 Task: Save your favorite farmers' market in New York as a favorite location.
Action: Mouse moved to (139, 61)
Screenshot: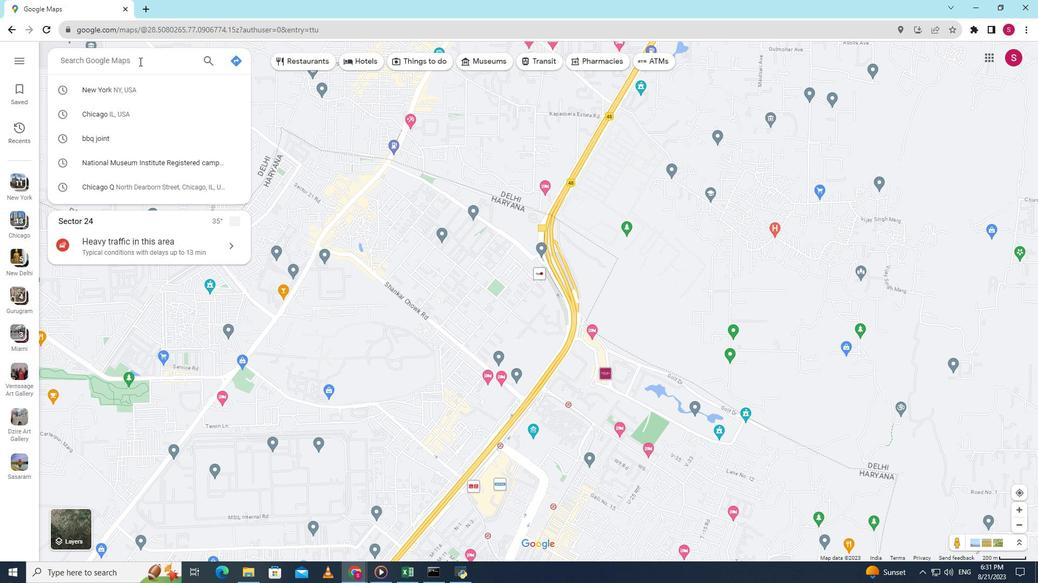 
Action: Mouse pressed left at (139, 61)
Screenshot: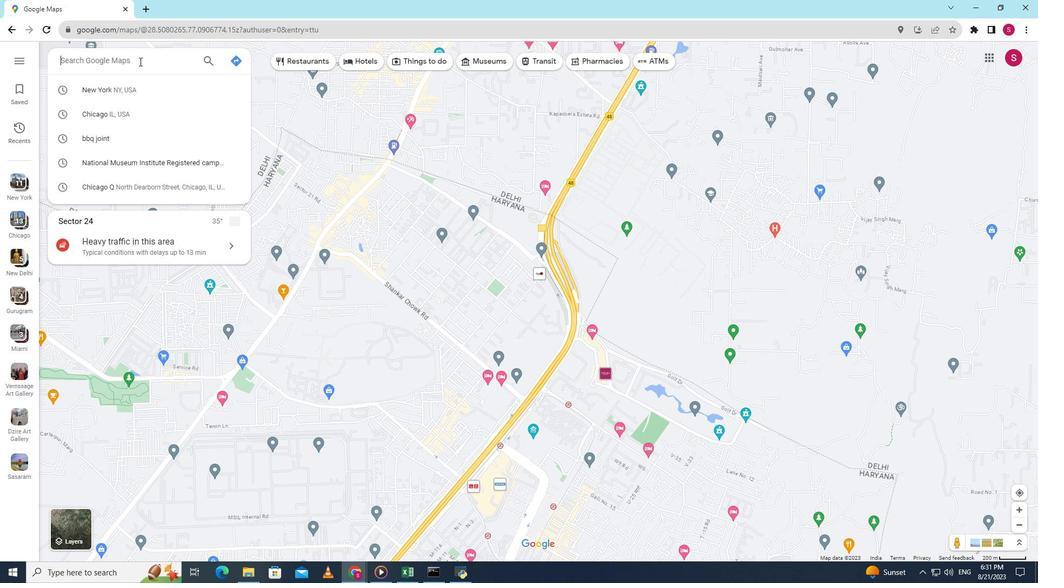 
Action: Key pressed <Key.shift><Key.shift><Key.shift>New<Key.space><Key.shift><Key.shift><Key.shift><Key.shift><Key.shift><Key.shift><Key.shift><Key.shift><Key.shift><Key.shift><Key.shift><Key.shift><Key.shift><Key.shift><Key.shift><Key.shift><Key.shift><Key.shift>T<Key.backspace>York<Key.enter>
Screenshot: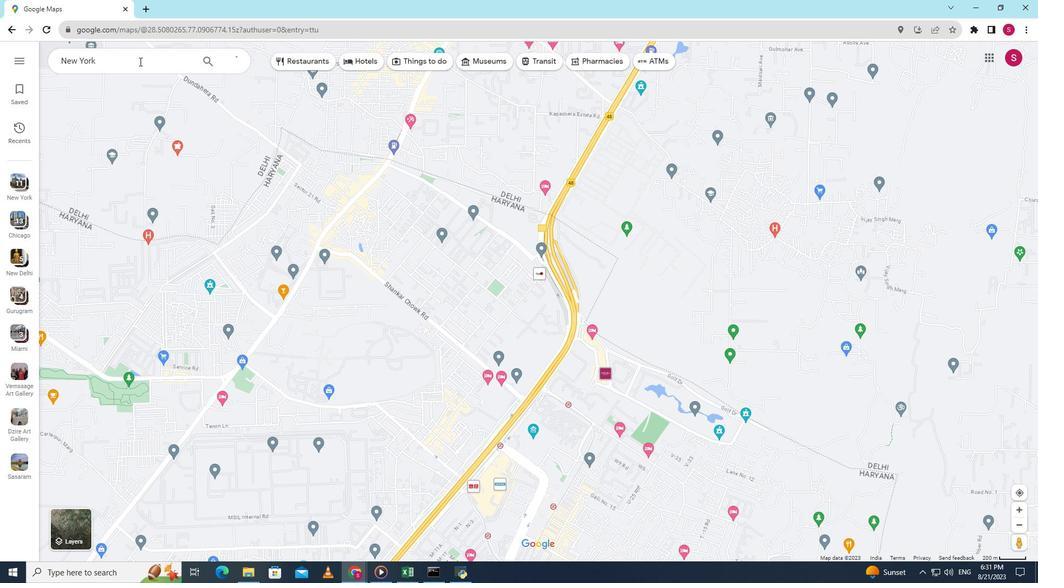 
Action: Mouse moved to (149, 241)
Screenshot: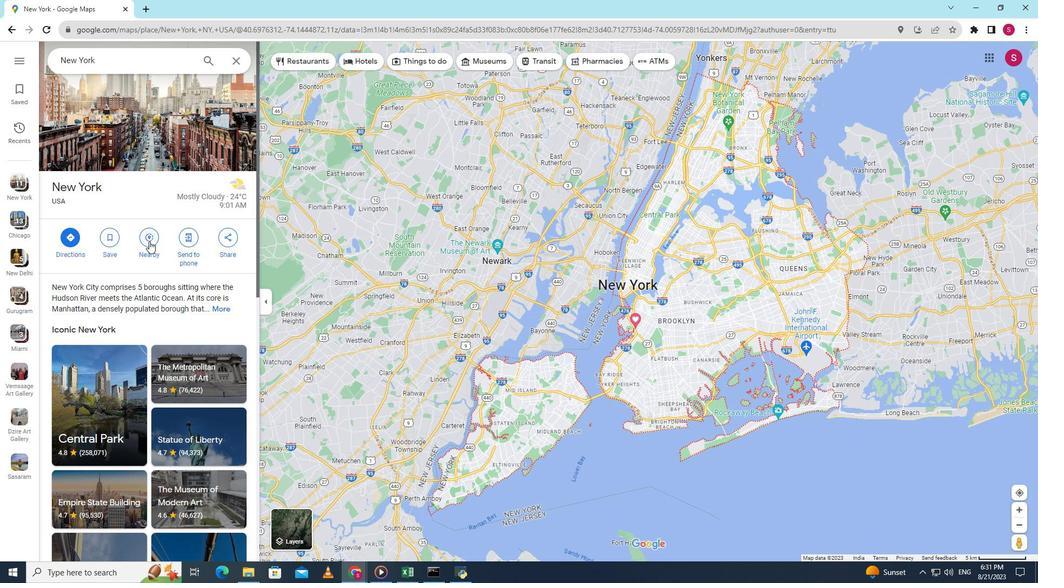
Action: Mouse pressed left at (149, 241)
Screenshot: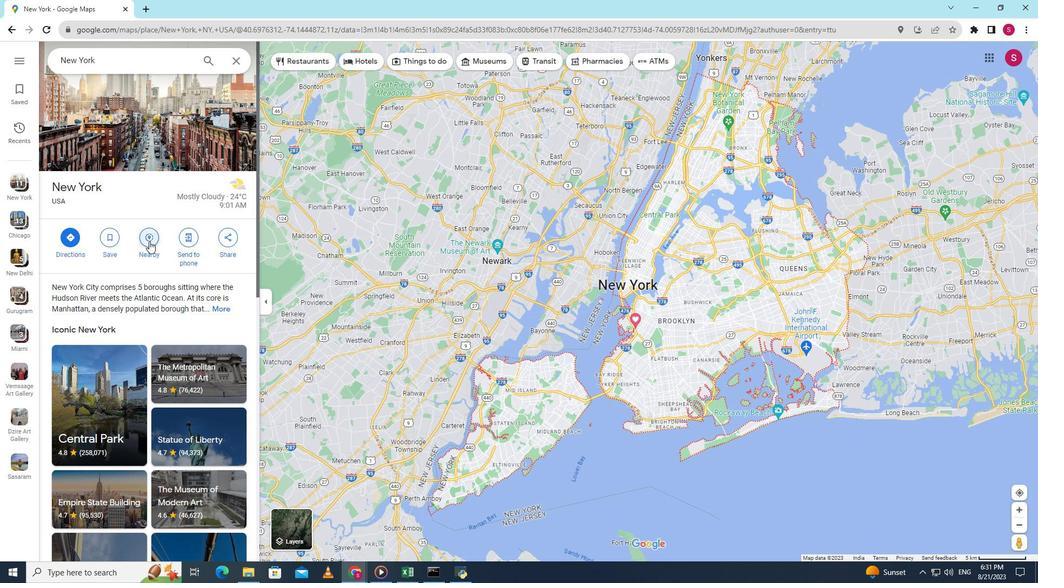 
Action: Key pressed <Key.shift>Farmer<Key.space><Key.shift><Key.shift><Key.shift><Key.shift><Key.shift><Key.shift><Key.shift><Key.shift><Key.shift><Key.shift><Key.shift><Key.shift>Market<Key.enter>
Screenshot: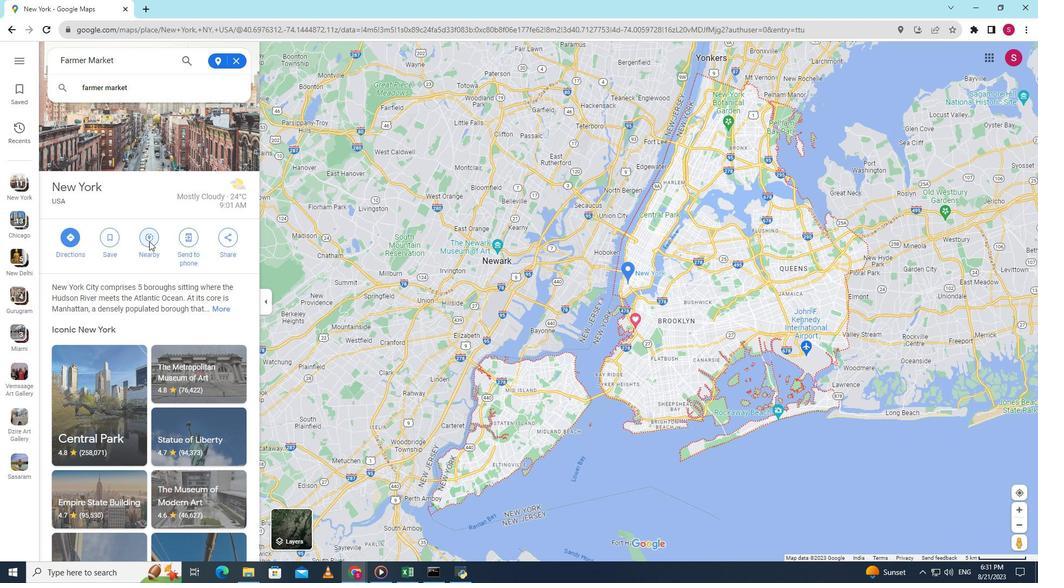 
Action: Mouse moved to (118, 94)
Screenshot: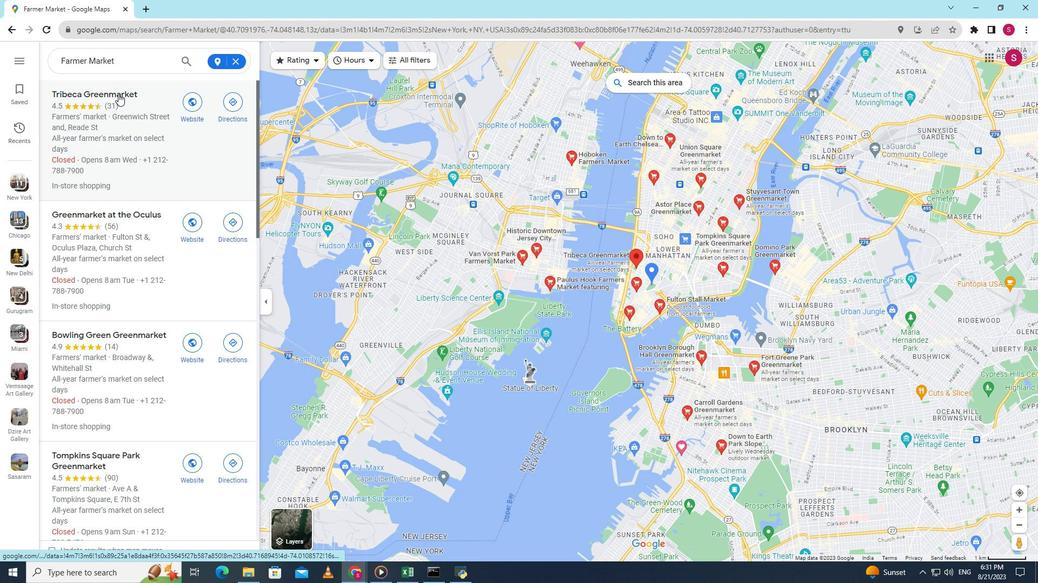 
Action: Mouse pressed left at (118, 94)
Screenshot: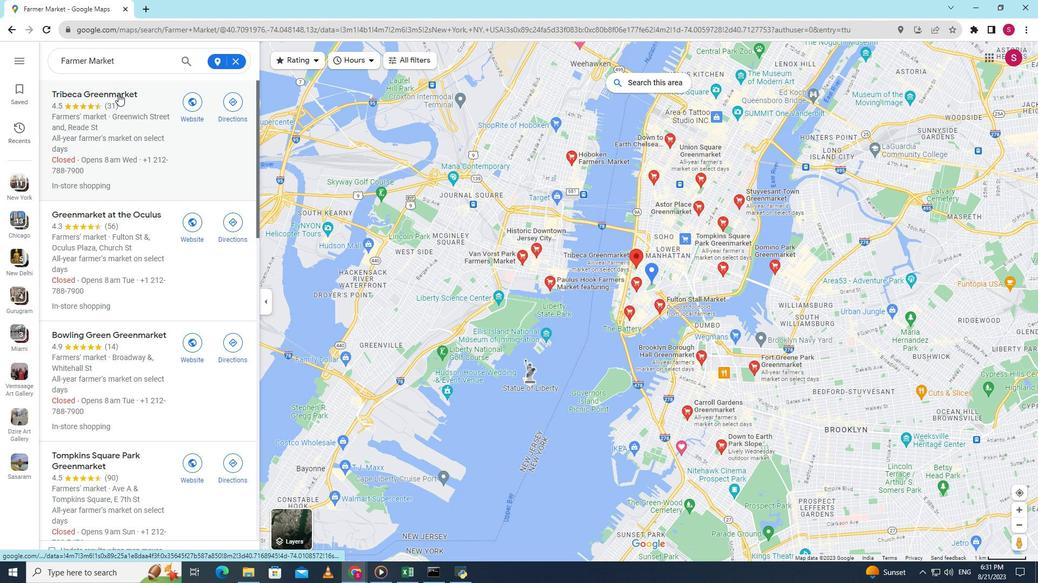 
Action: Mouse moved to (374, 155)
Screenshot: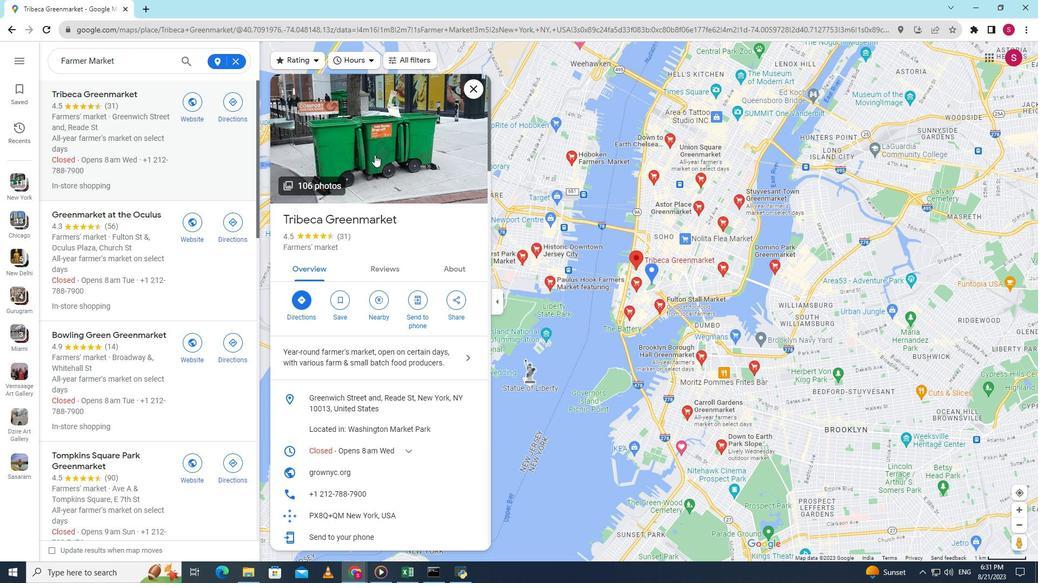 
Action: Mouse pressed left at (374, 155)
Screenshot: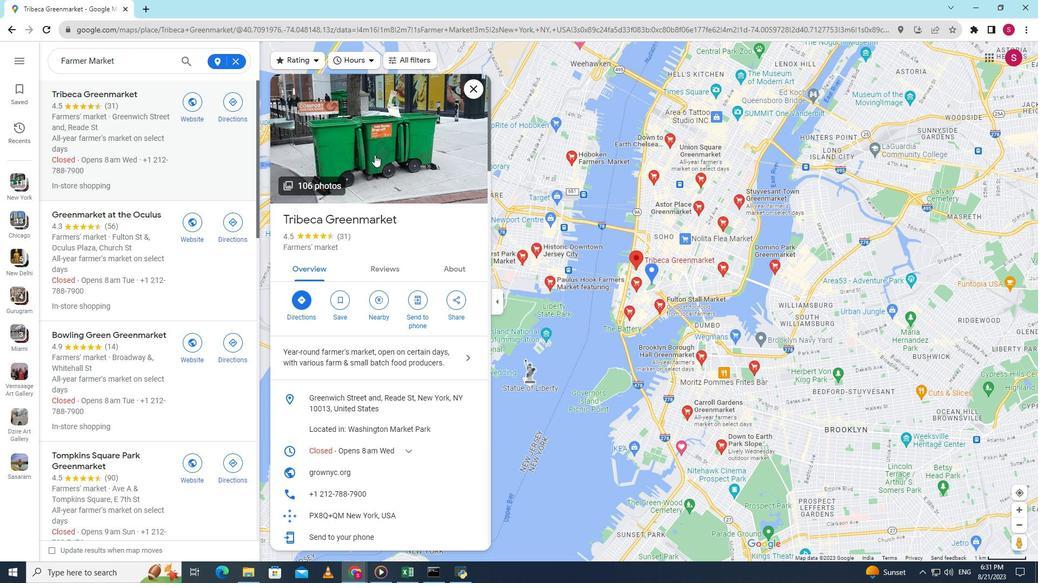 
Action: Key pressed <Key.right><Key.right>
Screenshot: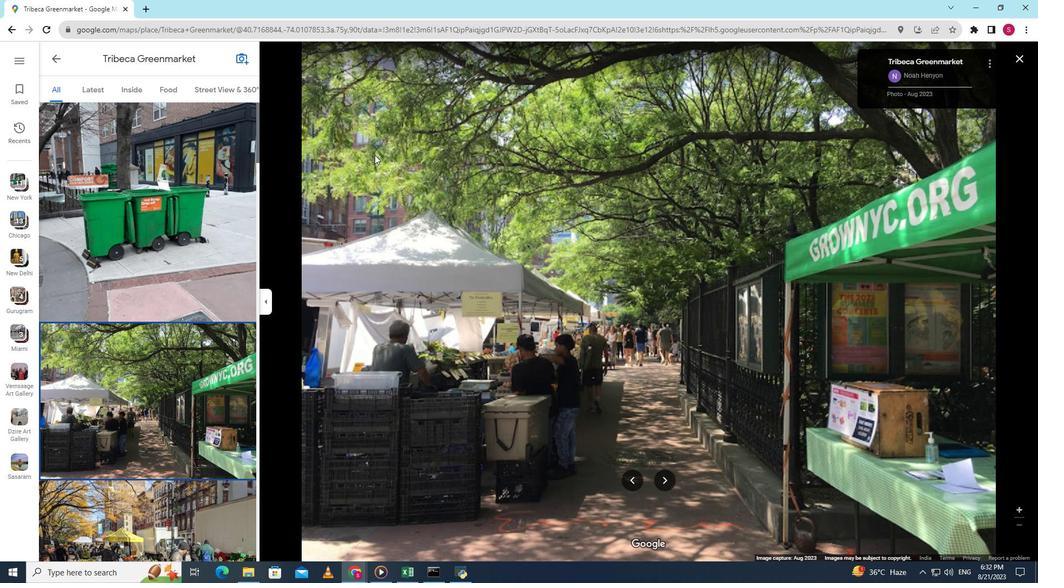 
Action: Mouse moved to (669, 479)
Screenshot: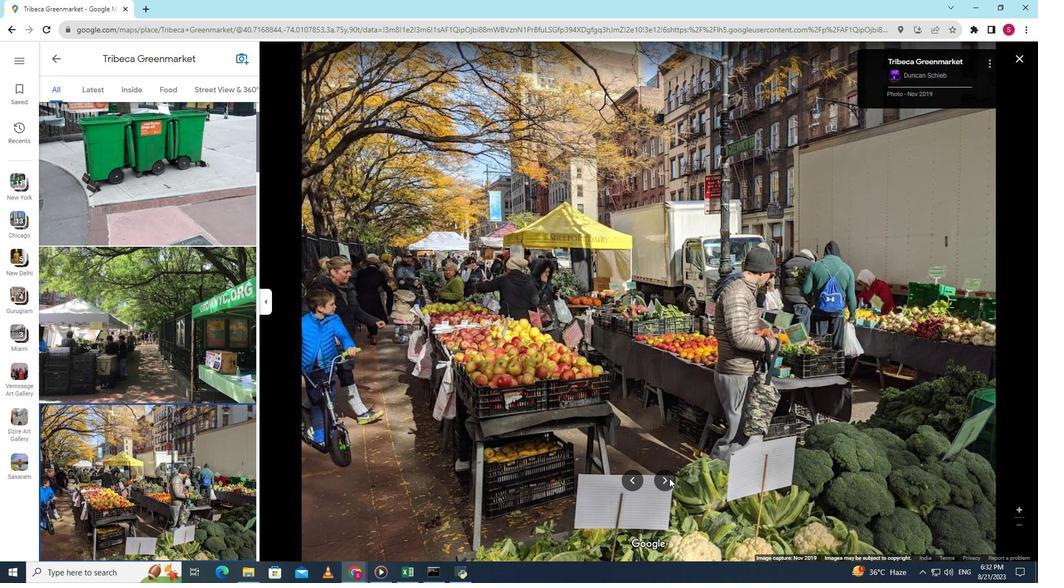 
Action: Mouse pressed left at (669, 479)
Screenshot: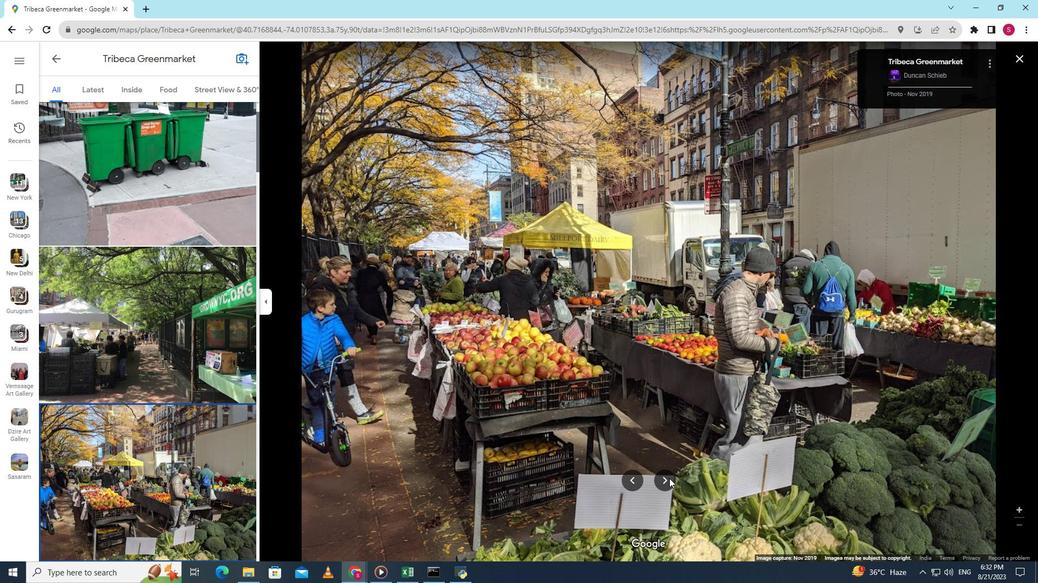 
Action: Mouse pressed left at (669, 479)
Screenshot: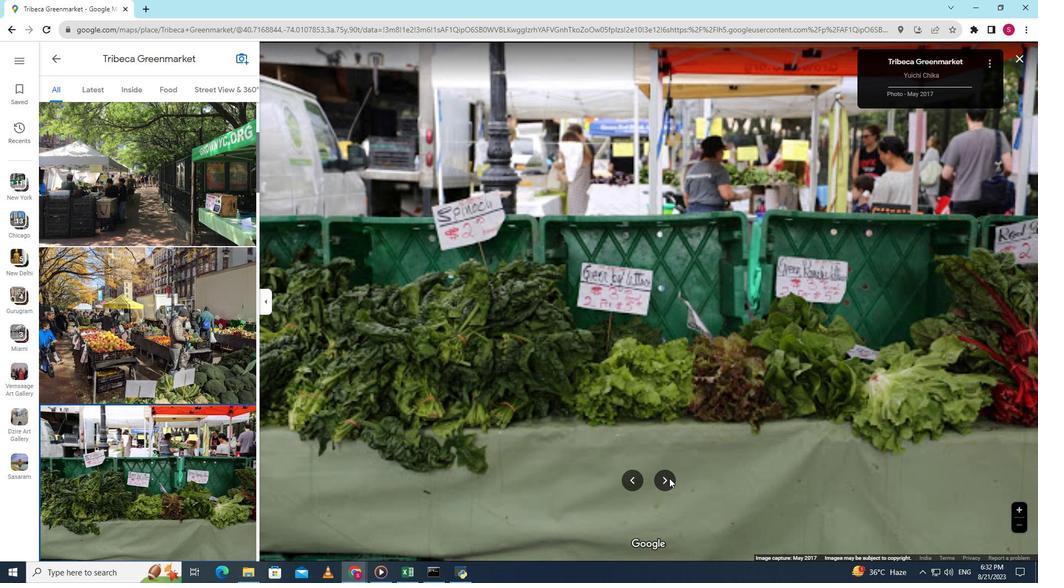 
Action: Mouse moved to (664, 479)
Screenshot: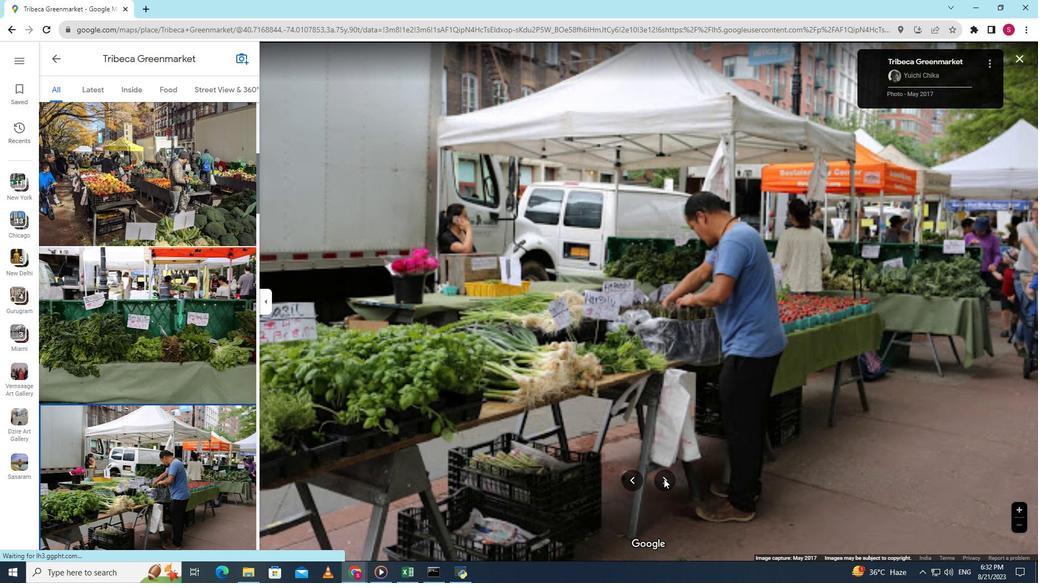 
Action: Mouse pressed left at (664, 479)
Screenshot: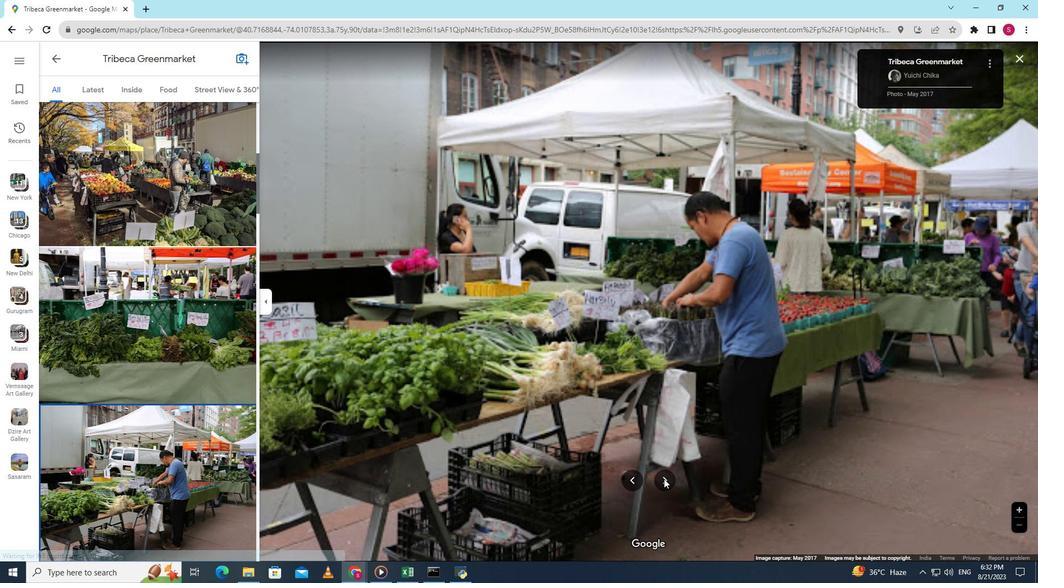 
Action: Mouse moved to (663, 479)
Screenshot: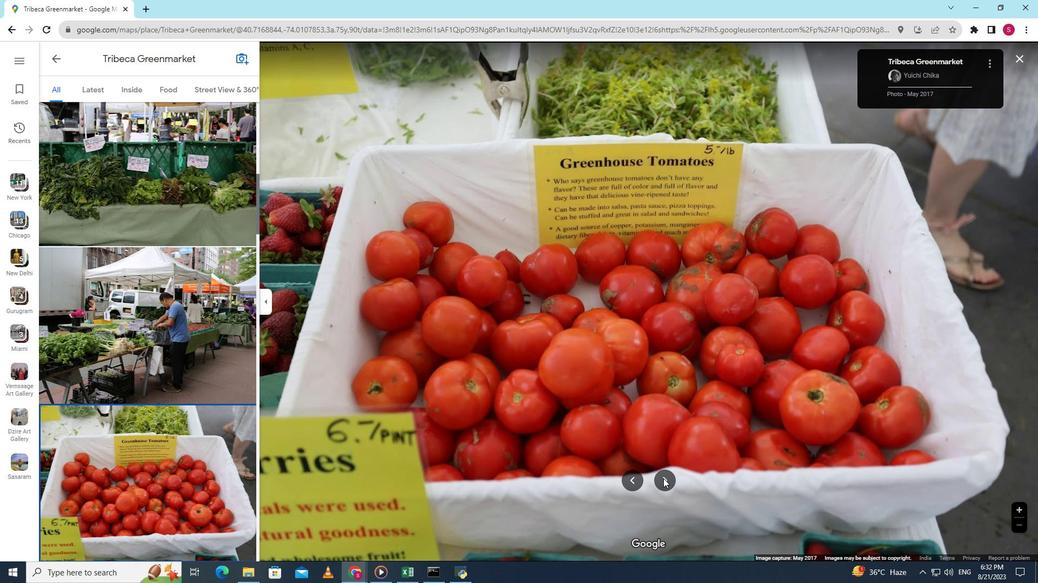 
Action: Mouse pressed left at (663, 479)
Screenshot: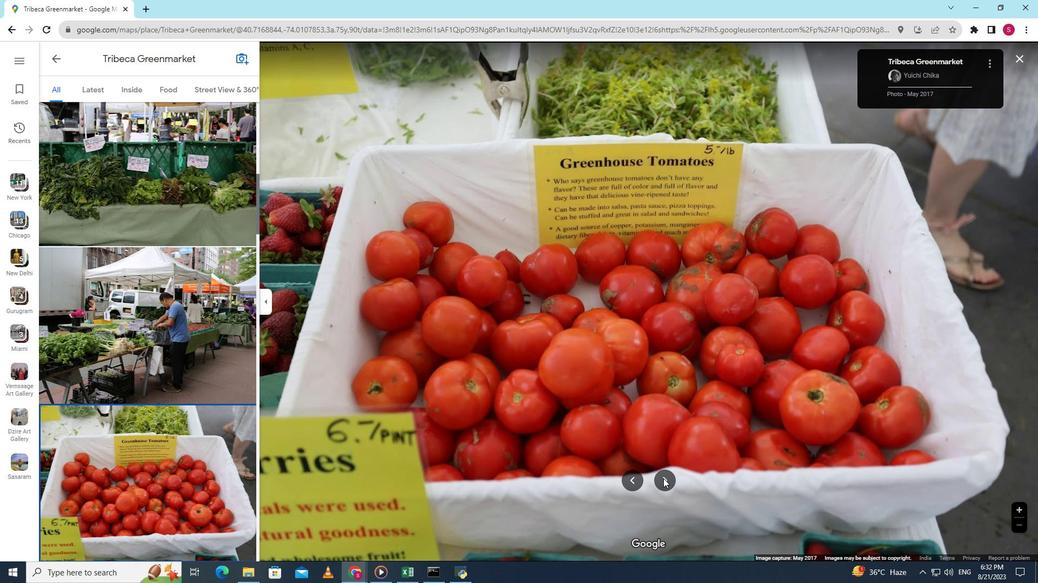 
Action: Mouse pressed left at (663, 479)
Screenshot: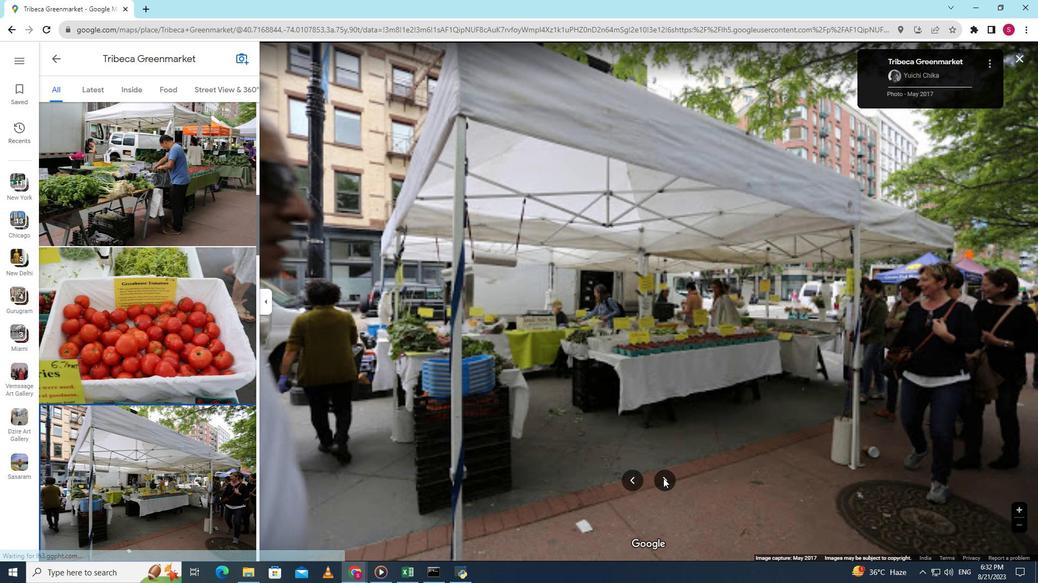 
Action: Mouse pressed left at (663, 479)
Screenshot: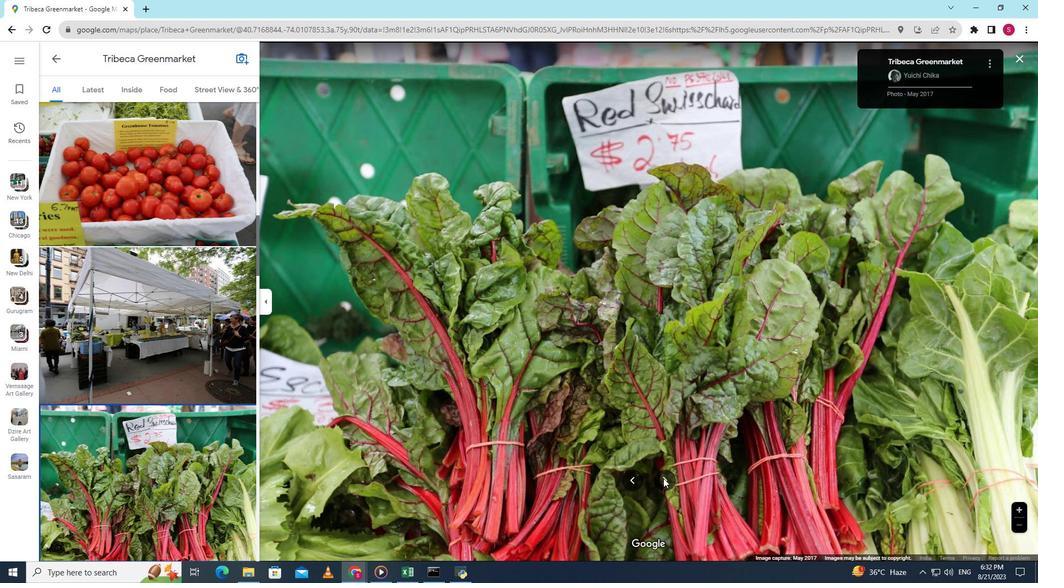 
Action: Mouse pressed left at (663, 479)
Screenshot: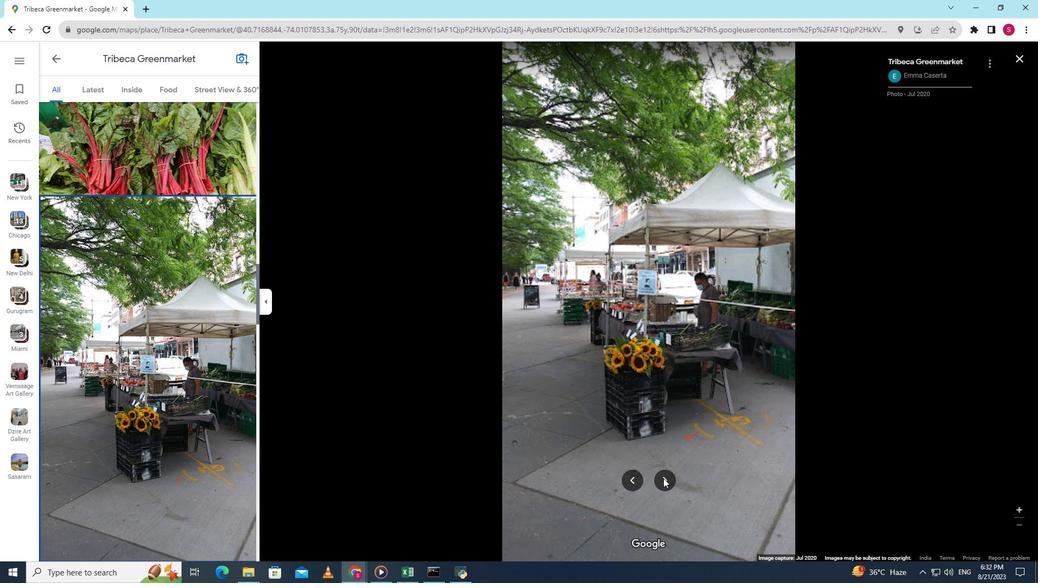 
Action: Mouse pressed left at (663, 479)
Screenshot: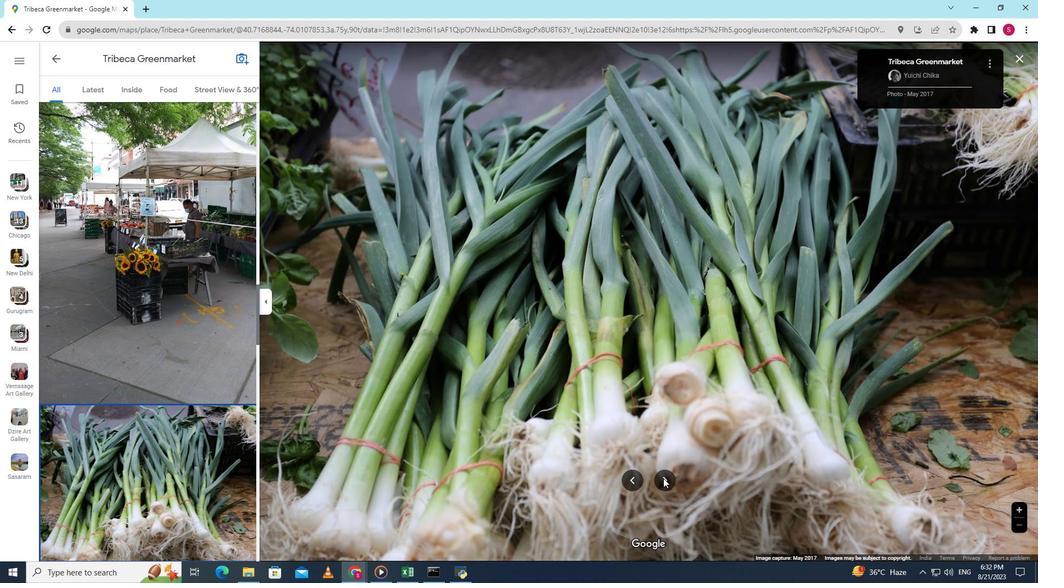 
Action: Mouse pressed left at (663, 479)
Screenshot: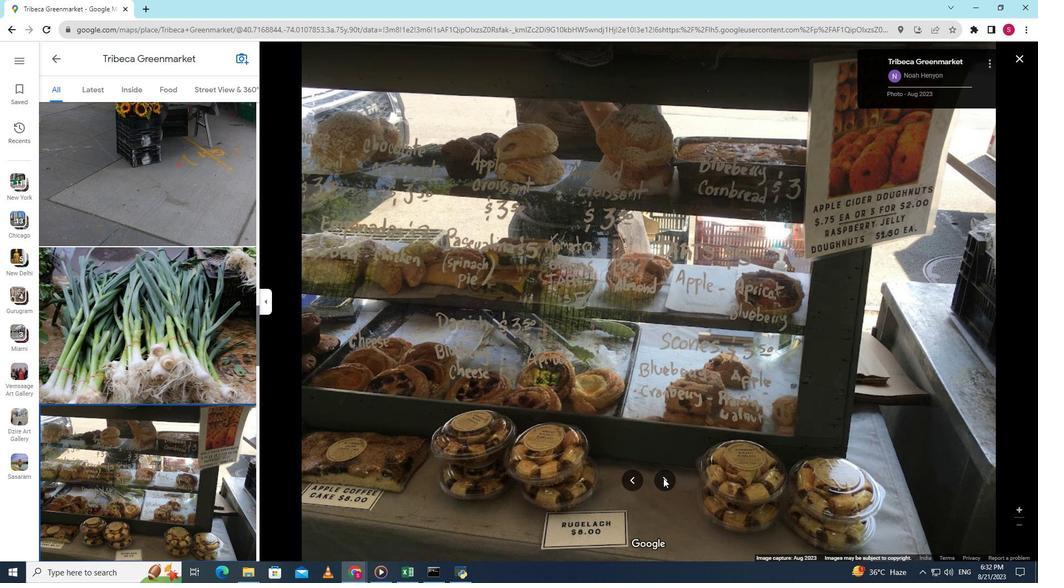 
Action: Mouse pressed left at (663, 479)
Screenshot: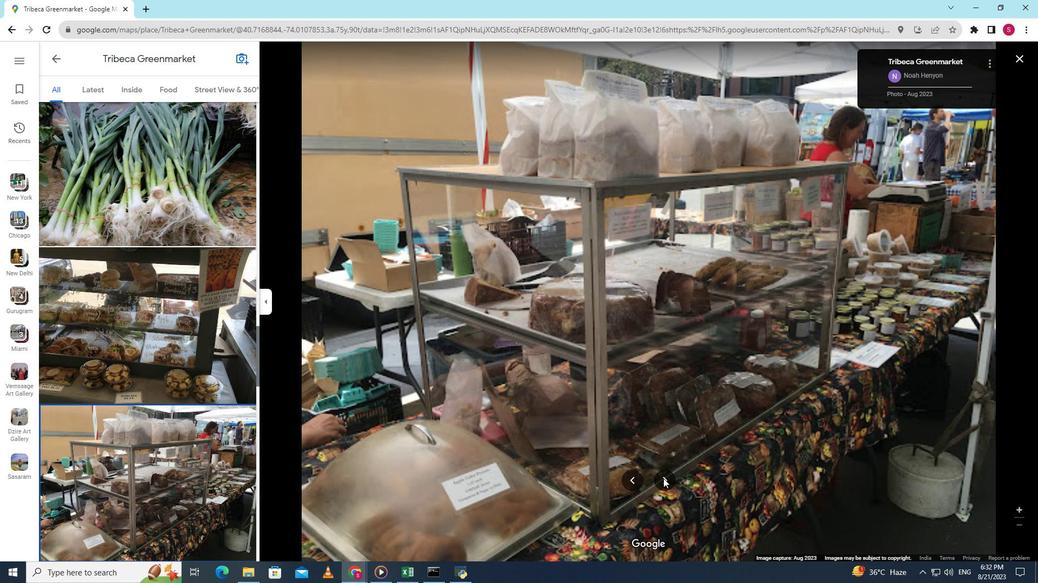 
Action: Mouse pressed left at (663, 479)
Screenshot: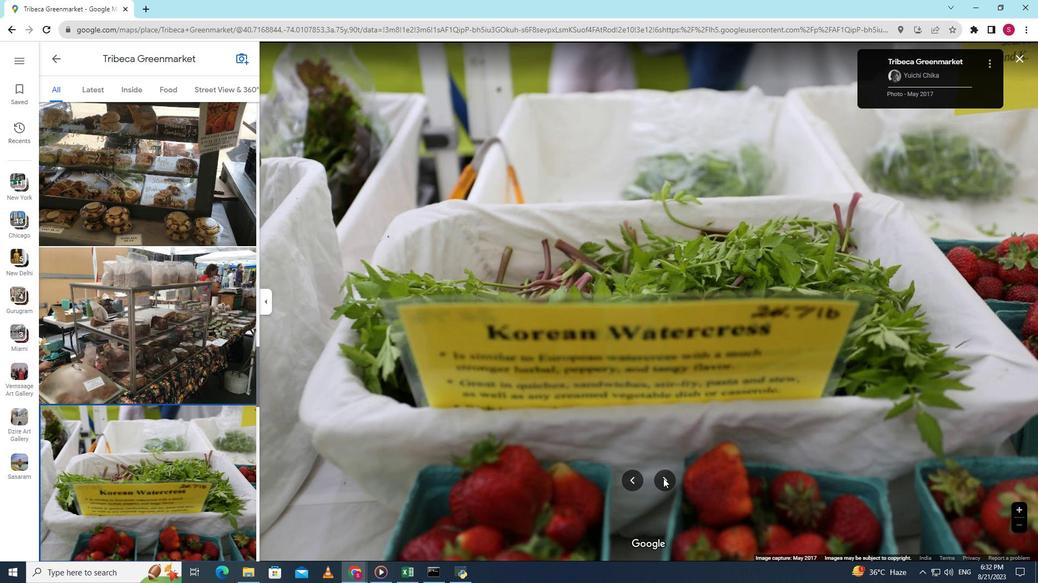
Action: Mouse pressed left at (663, 479)
Screenshot: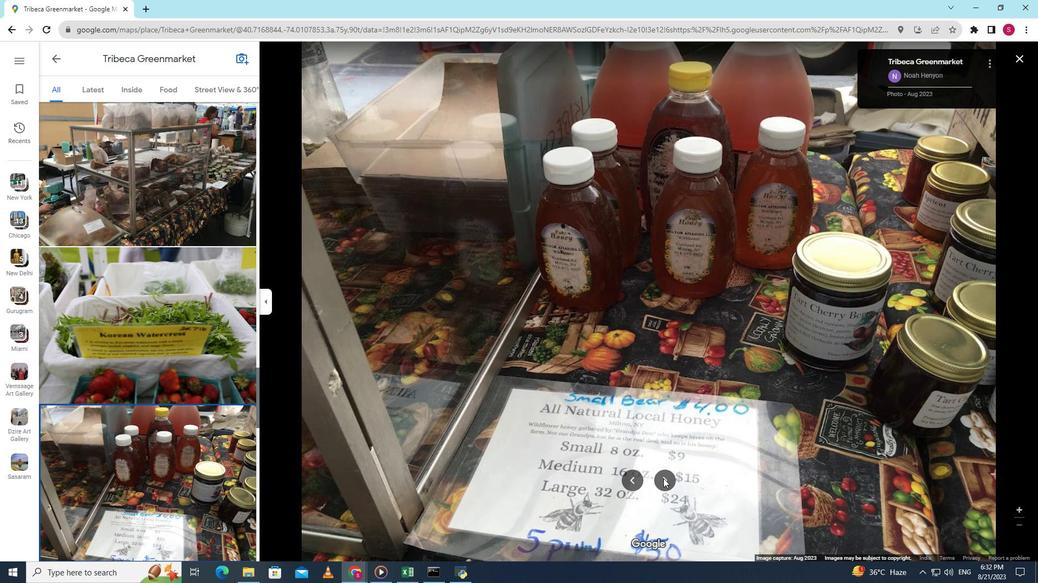 
Action: Mouse pressed left at (663, 479)
Screenshot: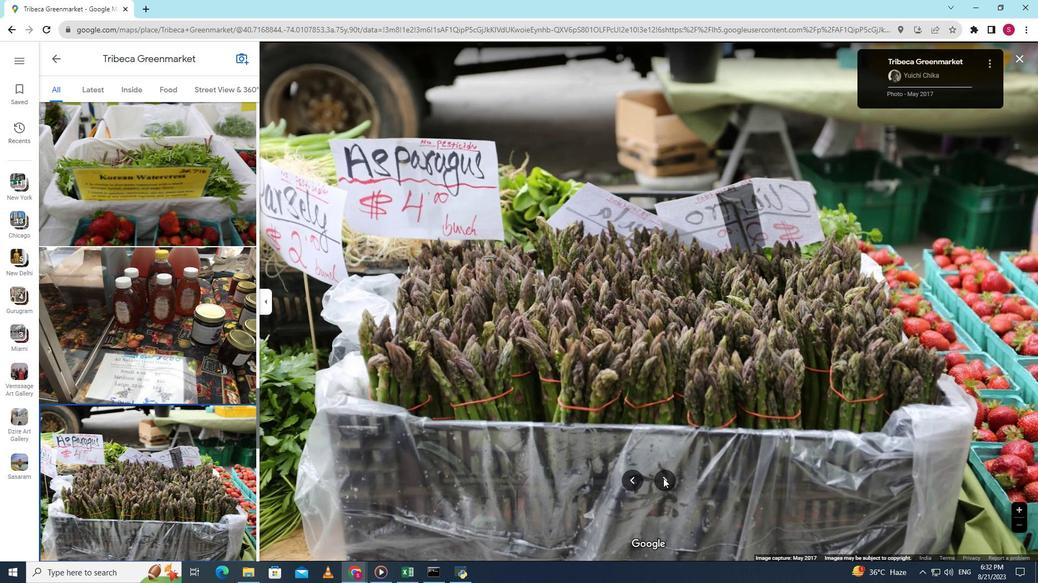 
Action: Mouse pressed left at (663, 479)
Screenshot: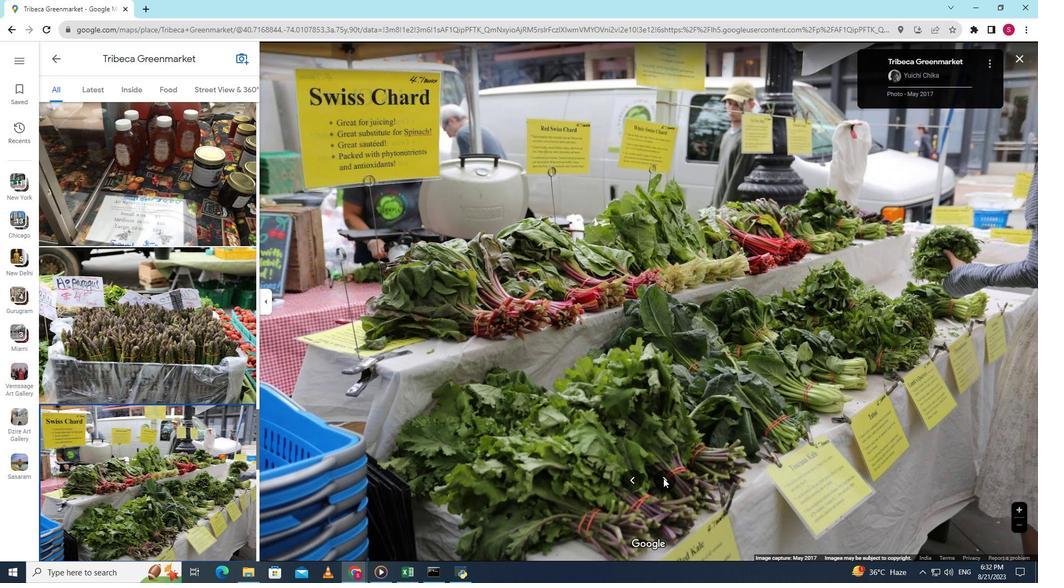
Action: Mouse pressed left at (663, 479)
Screenshot: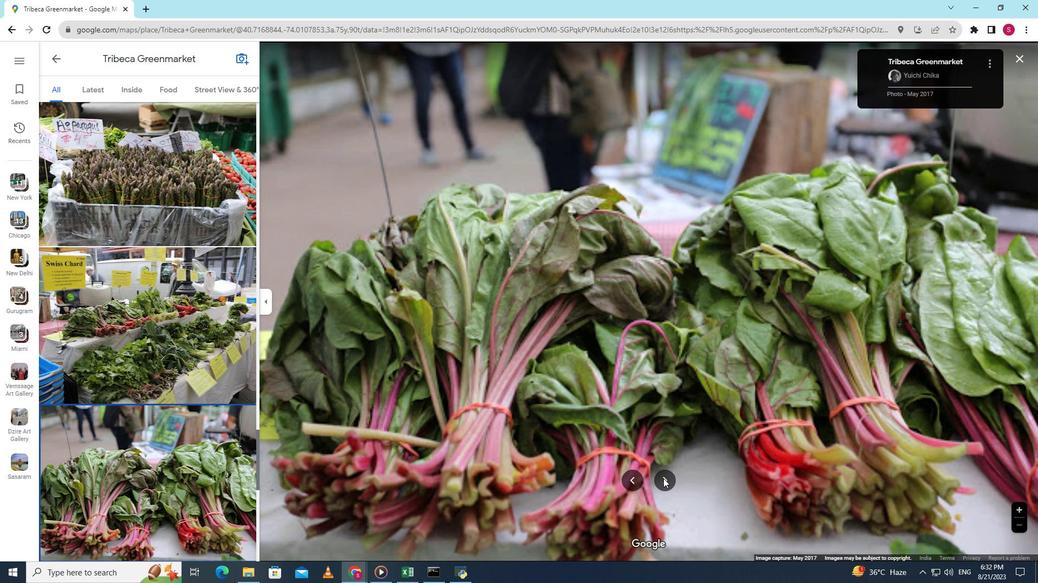 
Action: Mouse pressed left at (663, 479)
Screenshot: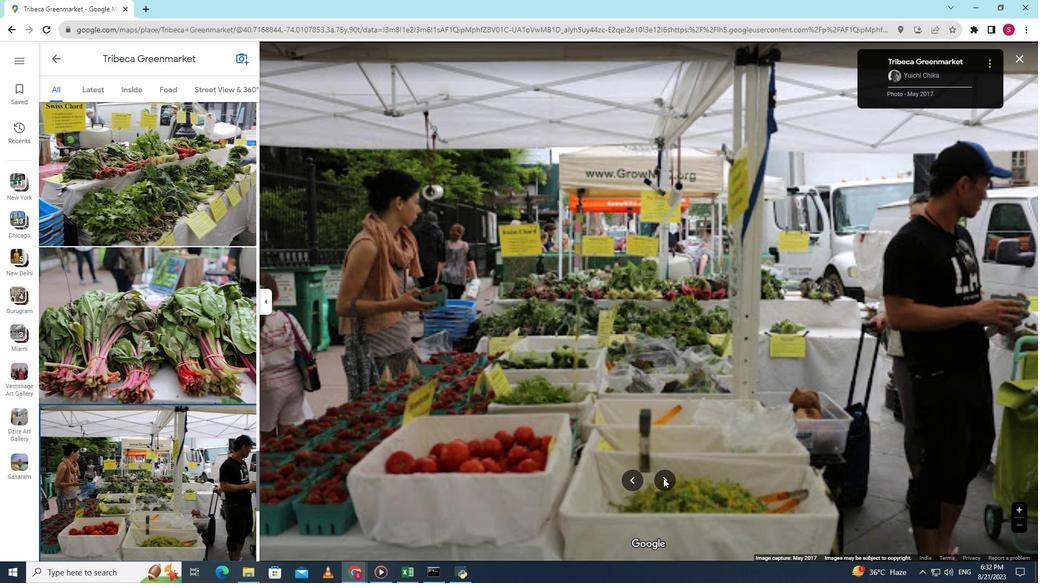 
Action: Mouse pressed left at (663, 479)
Screenshot: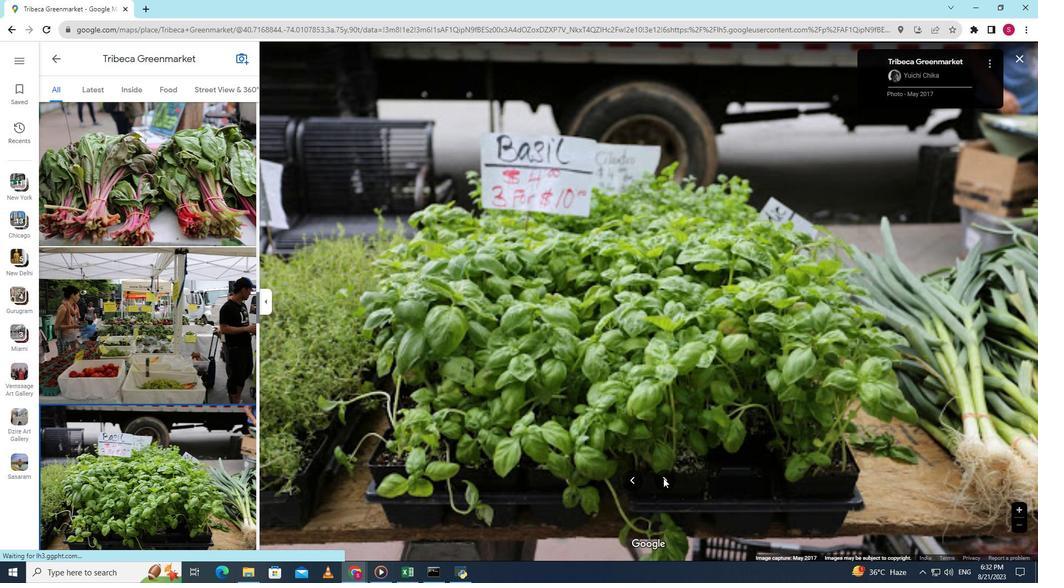 
Action: Mouse pressed left at (663, 479)
Screenshot: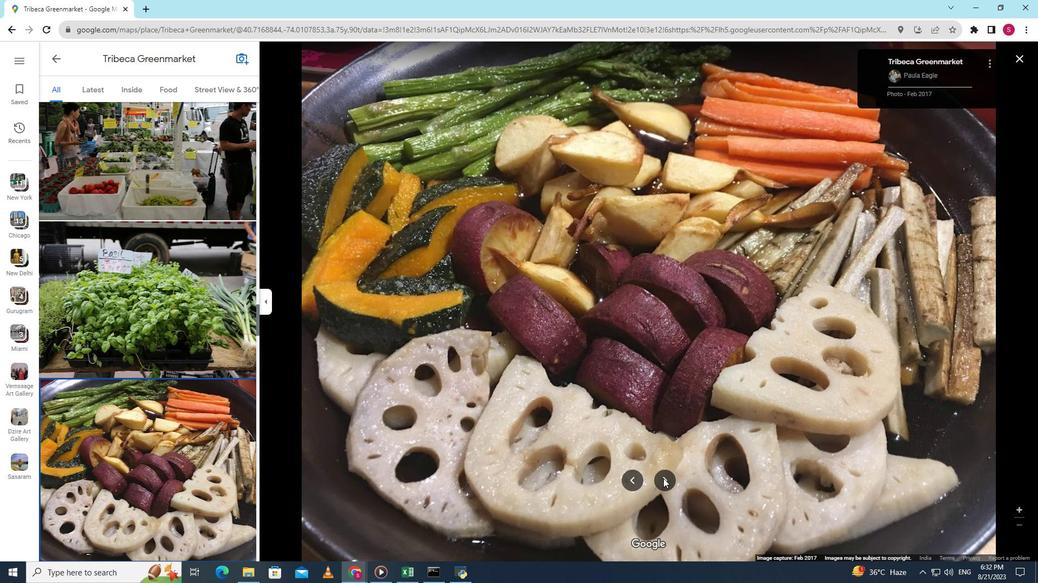 
Action: Mouse pressed left at (663, 479)
Screenshot: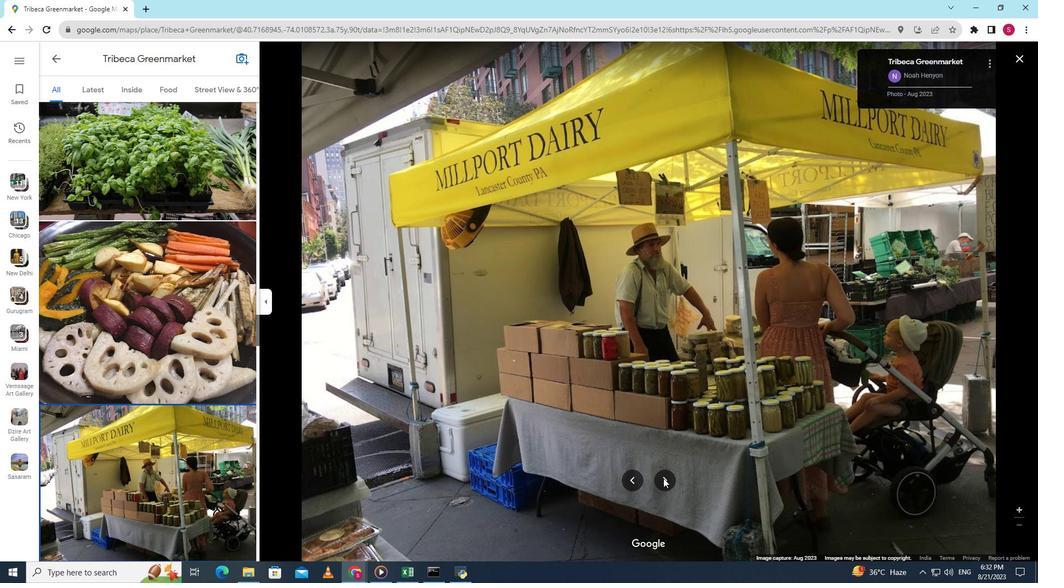 
Action: Mouse pressed left at (663, 479)
Screenshot: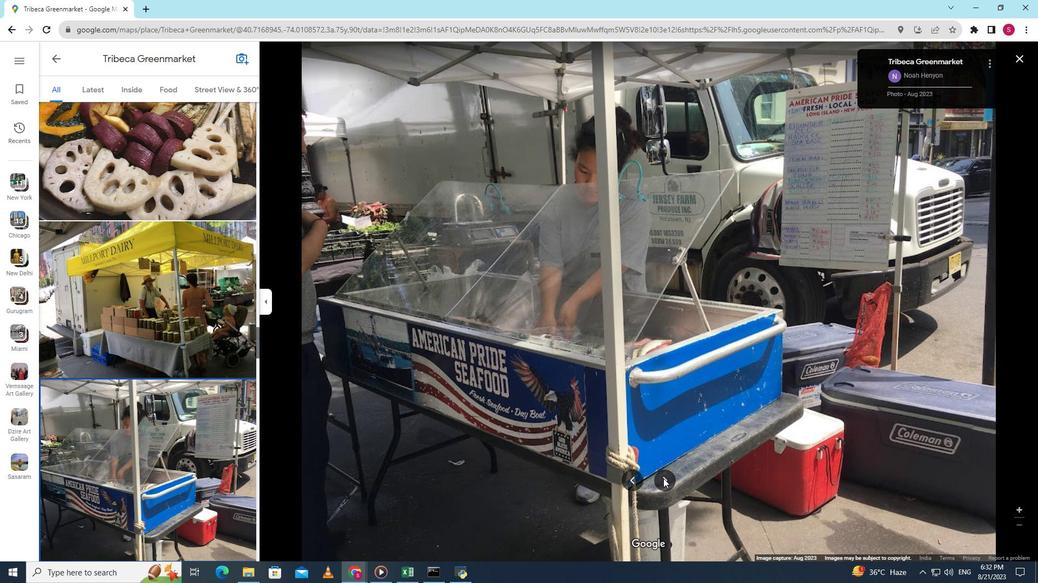 
Action: Mouse pressed left at (663, 479)
Screenshot: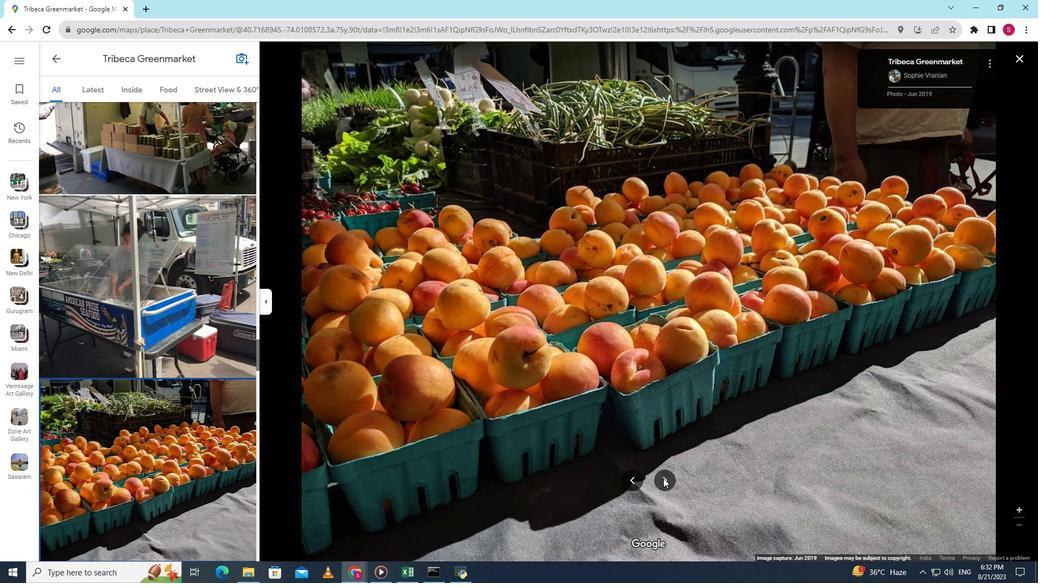 
Action: Mouse pressed left at (663, 479)
Screenshot: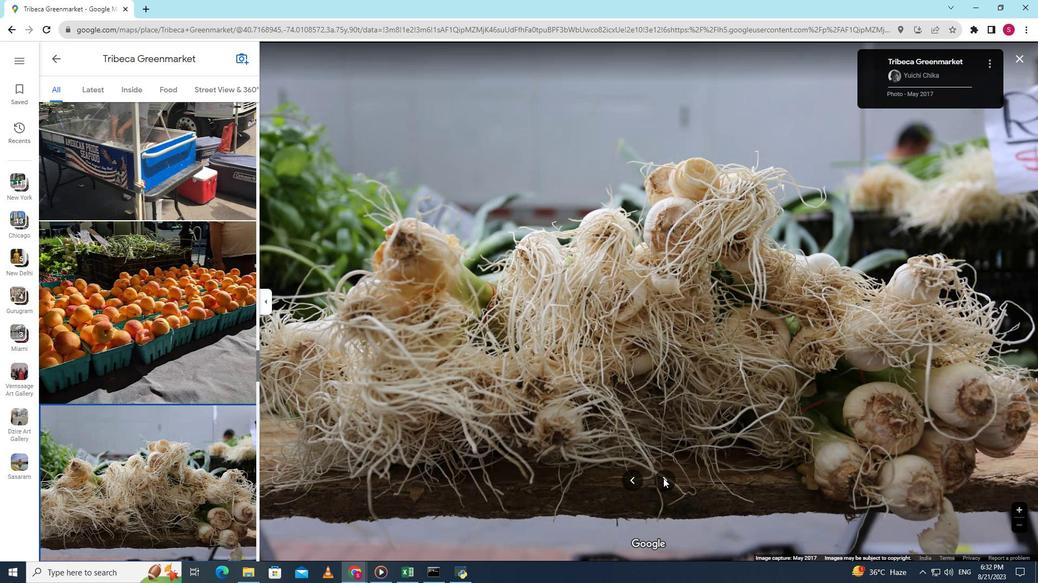 
Action: Mouse pressed left at (663, 479)
Screenshot: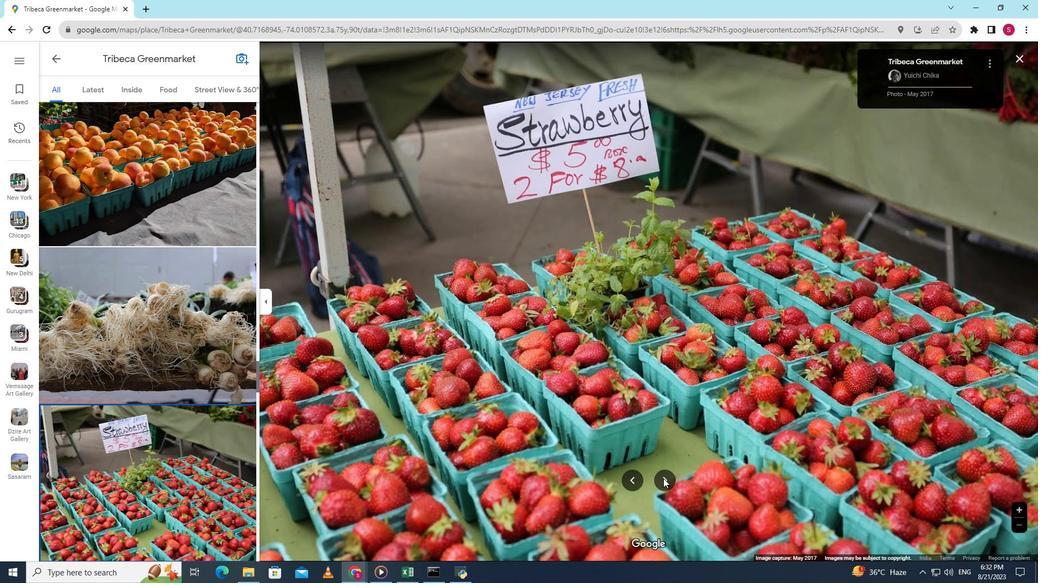 
Action: Mouse pressed left at (663, 479)
Screenshot: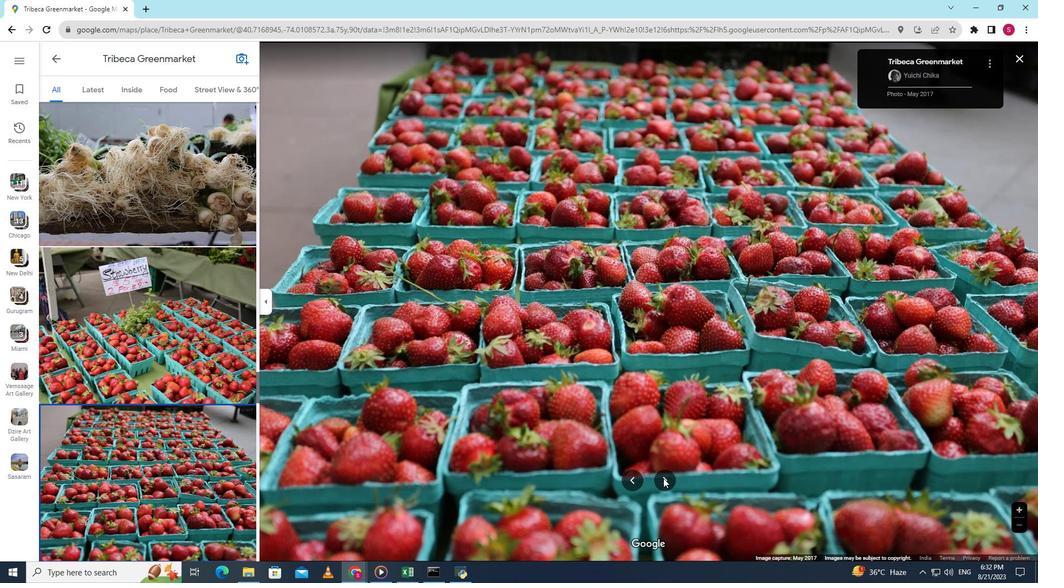 
Action: Mouse pressed left at (663, 479)
Screenshot: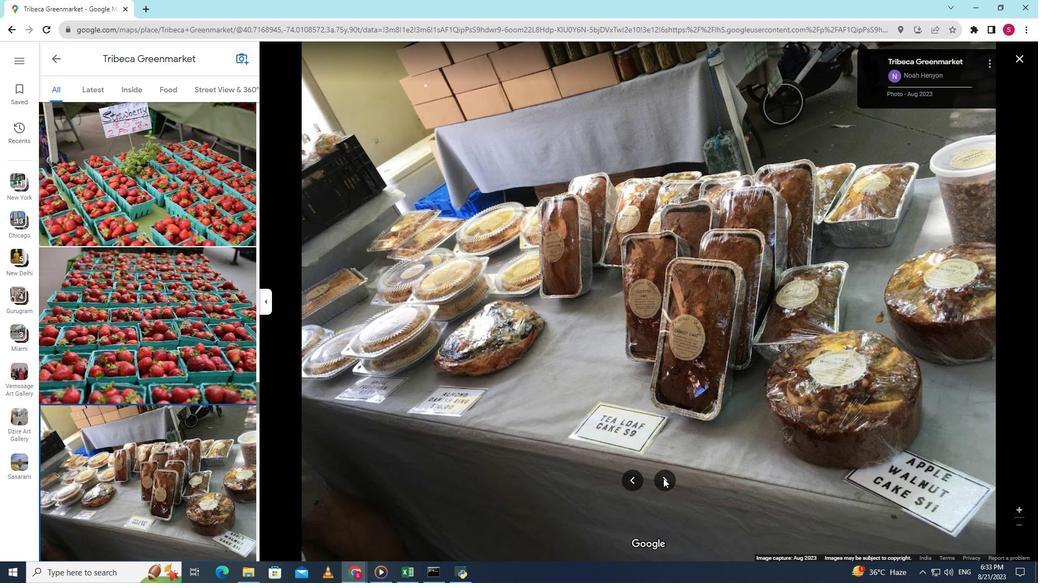 
Action: Mouse pressed left at (663, 479)
Screenshot: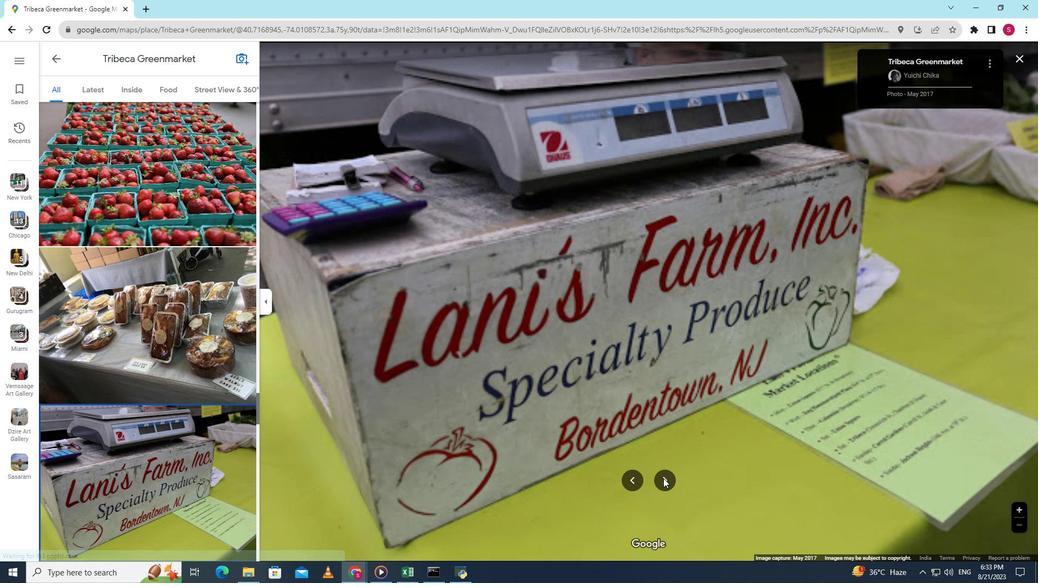 
Action: Mouse pressed left at (663, 479)
Screenshot: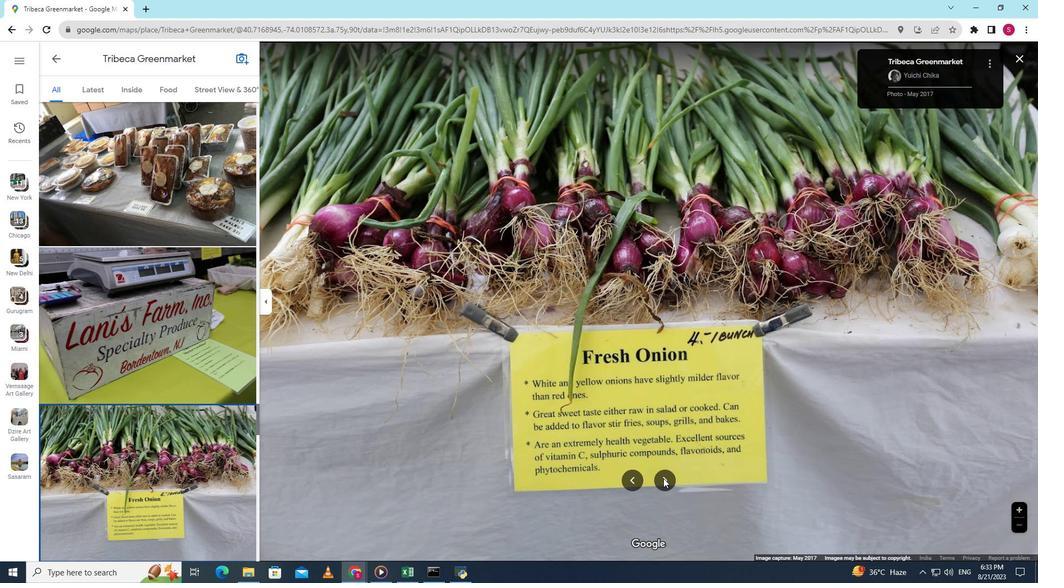 
Action: Mouse pressed left at (663, 479)
Screenshot: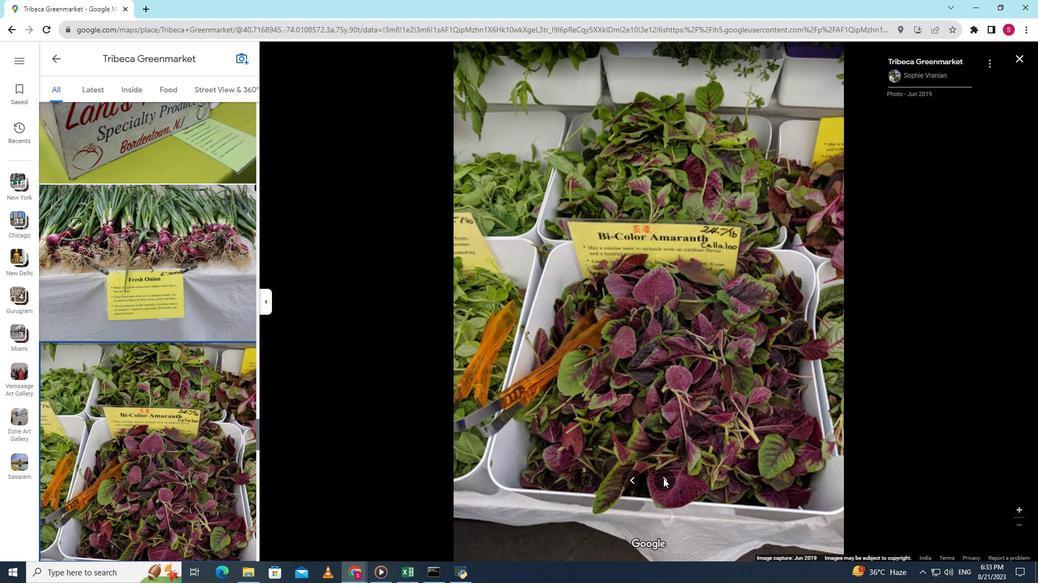 
Action: Mouse pressed left at (663, 479)
Screenshot: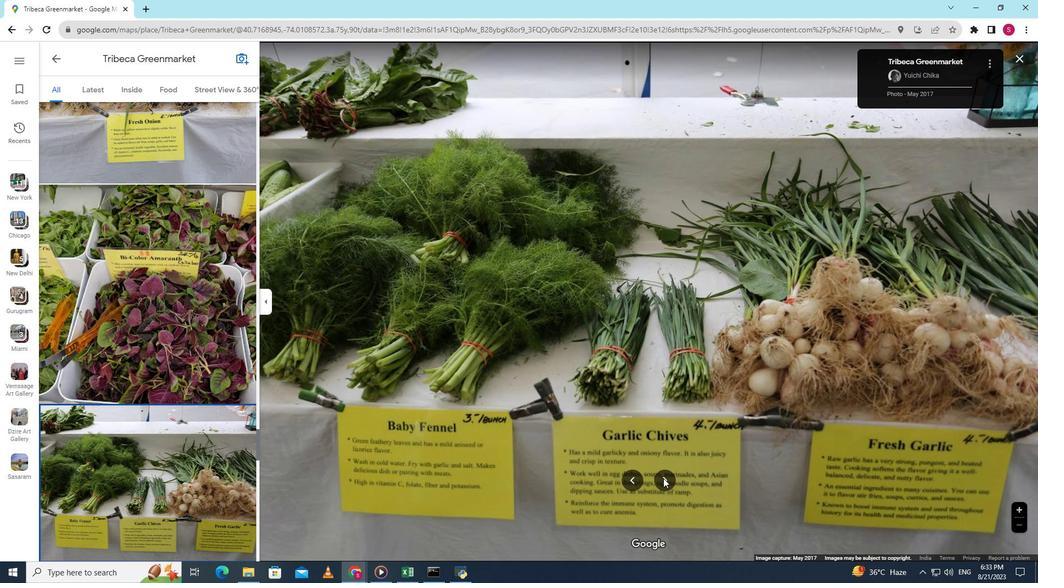 
Action: Mouse pressed left at (663, 479)
Screenshot: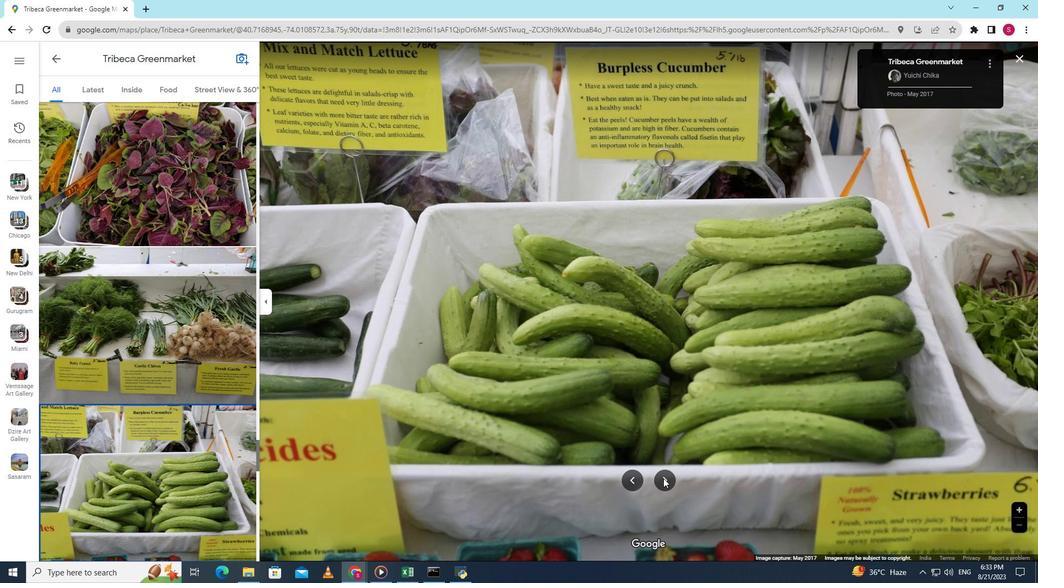 
Action: Mouse pressed left at (663, 479)
Screenshot: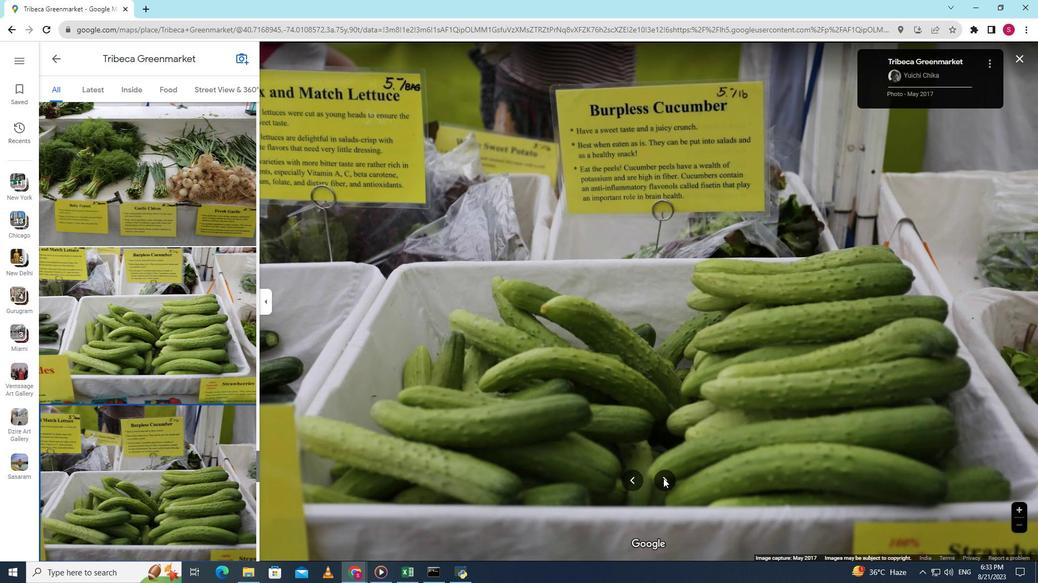 
Action: Mouse pressed left at (663, 479)
Screenshot: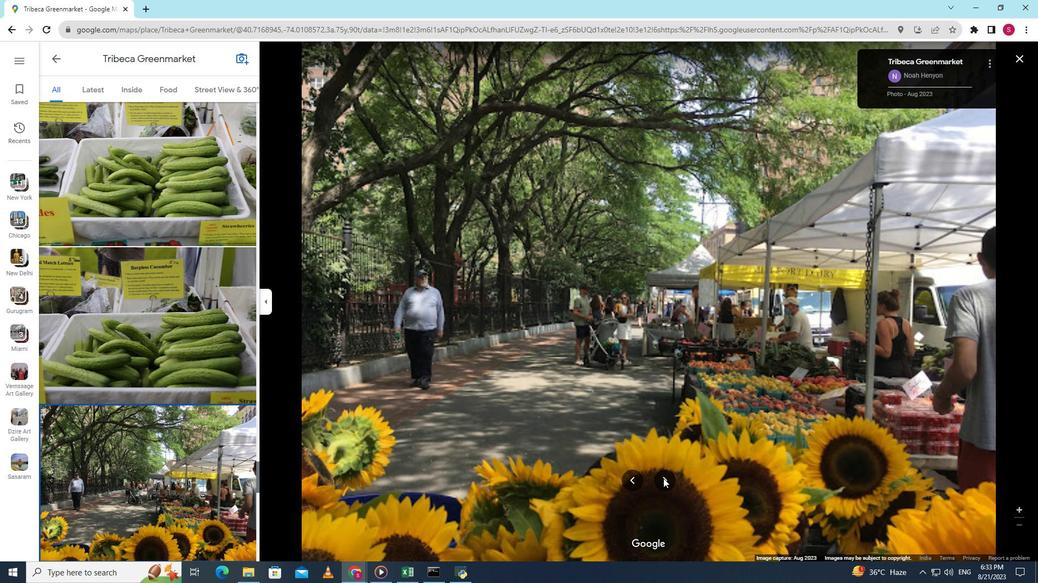 
Action: Mouse pressed left at (663, 479)
Screenshot: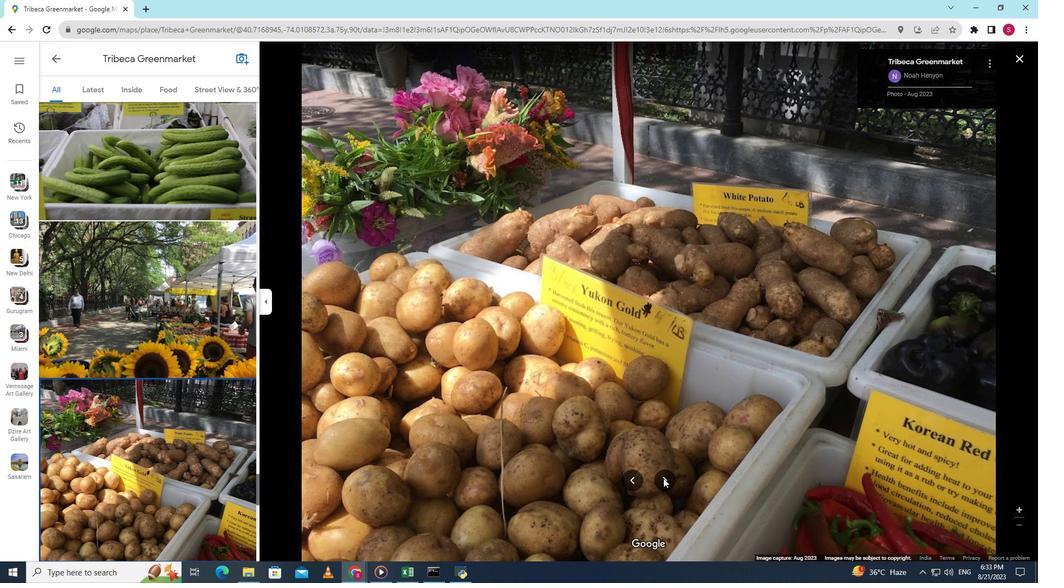 
Action: Mouse moved to (665, 479)
Screenshot: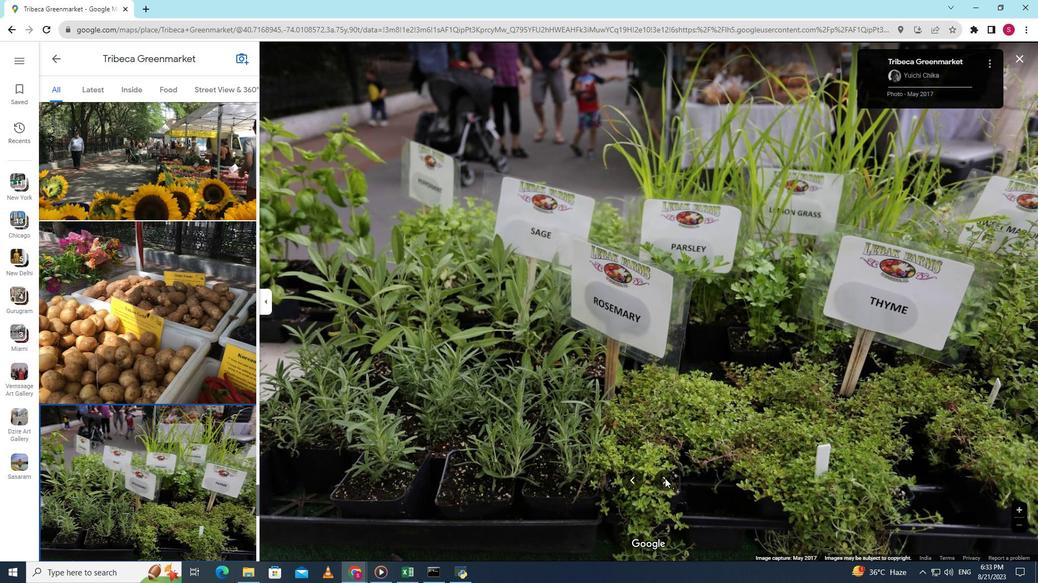 
Action: Mouse pressed left at (665, 479)
Screenshot: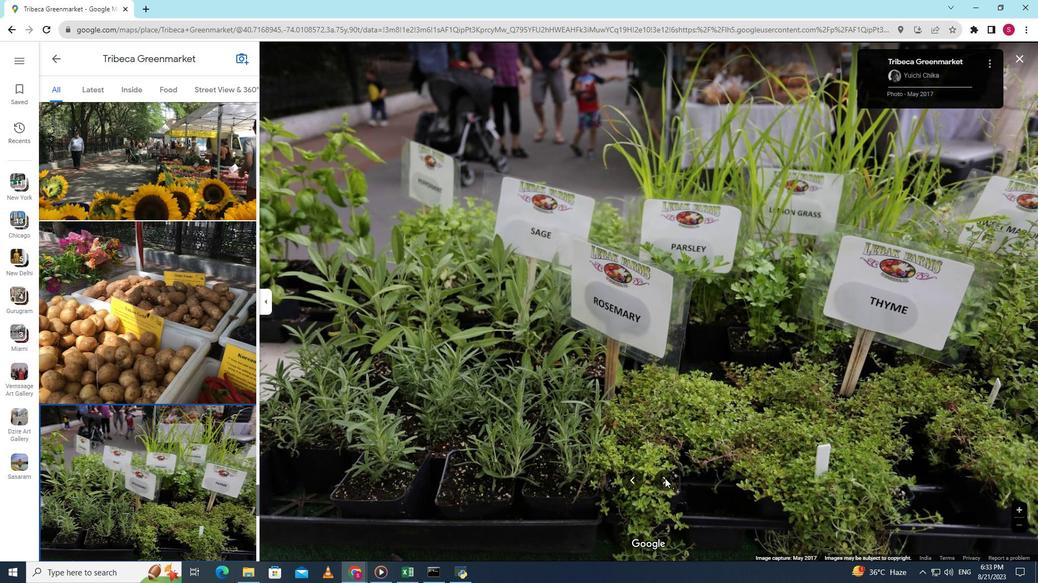 
Action: Mouse pressed left at (665, 479)
Screenshot: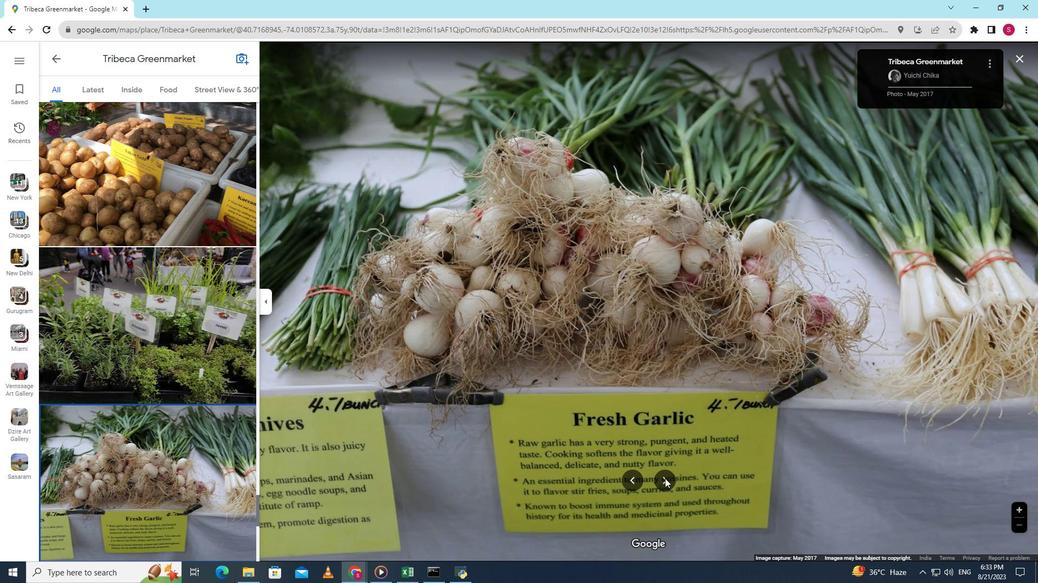 
Action: Mouse pressed left at (665, 479)
Screenshot: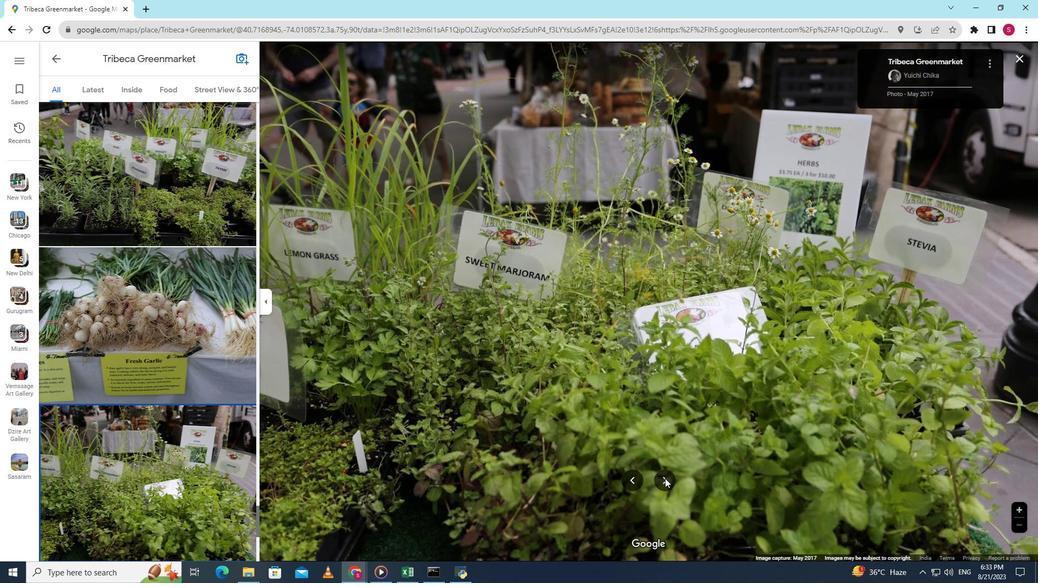 
Action: Mouse pressed left at (665, 479)
Screenshot: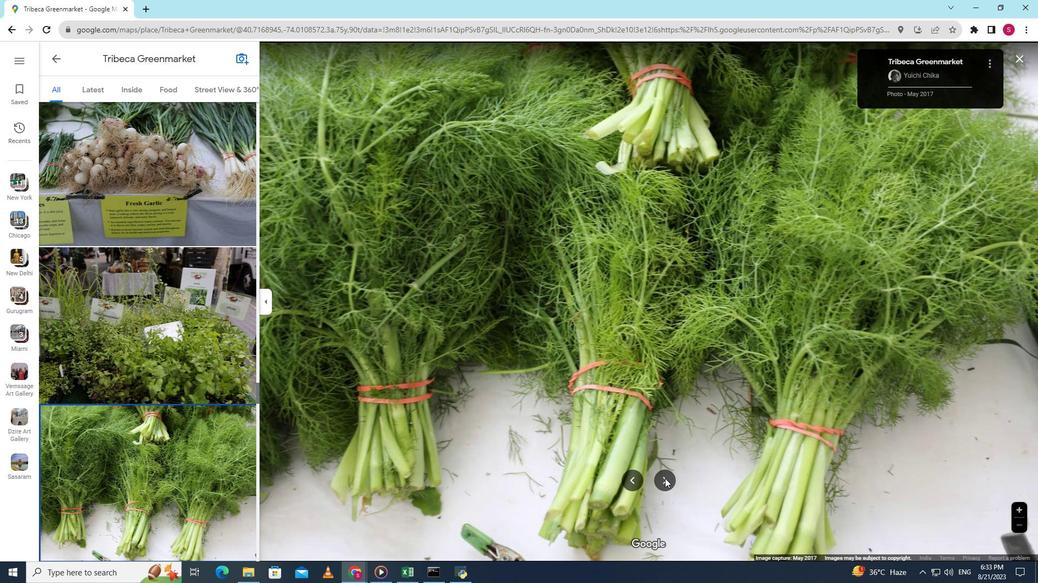 
Action: Mouse pressed left at (665, 479)
Screenshot: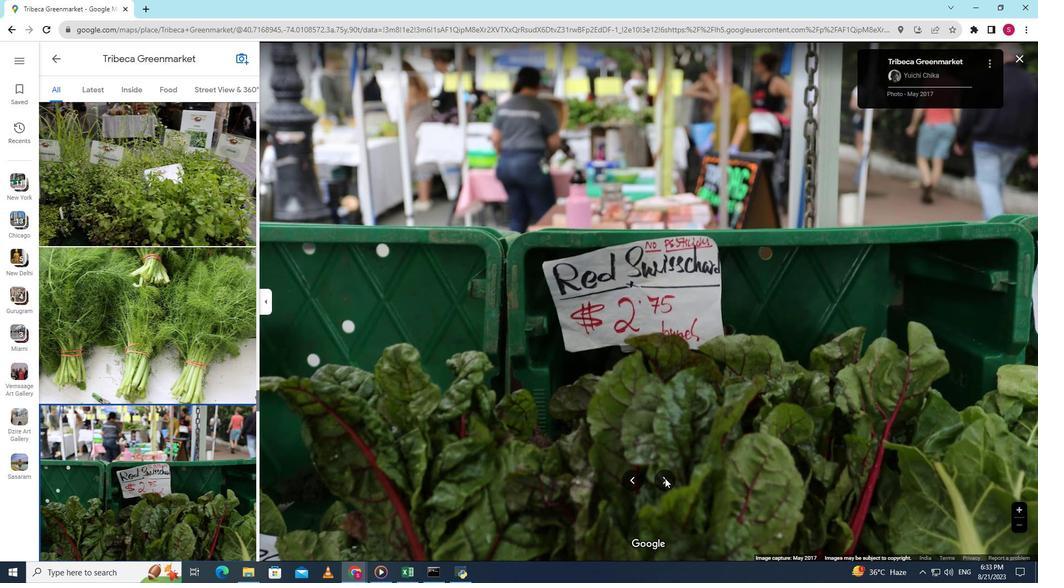
Action: Mouse moved to (665, 480)
Screenshot: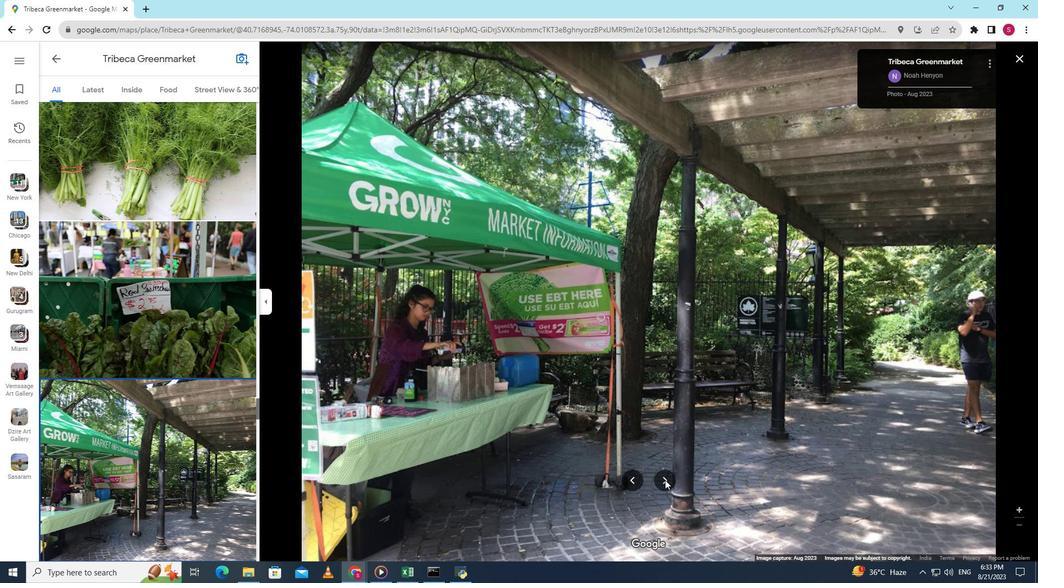 
Action: Mouse pressed left at (665, 480)
Screenshot: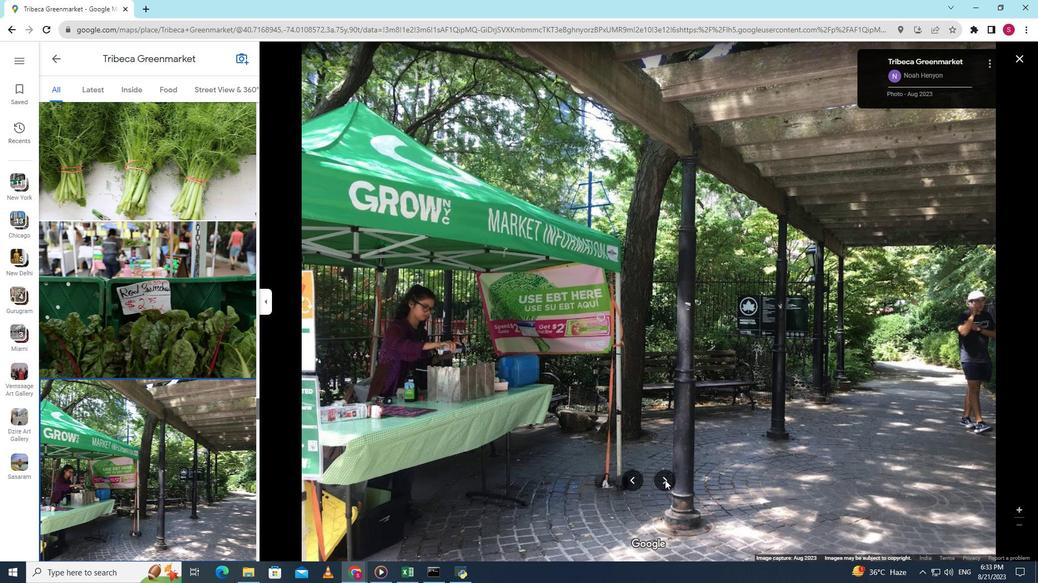 
Action: Mouse pressed left at (665, 480)
Screenshot: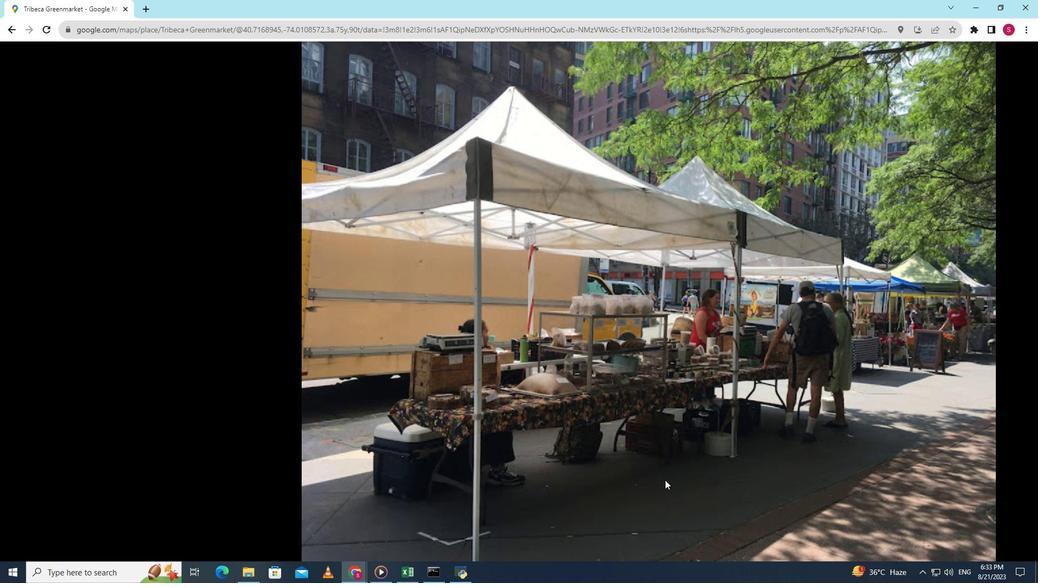 
Action: Mouse pressed left at (665, 480)
Screenshot: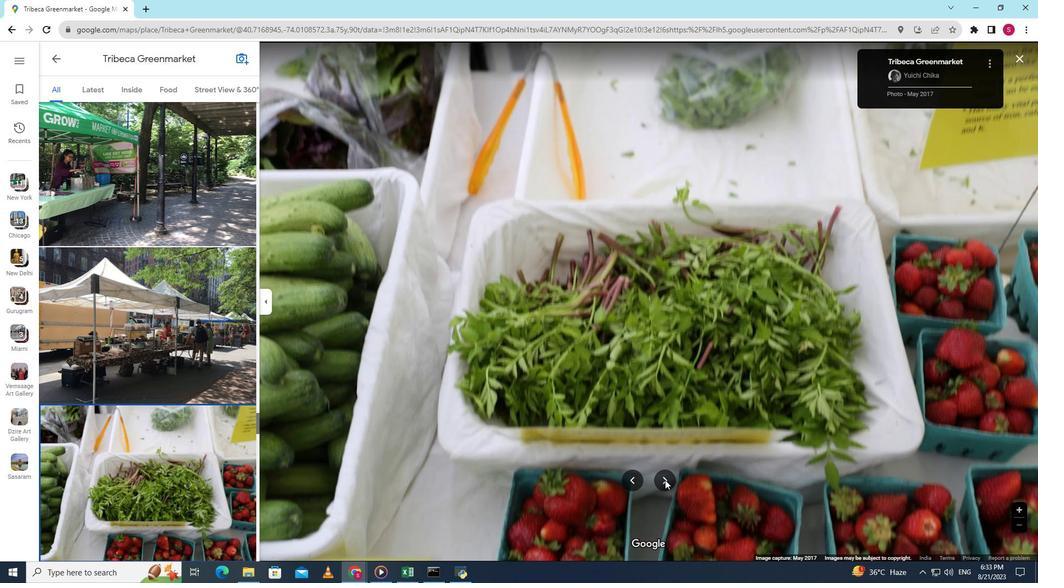 
Action: Mouse pressed left at (665, 480)
Screenshot: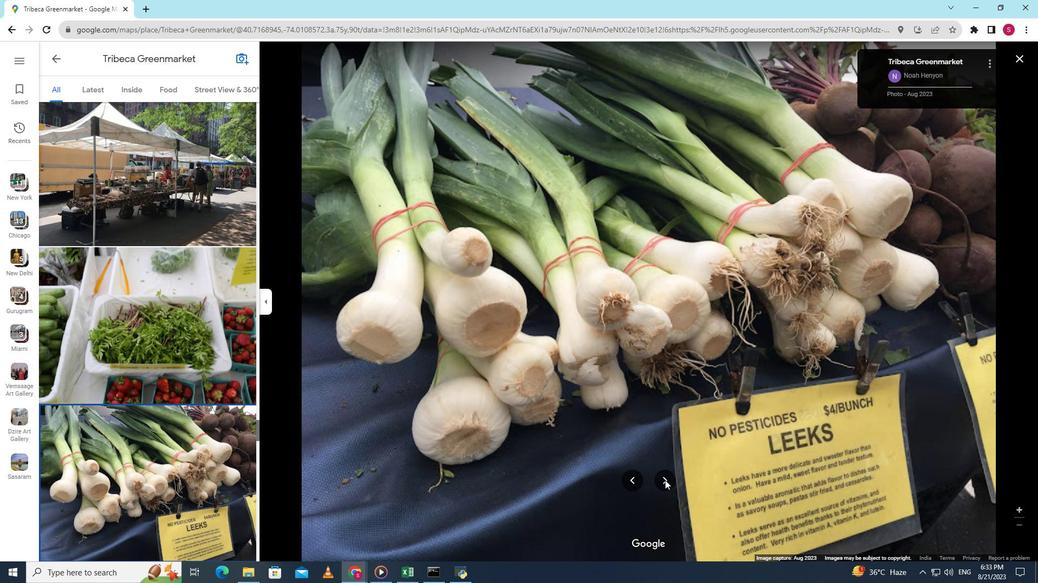 
Action: Mouse pressed left at (665, 480)
Screenshot: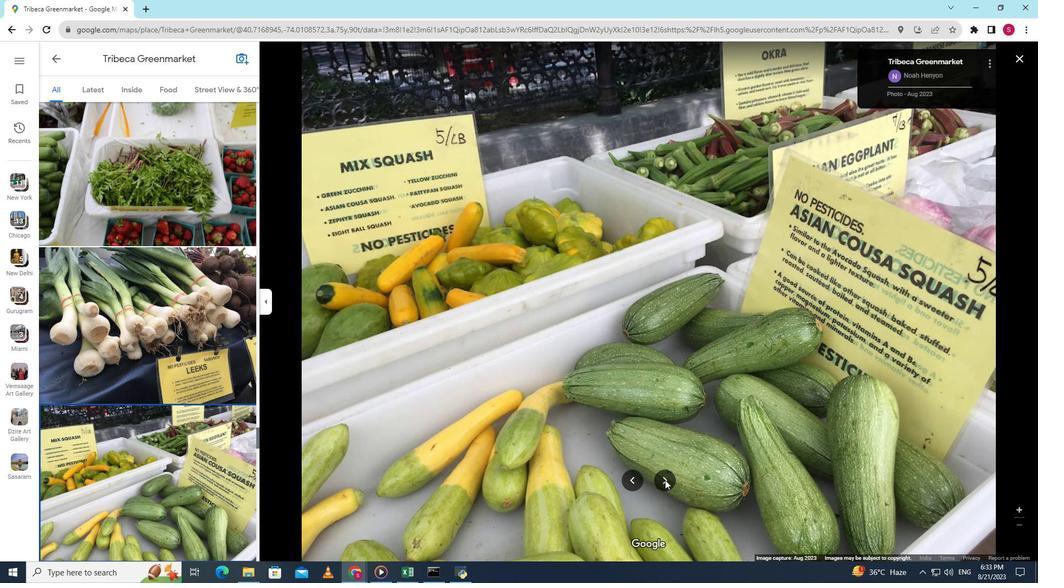 
Action: Mouse pressed left at (665, 480)
Screenshot: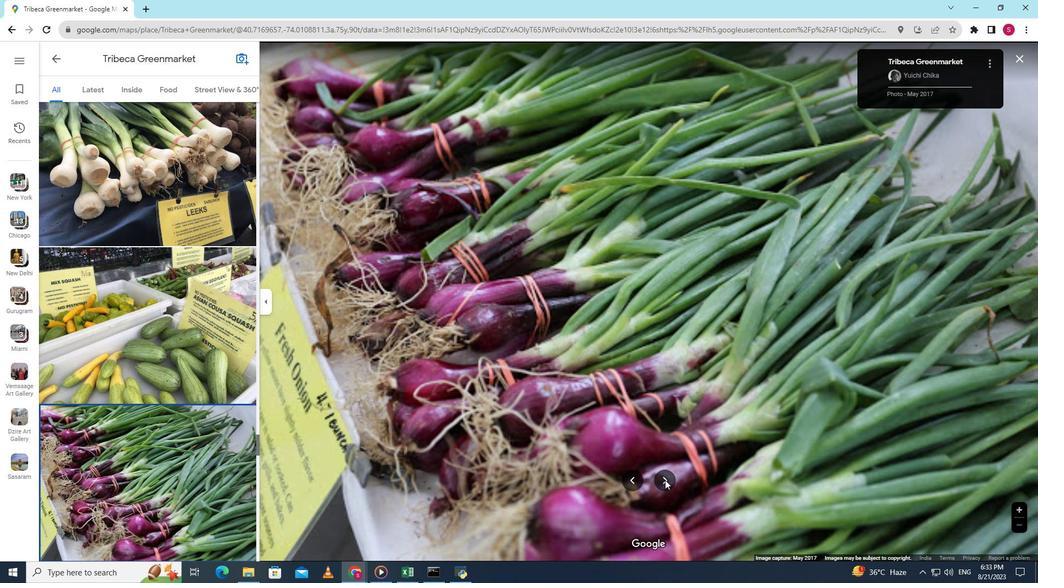 
Action: Mouse pressed left at (665, 480)
Screenshot: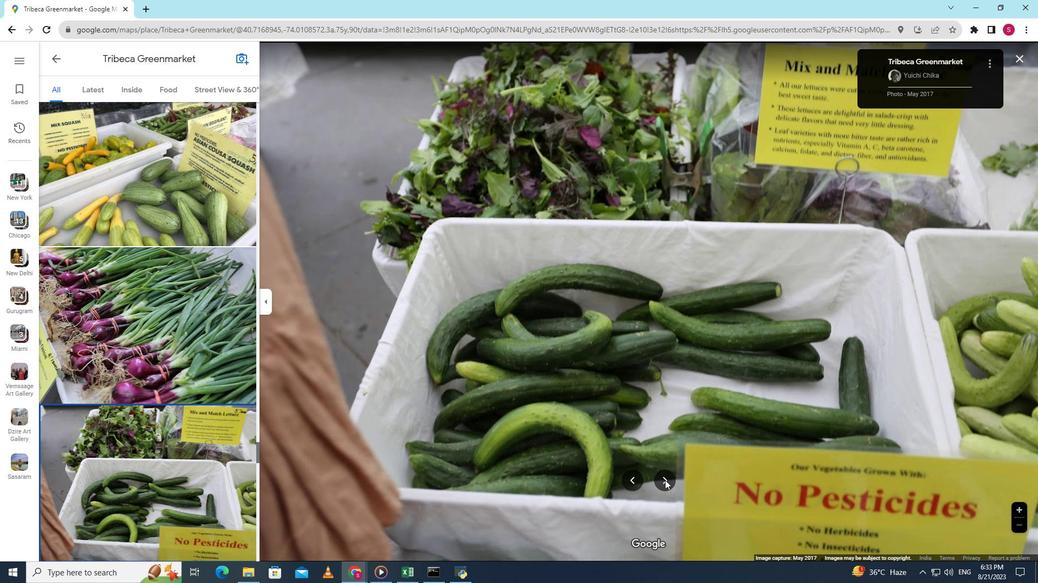 
Action: Mouse pressed left at (665, 480)
Screenshot: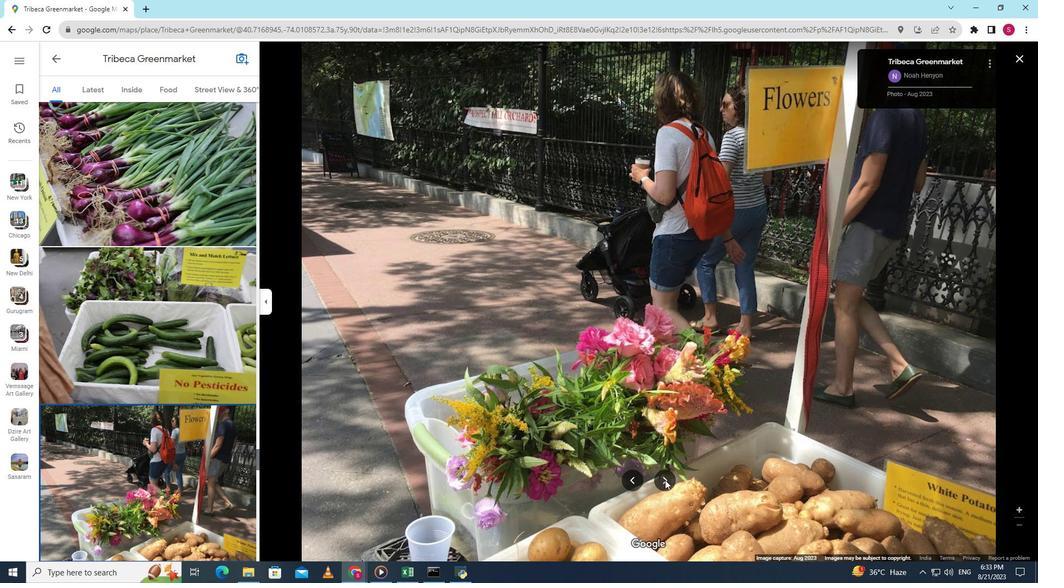 
Action: Mouse pressed left at (665, 480)
Screenshot: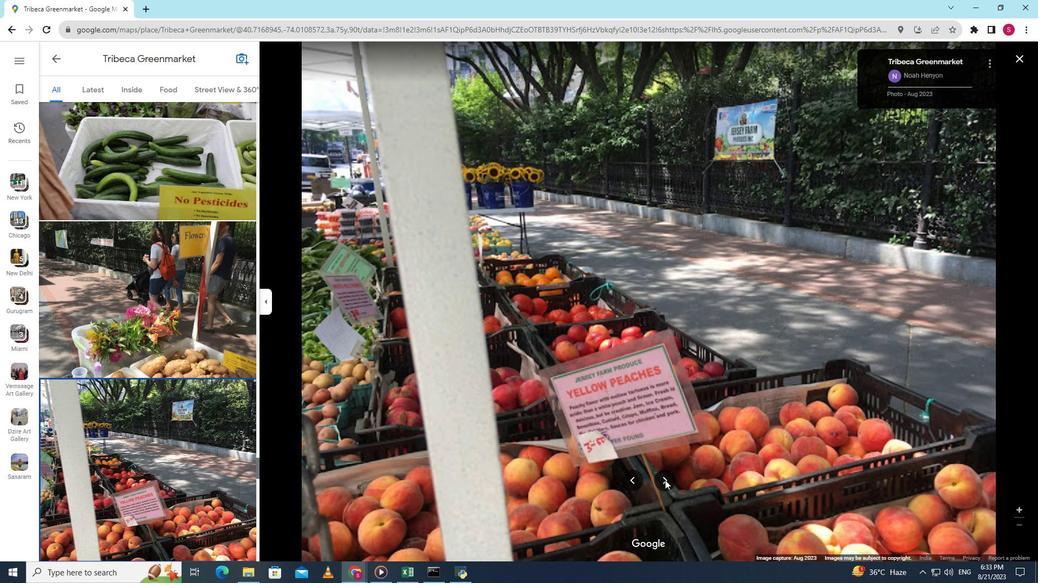 
Action: Mouse pressed left at (665, 480)
Screenshot: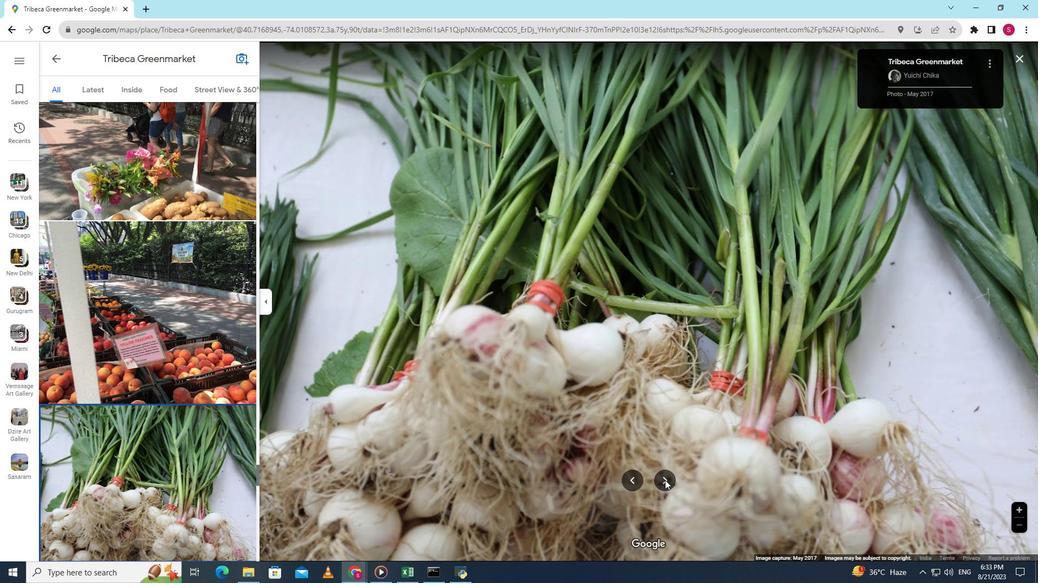 
Action: Mouse pressed left at (665, 480)
Screenshot: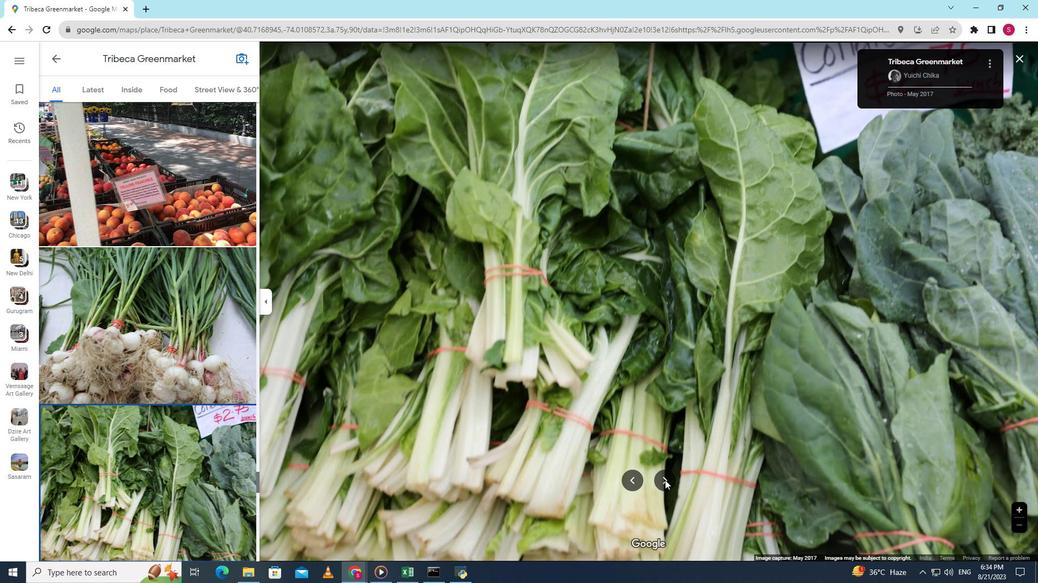 
Action: Mouse pressed left at (665, 480)
Screenshot: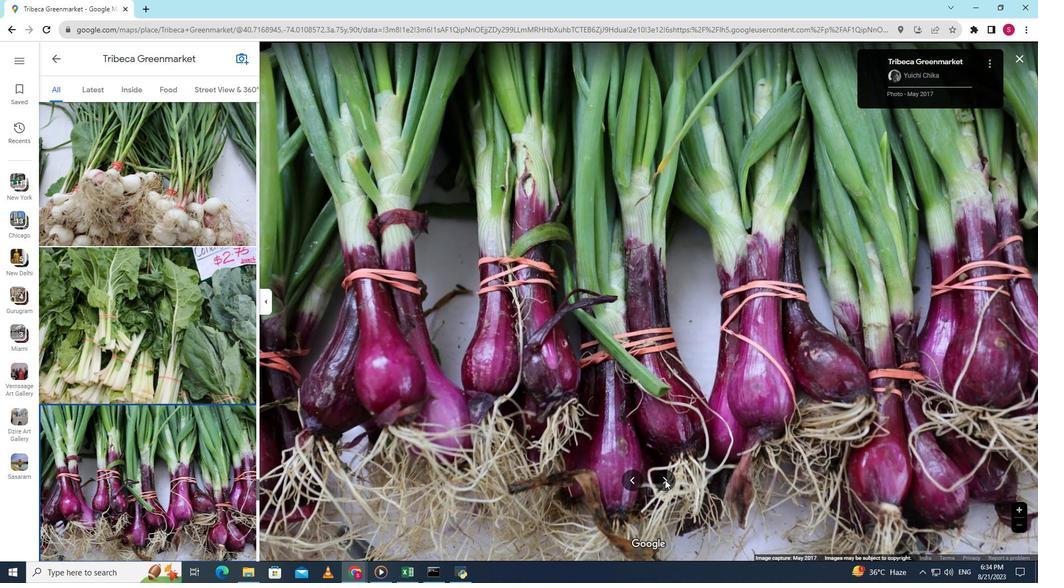 
Action: Mouse moved to (173, 395)
Screenshot: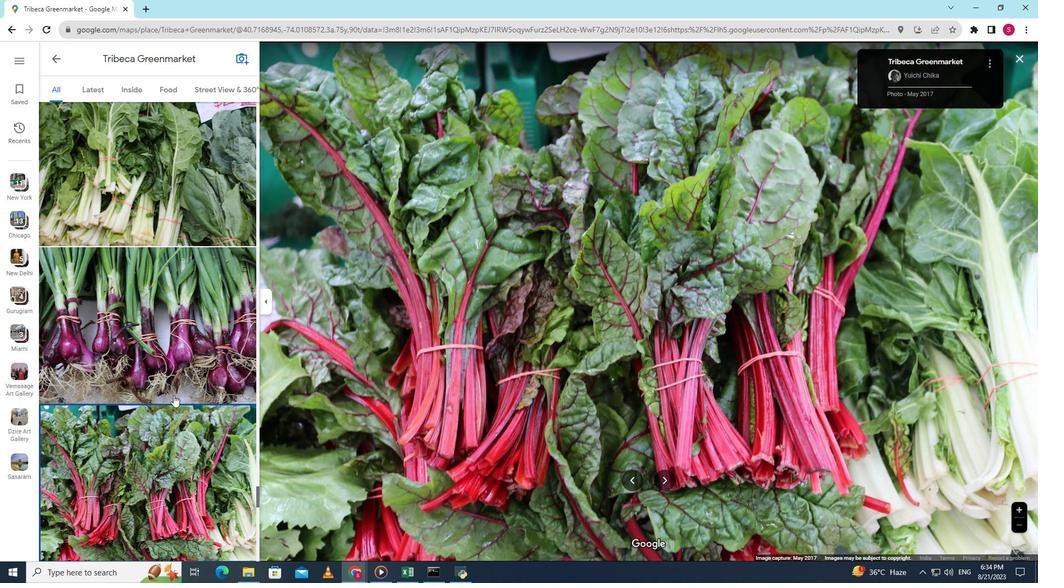 
Action: Mouse scrolled (173, 395) with delta (0, 0)
Screenshot: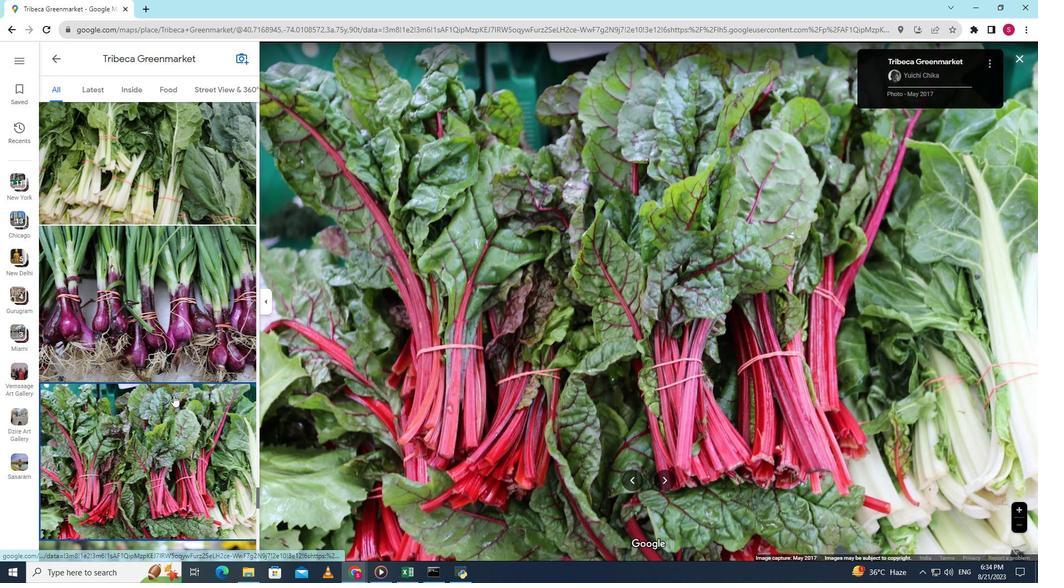 
Action: Mouse scrolled (173, 395) with delta (0, 0)
Screenshot: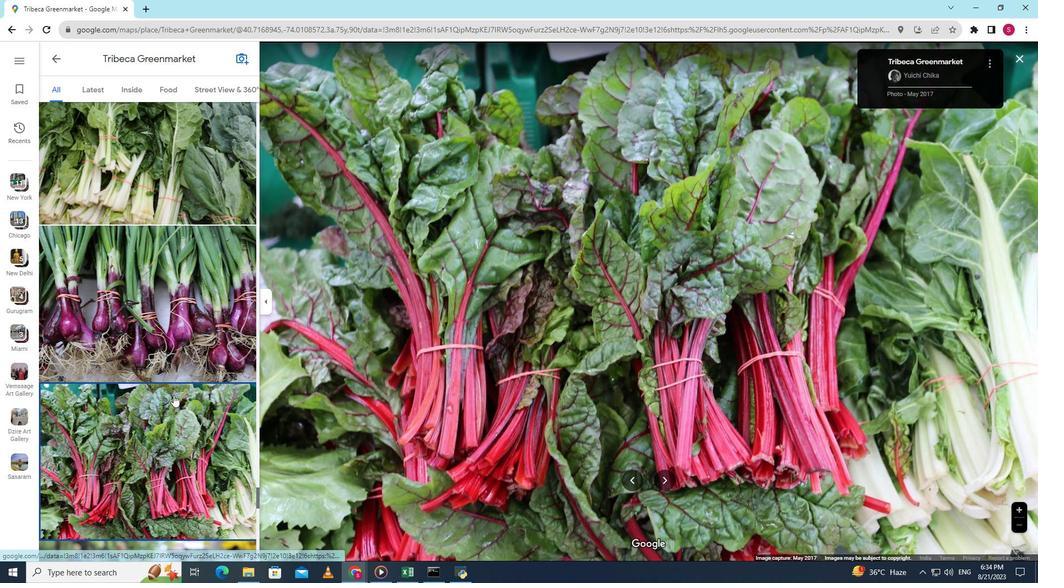 
Action: Mouse scrolled (173, 395) with delta (0, 0)
Screenshot: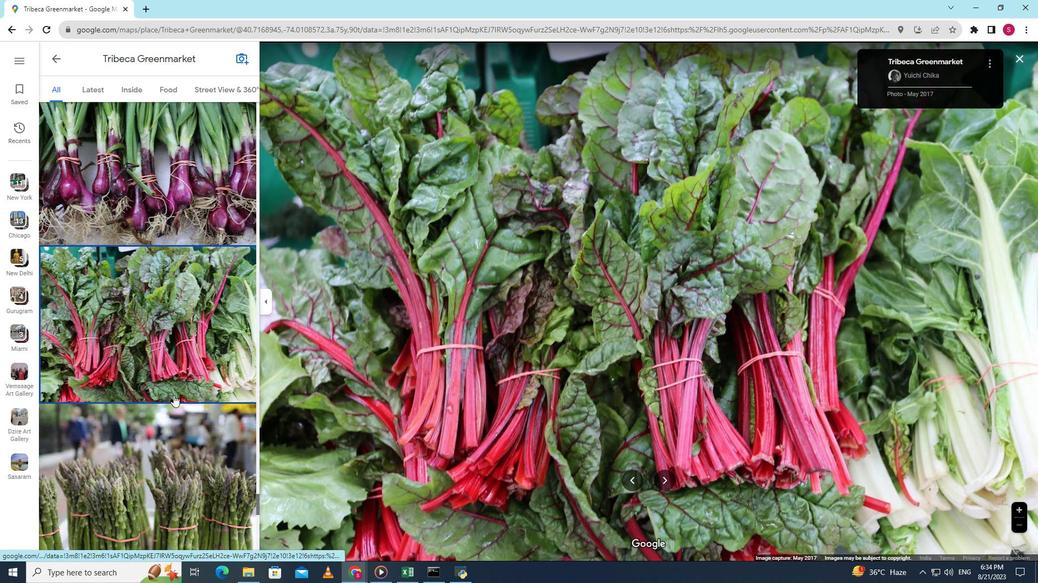 
Action: Mouse scrolled (173, 395) with delta (0, 0)
Screenshot: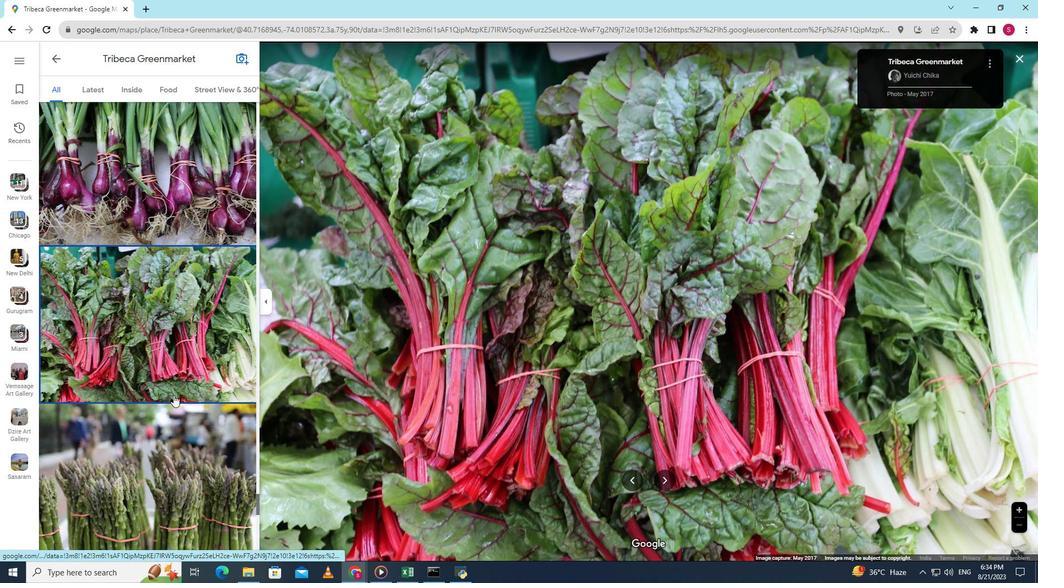 
Action: Mouse scrolled (173, 395) with delta (0, 0)
Screenshot: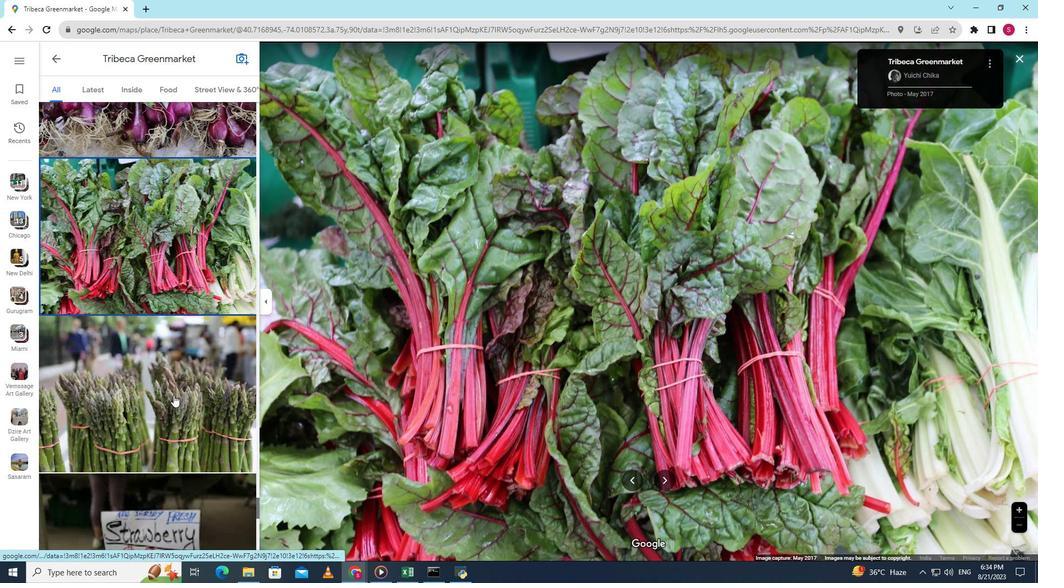 
Action: Mouse scrolled (173, 395) with delta (0, 0)
Screenshot: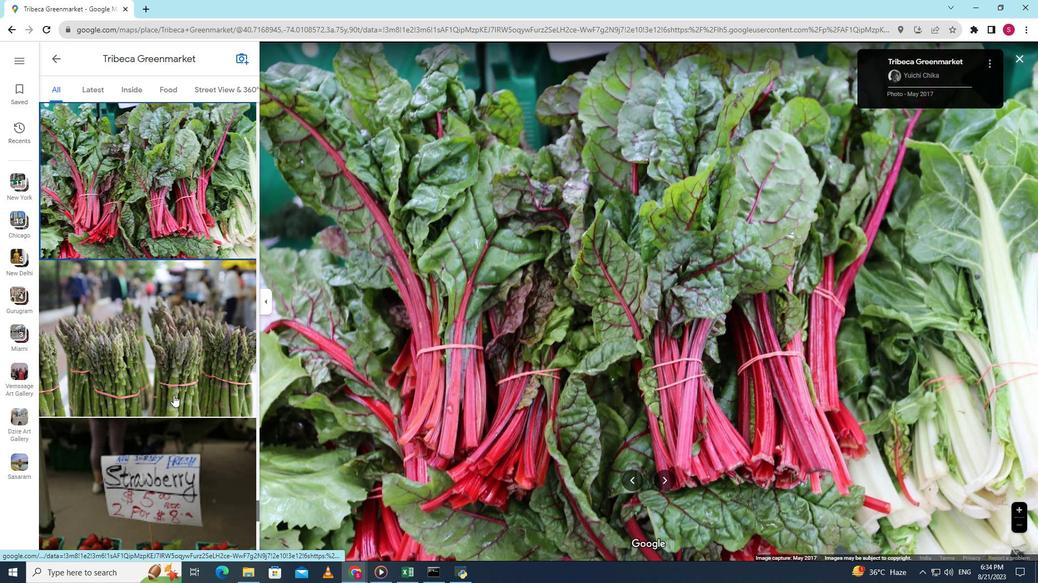 
Action: Mouse scrolled (173, 395) with delta (0, 0)
Screenshot: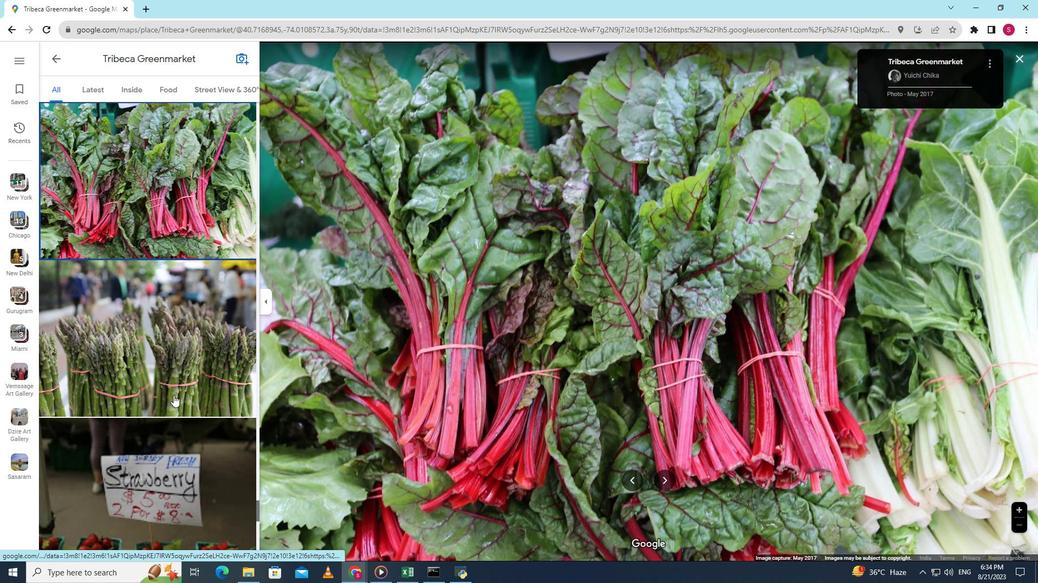 
Action: Mouse scrolled (173, 395) with delta (0, 0)
Screenshot: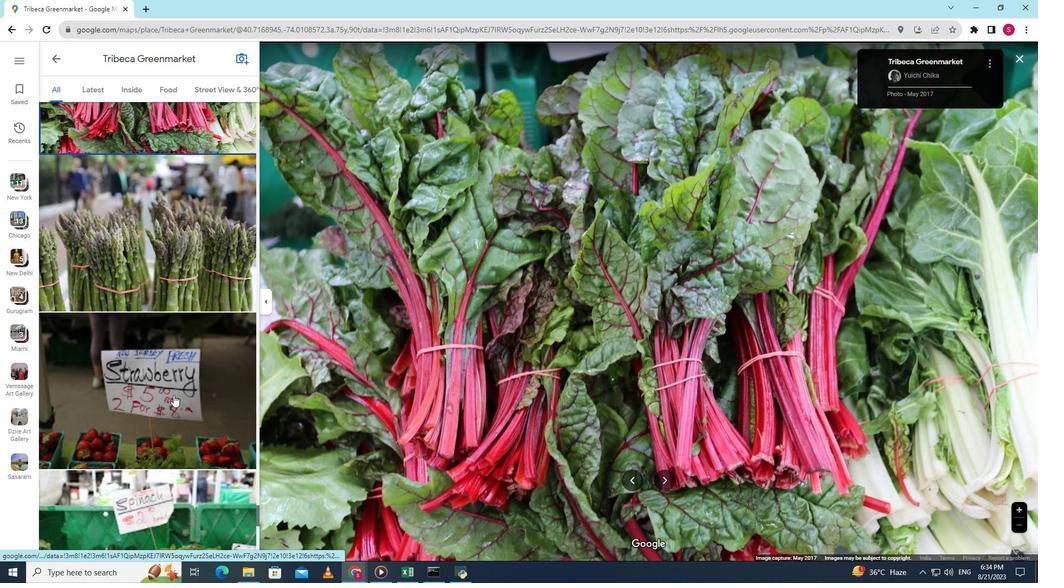 
Action: Mouse scrolled (173, 395) with delta (0, 0)
Screenshot: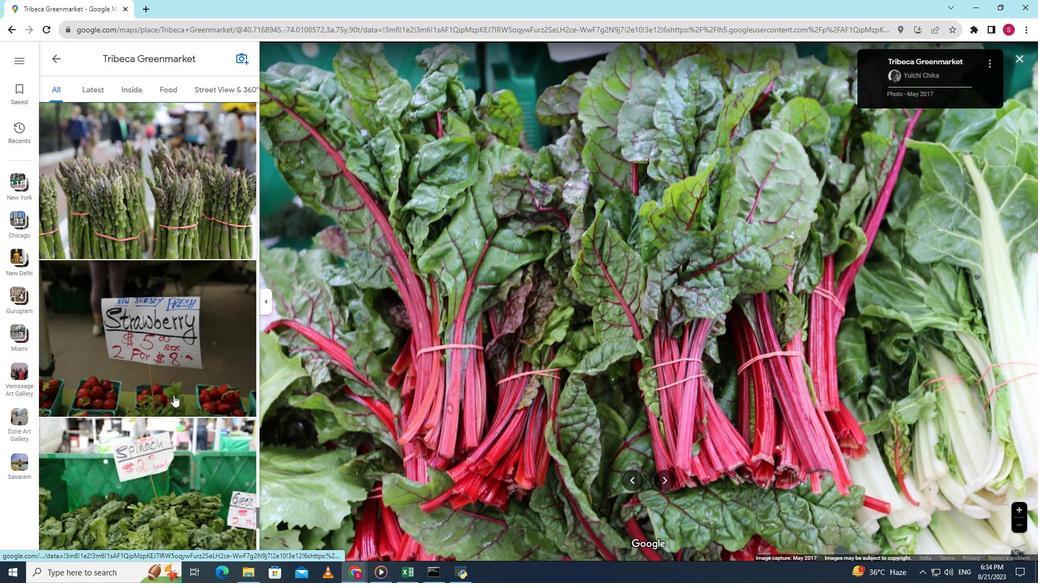 
Action: Mouse moved to (173, 191)
Screenshot: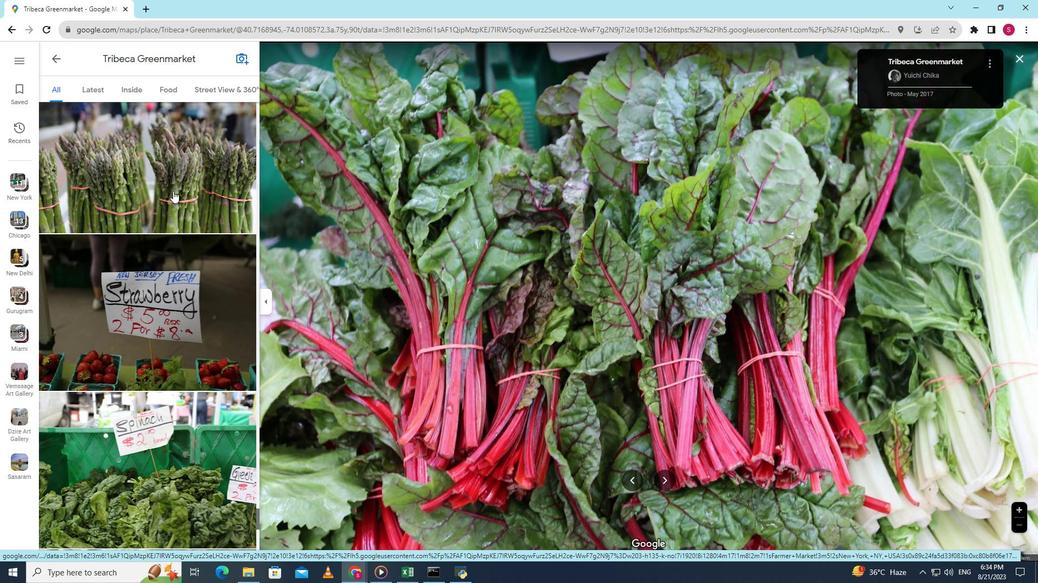 
Action: Mouse pressed left at (173, 191)
Screenshot: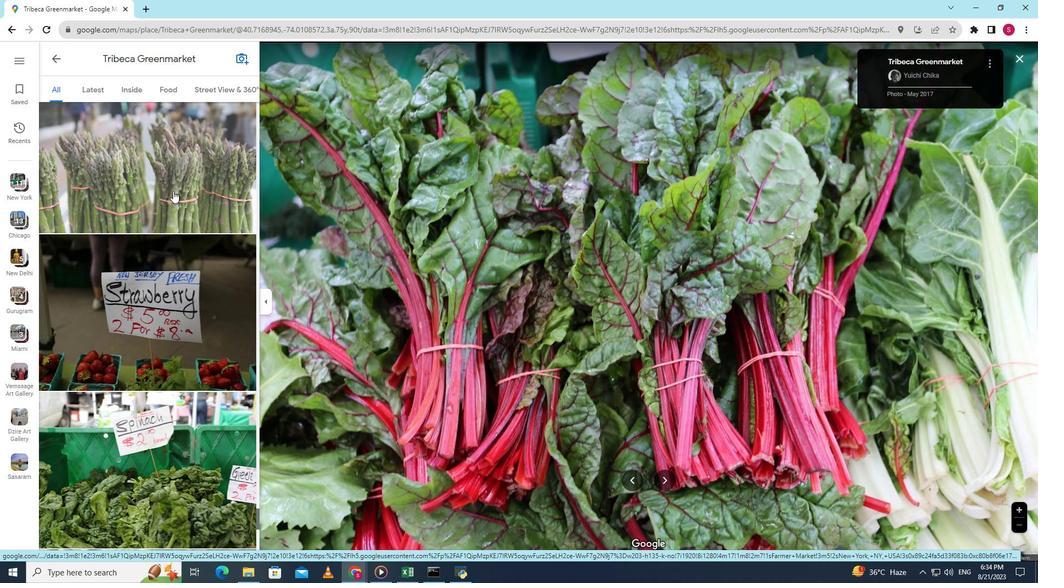 
Action: Mouse moved to (139, 285)
Screenshot: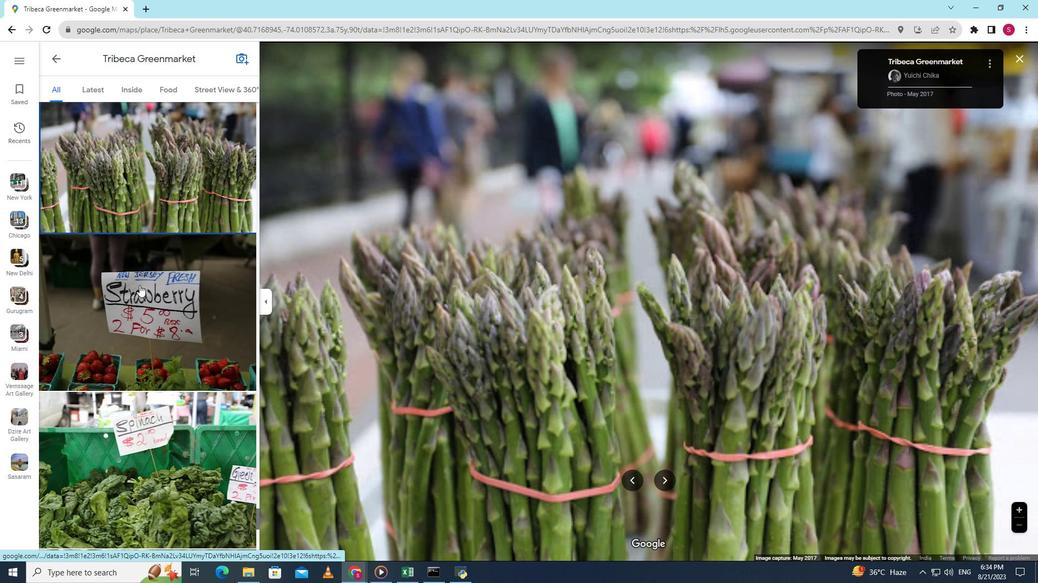 
Action: Mouse pressed left at (139, 285)
Screenshot: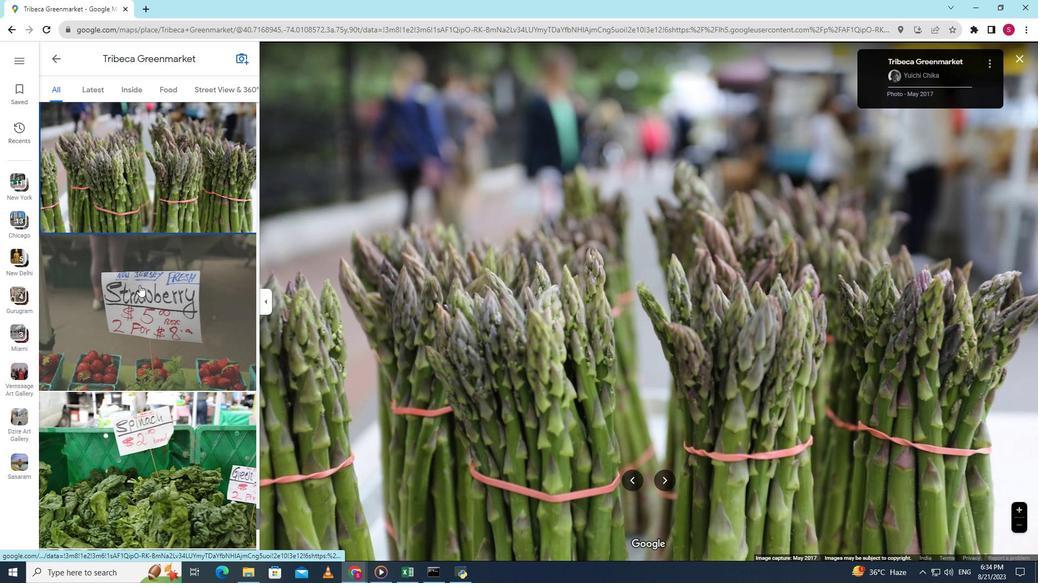 
Action: Mouse moved to (144, 455)
Screenshot: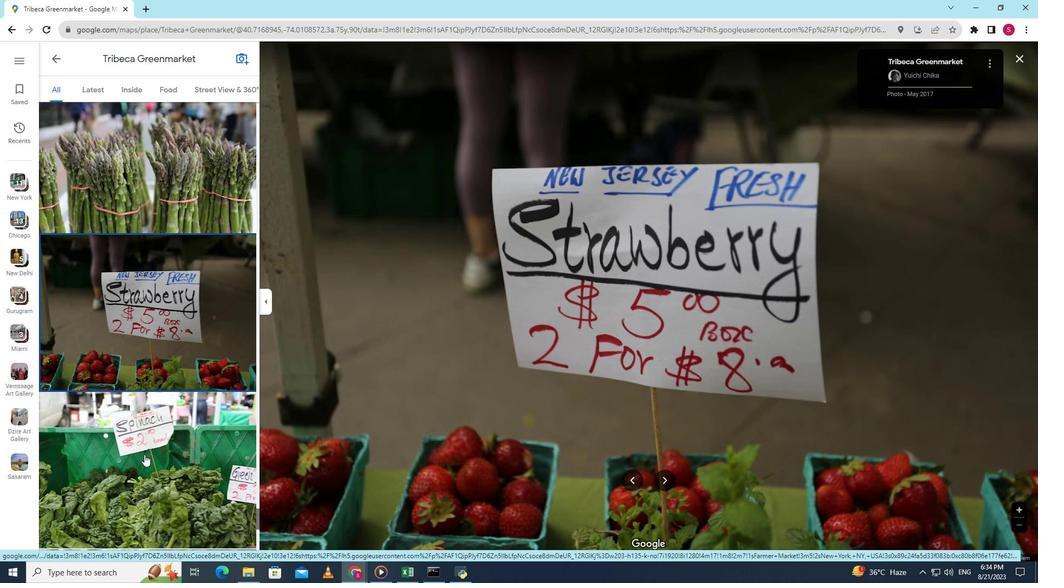 
Action: Mouse pressed left at (144, 455)
Screenshot: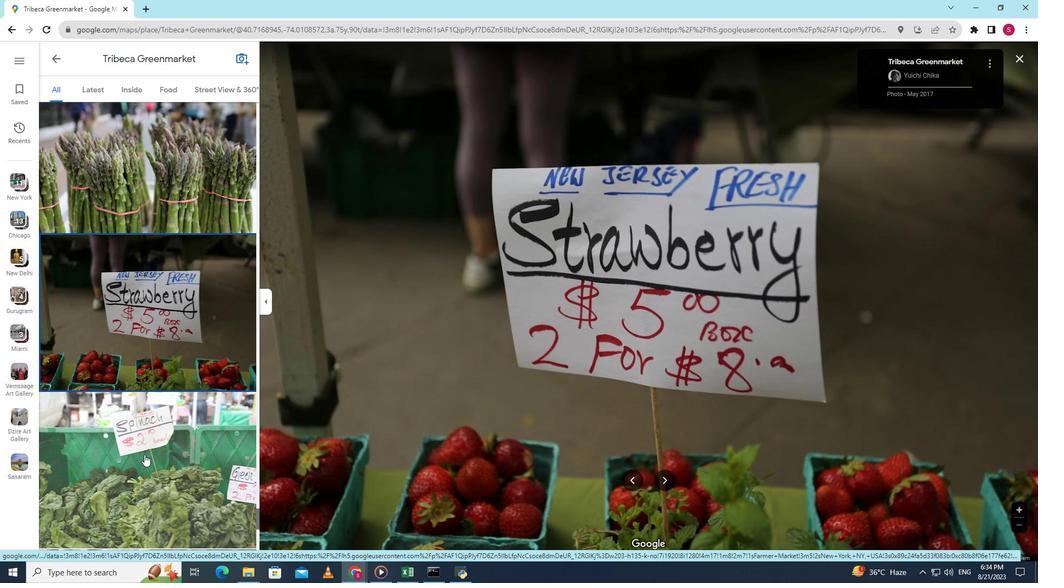 
Action: Mouse moved to (195, 173)
Screenshot: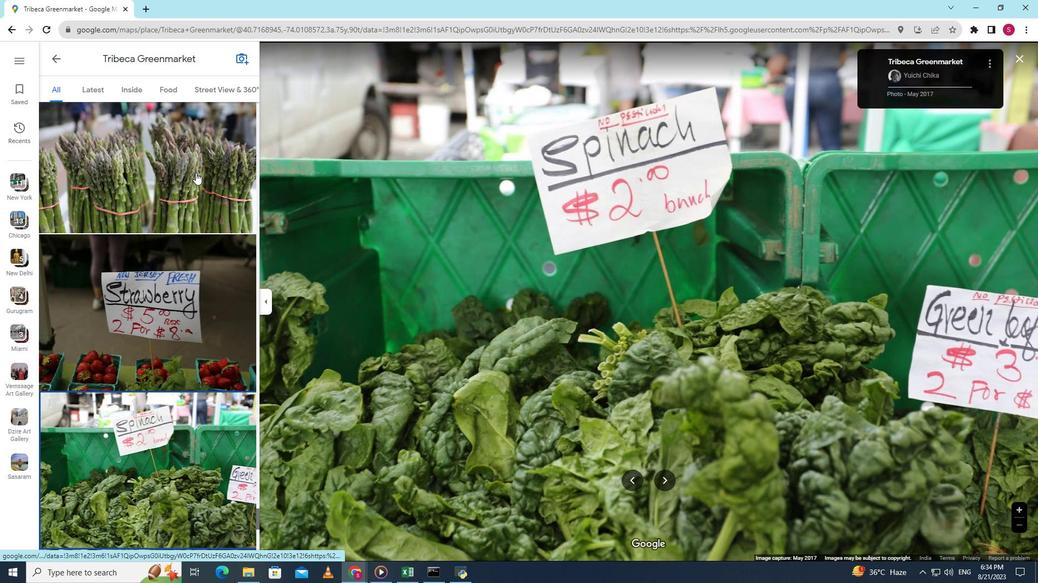 
Action: Mouse pressed left at (195, 173)
Screenshot: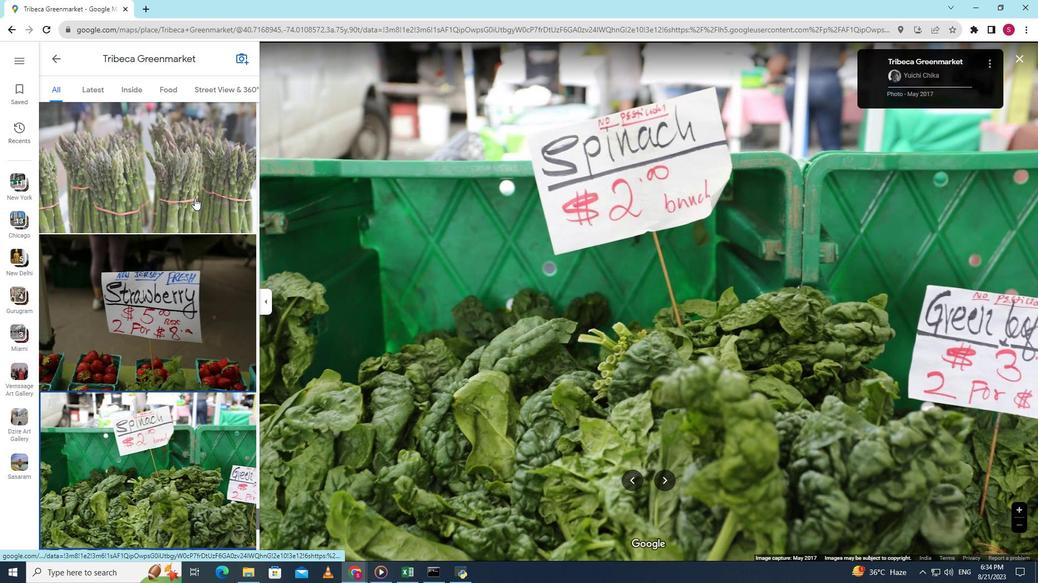 
Action: Mouse moved to (150, 444)
Screenshot: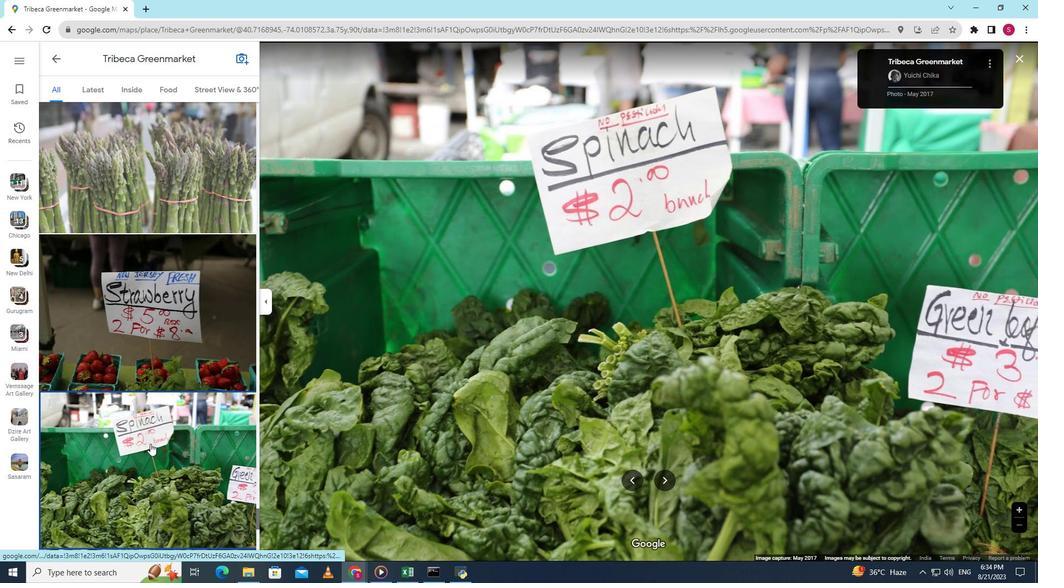 
Action: Mouse pressed left at (150, 444)
Screenshot: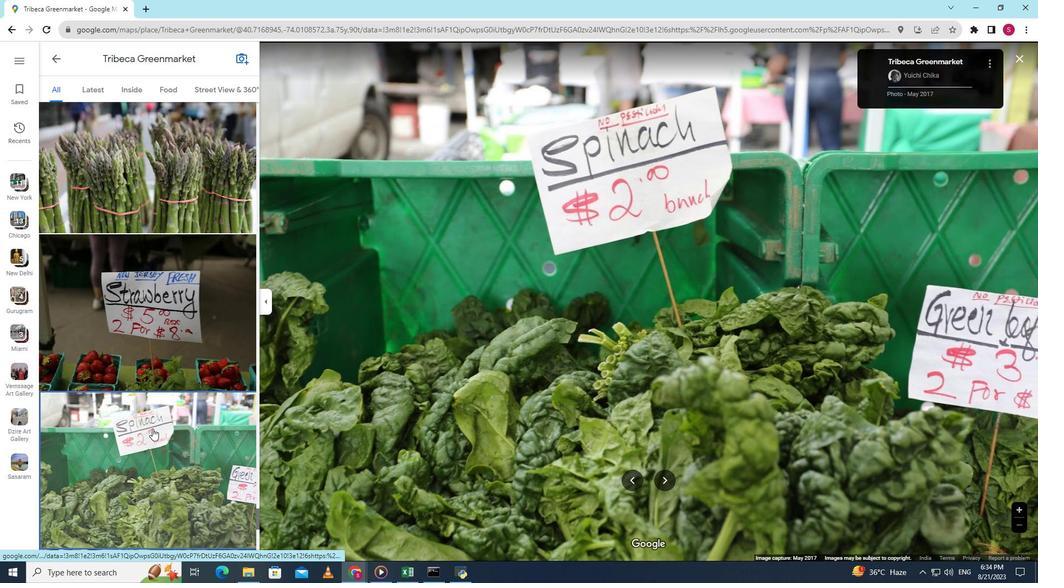 
Action: Mouse moved to (175, 348)
Screenshot: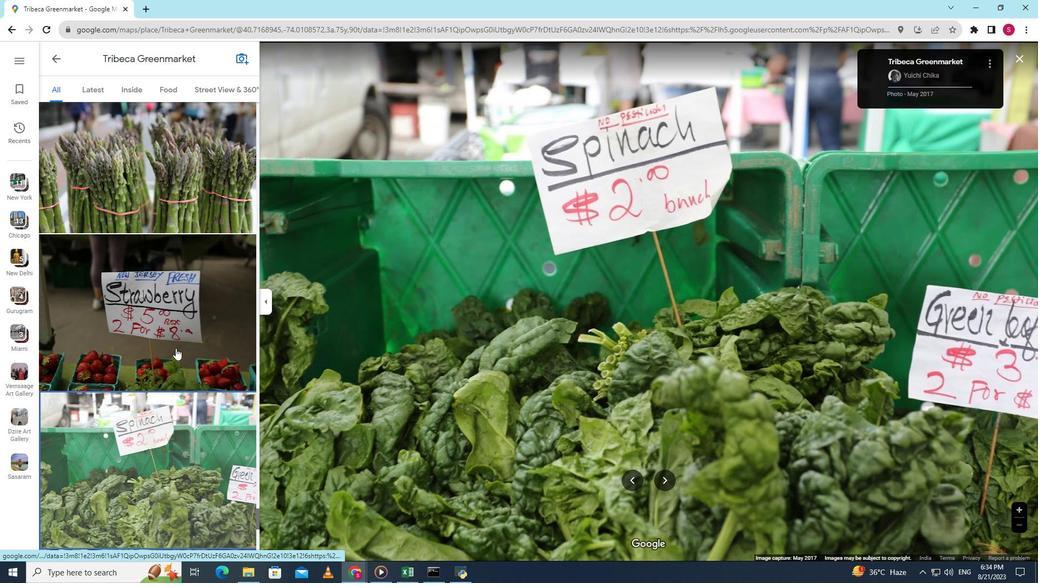
Action: Mouse scrolled (175, 348) with delta (0, 0)
Screenshot: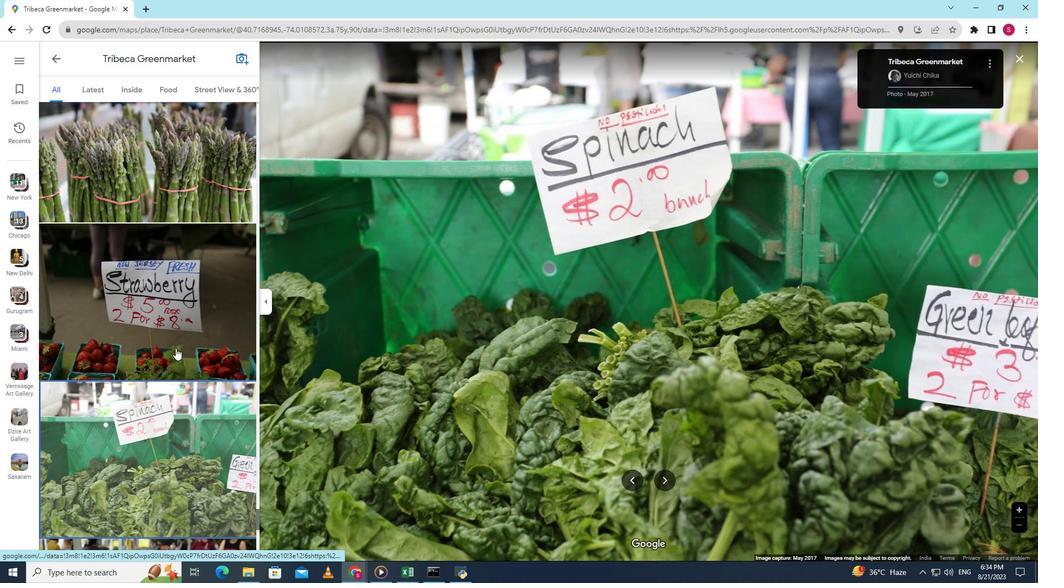 
Action: Mouse scrolled (175, 348) with delta (0, 0)
Screenshot: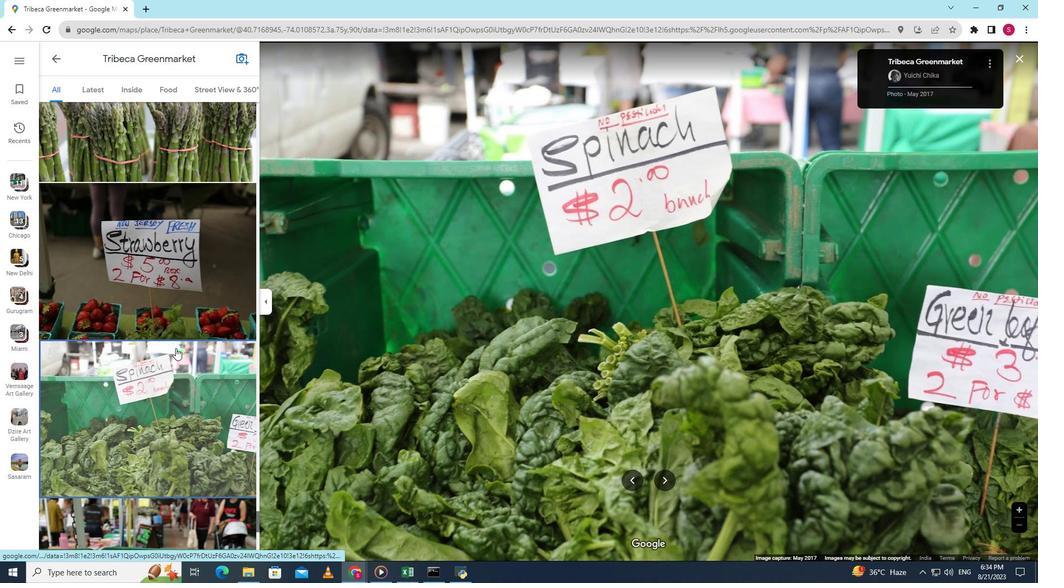 
Action: Mouse scrolled (175, 348) with delta (0, 0)
Screenshot: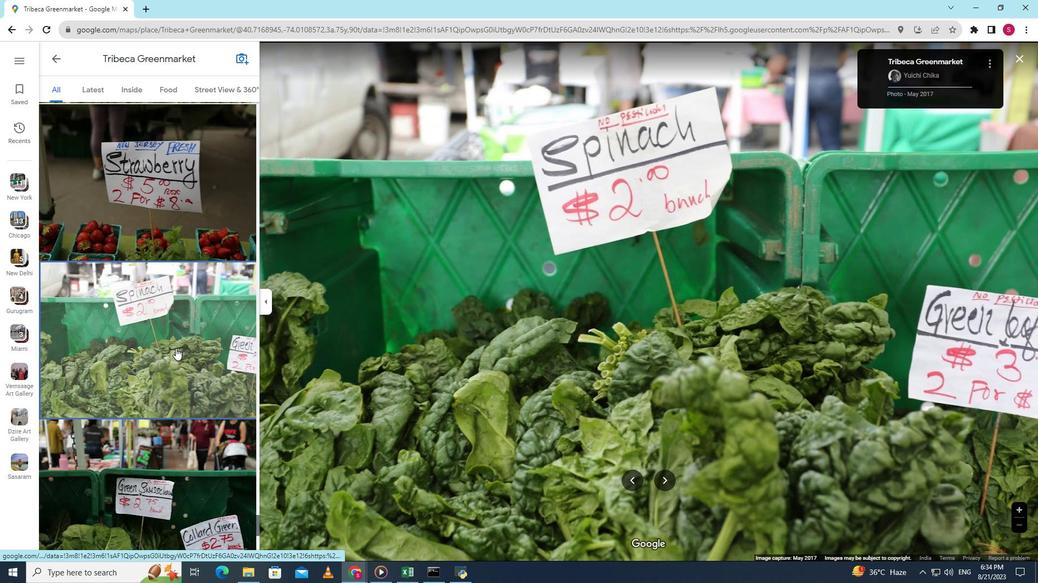 
Action: Mouse scrolled (175, 348) with delta (0, 0)
Screenshot: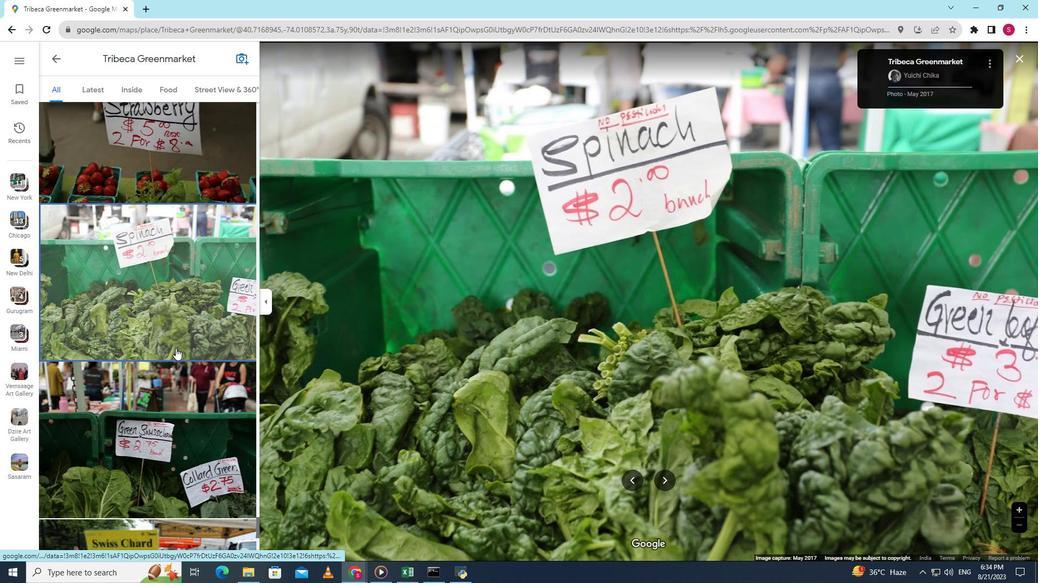 
Action: Mouse scrolled (175, 348) with delta (0, 0)
Screenshot: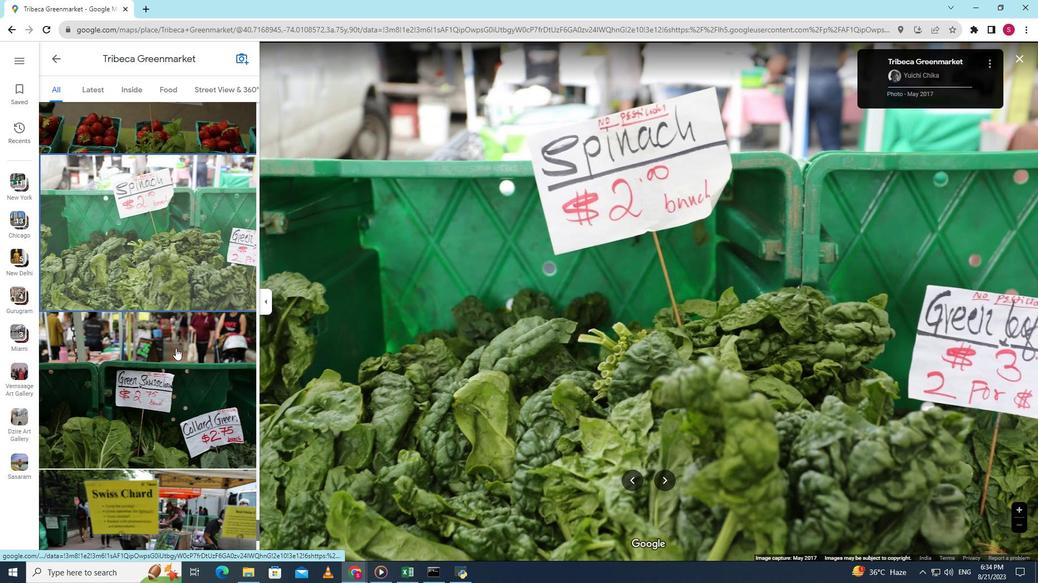 
Action: Mouse scrolled (175, 348) with delta (0, 0)
Screenshot: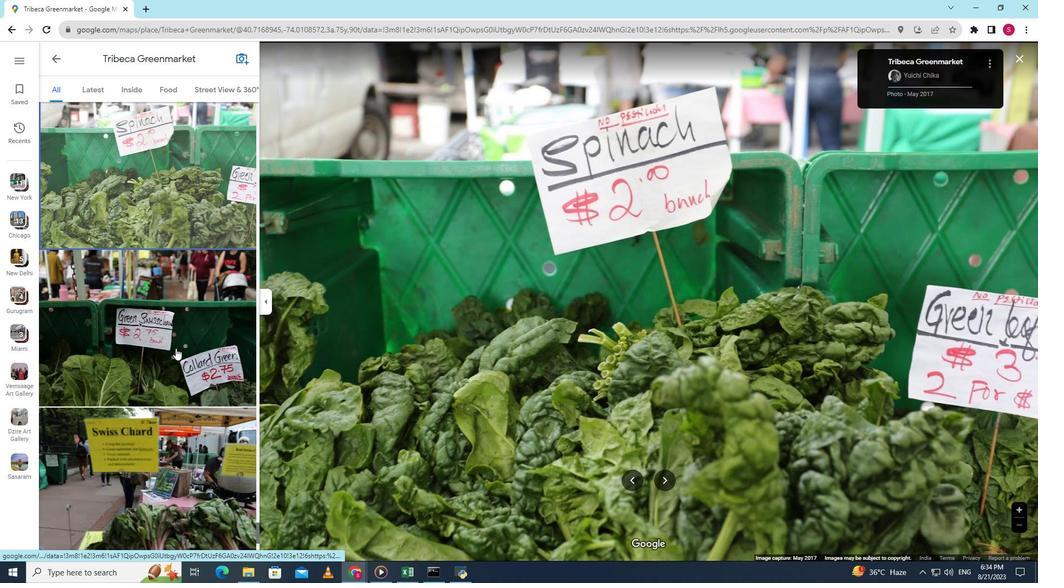 
Action: Mouse scrolled (175, 348) with delta (0, 0)
Screenshot: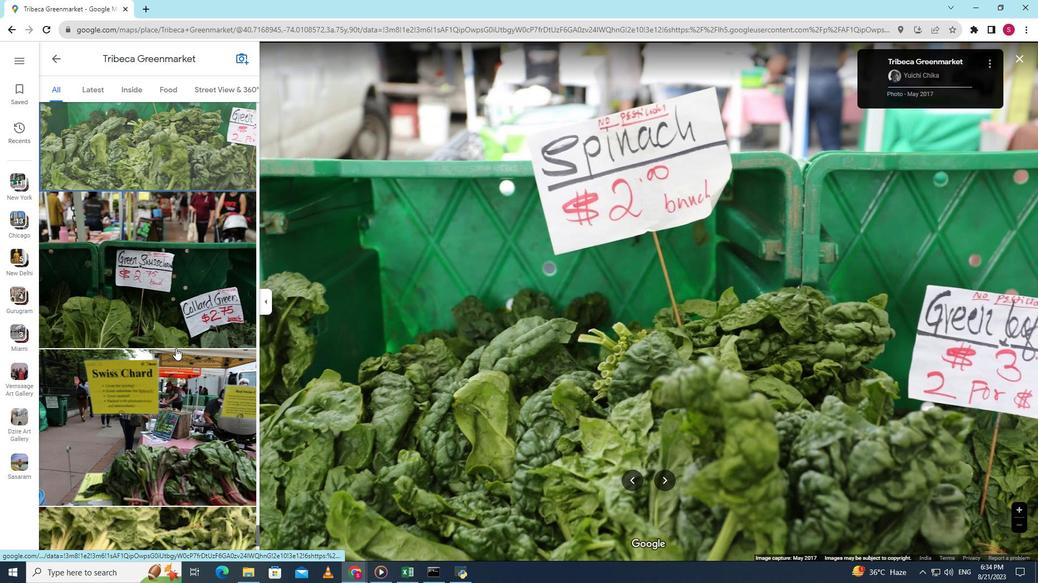 
Action: Mouse moved to (158, 151)
Screenshot: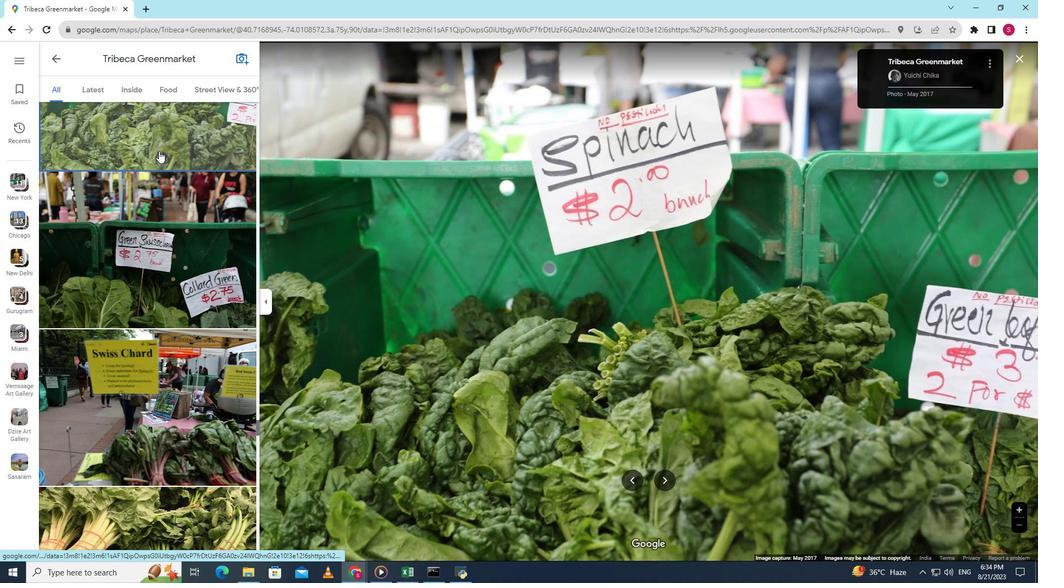 
Action: Mouse pressed left at (158, 151)
Screenshot: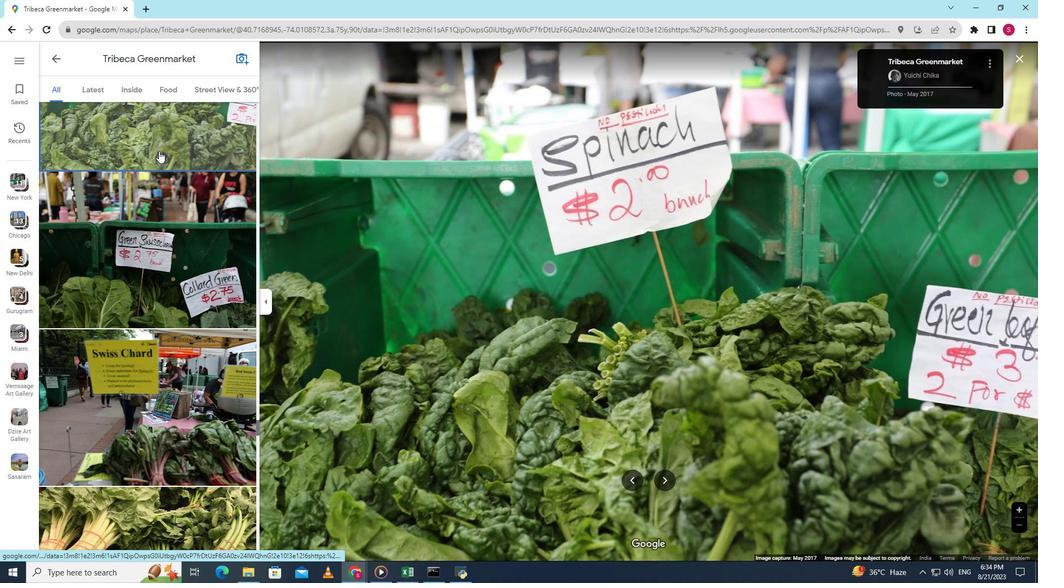 
Action: Mouse moved to (160, 193)
Screenshot: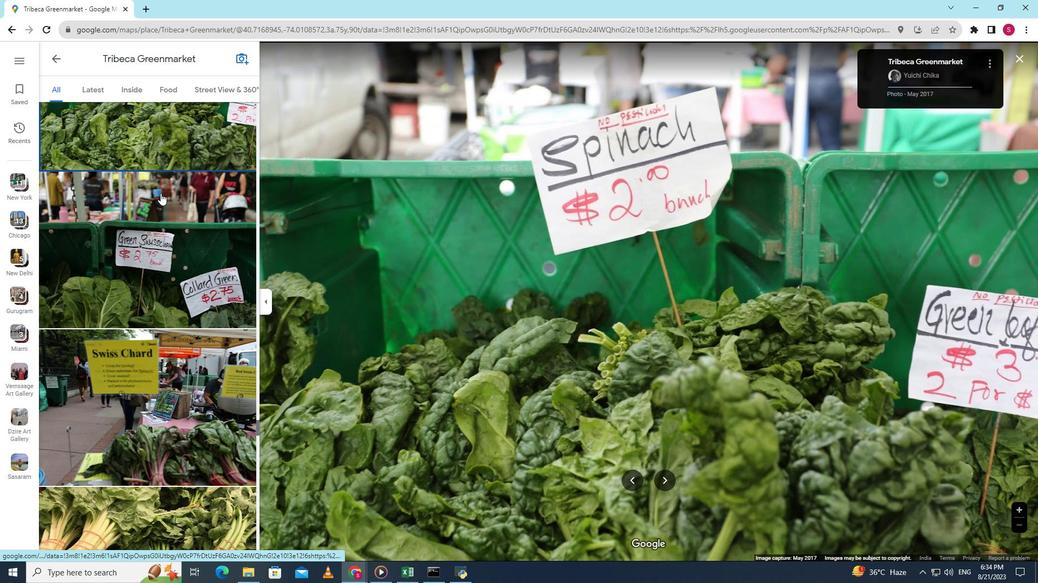
Action: Mouse pressed left at (160, 193)
Screenshot: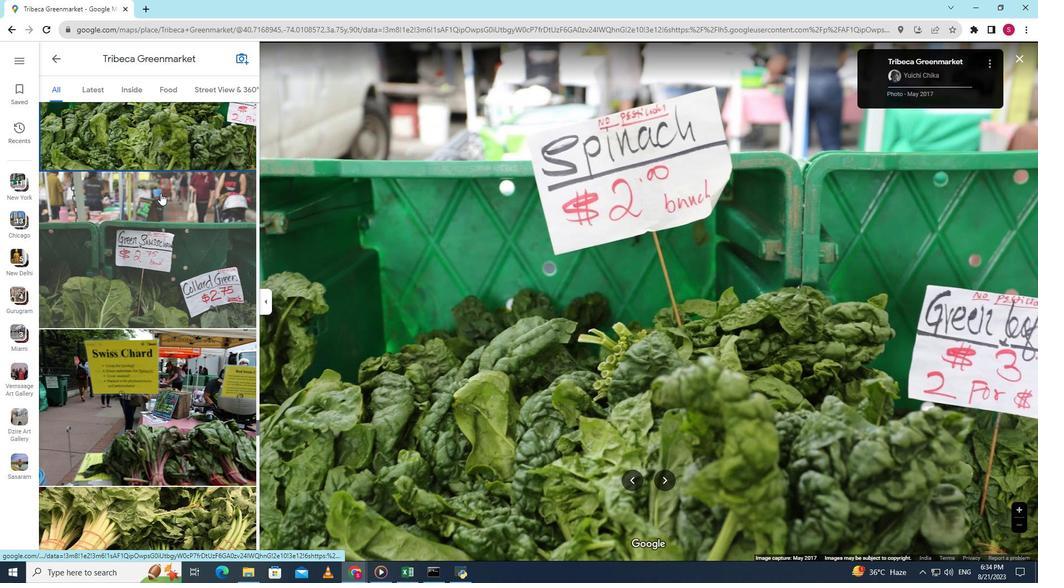 
Action: Mouse moved to (173, 297)
Screenshot: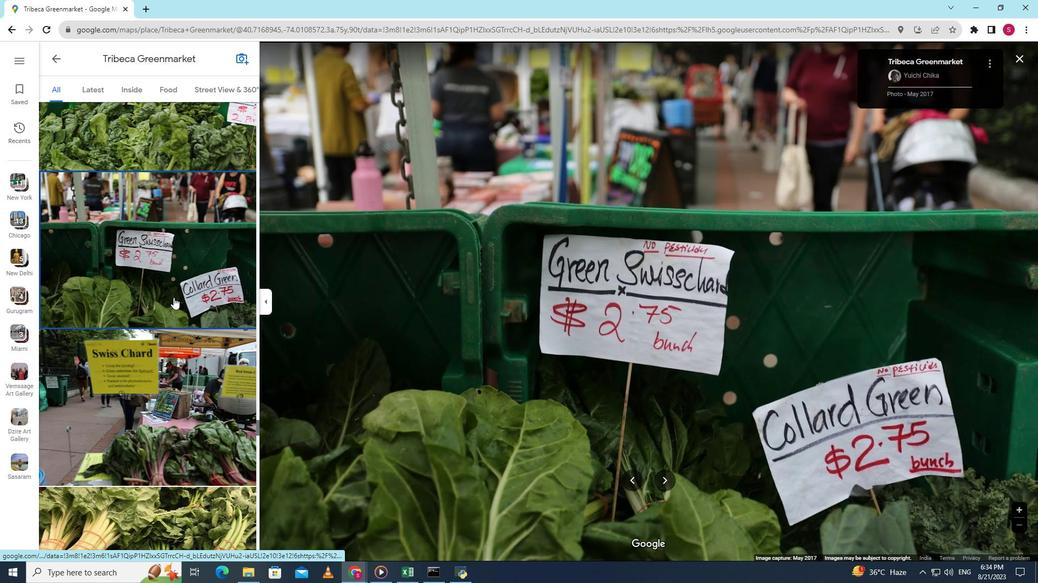 
Action: Mouse pressed left at (173, 297)
Screenshot: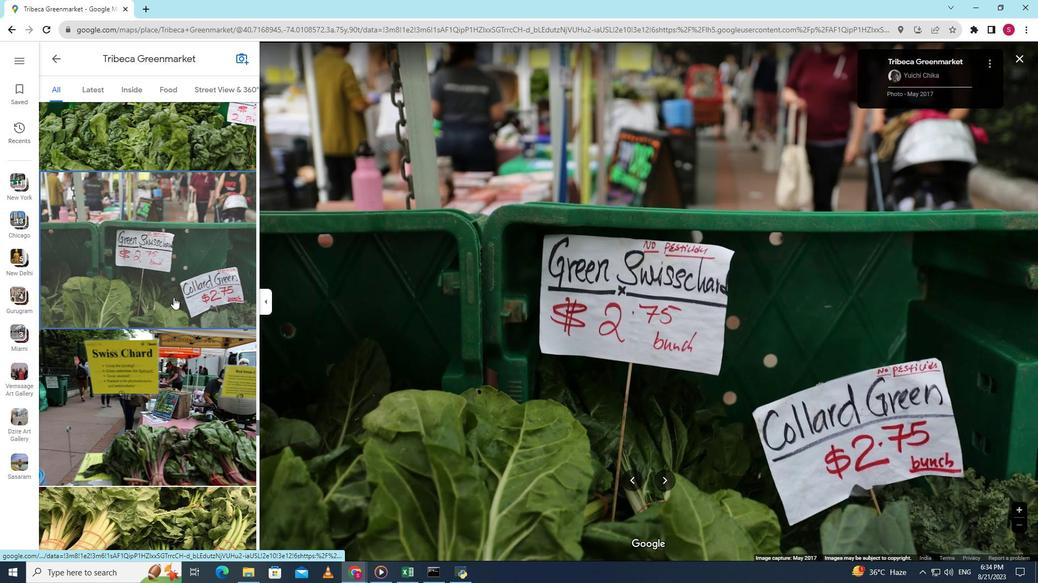 
Action: Mouse moved to (173, 349)
Screenshot: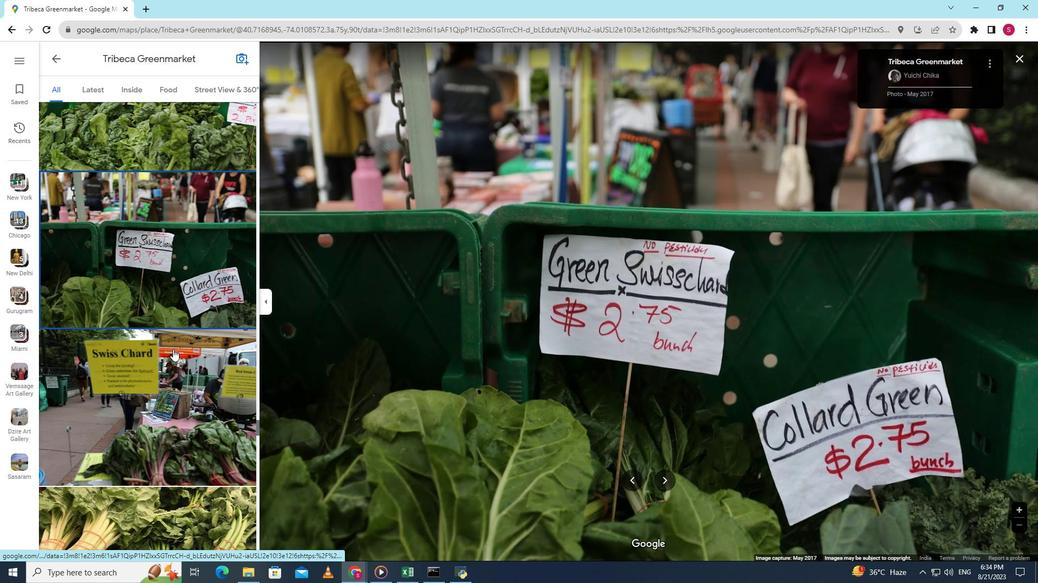 
Action: Mouse pressed left at (173, 349)
Screenshot: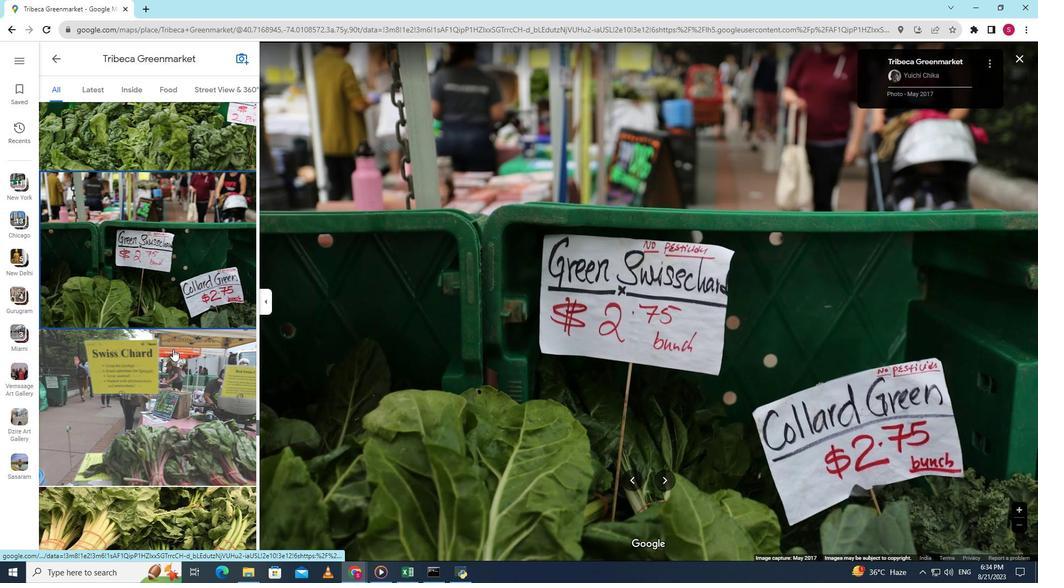 
Action: Mouse scrolled (173, 349) with delta (0, 0)
Screenshot: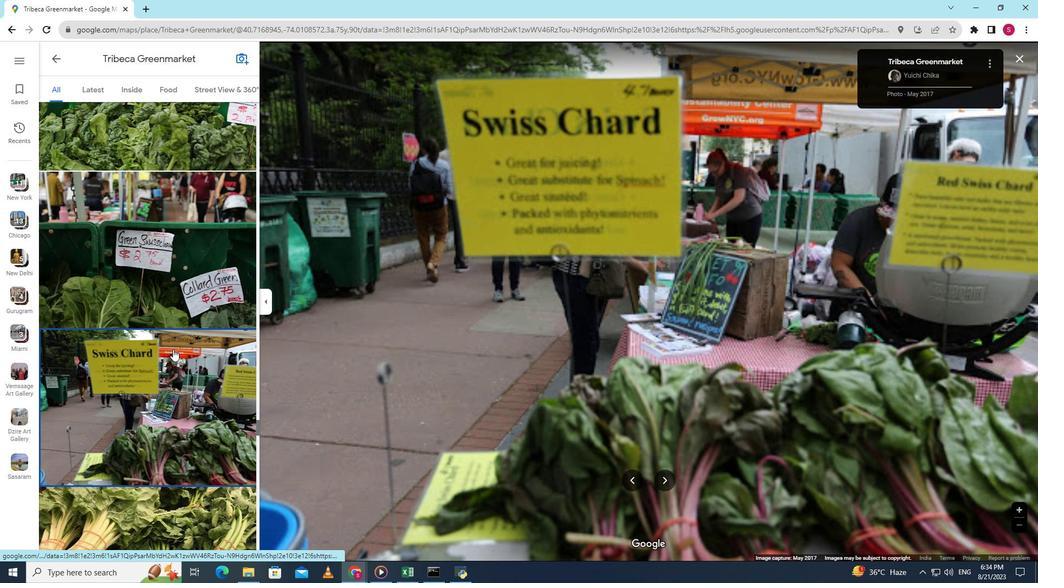 
Action: Mouse scrolled (173, 349) with delta (0, 0)
Screenshot: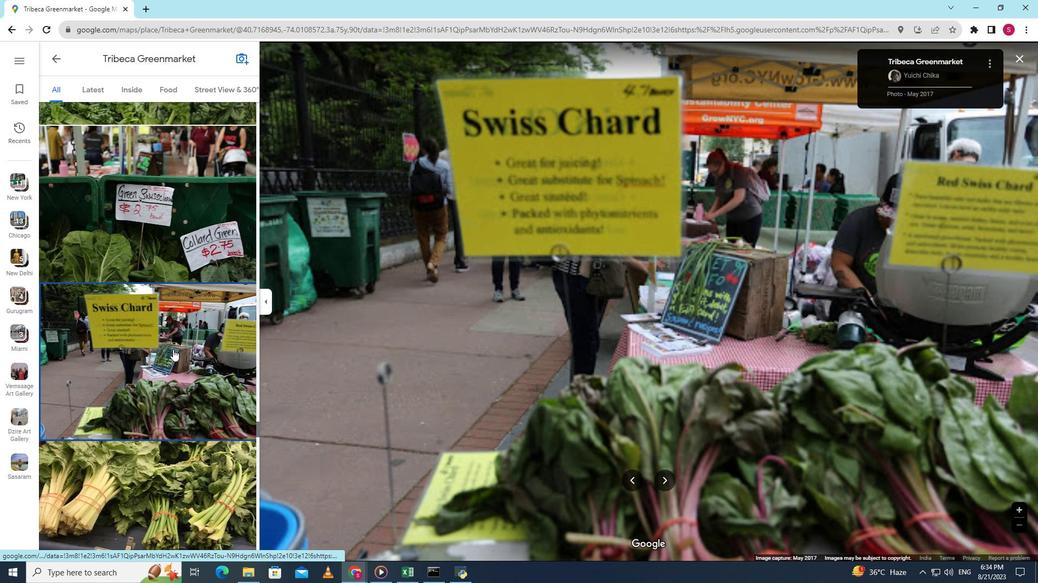 
Action: Mouse scrolled (173, 349) with delta (0, 0)
Screenshot: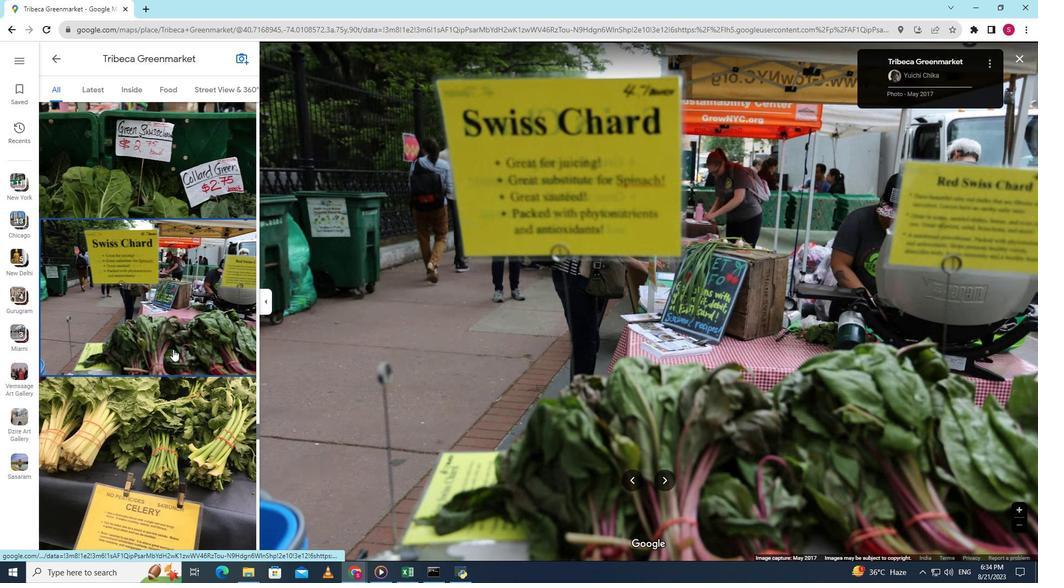 
Action: Mouse scrolled (173, 349) with delta (0, 0)
Screenshot: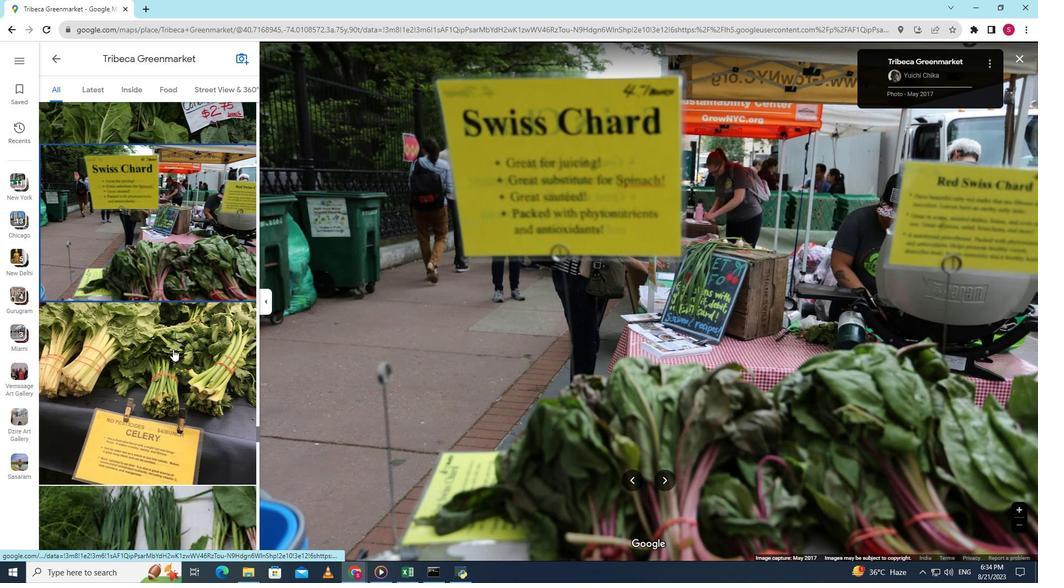 
Action: Mouse moved to (175, 327)
Screenshot: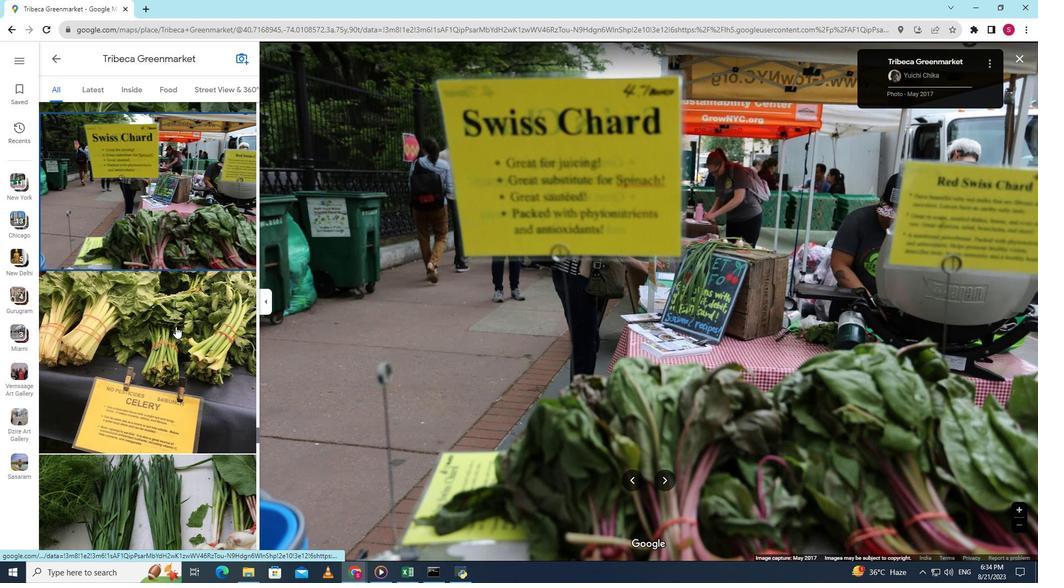 
Action: Mouse pressed left at (175, 327)
Screenshot: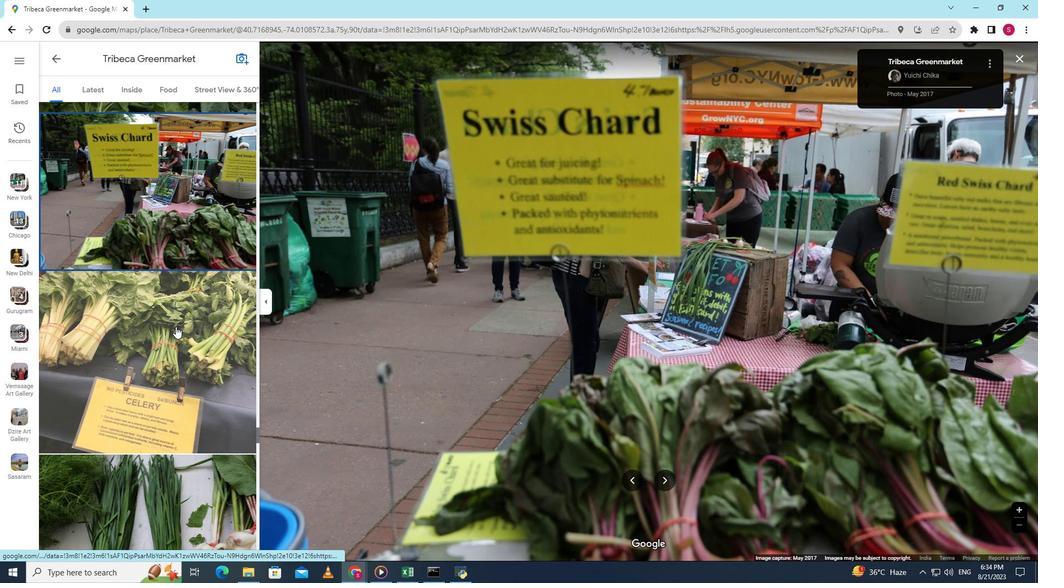 
Action: Mouse moved to (146, 482)
Screenshot: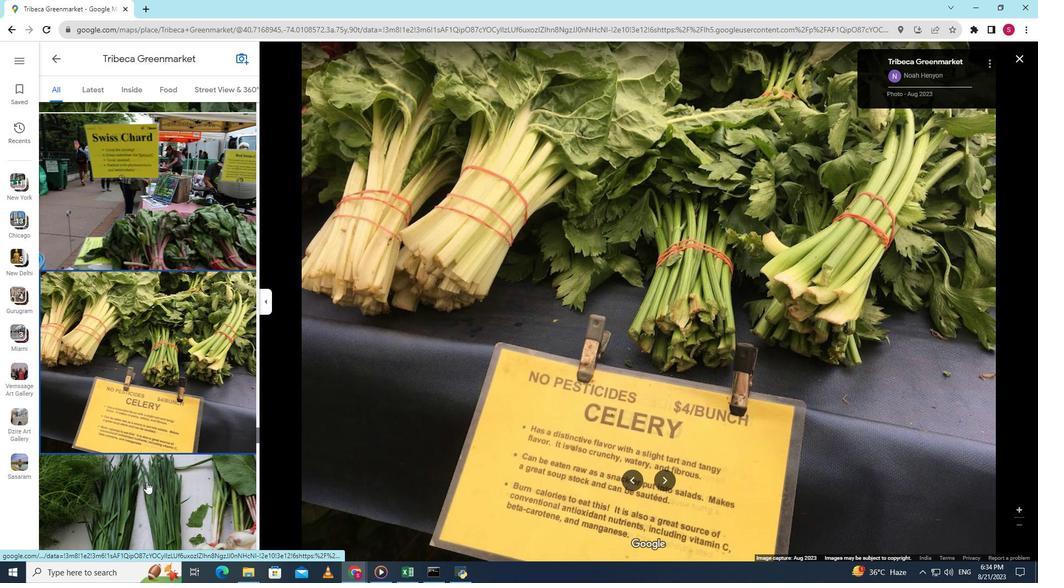 
Action: Mouse pressed left at (146, 482)
Screenshot: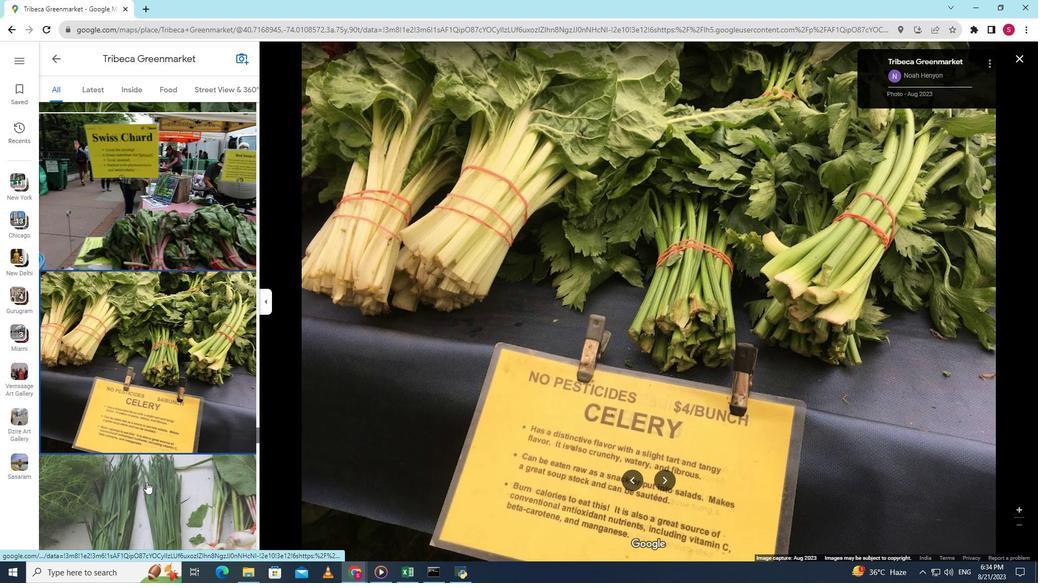 
Action: Mouse moved to (129, 394)
Screenshot: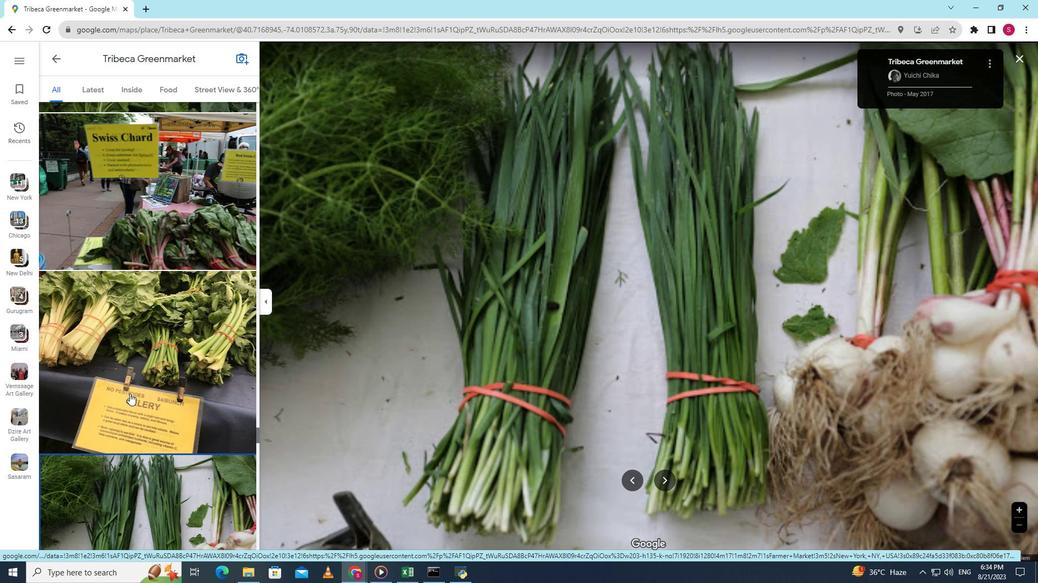 
Action: Mouse scrolled (129, 393) with delta (0, 0)
Screenshot: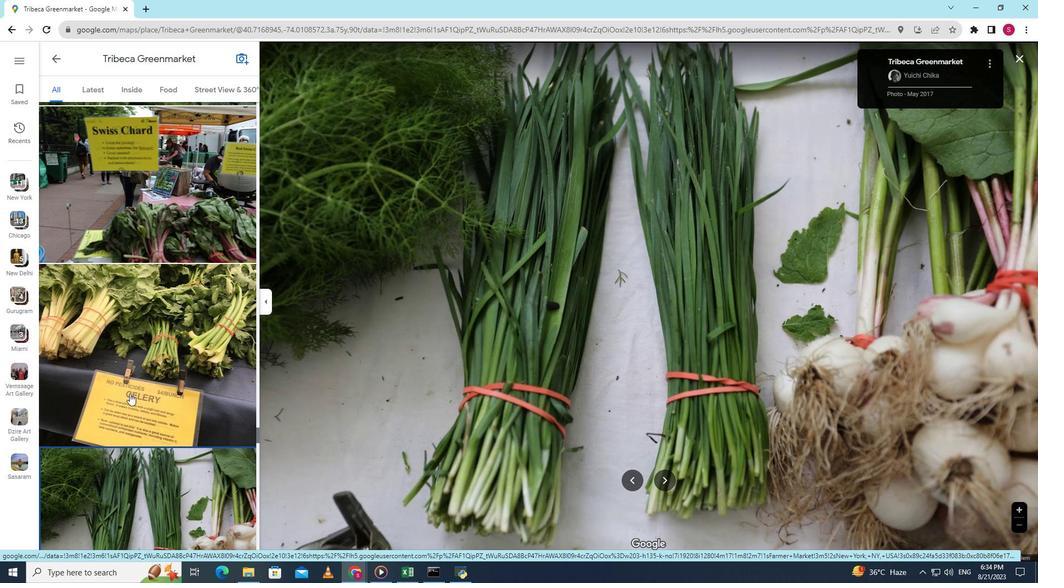 
Action: Mouse scrolled (129, 393) with delta (0, 0)
Screenshot: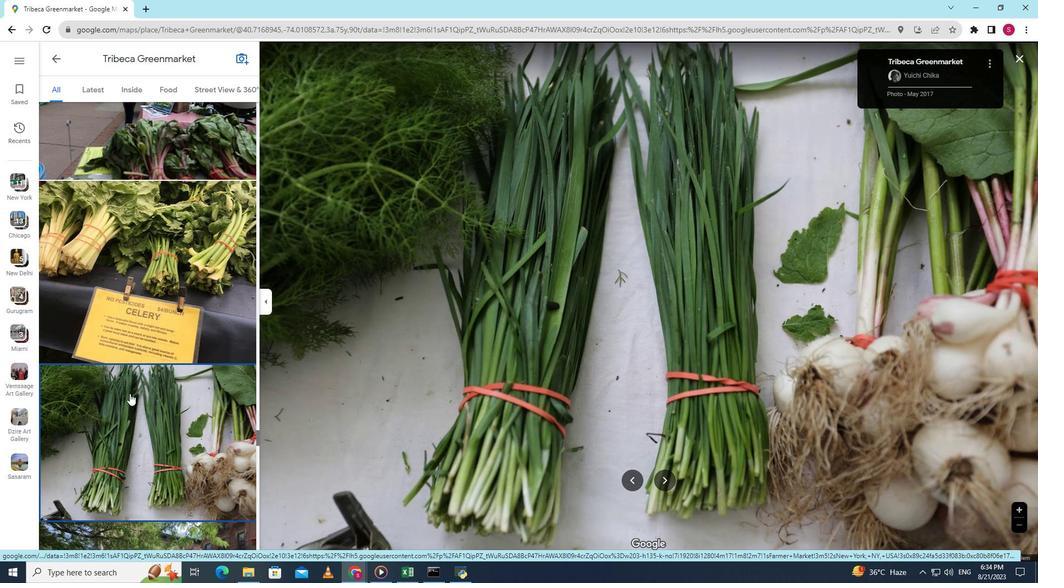 
Action: Mouse scrolled (129, 393) with delta (0, 0)
Screenshot: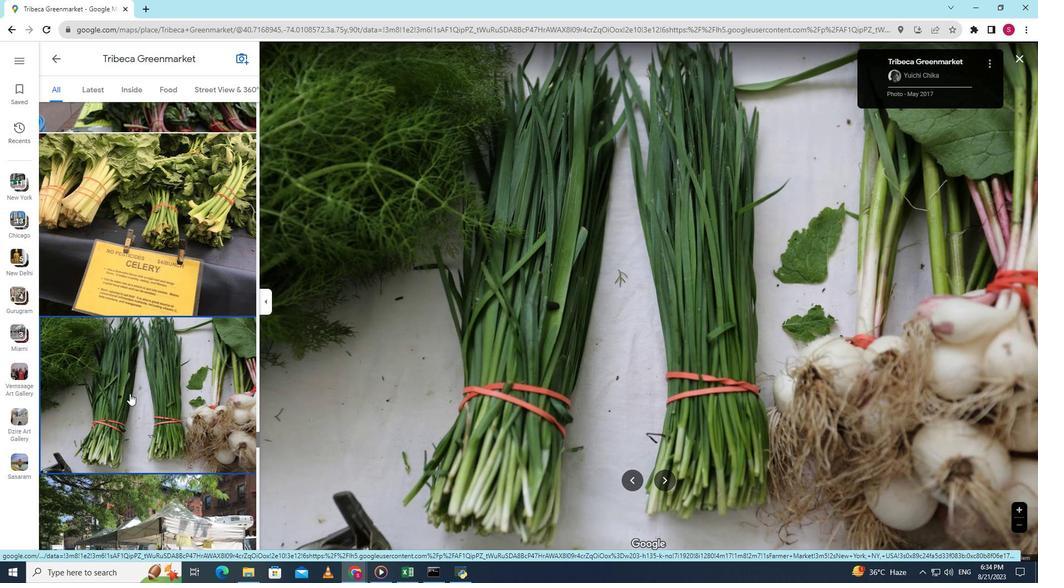 
Action: Mouse scrolled (129, 393) with delta (0, 0)
Screenshot: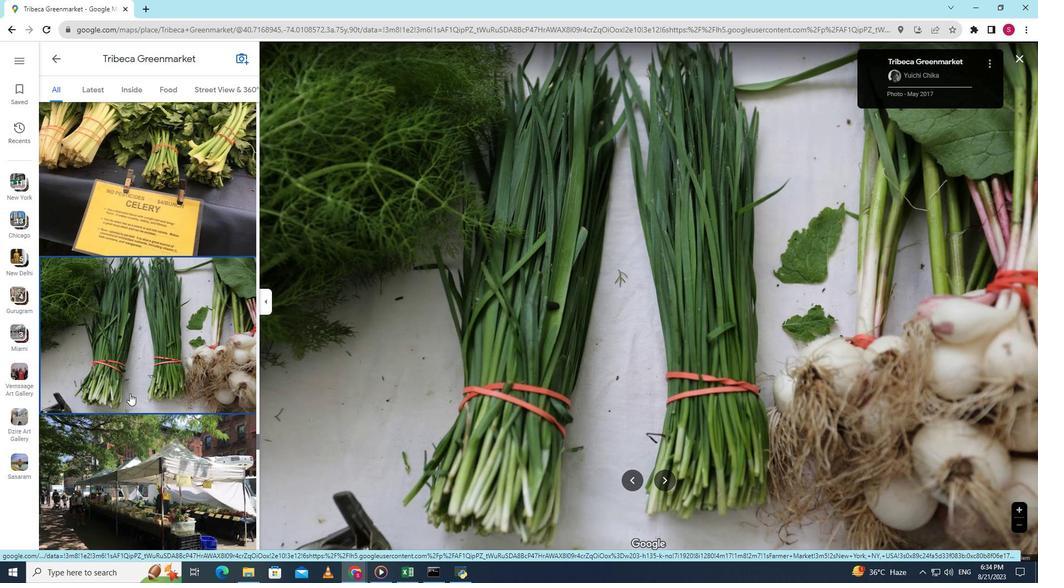 
Action: Mouse moved to (129, 393)
Screenshot: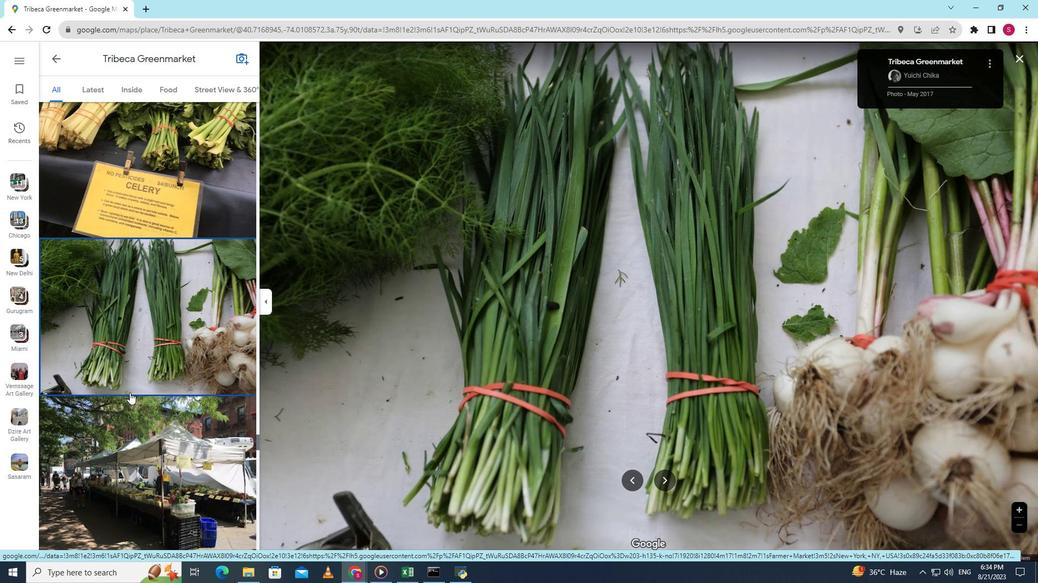
Action: Mouse scrolled (129, 392) with delta (0, 0)
Screenshot: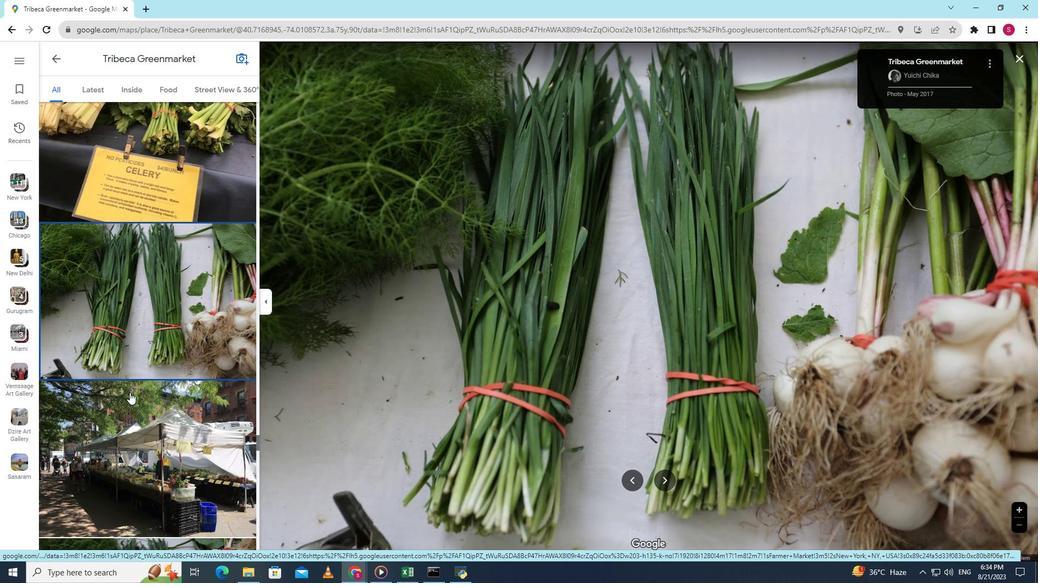 
Action: Mouse moved to (123, 390)
Screenshot: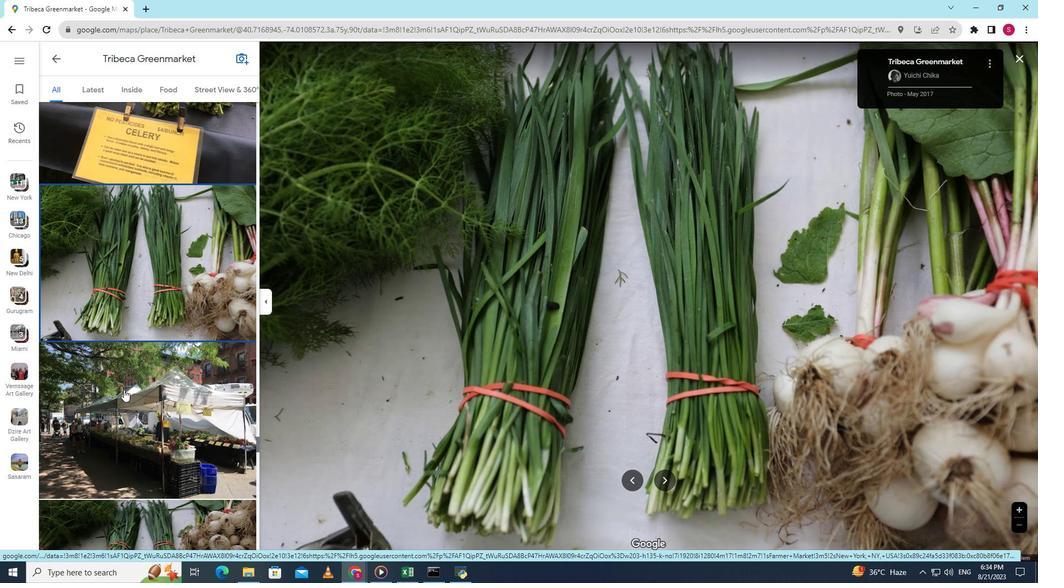 
Action: Mouse pressed left at (123, 390)
Screenshot: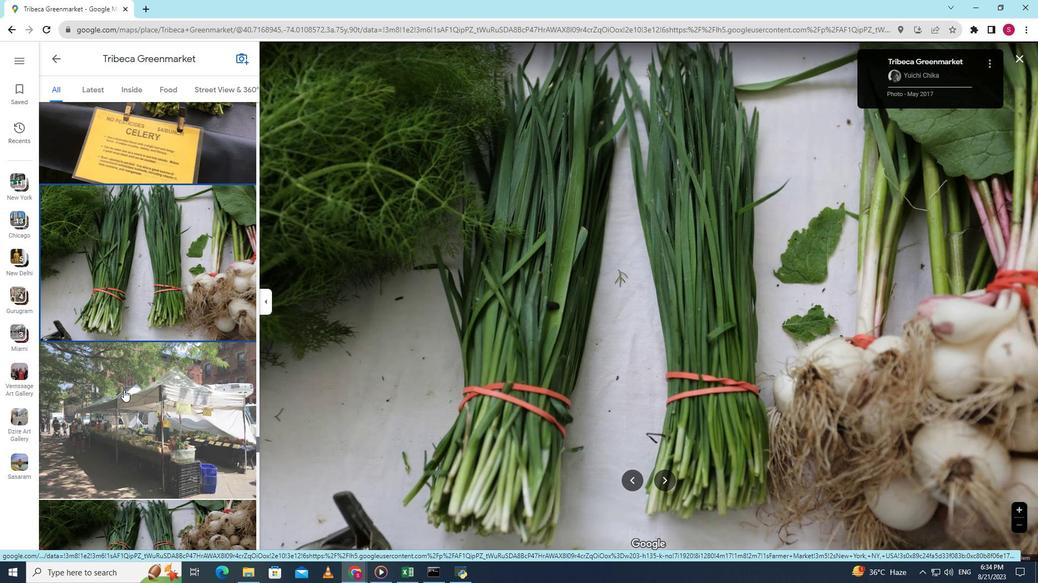 
Action: Mouse moved to (123, 390)
Screenshot: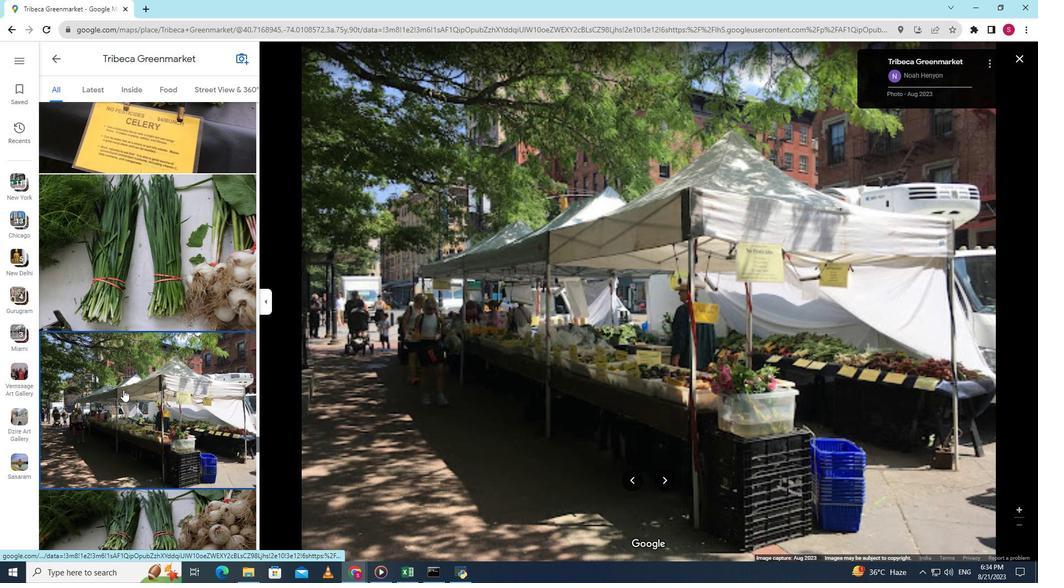 
Action: Mouse scrolled (123, 389) with delta (0, 0)
Screenshot: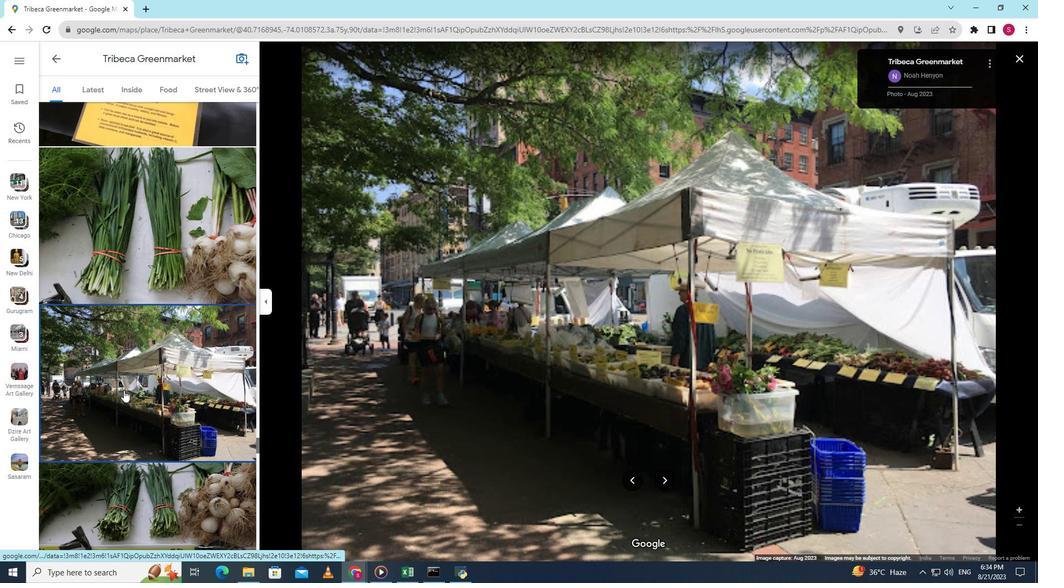 
Action: Mouse scrolled (123, 389) with delta (0, 0)
Screenshot: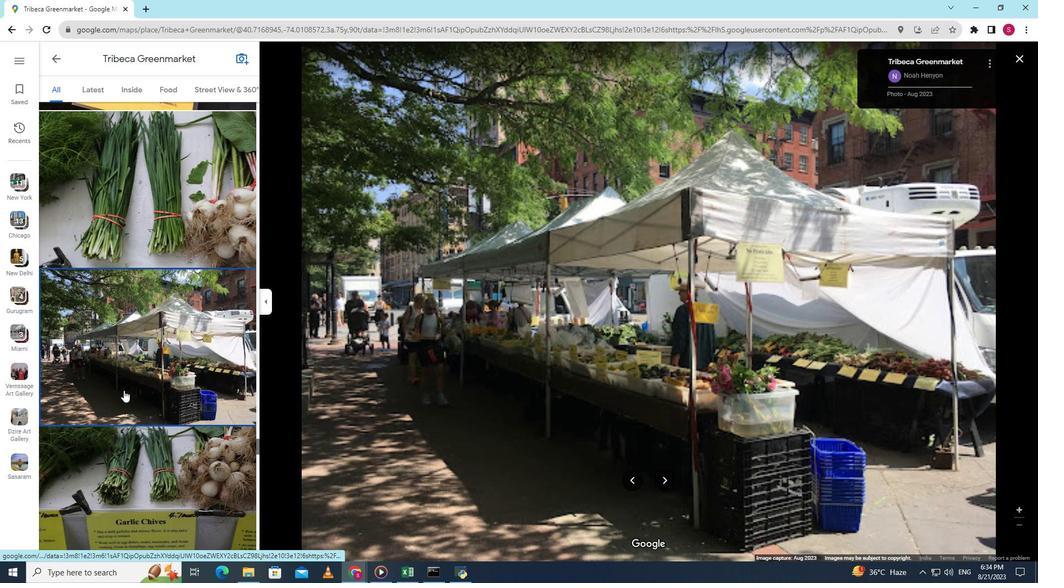 
Action: Mouse moved to (123, 390)
Screenshot: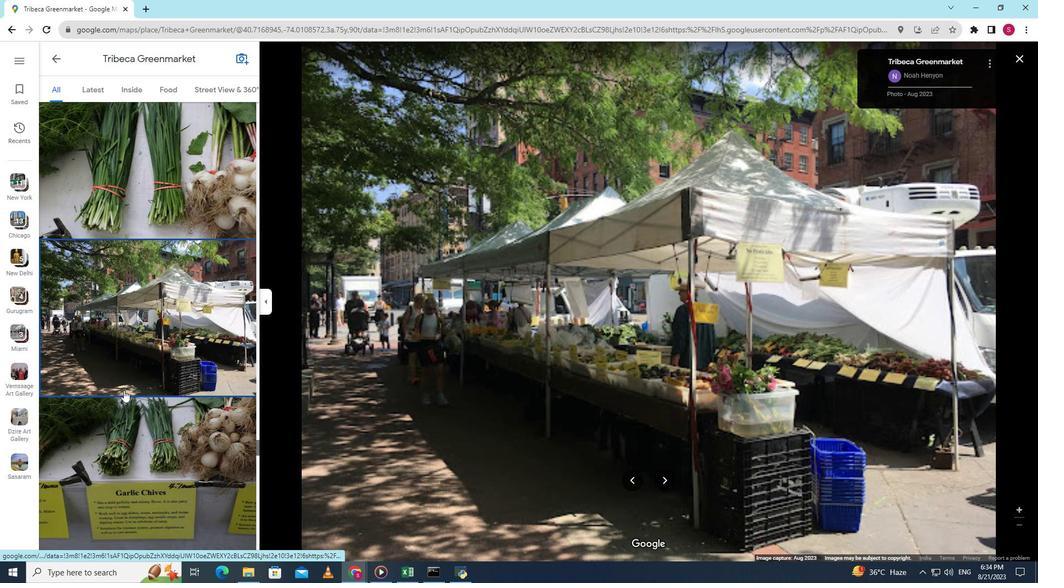 
Action: Mouse scrolled (123, 390) with delta (0, 0)
Screenshot: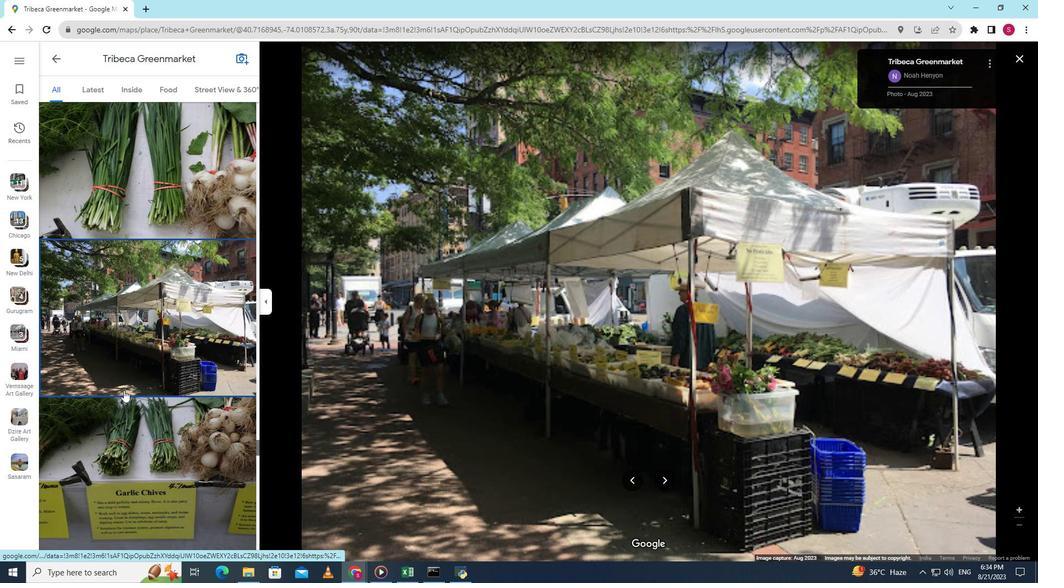 
Action: Mouse moved to (134, 386)
Screenshot: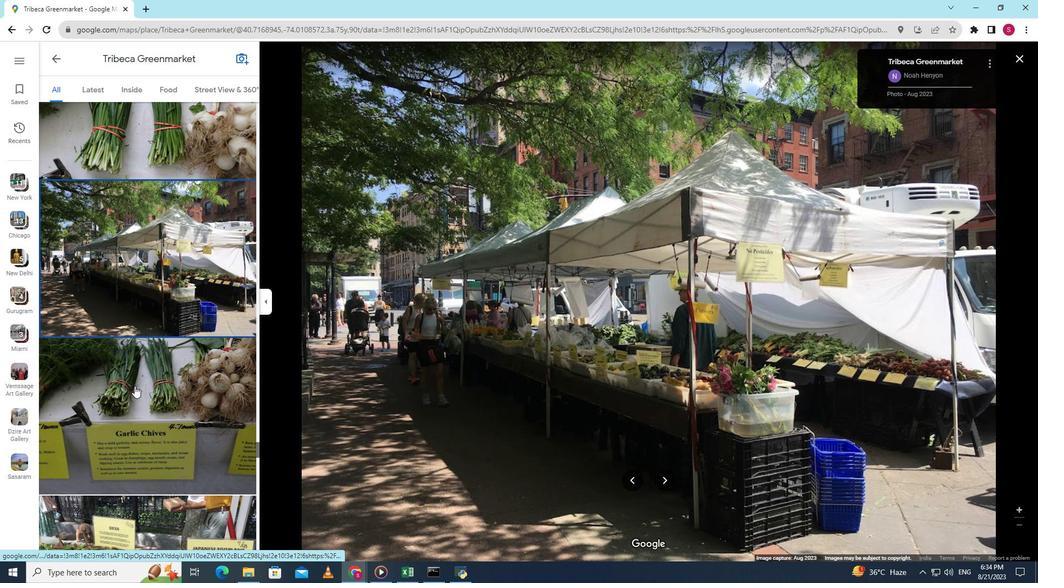 
Action: Mouse pressed left at (134, 386)
Screenshot: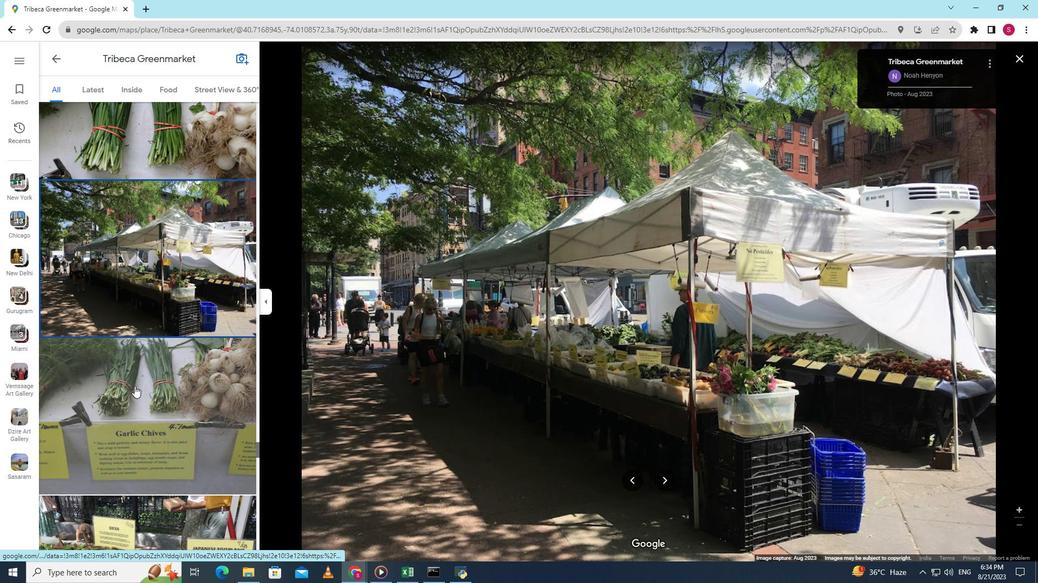
Action: Mouse scrolled (134, 386) with delta (0, 0)
Screenshot: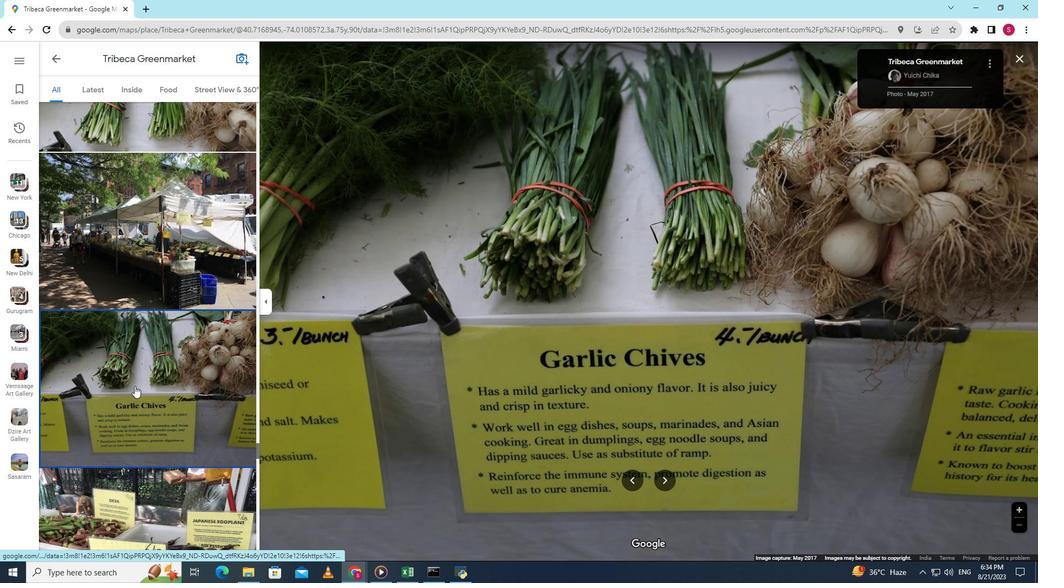 
Action: Mouse scrolled (134, 386) with delta (0, 0)
Screenshot: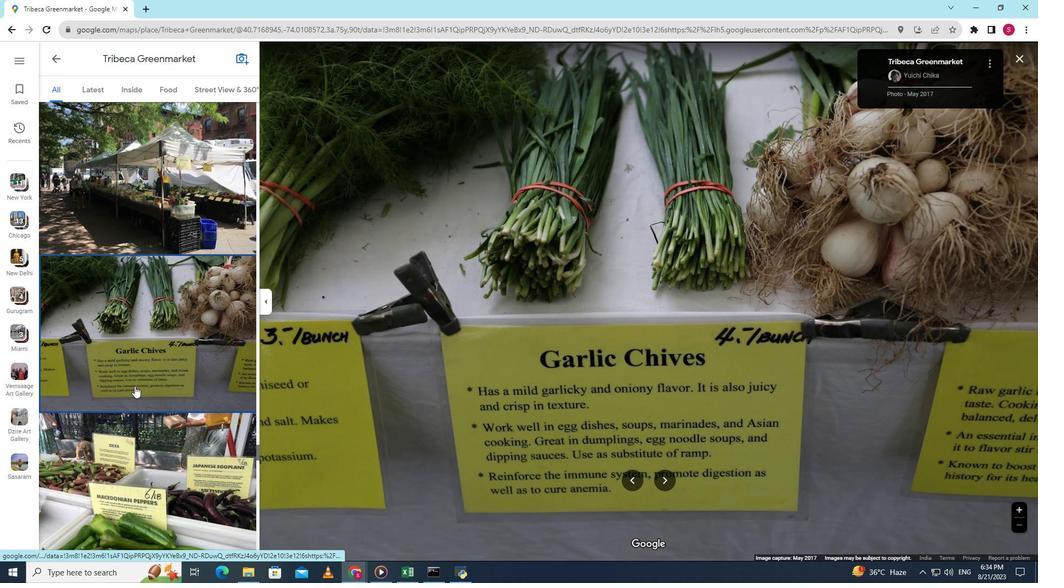 
Action: Mouse scrolled (134, 386) with delta (0, 0)
Screenshot: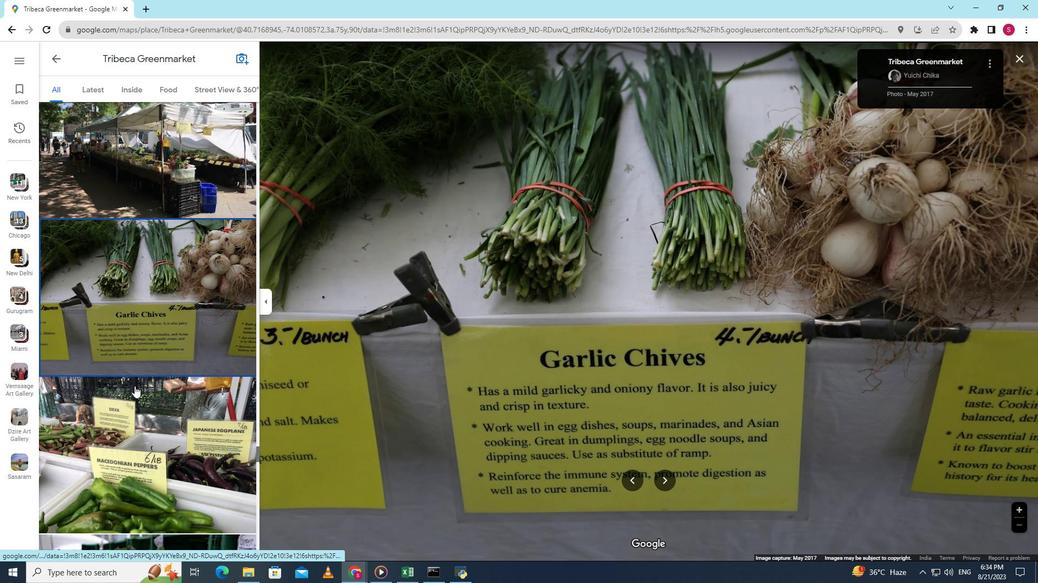 
Action: Mouse scrolled (134, 386) with delta (0, 0)
Screenshot: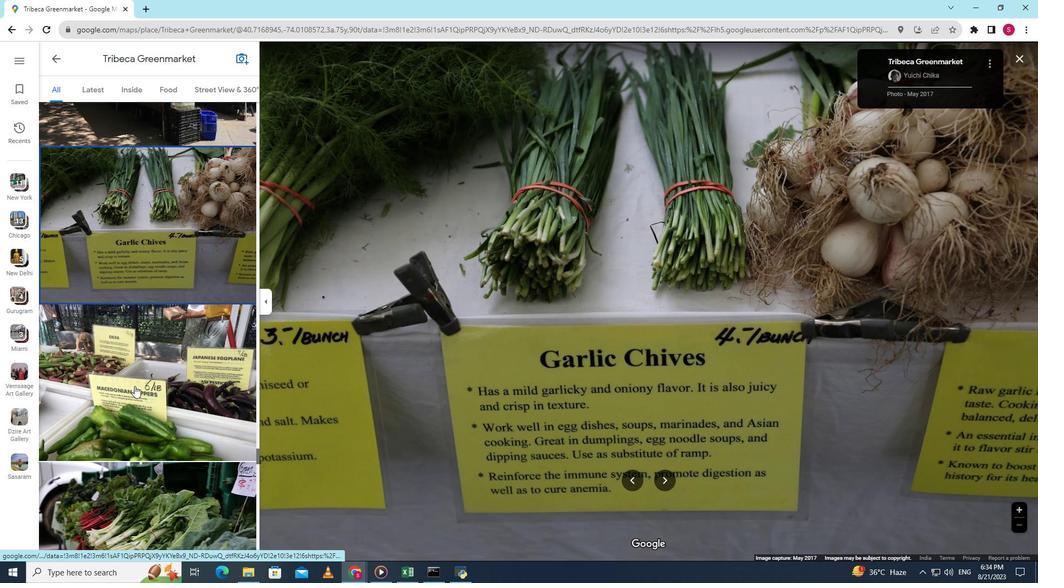 
Action: Mouse scrolled (134, 386) with delta (0, 0)
Screenshot: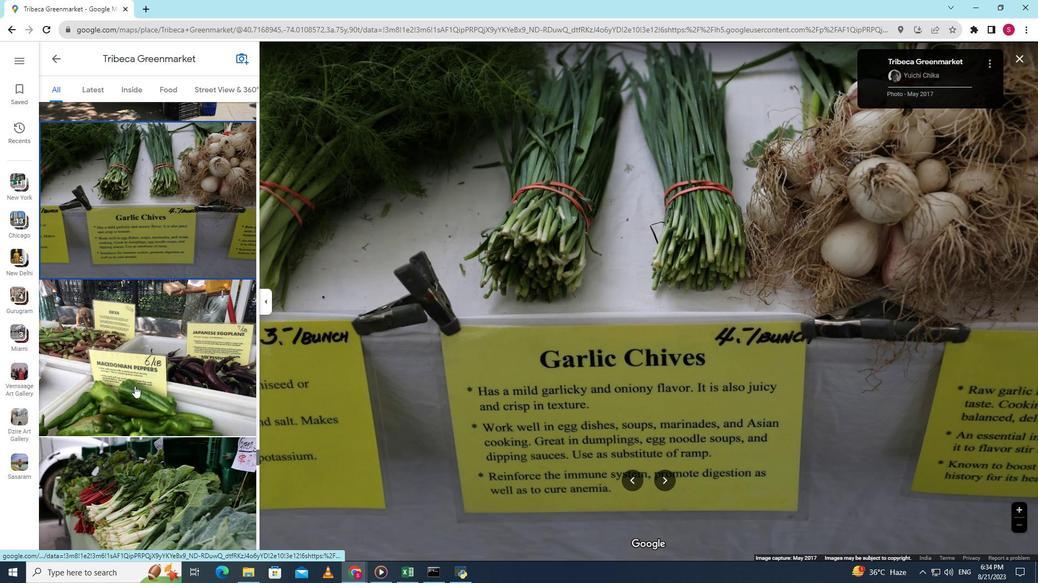 
Action: Mouse moved to (152, 342)
Screenshot: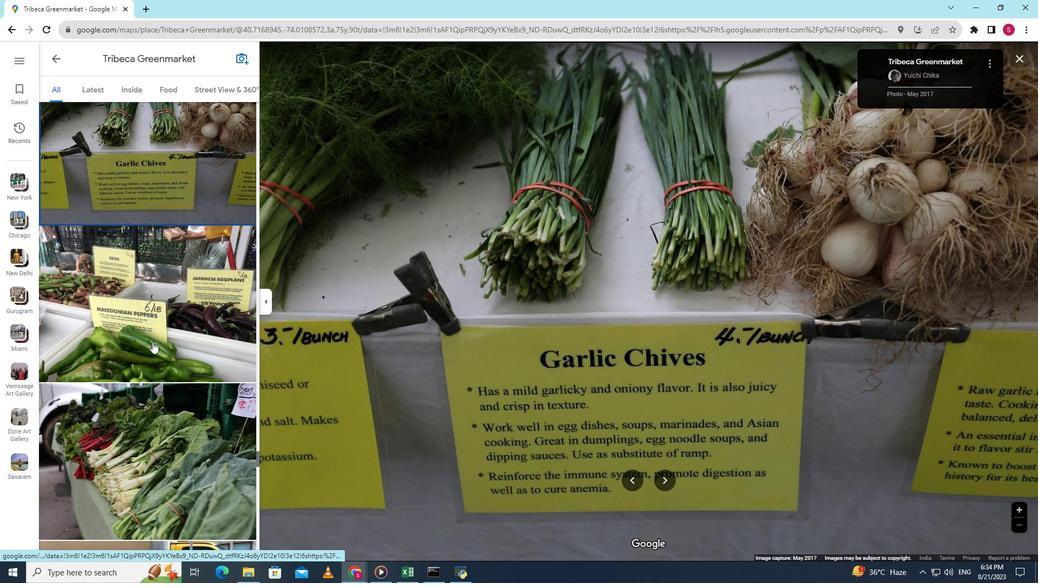 
Action: Mouse pressed left at (152, 342)
Screenshot: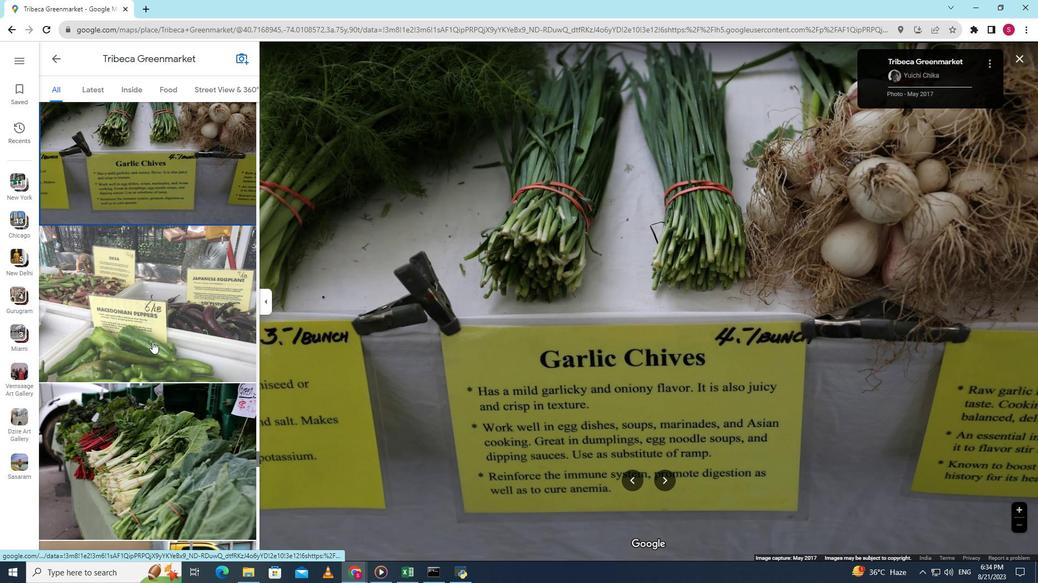 
Action: Mouse moved to (156, 440)
Screenshot: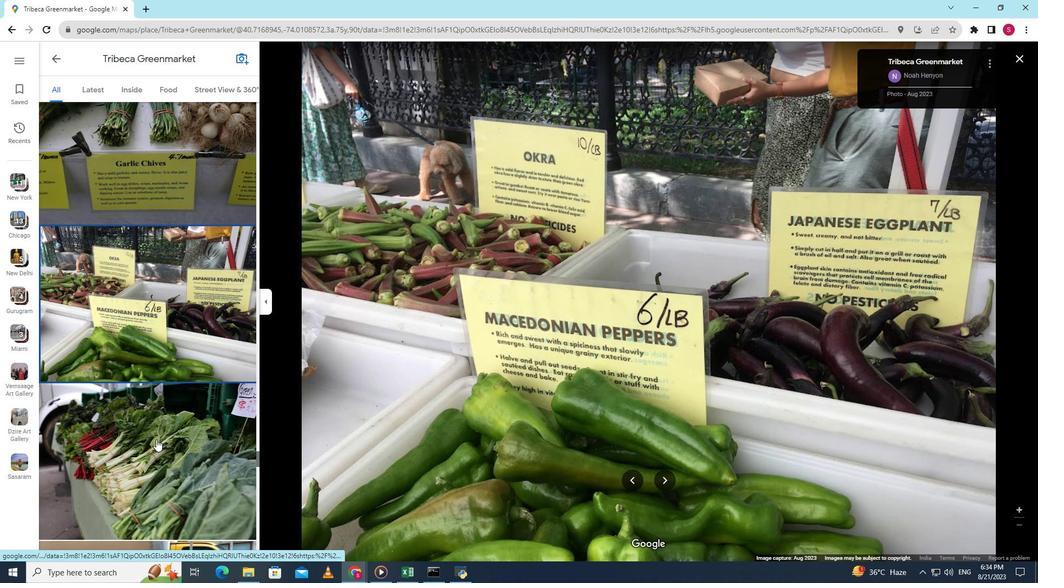 
Action: Mouse pressed left at (156, 440)
Screenshot: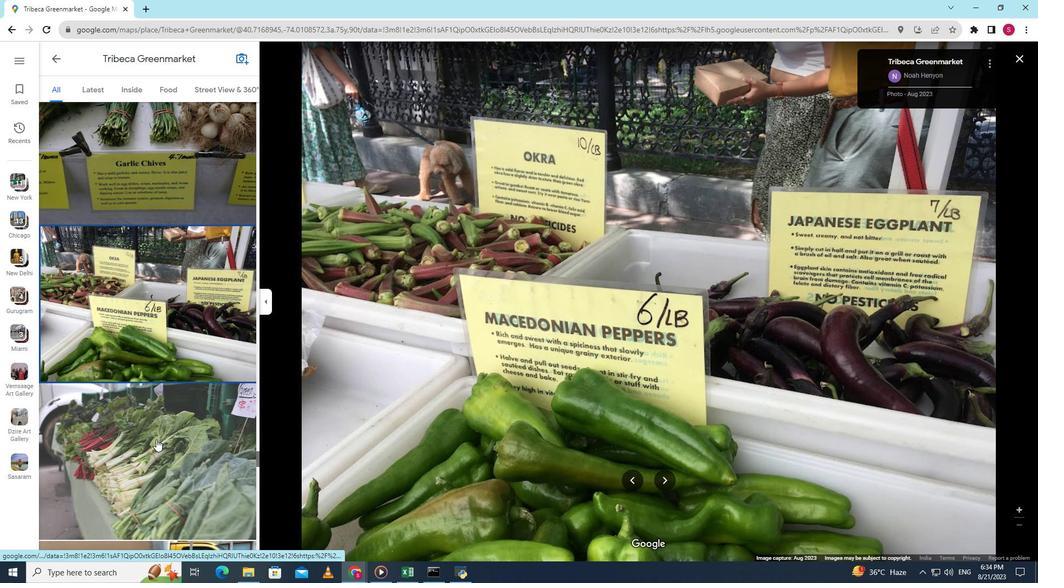 
Action: Mouse scrolled (156, 439) with delta (0, 0)
Screenshot: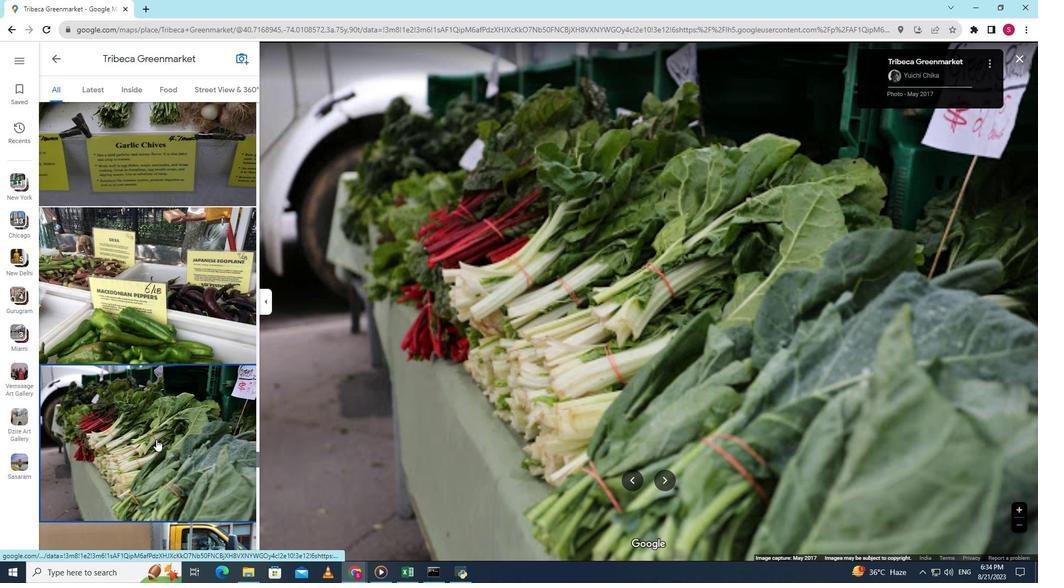 
Action: Mouse scrolled (156, 439) with delta (0, 0)
Screenshot: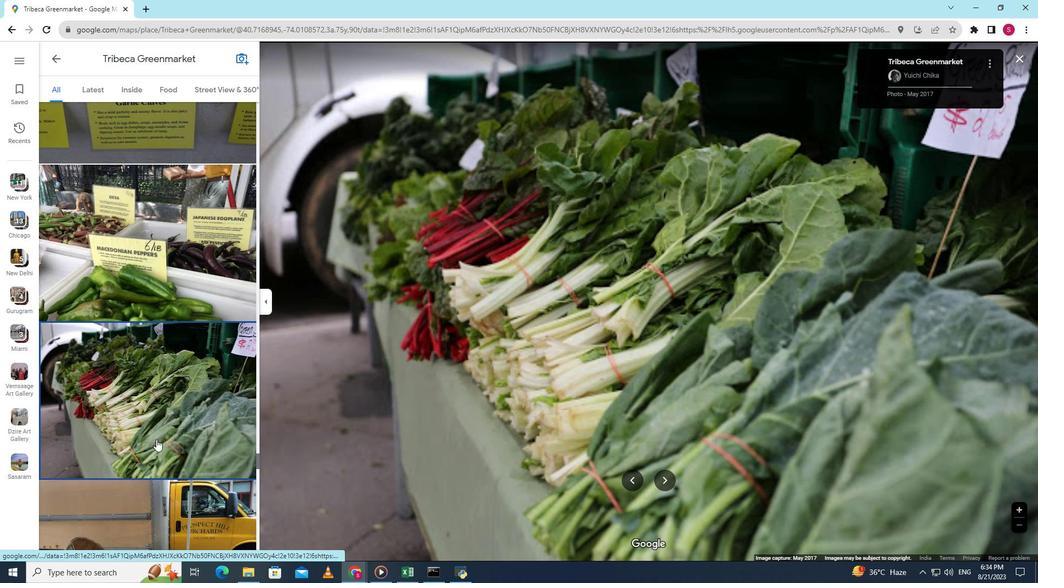 
Action: Mouse scrolled (156, 439) with delta (0, 0)
Screenshot: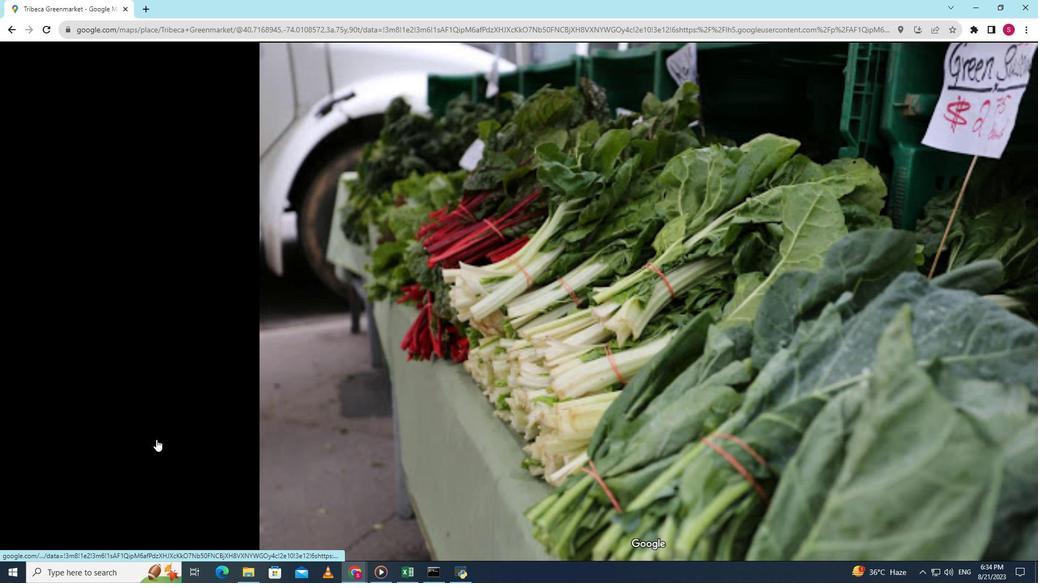 
Action: Mouse moved to (156, 431)
Screenshot: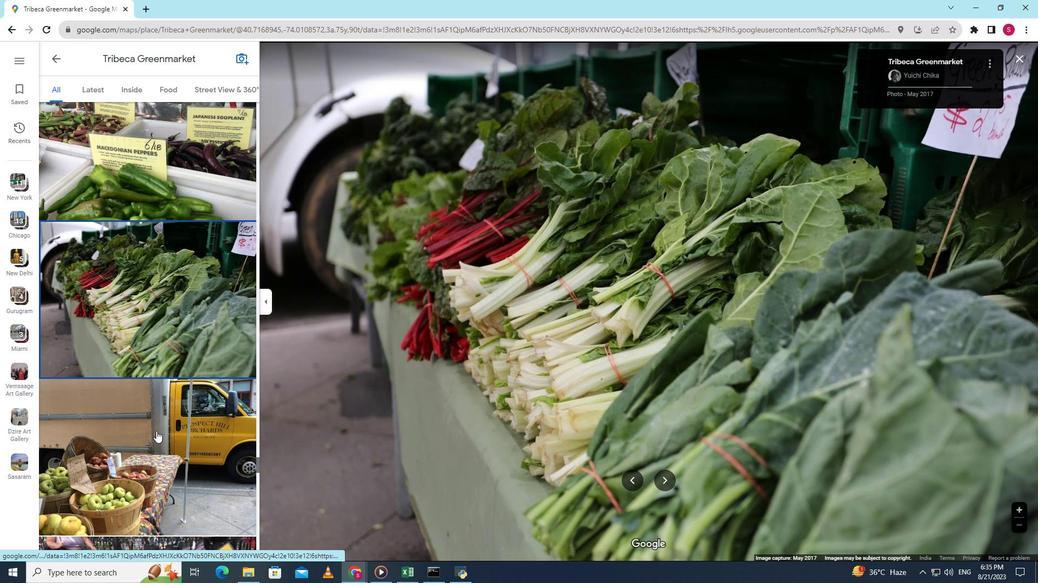 
Action: Mouse pressed left at (156, 431)
Screenshot: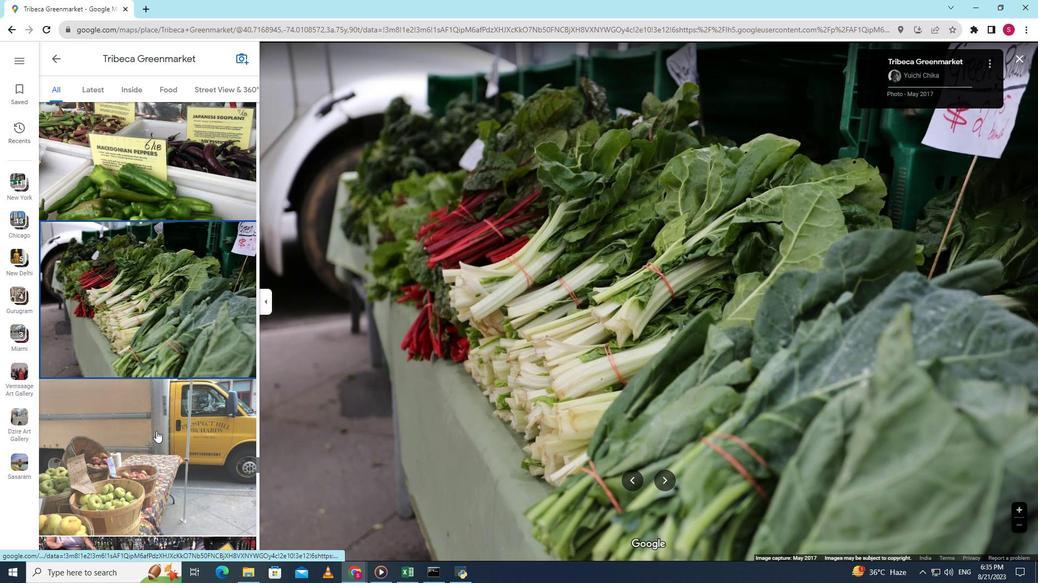 
Action: Mouse scrolled (156, 430) with delta (0, 0)
Screenshot: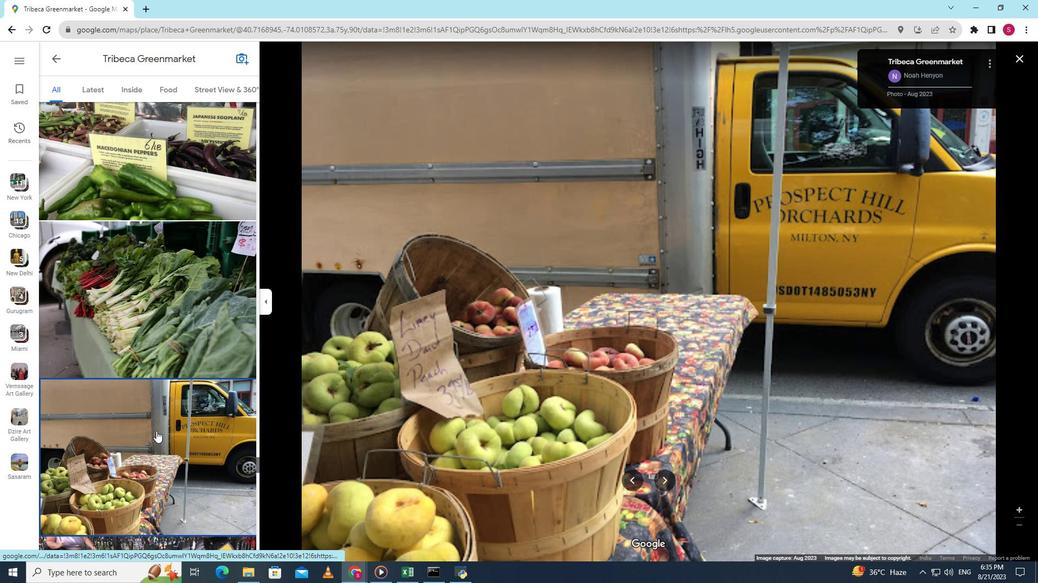 
Action: Mouse scrolled (156, 430) with delta (0, 0)
Screenshot: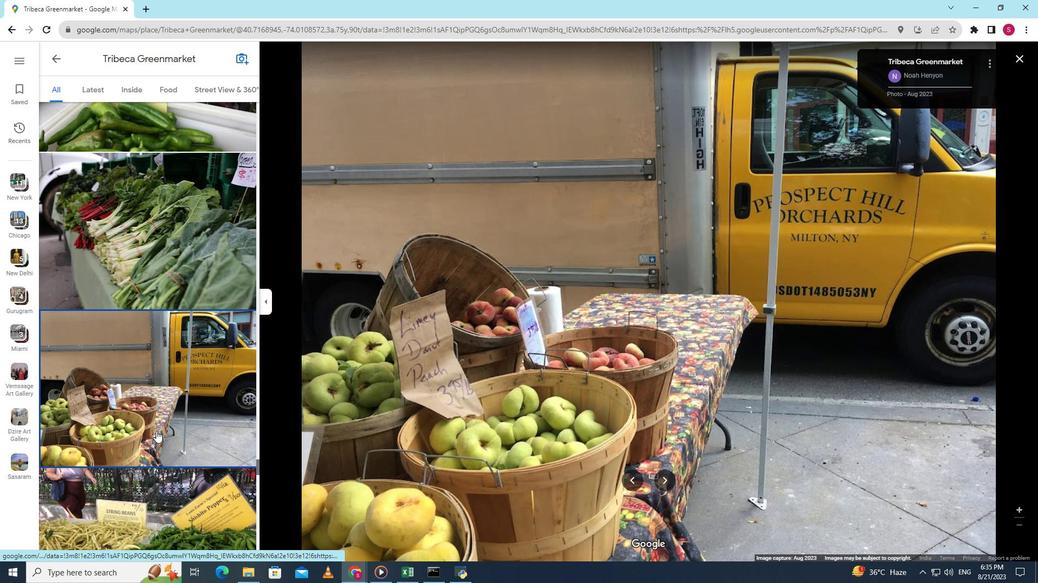 
Action: Mouse scrolled (156, 430) with delta (0, 0)
Screenshot: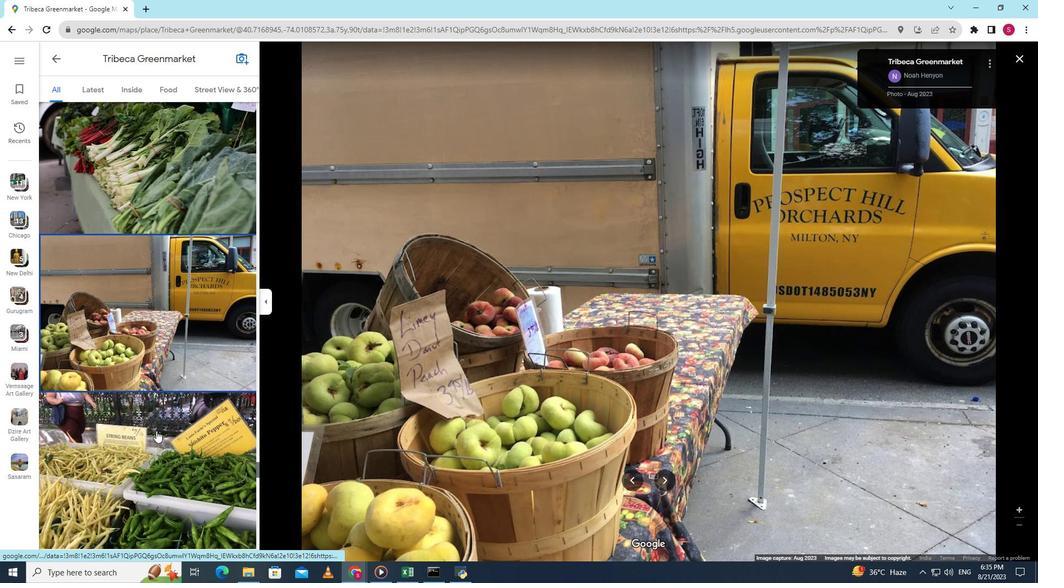 
Action: Mouse moved to (157, 407)
Screenshot: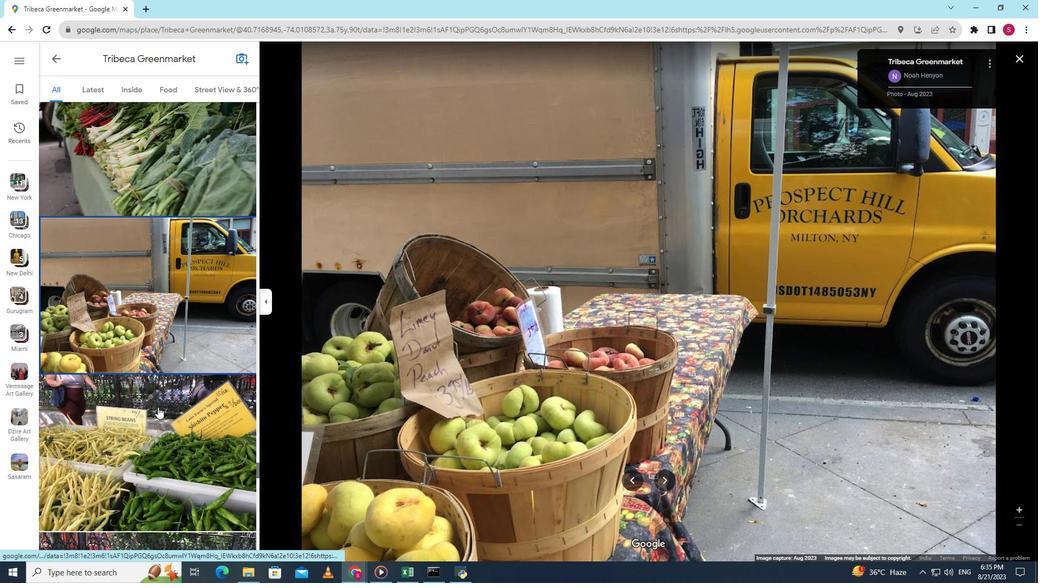 
Action: Mouse pressed left at (157, 407)
Screenshot: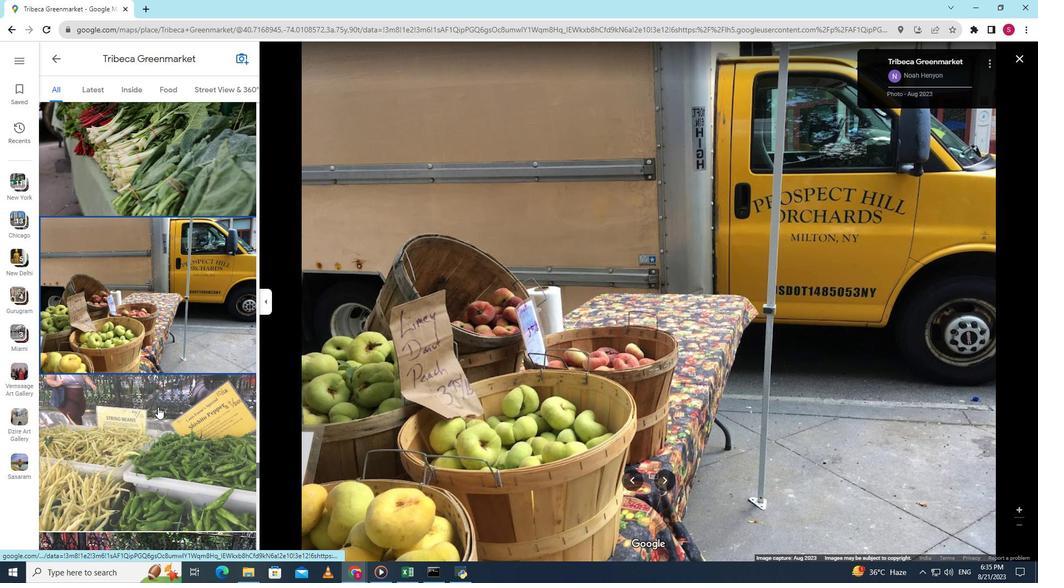
Action: Mouse scrolled (157, 407) with delta (0, 0)
Screenshot: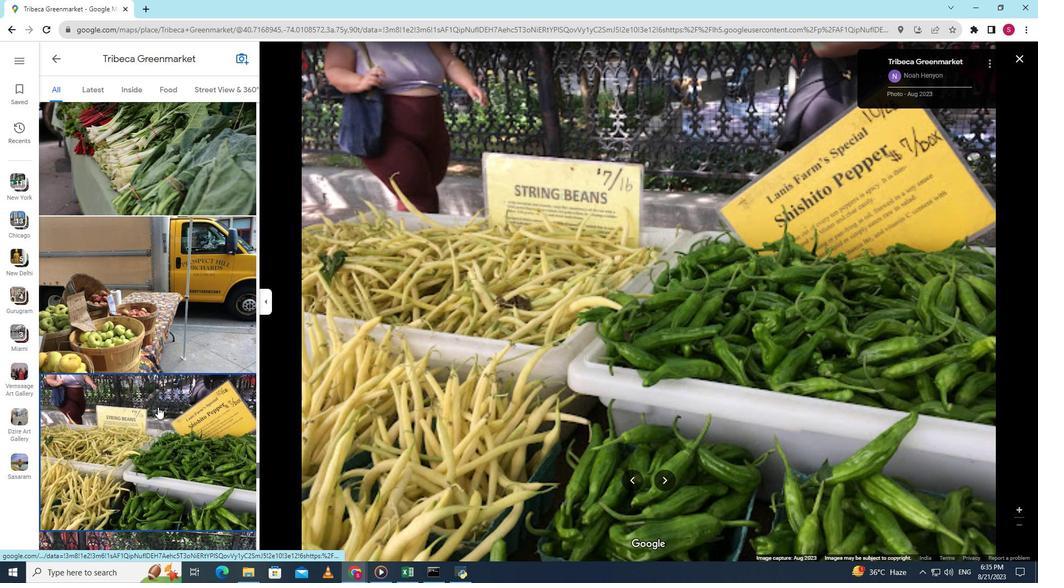 
Action: Mouse scrolled (157, 407) with delta (0, 0)
Screenshot: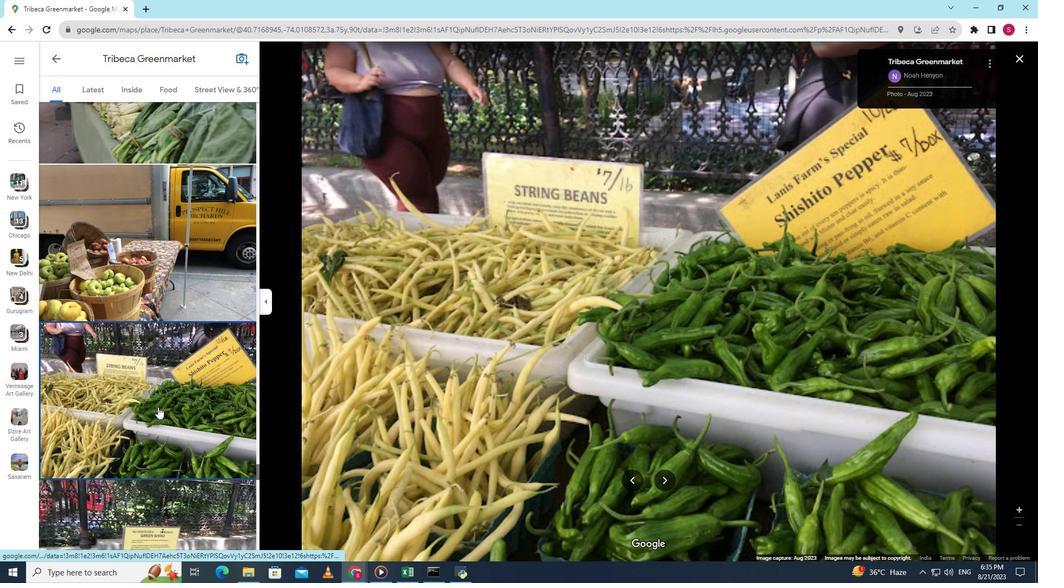
Action: Mouse scrolled (157, 407) with delta (0, 0)
Screenshot: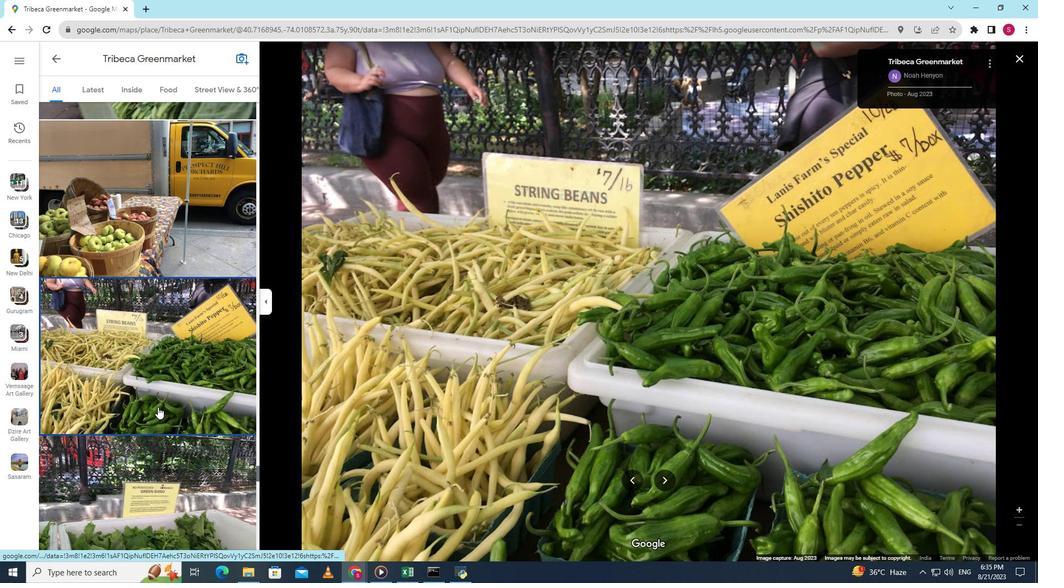 
Action: Mouse scrolled (157, 407) with delta (0, 0)
Screenshot: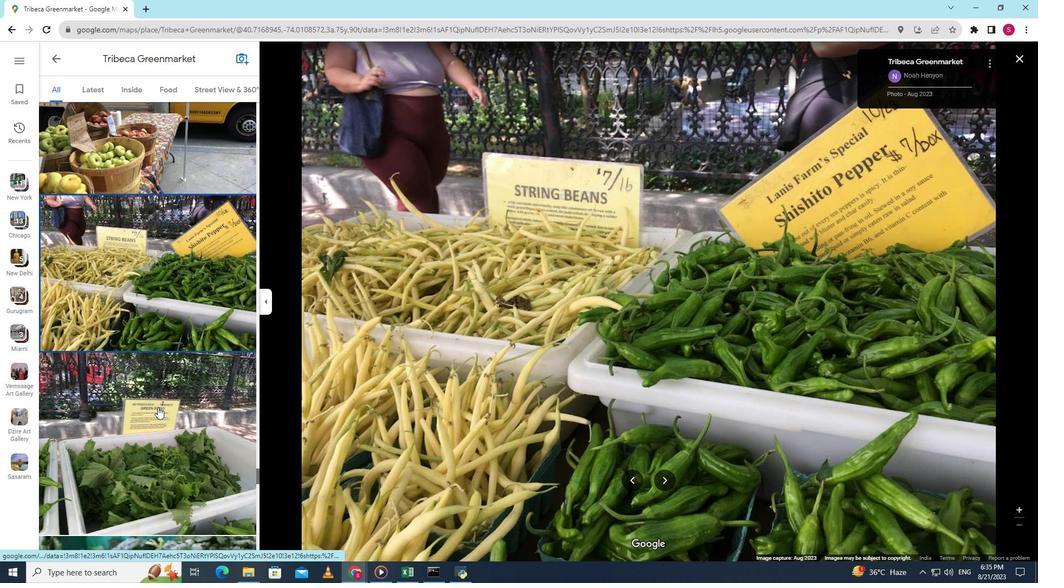 
Action: Mouse moved to (166, 386)
Screenshot: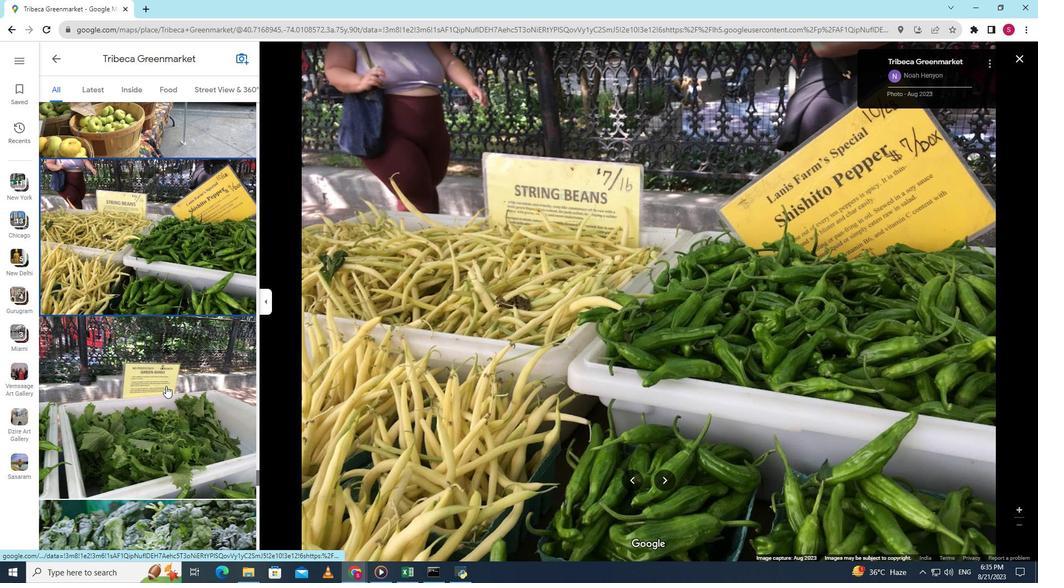 
Action: Mouse pressed left at (166, 386)
Screenshot: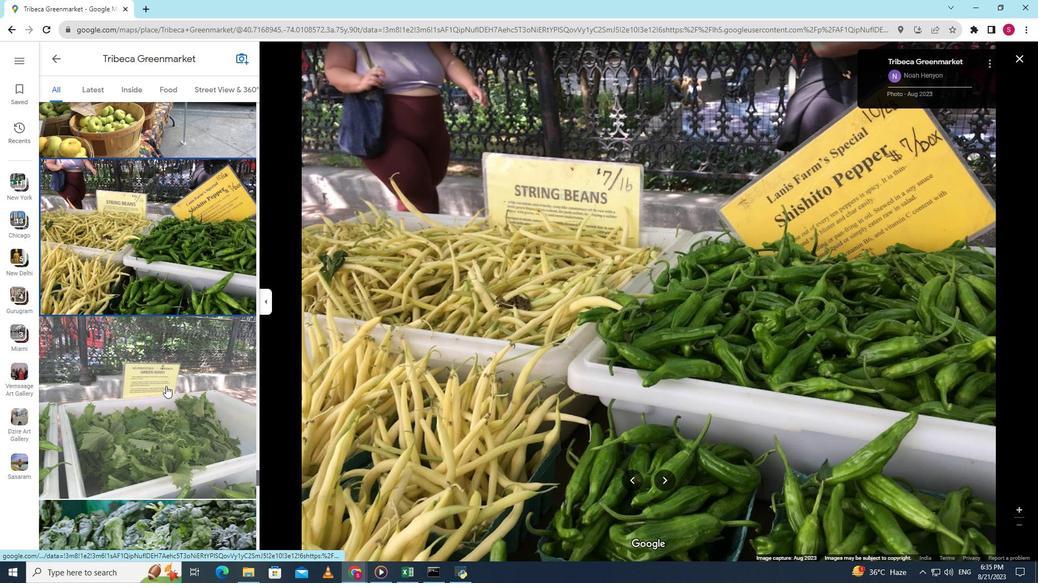 
Action: Mouse scrolled (166, 386) with delta (0, 0)
Screenshot: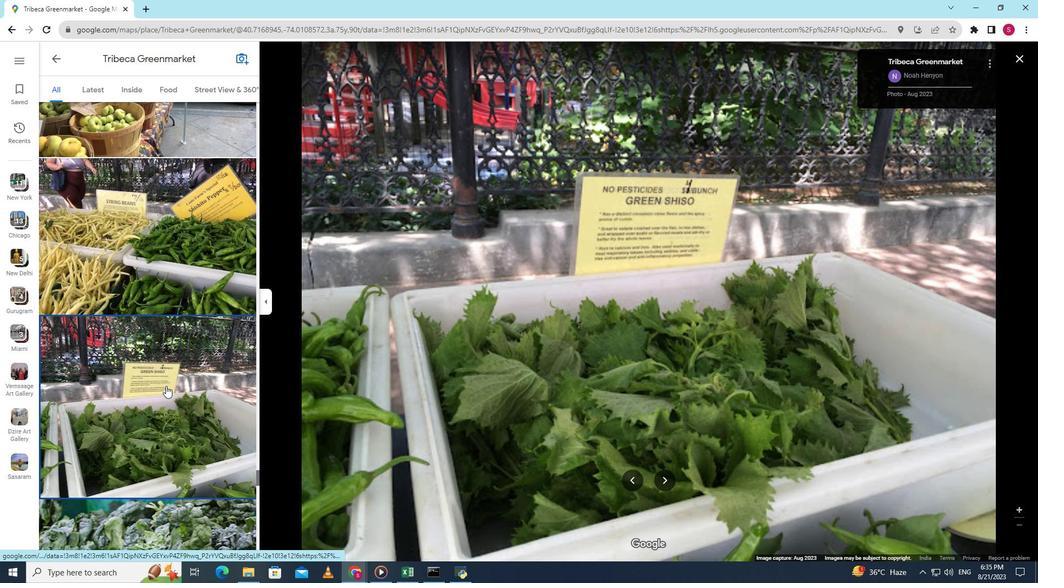 
Action: Mouse scrolled (166, 386) with delta (0, 0)
Screenshot: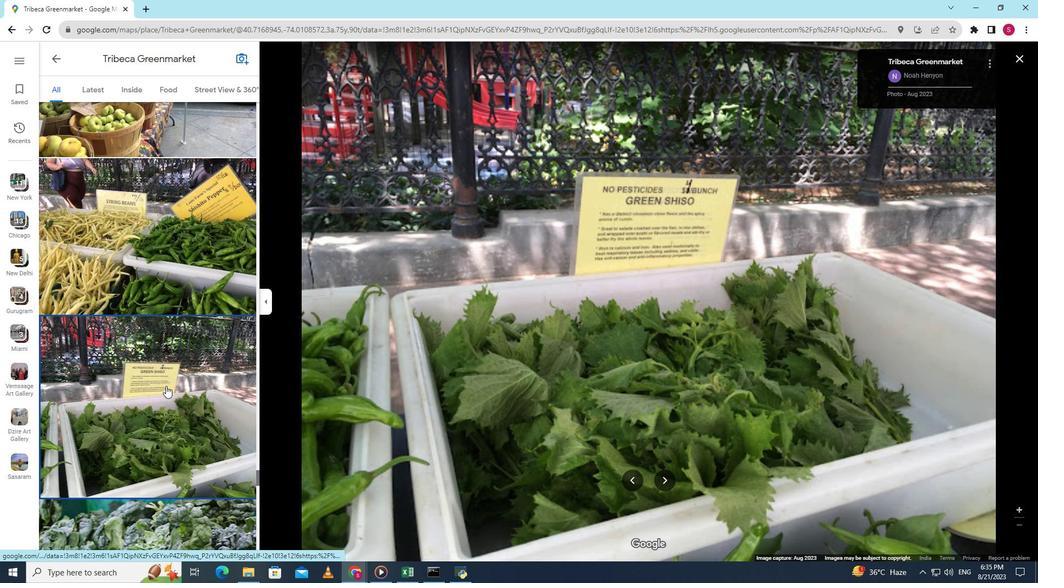 
Action: Mouse scrolled (166, 386) with delta (0, 0)
Screenshot: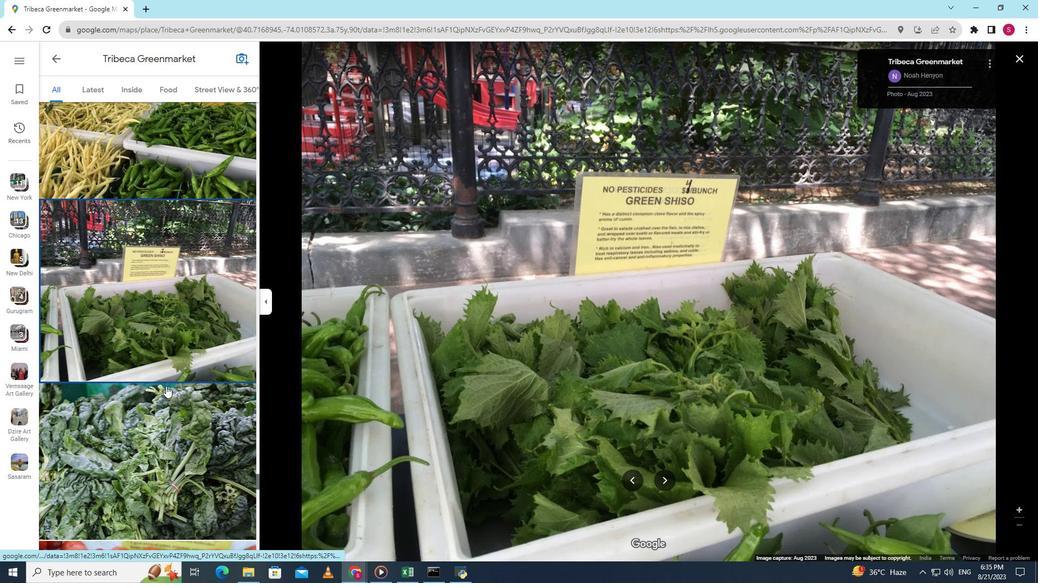 
Action: Mouse moved to (167, 379)
Screenshot: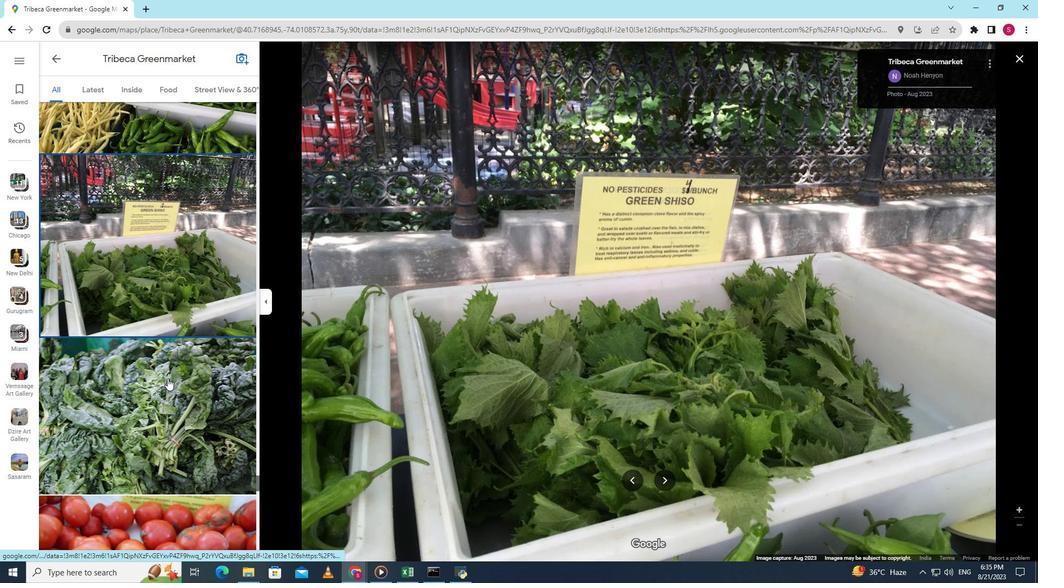
Action: Mouse pressed left at (167, 379)
Screenshot: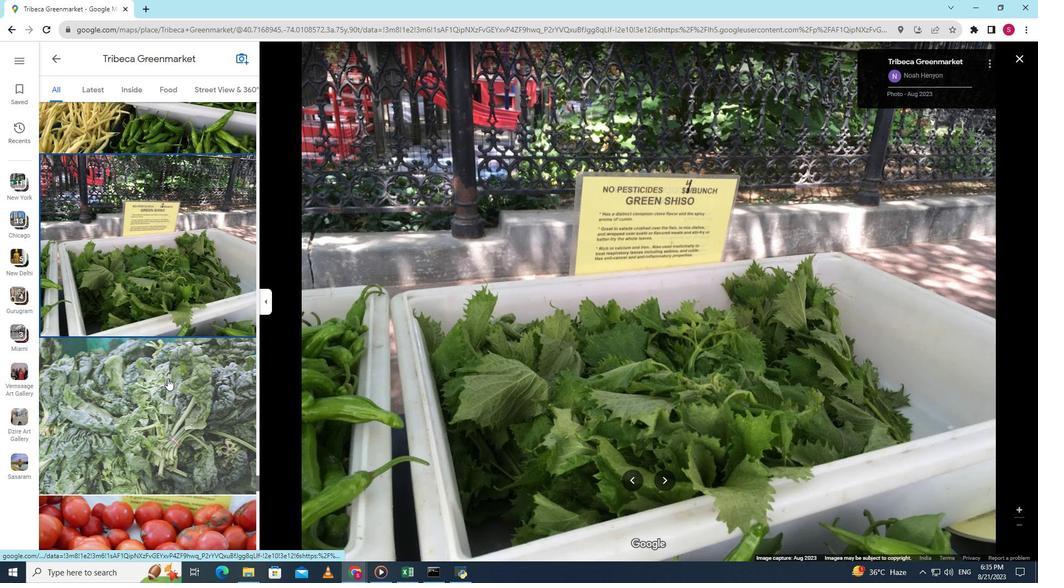 
Action: Mouse scrolled (167, 378) with delta (0, 0)
Screenshot: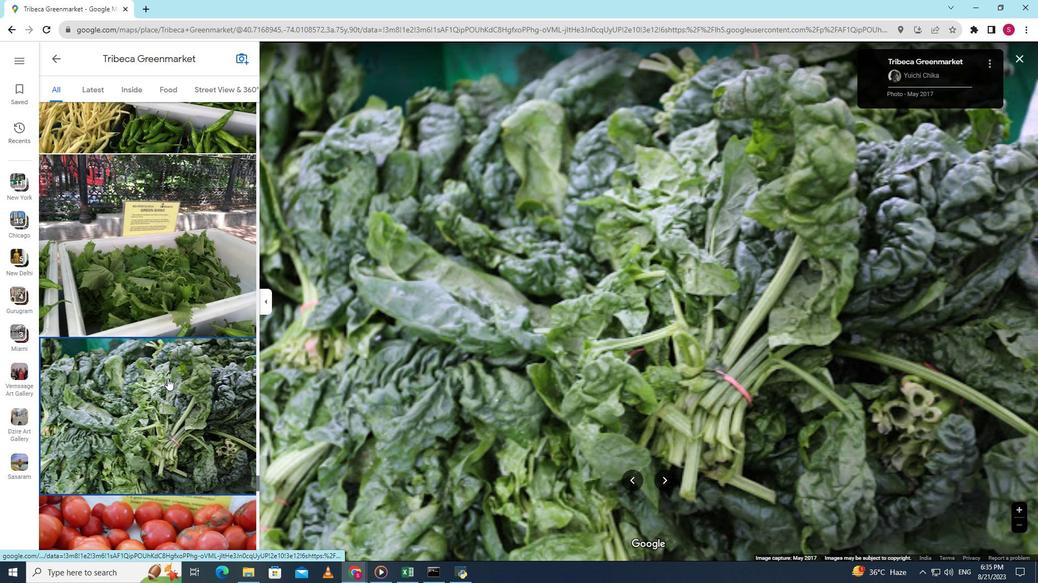 
Action: Mouse scrolled (167, 378) with delta (0, 0)
Screenshot: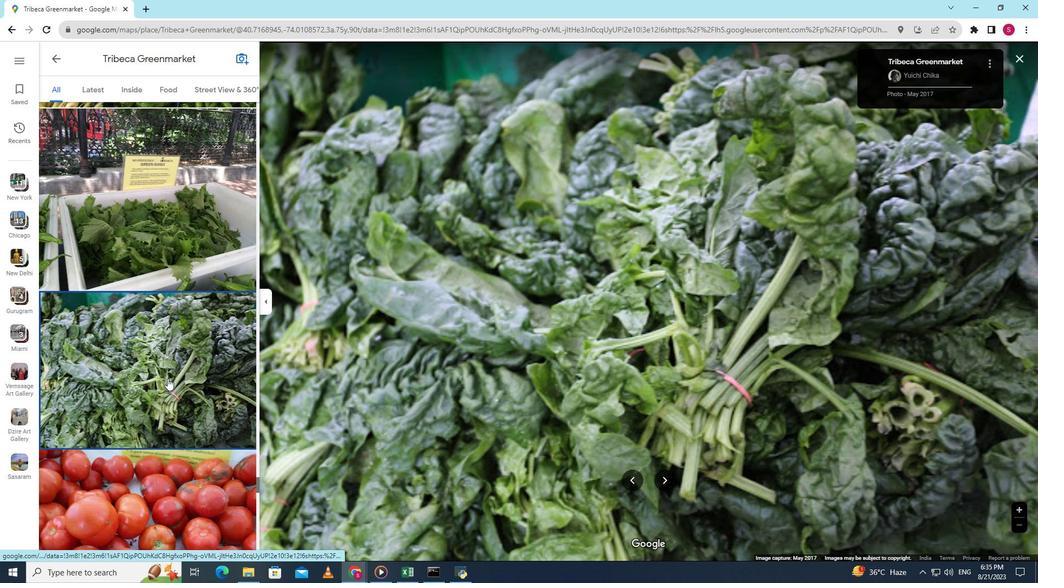 
Action: Mouse scrolled (167, 378) with delta (0, 0)
Screenshot: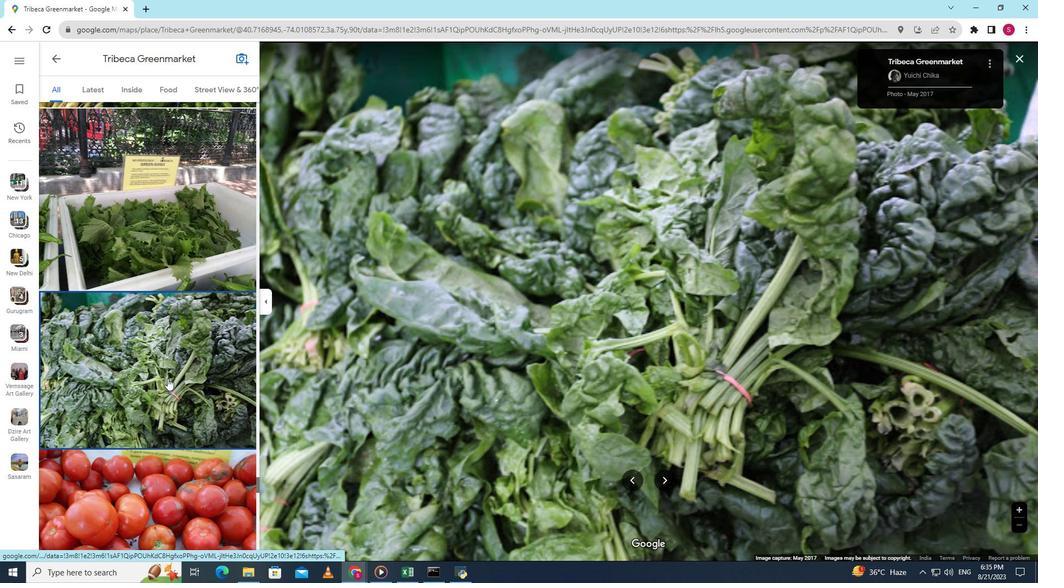 
Action: Mouse scrolled (167, 378) with delta (0, 0)
Screenshot: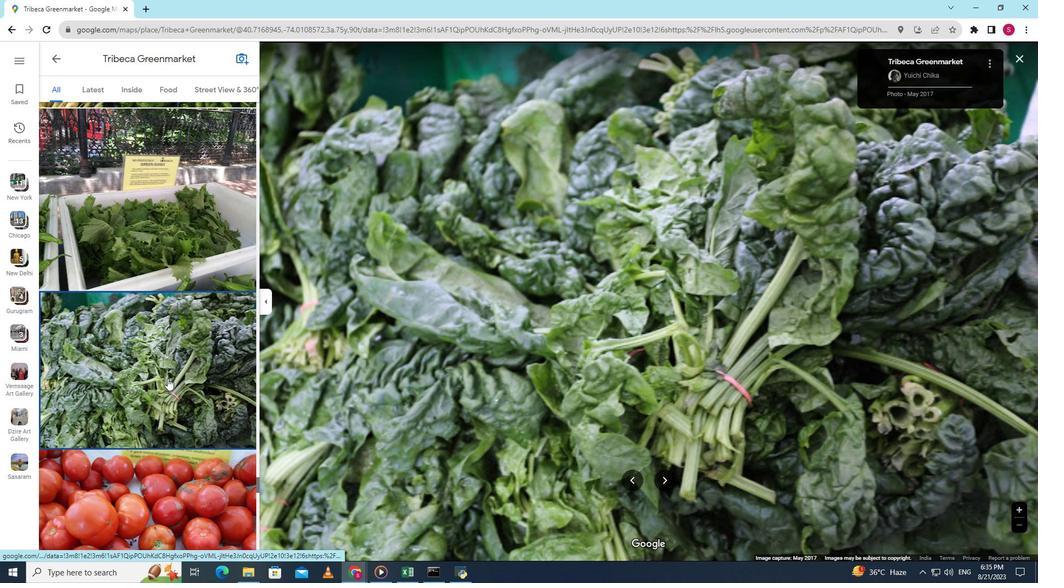 
Action: Mouse moved to (170, 364)
Screenshot: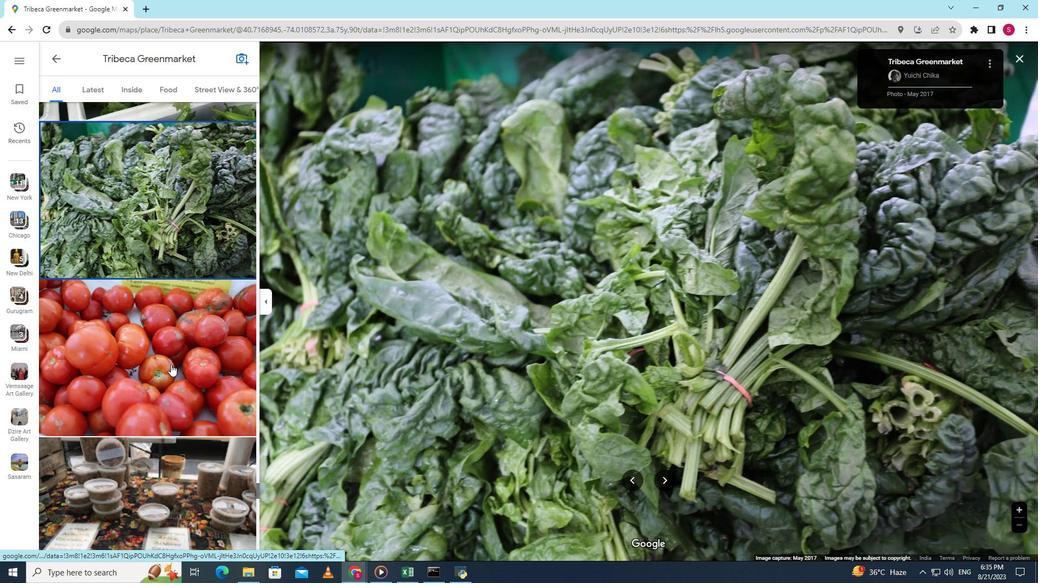 
Action: Mouse pressed left at (170, 364)
Screenshot: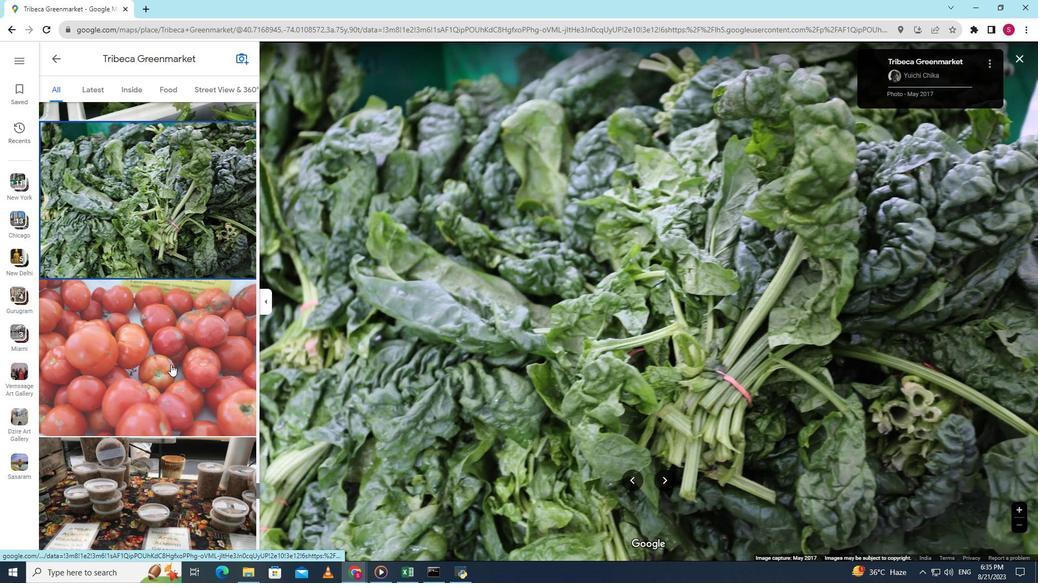 
Action: Mouse scrolled (170, 364) with delta (0, 0)
Screenshot: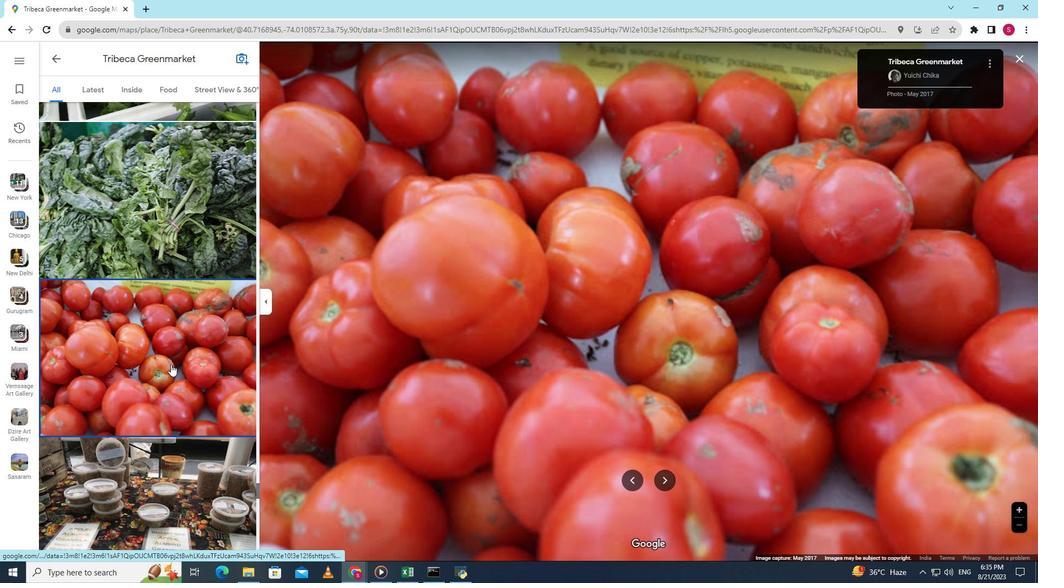 
Action: Mouse scrolled (170, 364) with delta (0, 0)
Screenshot: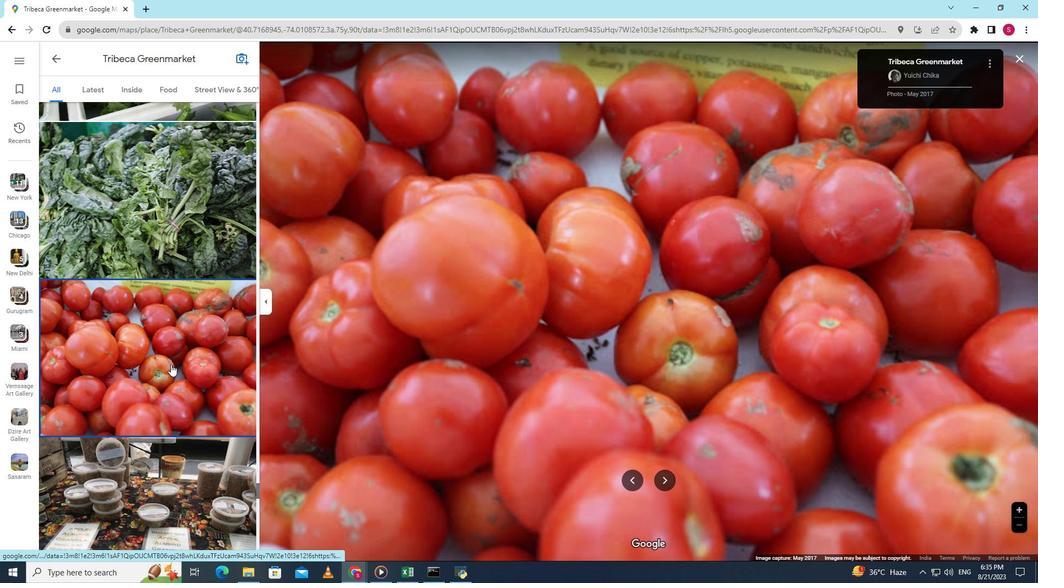 
Action: Mouse scrolled (170, 364) with delta (0, 0)
Screenshot: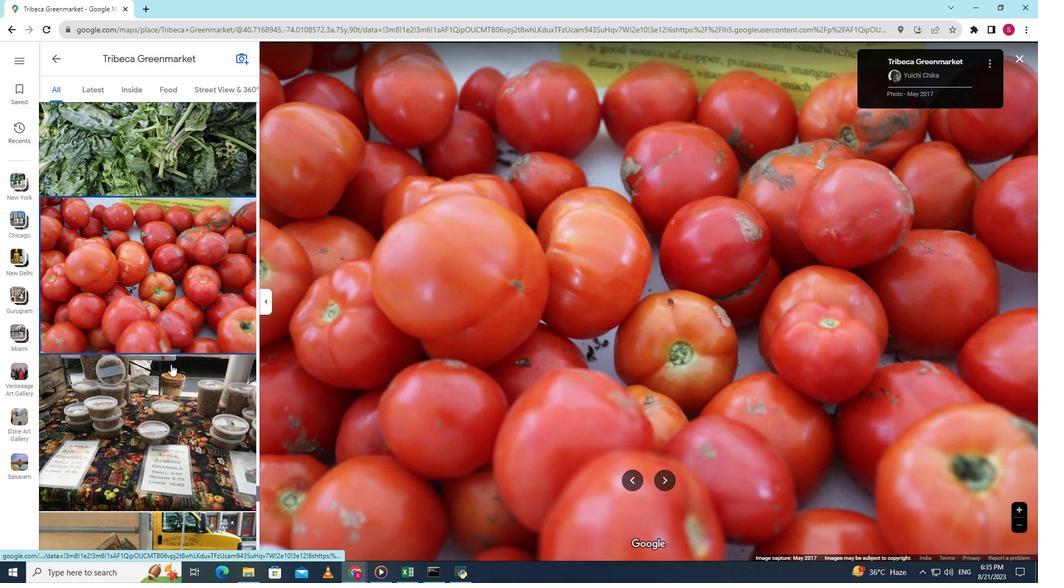 
Action: Mouse moved to (178, 351)
Screenshot: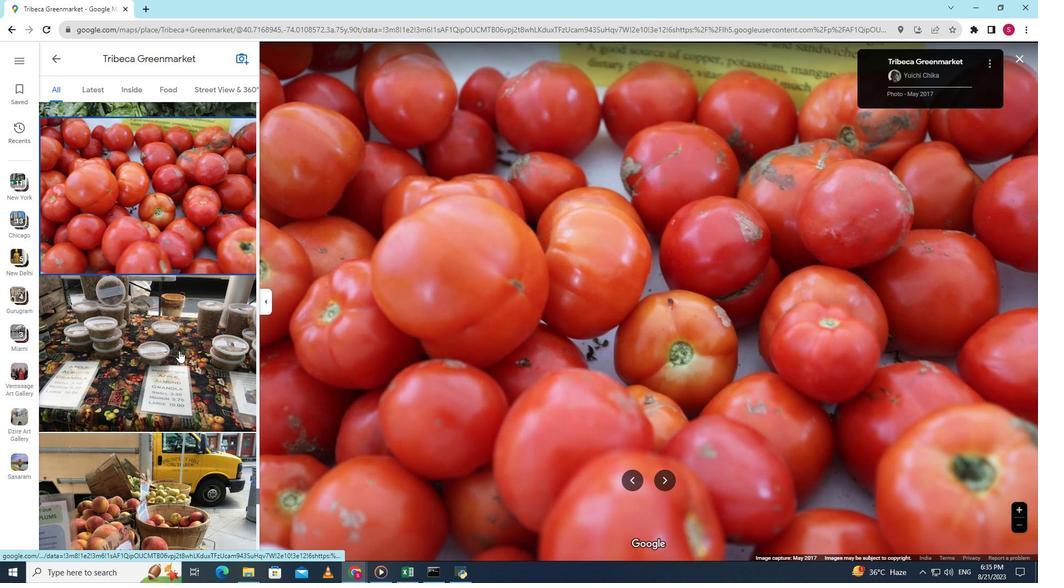 
Action: Mouse pressed left at (178, 351)
Screenshot: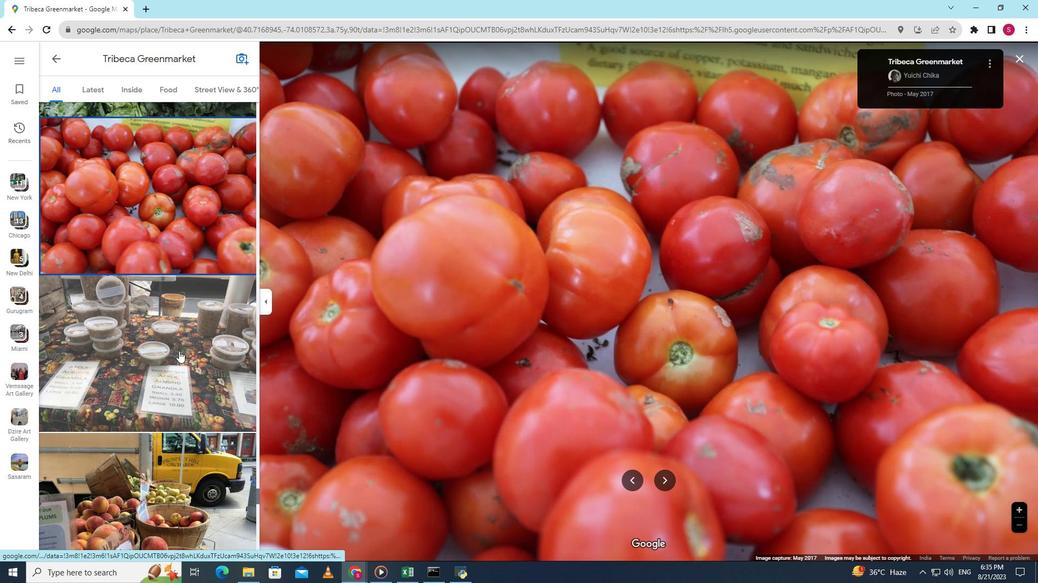 
Action: Mouse moved to (176, 351)
Screenshot: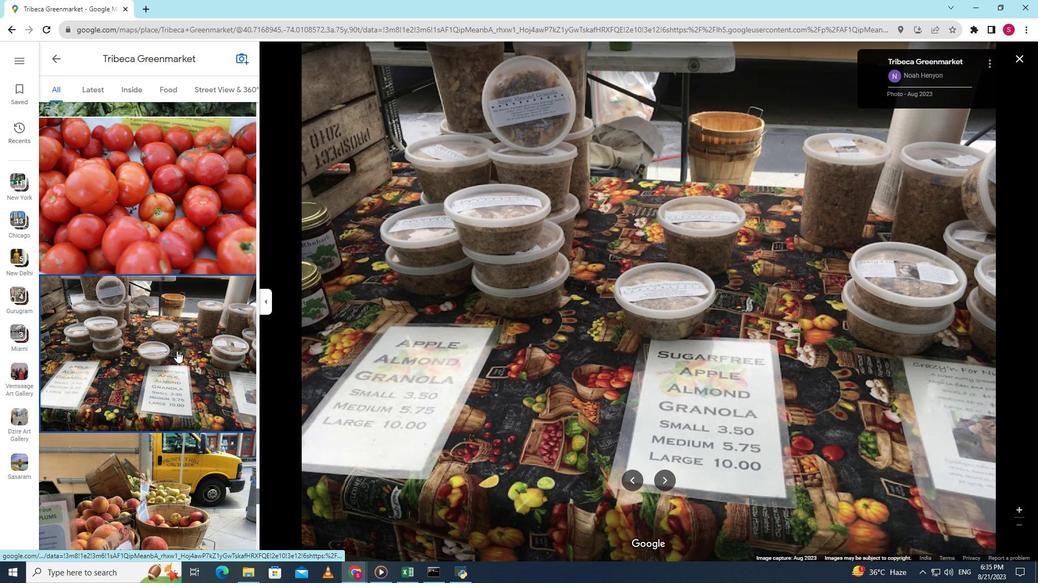 
Action: Mouse scrolled (176, 350) with delta (0, 0)
Screenshot: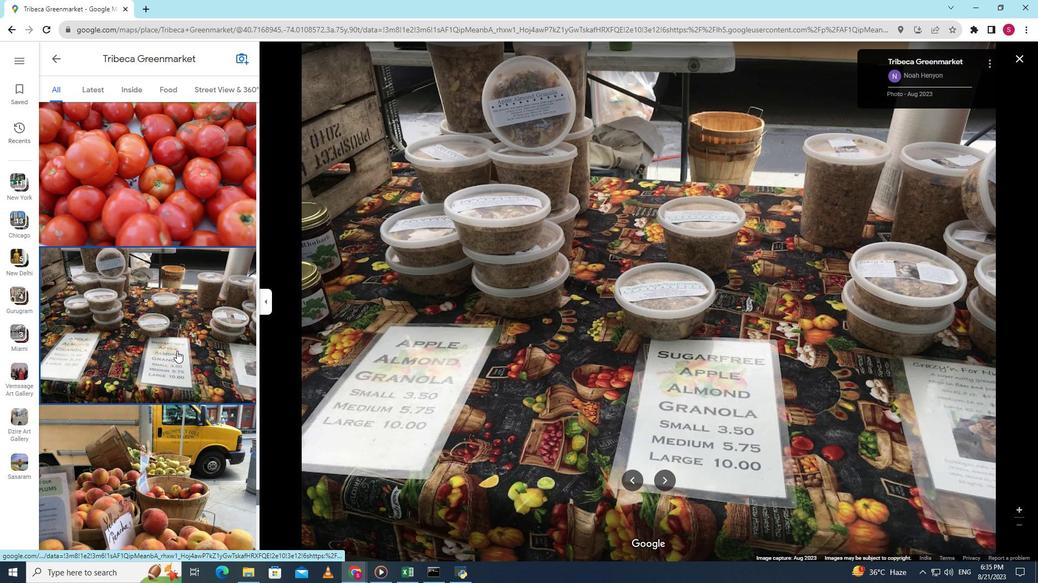 
Action: Mouse scrolled (176, 350) with delta (0, 0)
Screenshot: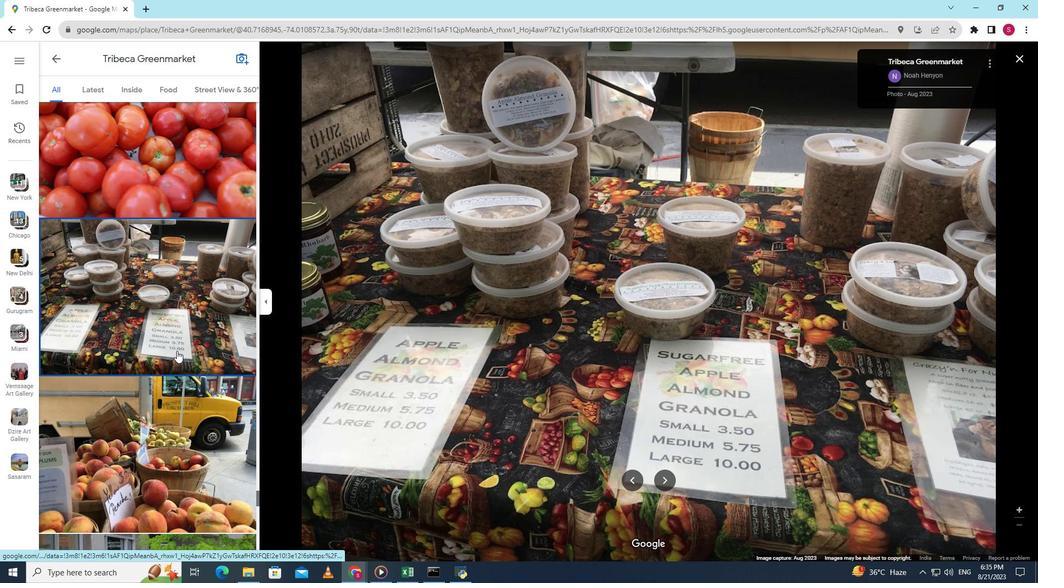 
Action: Mouse scrolled (176, 350) with delta (0, 0)
Screenshot: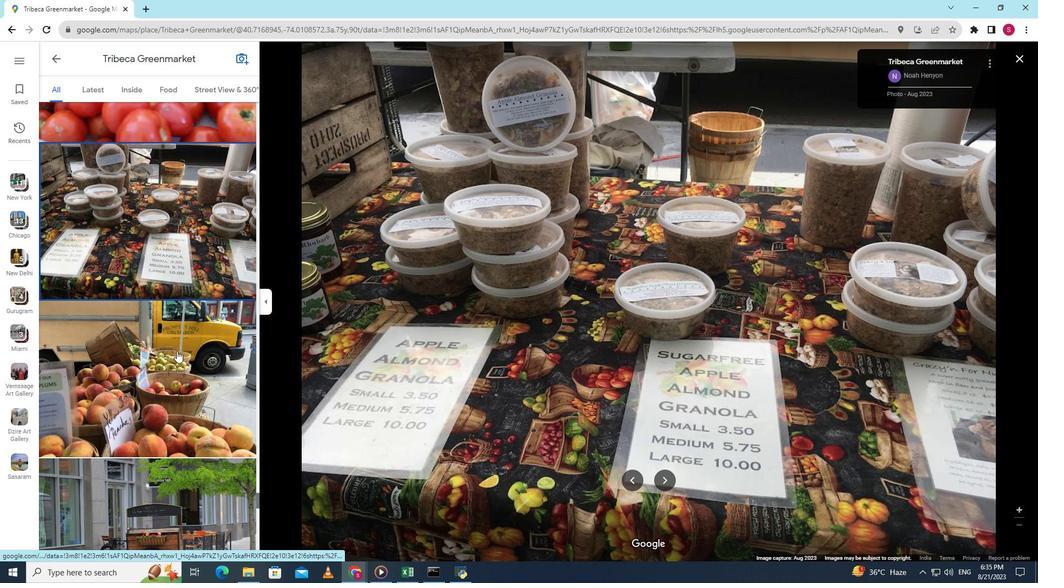 
Action: Mouse scrolled (176, 350) with delta (0, 0)
Screenshot: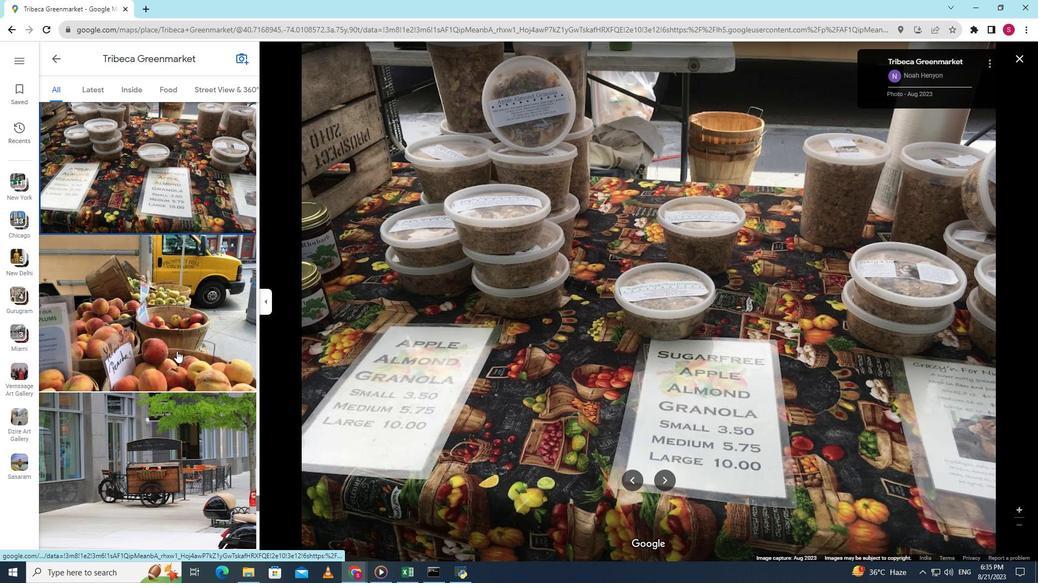 
Action: Mouse moved to (211, 330)
Screenshot: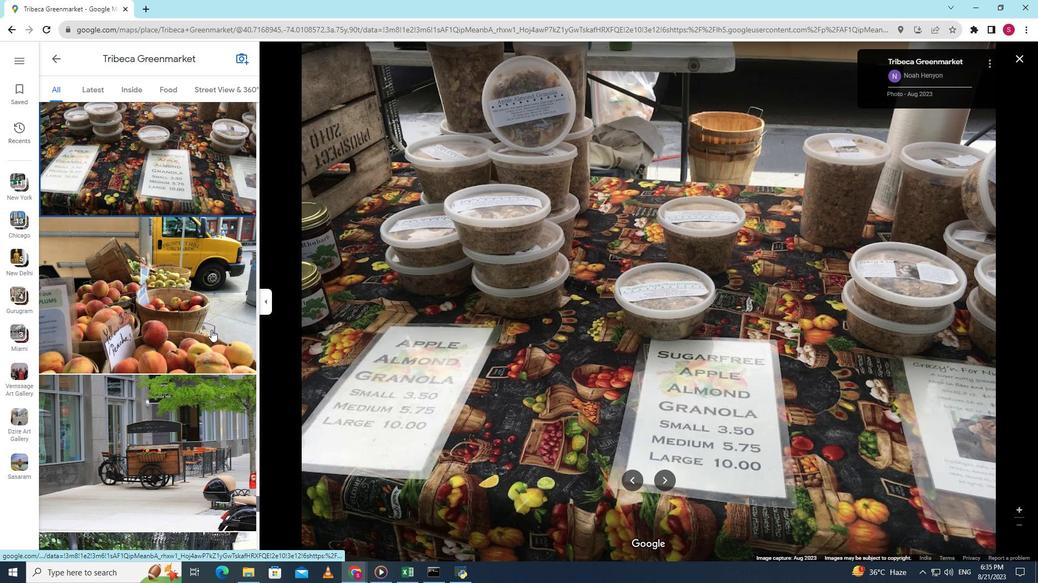 
Action: Mouse pressed left at (211, 330)
Screenshot: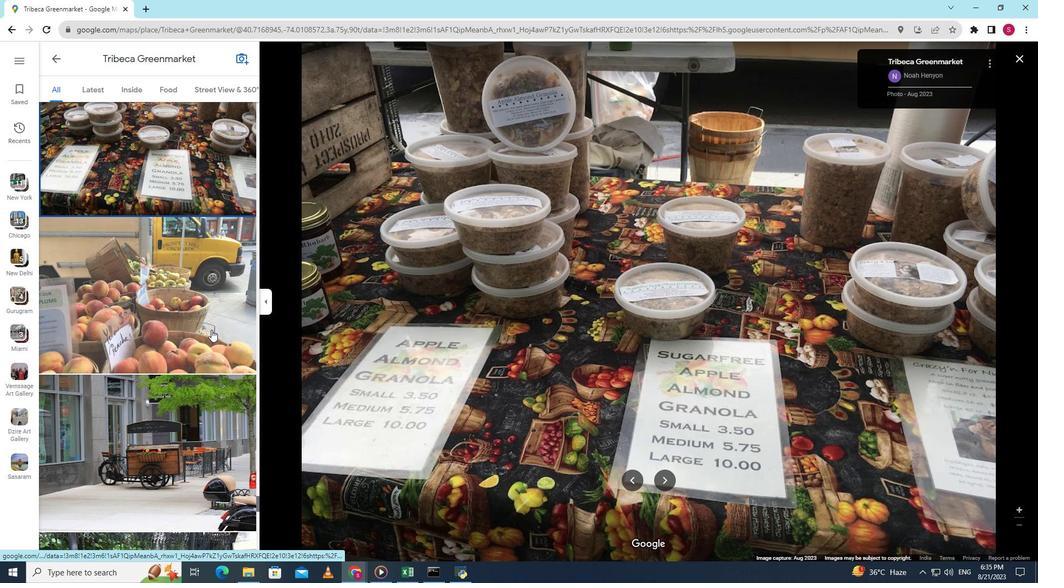 
Action: Mouse moved to (125, 345)
Screenshot: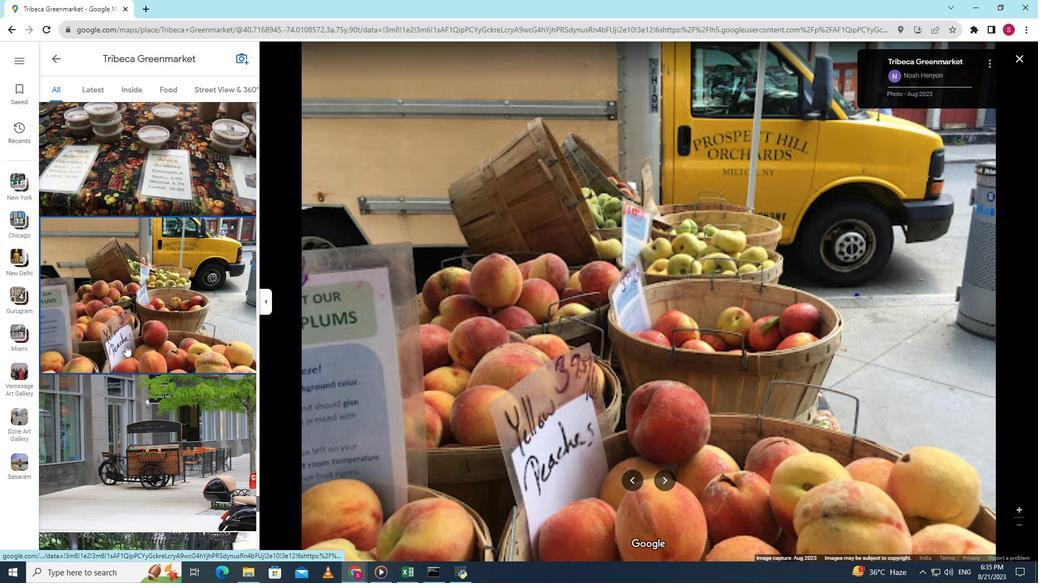 
Action: Mouse scrolled (125, 344) with delta (0, 0)
Screenshot: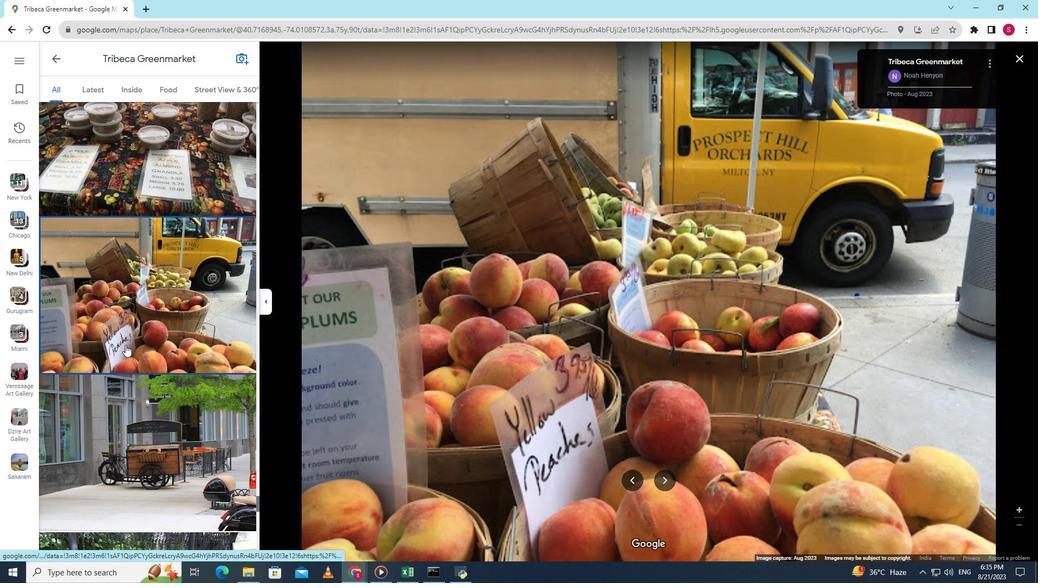 
Action: Mouse scrolled (125, 344) with delta (0, 0)
Screenshot: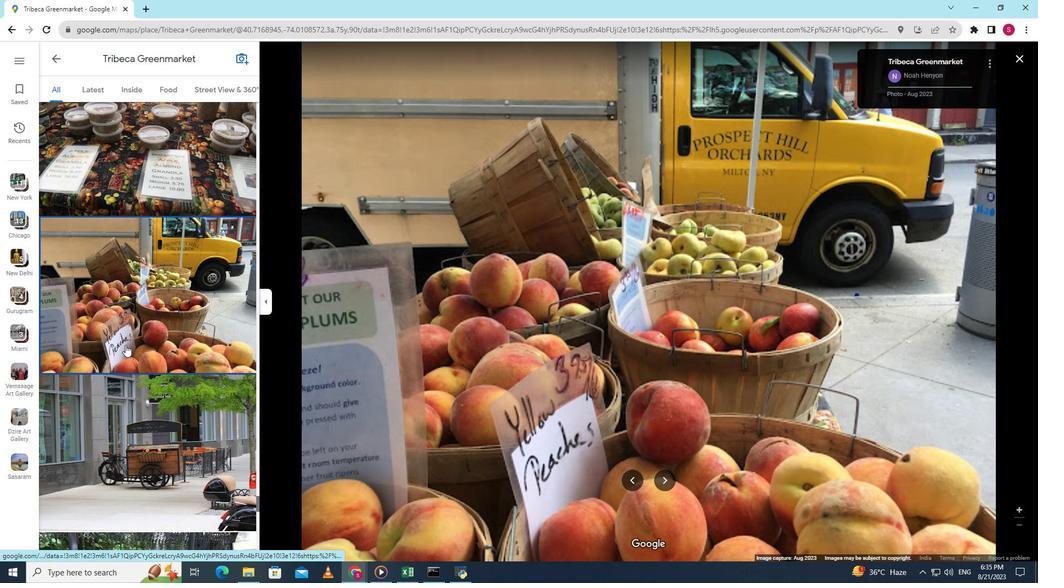 
Action: Mouse scrolled (125, 344) with delta (0, 0)
Screenshot: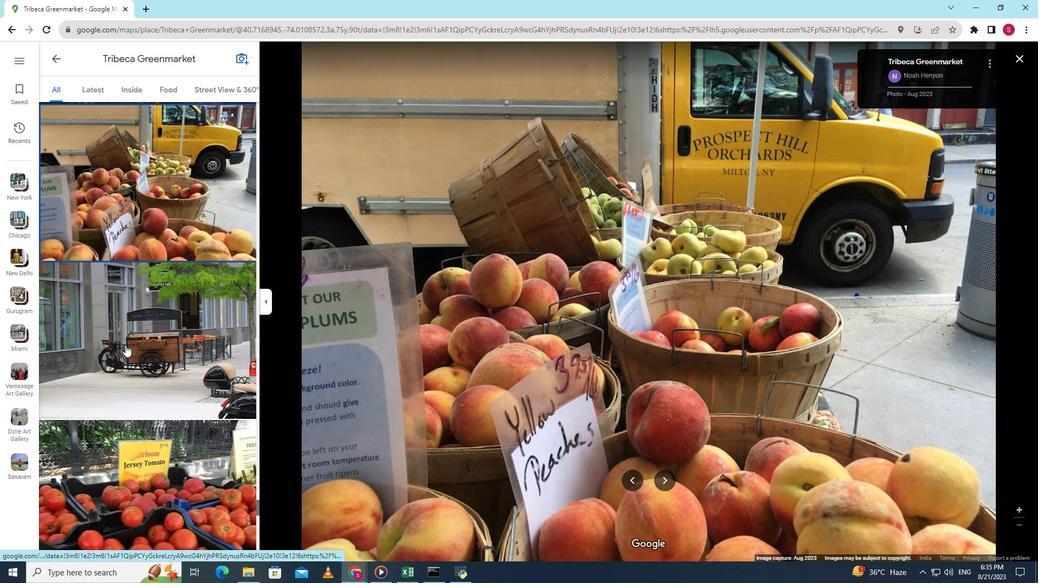 
Action: Mouse moved to (133, 328)
Screenshot: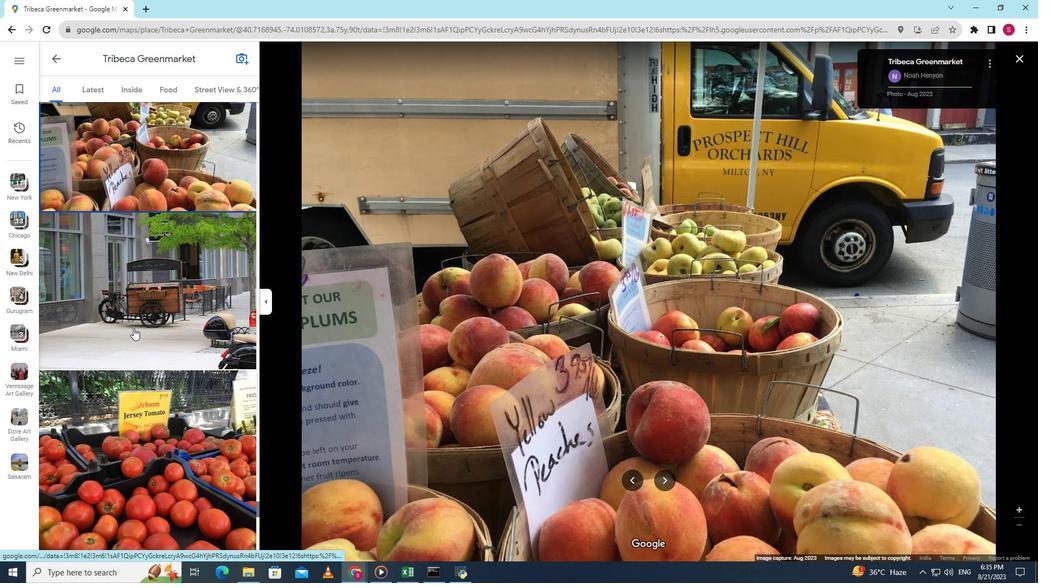 
Action: Mouse pressed left at (133, 328)
Screenshot: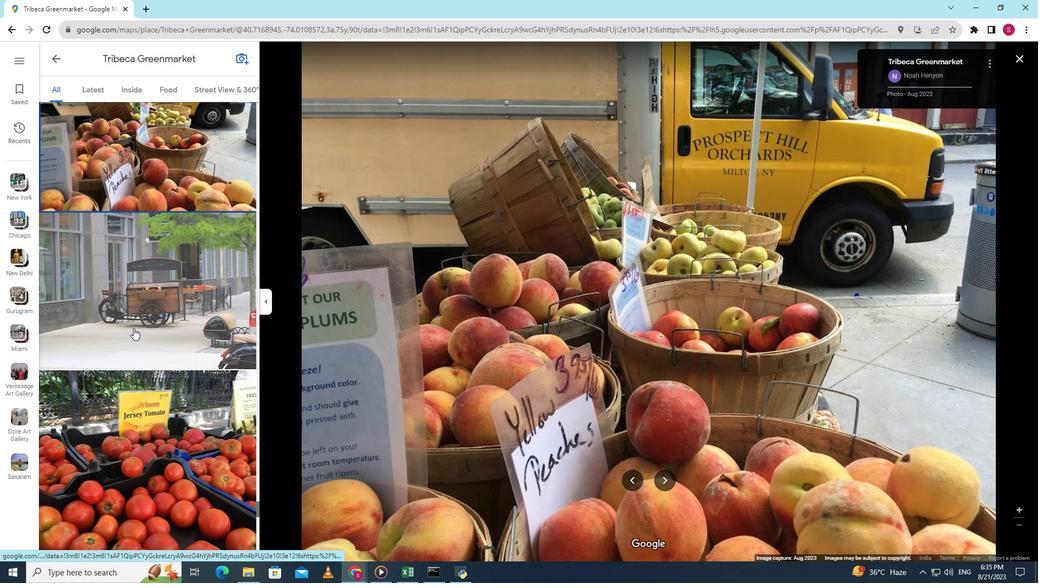 
Action: Mouse scrolled (133, 328) with delta (0, 0)
Screenshot: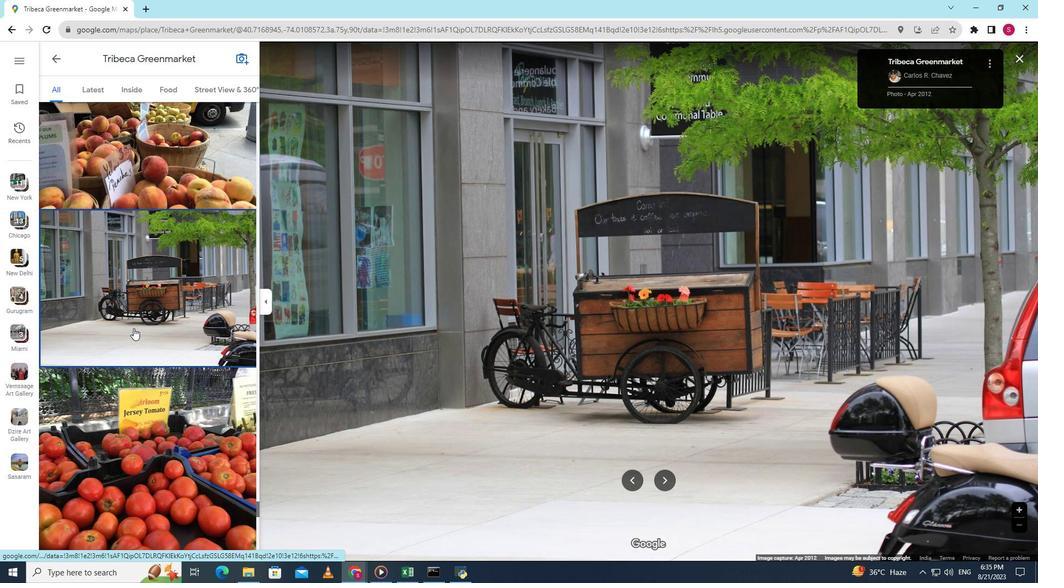 
Action: Mouse scrolled (133, 328) with delta (0, 0)
Screenshot: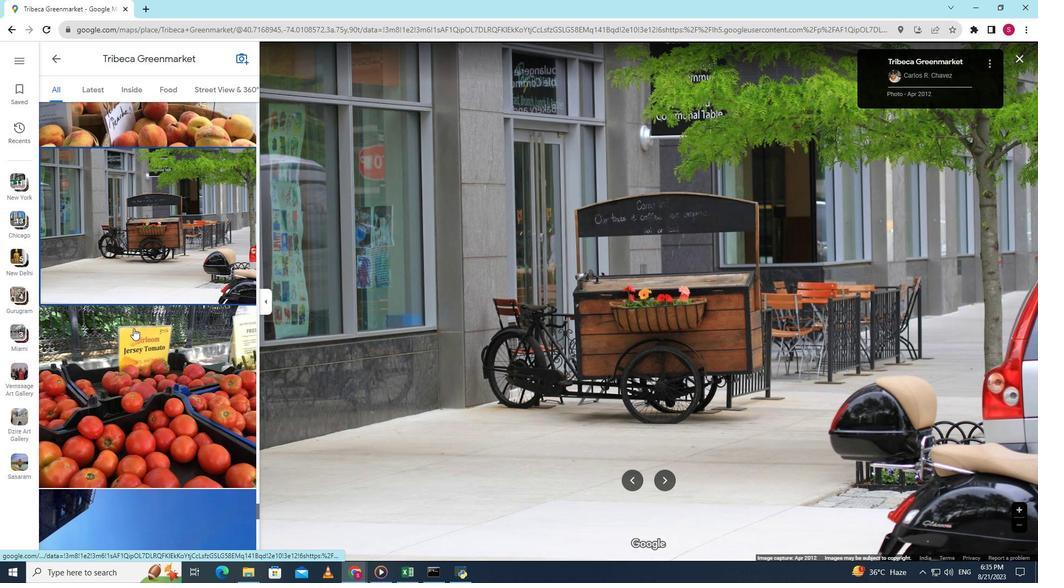 
Action: Mouse scrolled (133, 328) with delta (0, 0)
Screenshot: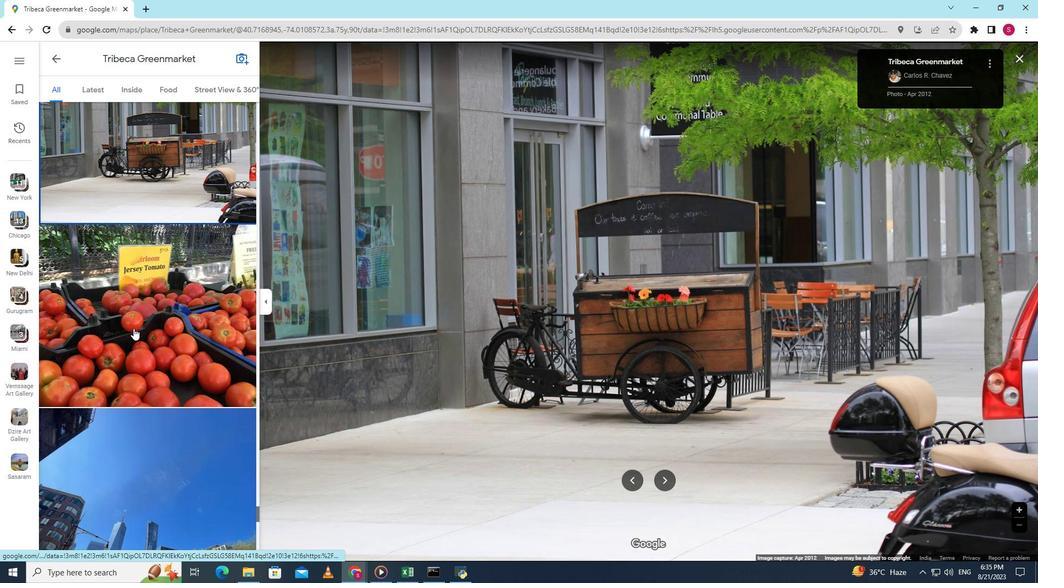 
Action: Mouse pressed left at (133, 328)
Screenshot: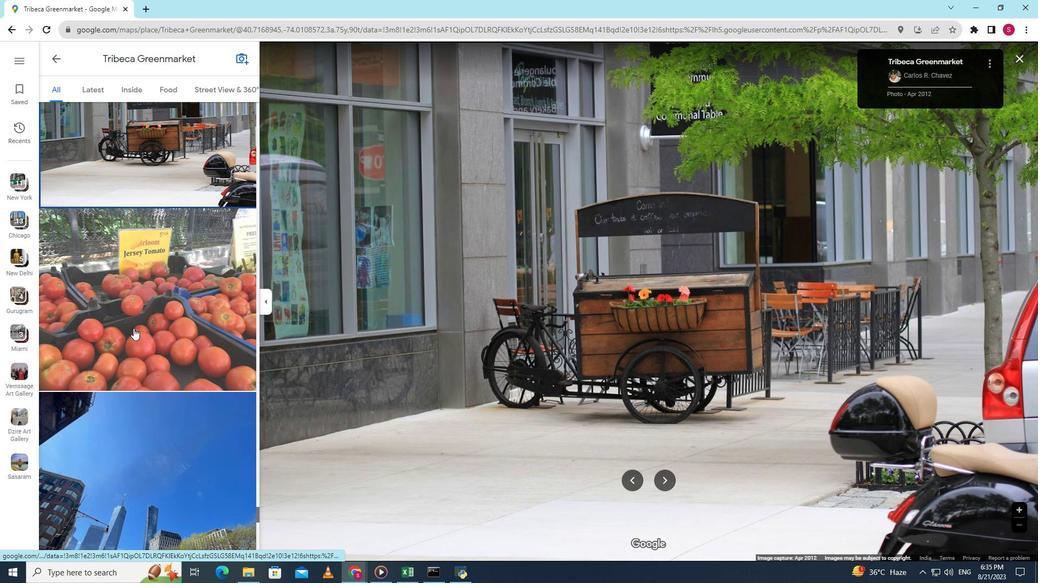 
Action: Mouse scrolled (133, 328) with delta (0, 0)
Screenshot: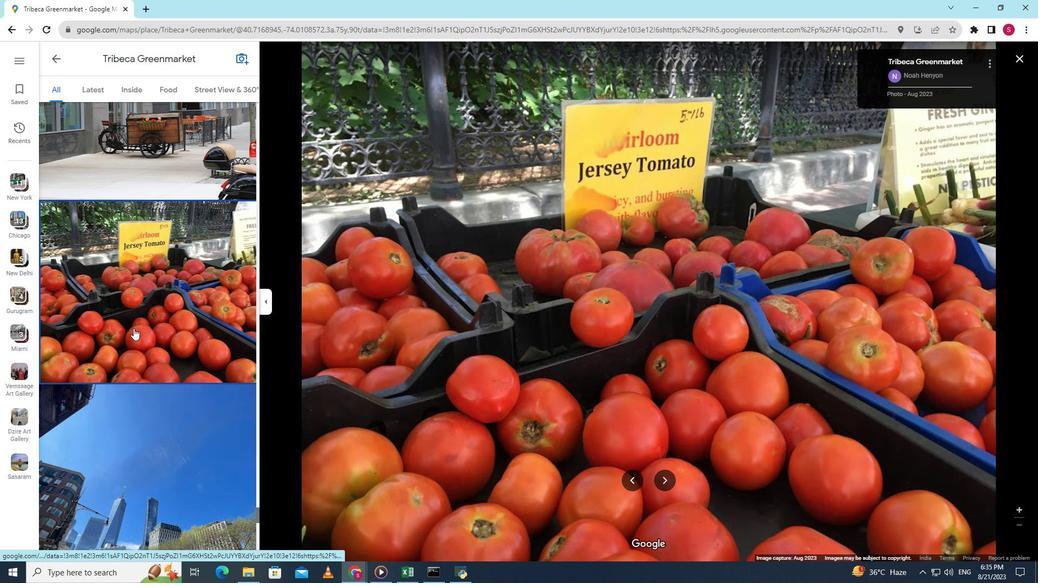 
Action: Mouse scrolled (133, 328) with delta (0, 0)
Screenshot: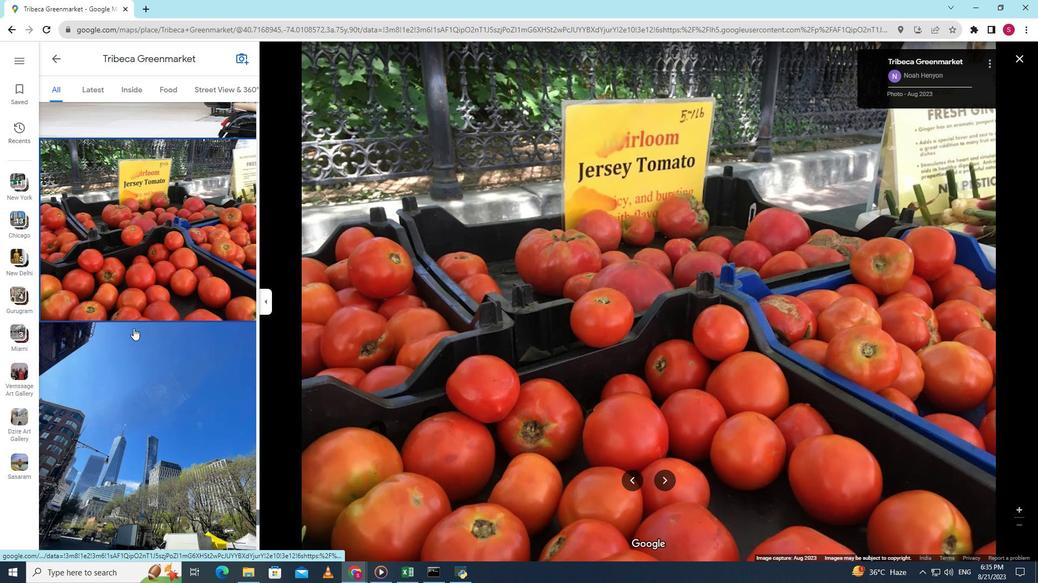 
Action: Mouse scrolled (133, 328) with delta (0, 0)
Screenshot: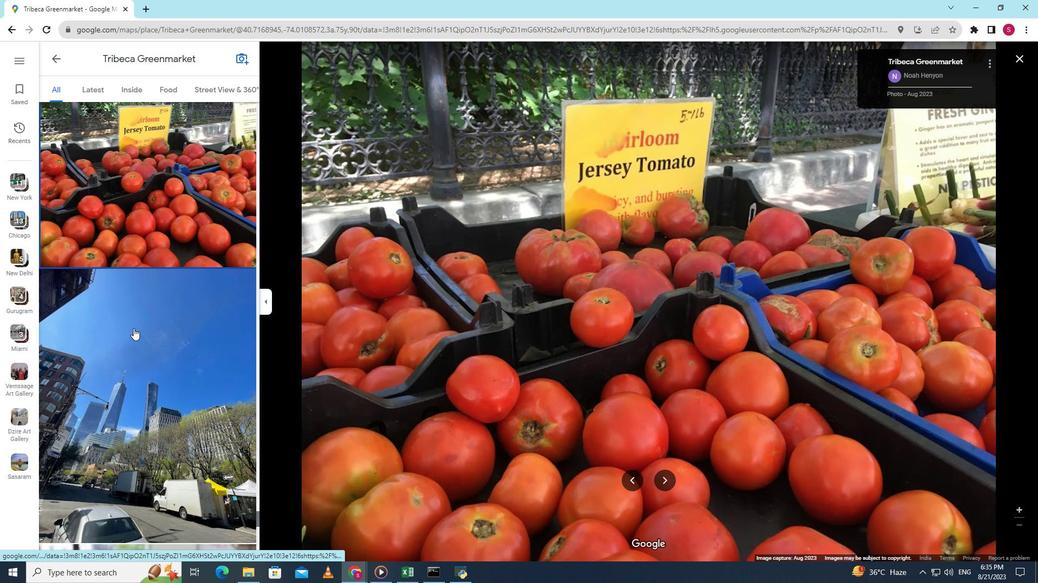 
Action: Mouse scrolled (133, 328) with delta (0, 0)
Screenshot: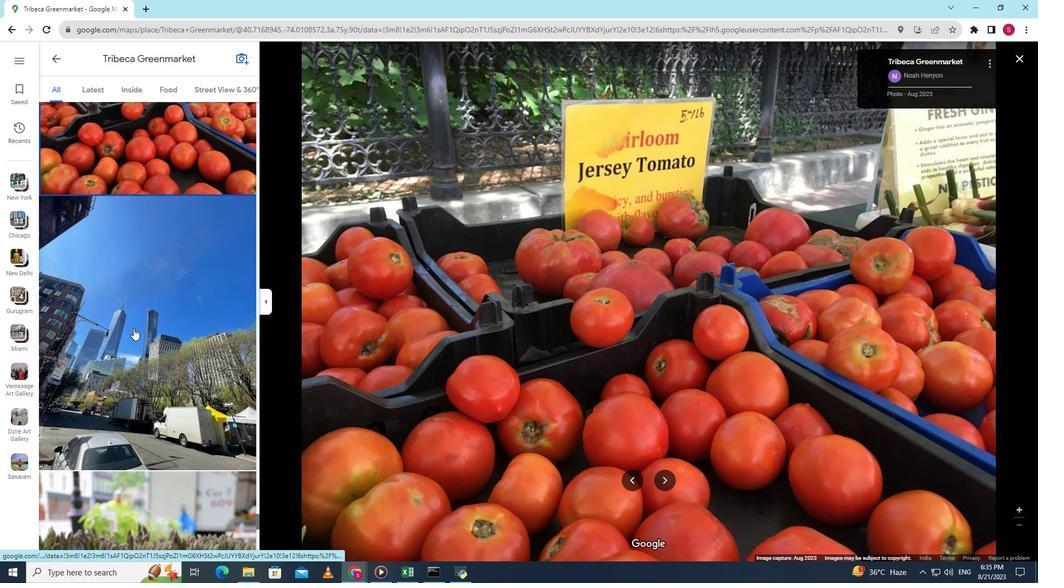 
Action: Mouse pressed left at (133, 328)
Screenshot: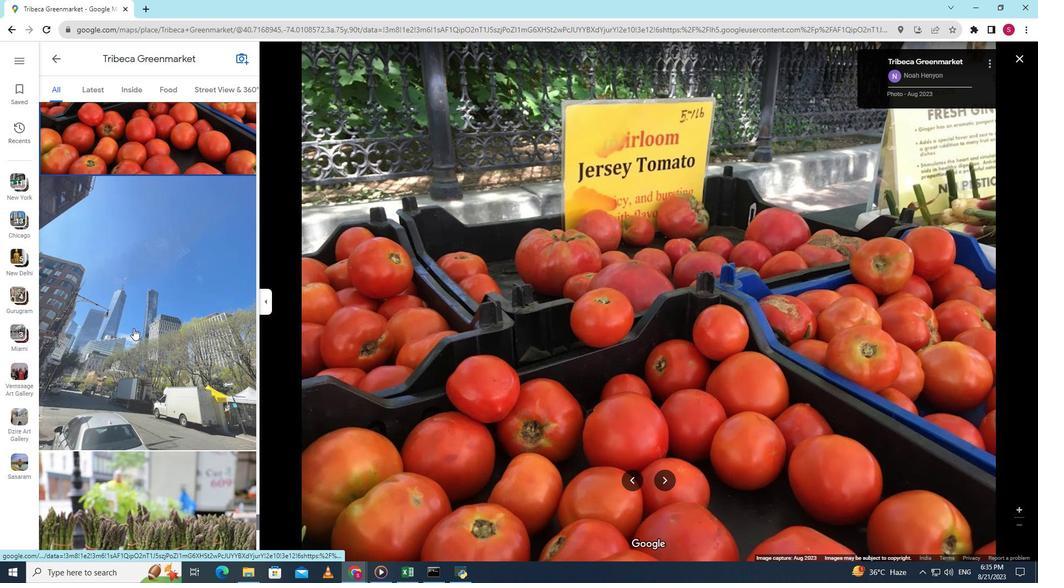 
Action: Mouse scrolled (133, 328) with delta (0, 0)
Screenshot: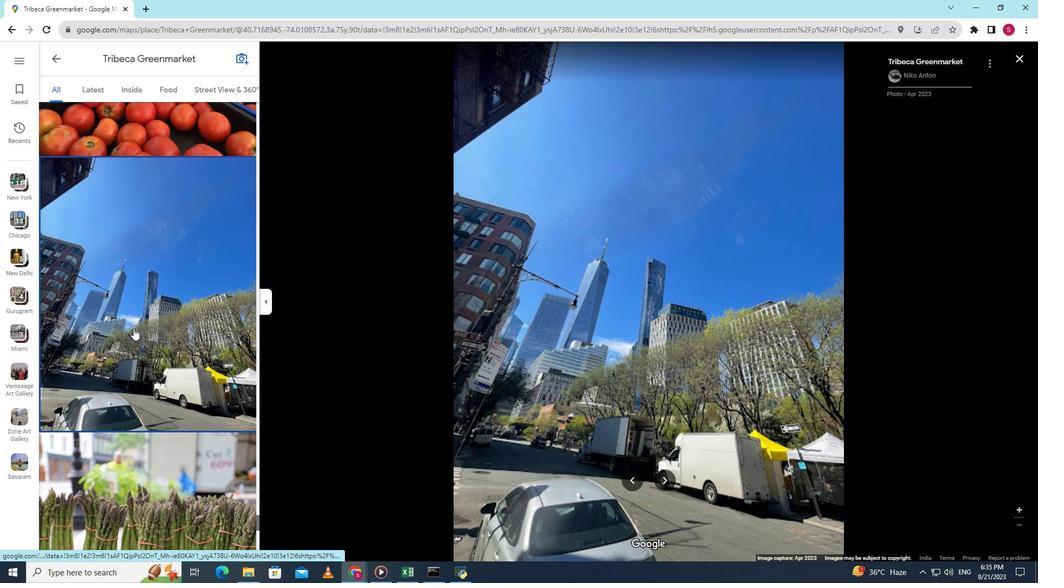 
Action: Mouse scrolled (133, 328) with delta (0, 0)
Screenshot: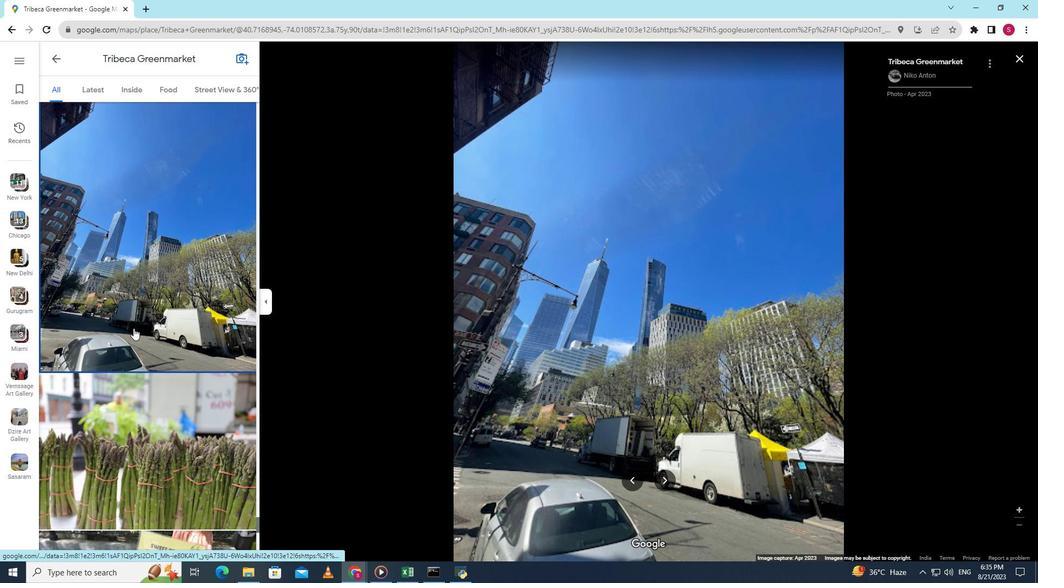 
Action: Mouse scrolled (133, 328) with delta (0, 0)
Screenshot: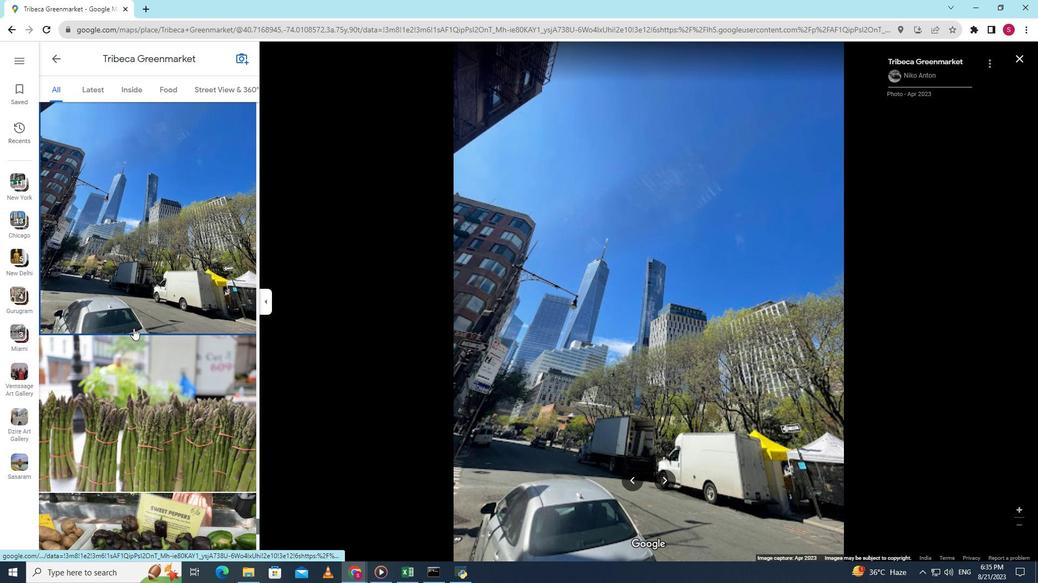 
Action: Mouse pressed left at (133, 328)
Screenshot: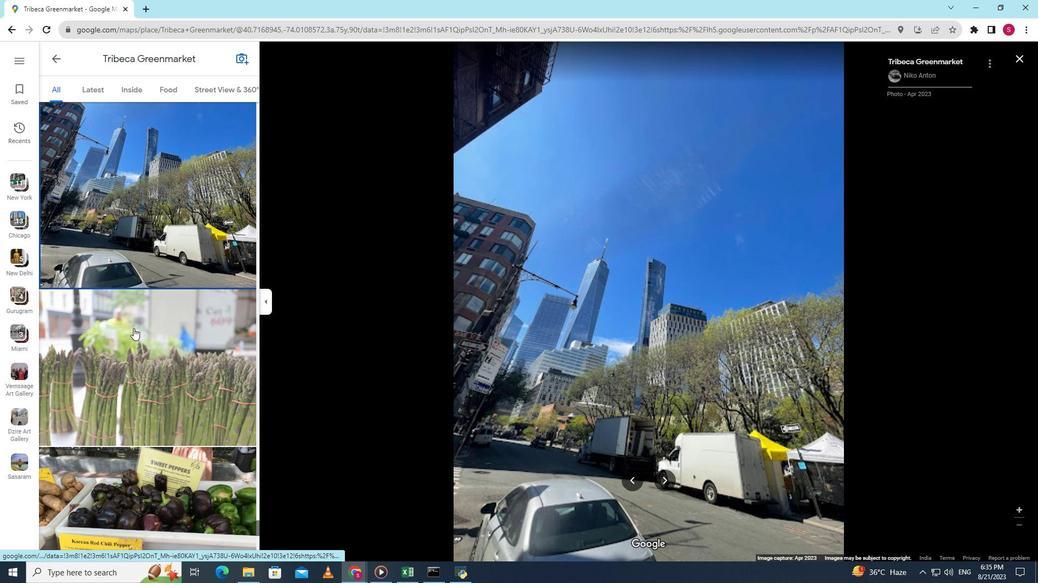 
Action: Mouse scrolled (133, 328) with delta (0, 0)
Screenshot: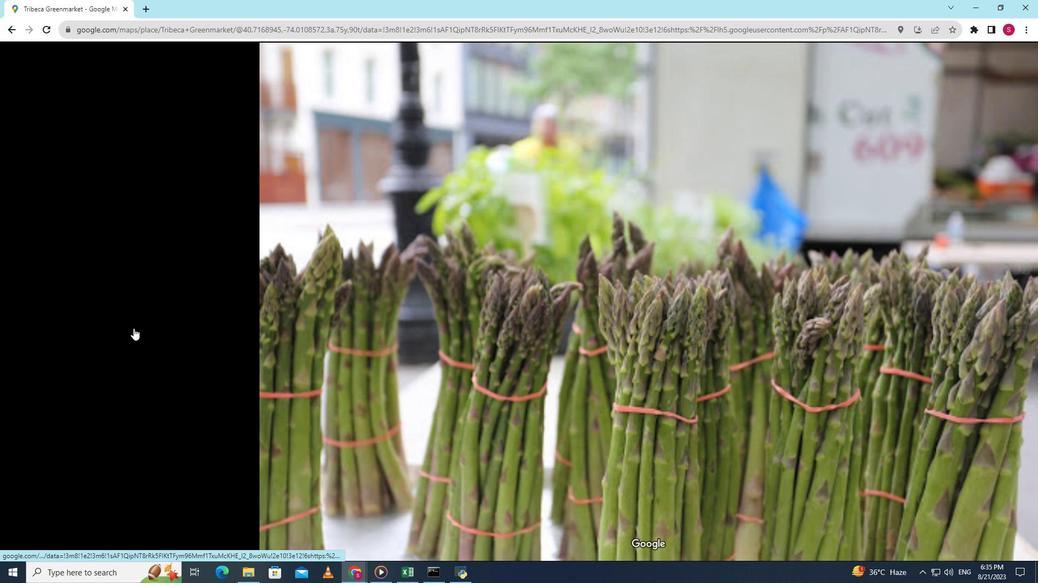 
Action: Mouse scrolled (133, 328) with delta (0, 0)
Screenshot: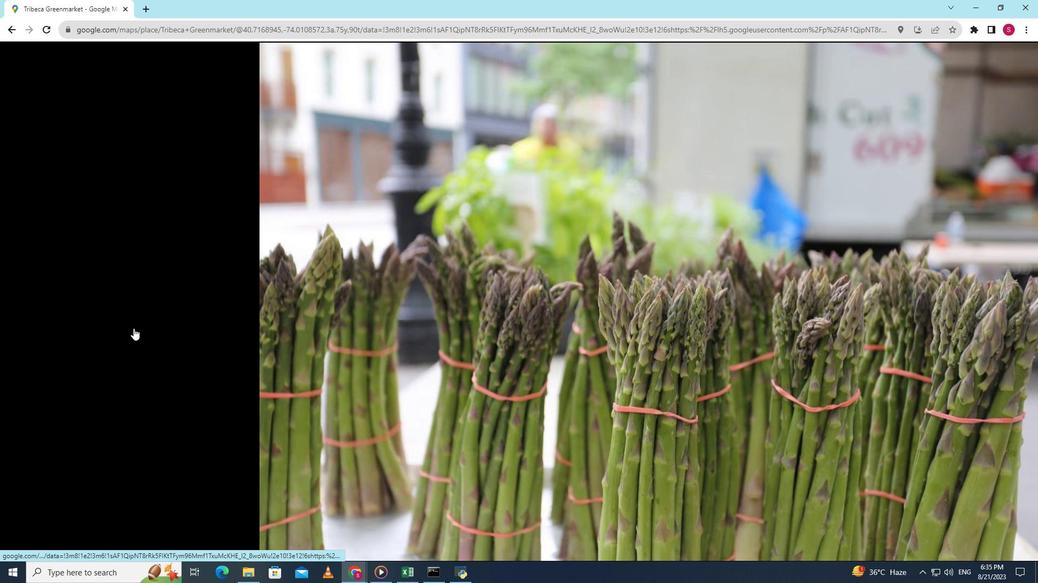 
Action: Mouse scrolled (133, 328) with delta (0, 0)
Screenshot: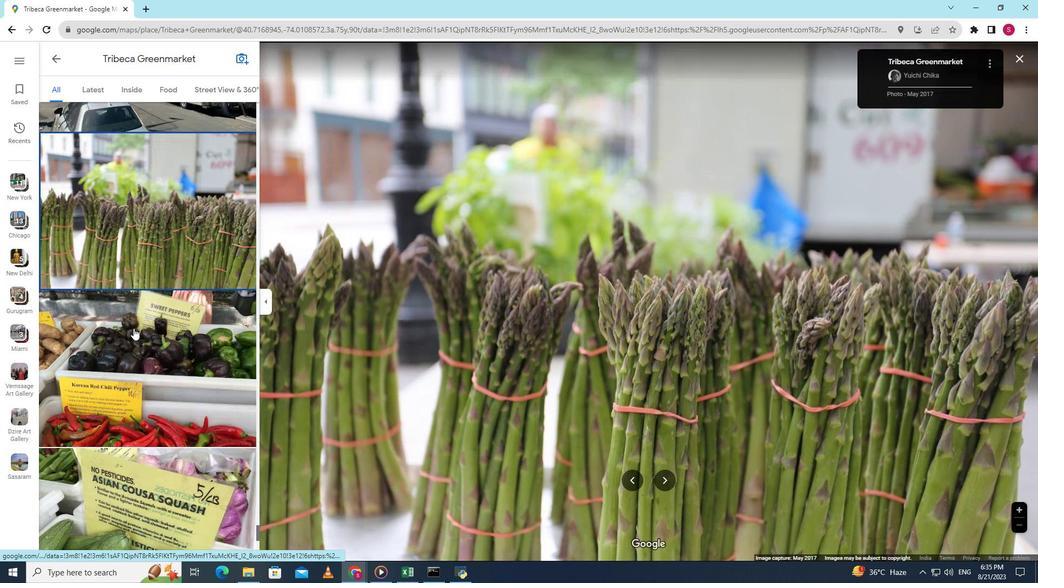 
Action: Mouse scrolled (133, 328) with delta (0, 0)
Screenshot: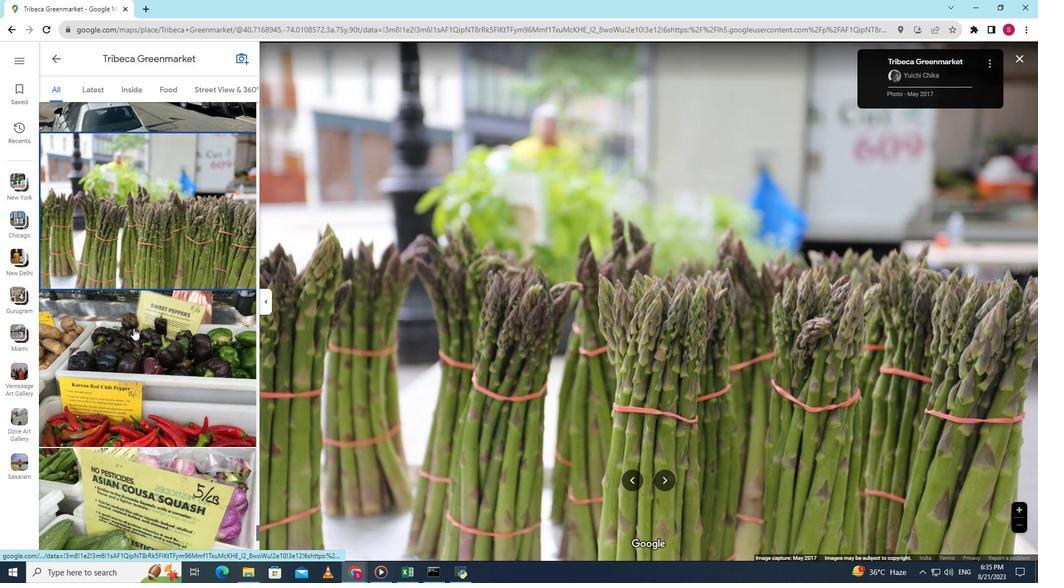 
Action: Mouse moved to (157, 313)
Screenshot: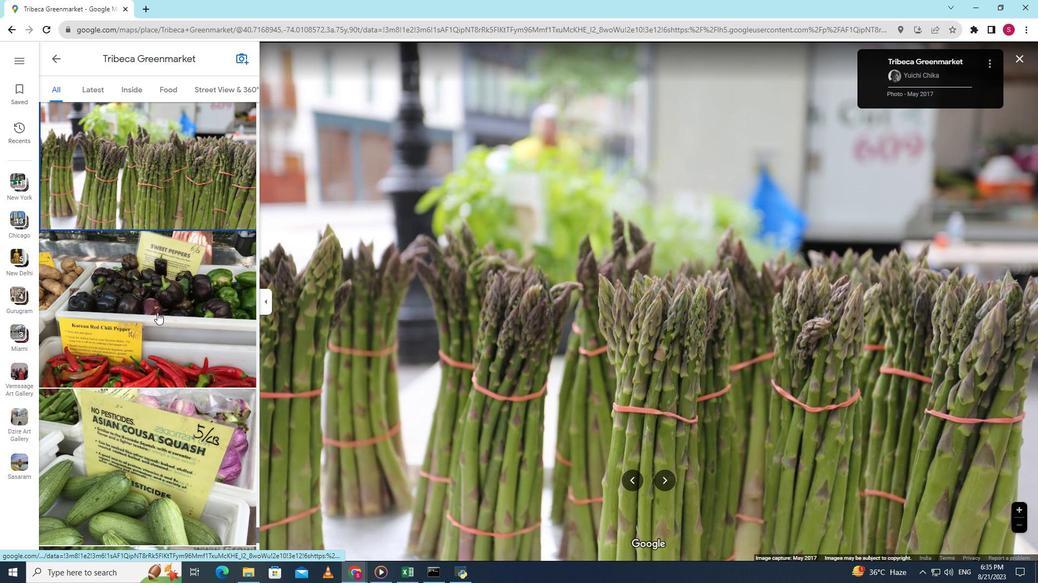 
Action: Mouse pressed left at (157, 313)
Screenshot: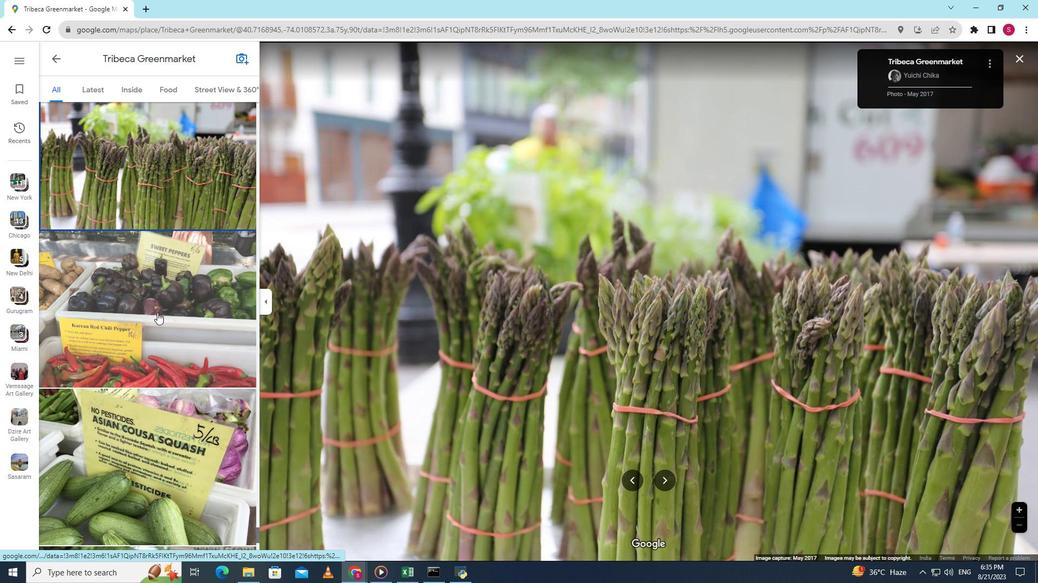 
Action: Mouse moved to (145, 409)
Screenshot: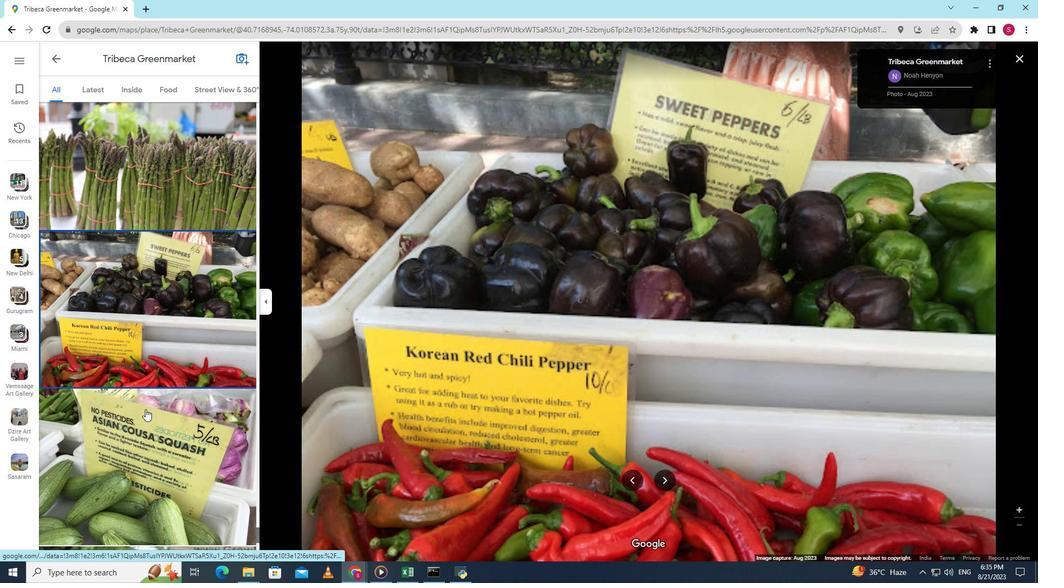 
Action: Mouse pressed left at (145, 409)
Screenshot: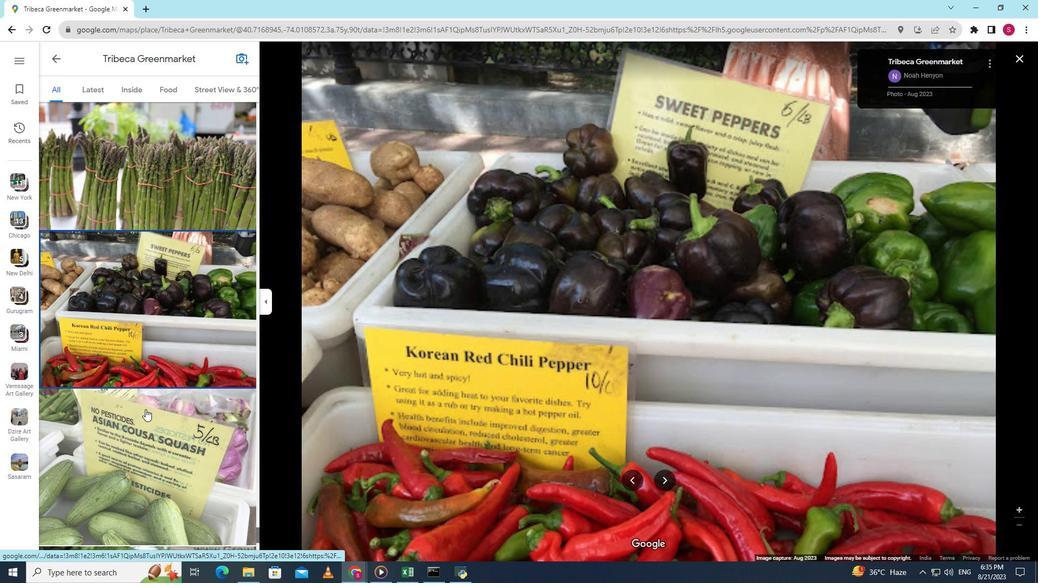 
Action: Mouse moved to (141, 381)
Screenshot: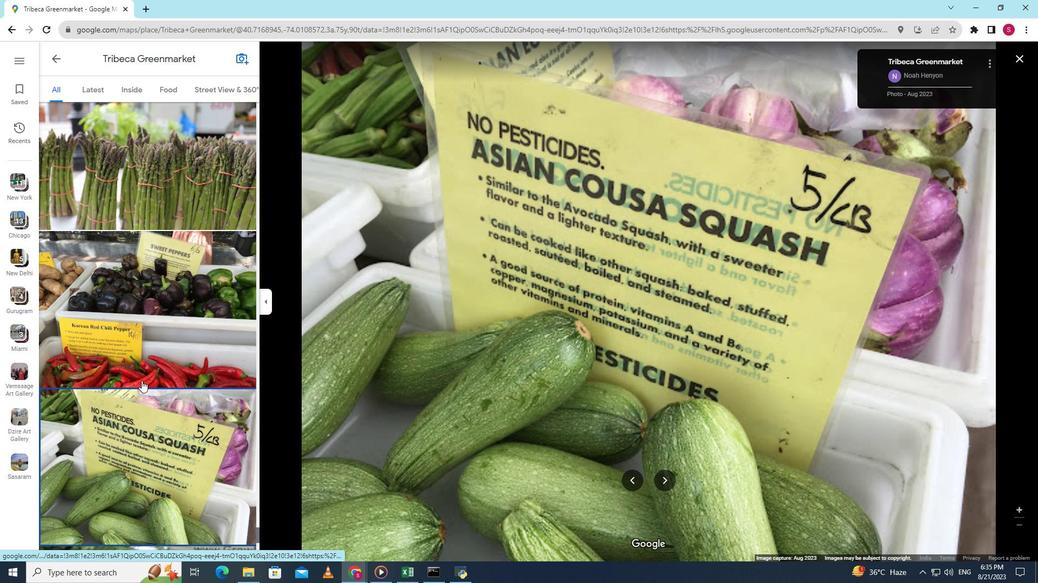 
Action: Mouse scrolled (141, 380) with delta (0, 0)
Screenshot: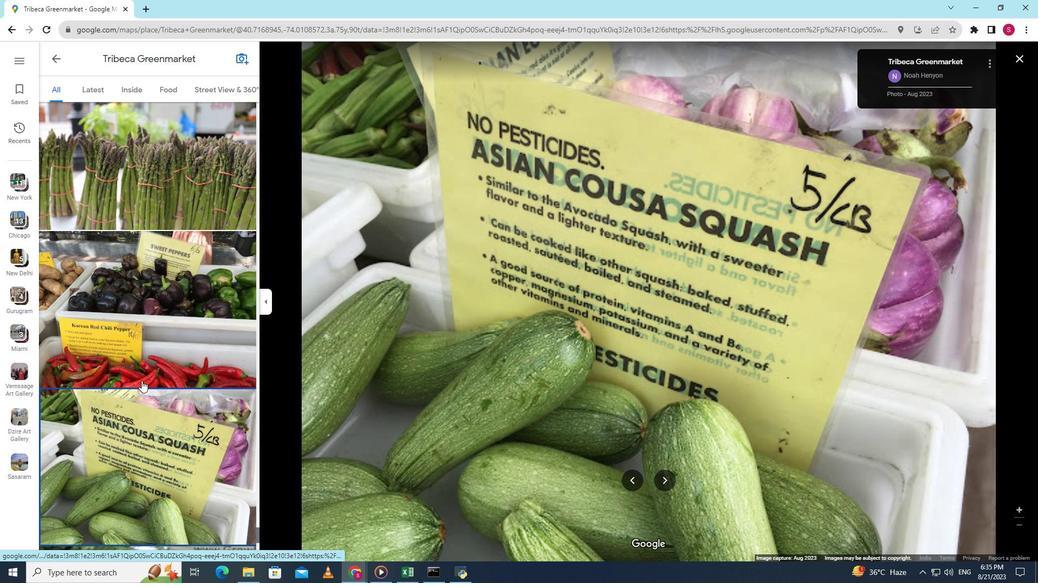 
Action: Mouse scrolled (141, 380) with delta (0, 0)
Screenshot: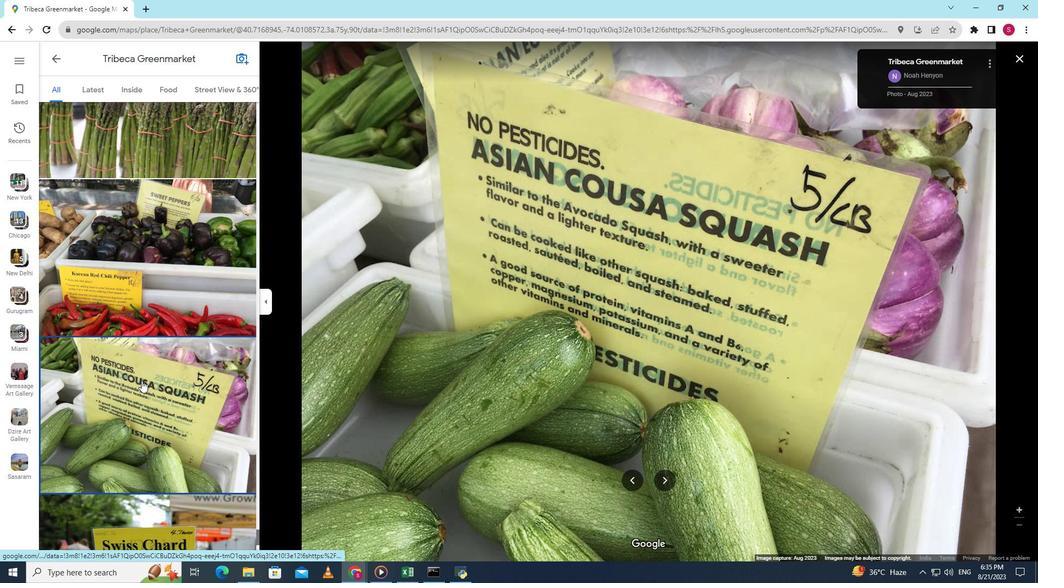
Action: Mouse scrolled (141, 380) with delta (0, 0)
Screenshot: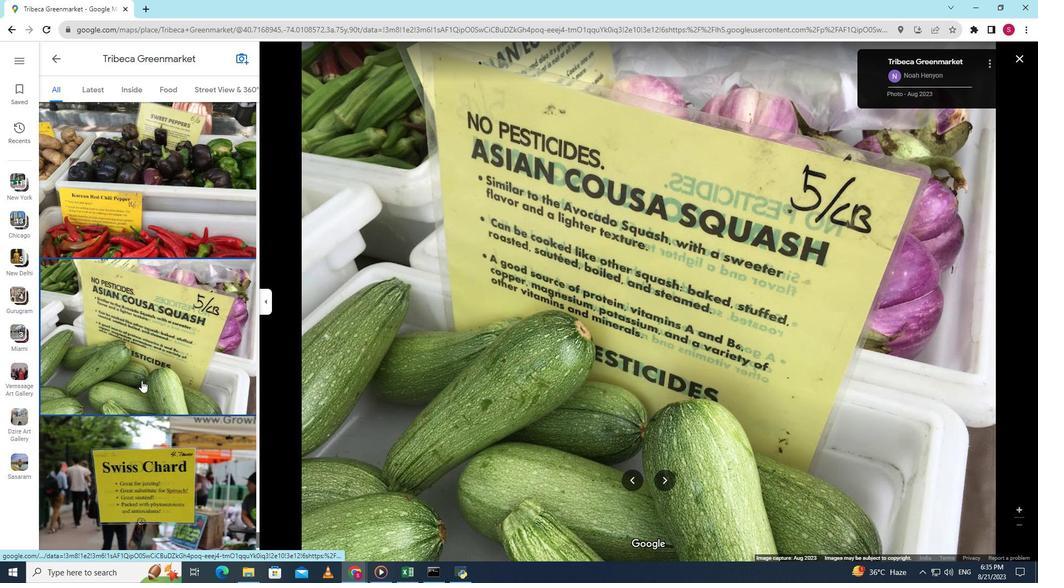 
Action: Mouse scrolled (141, 380) with delta (0, 0)
Screenshot: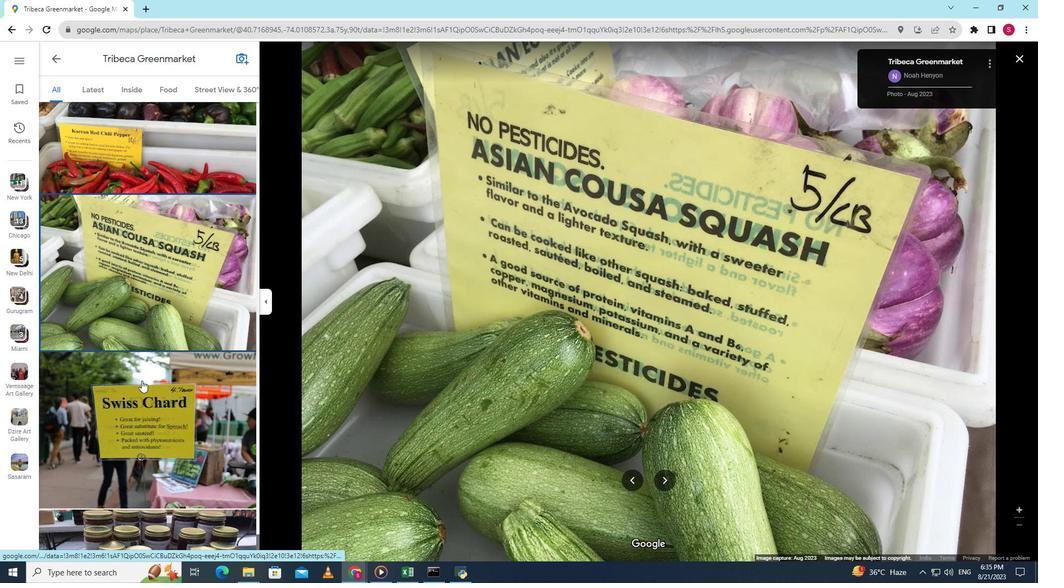 
Action: Mouse scrolled (141, 380) with delta (0, 0)
Screenshot: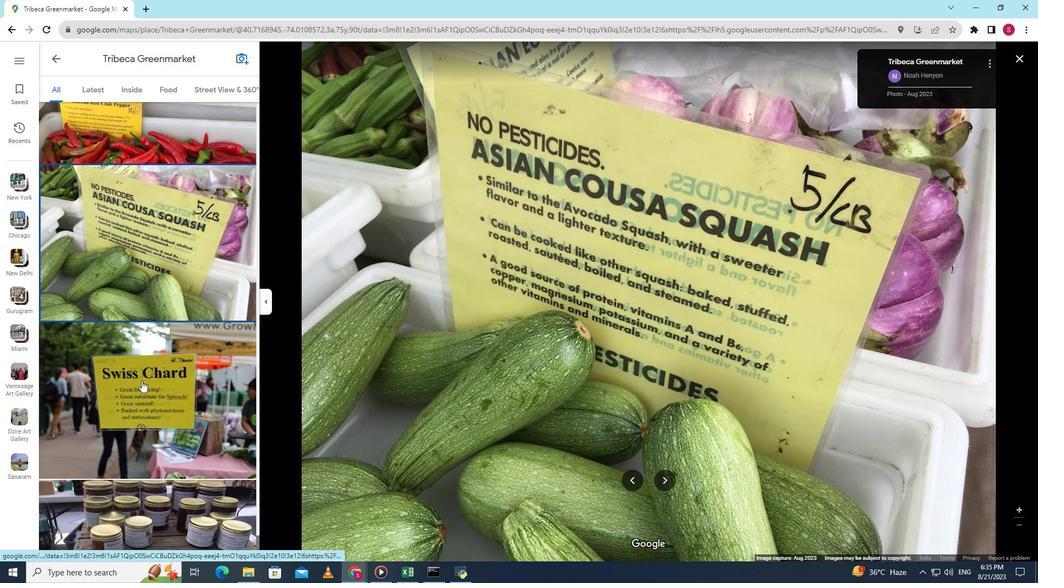 
Action: Mouse pressed left at (141, 381)
Screenshot: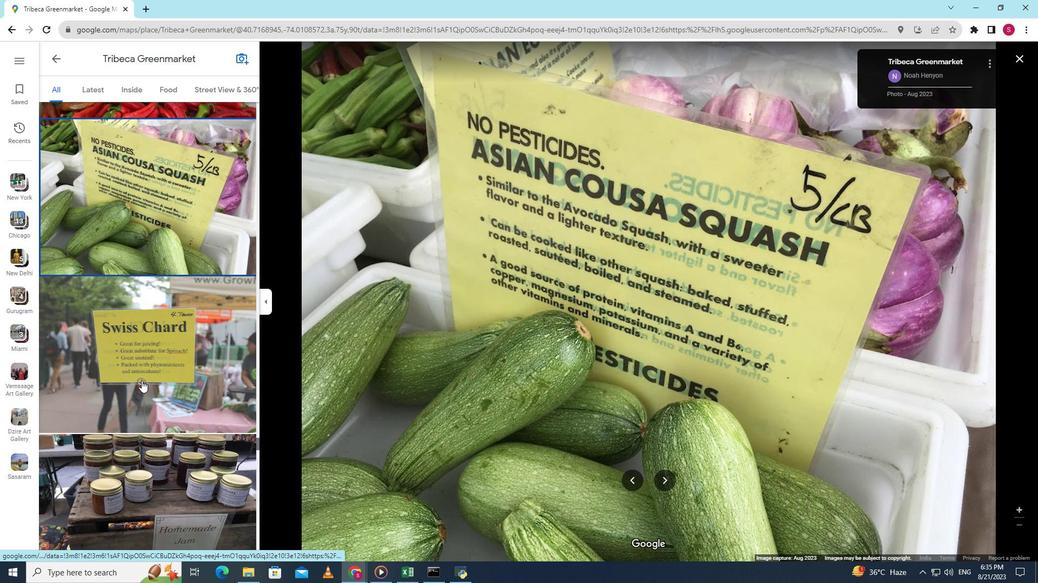 
Action: Mouse scrolled (141, 380) with delta (0, 0)
Screenshot: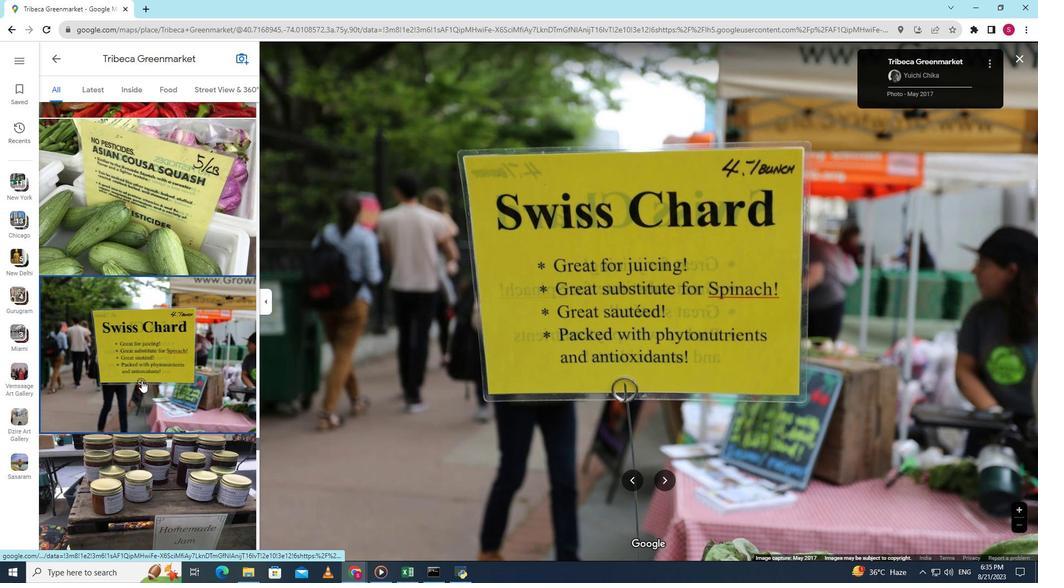 
Action: Mouse scrolled (141, 380) with delta (0, 0)
Screenshot: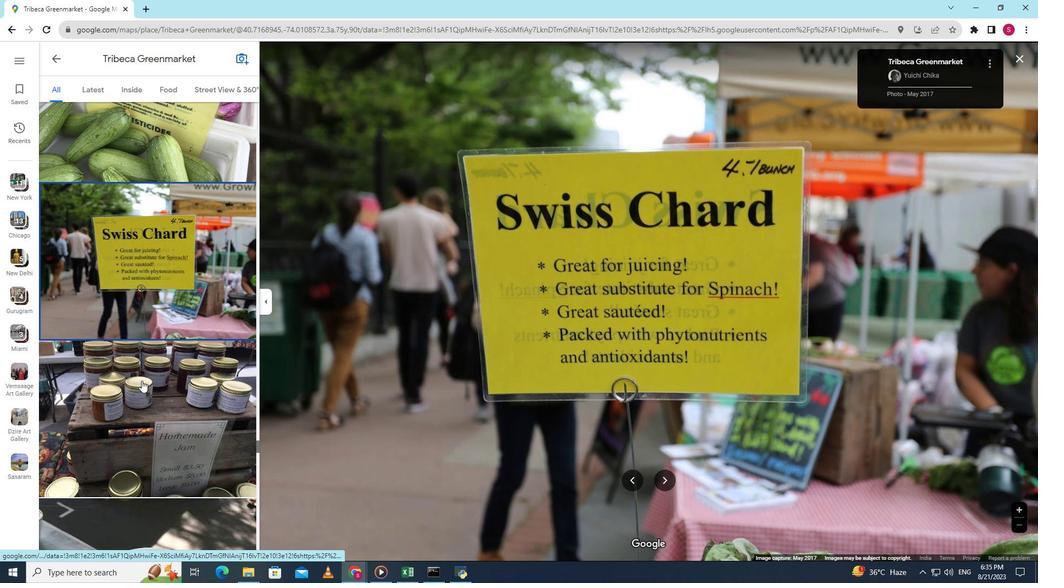 
Action: Mouse scrolled (141, 380) with delta (0, 0)
Screenshot: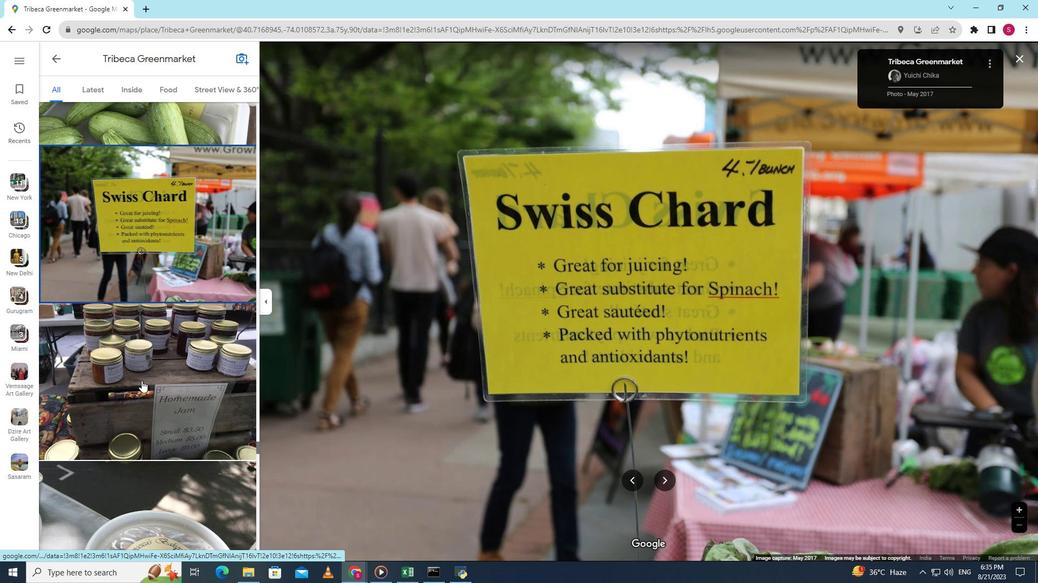
Action: Mouse pressed left at (141, 381)
Screenshot: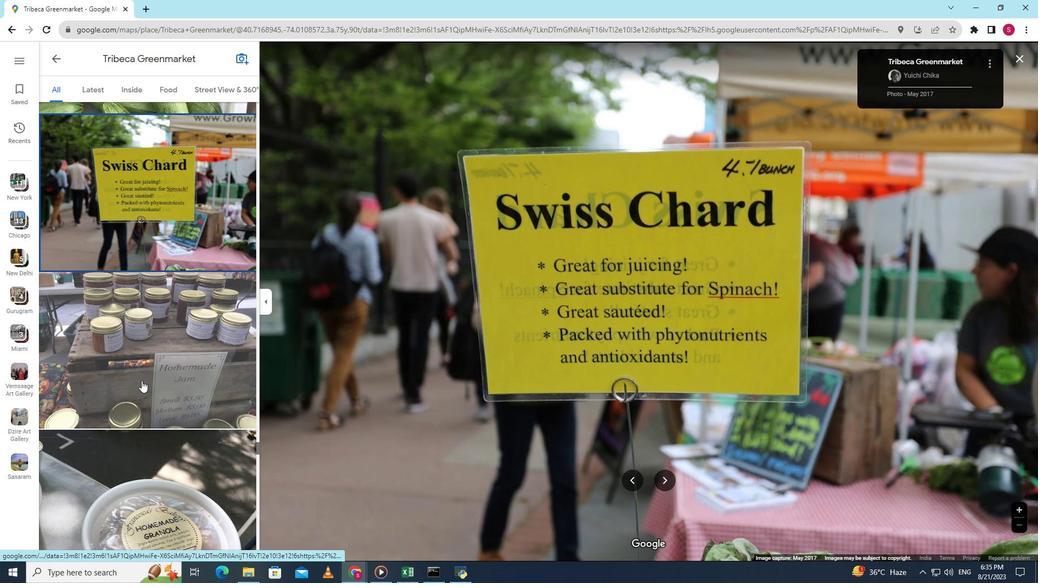 
Action: Mouse scrolled (141, 380) with delta (0, 0)
Screenshot: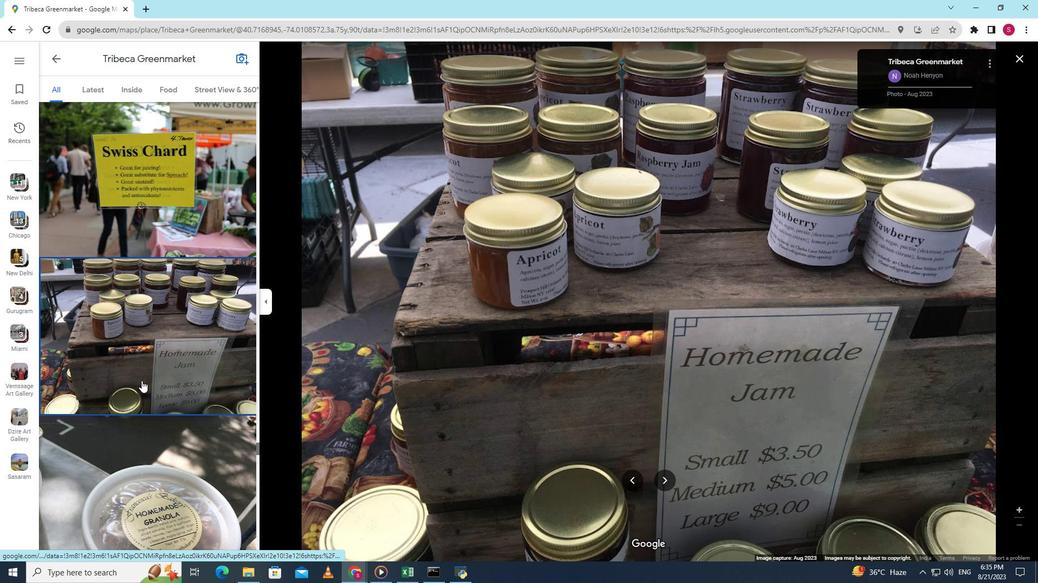 
Action: Mouse scrolled (141, 380) with delta (0, 0)
Screenshot: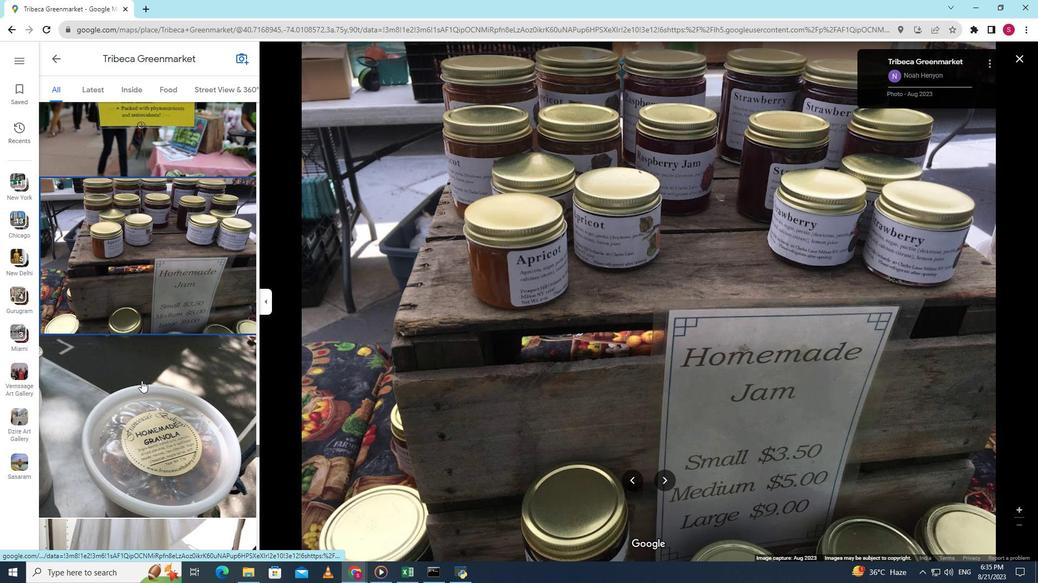 
Action: Mouse scrolled (141, 380) with delta (0, 0)
Screenshot: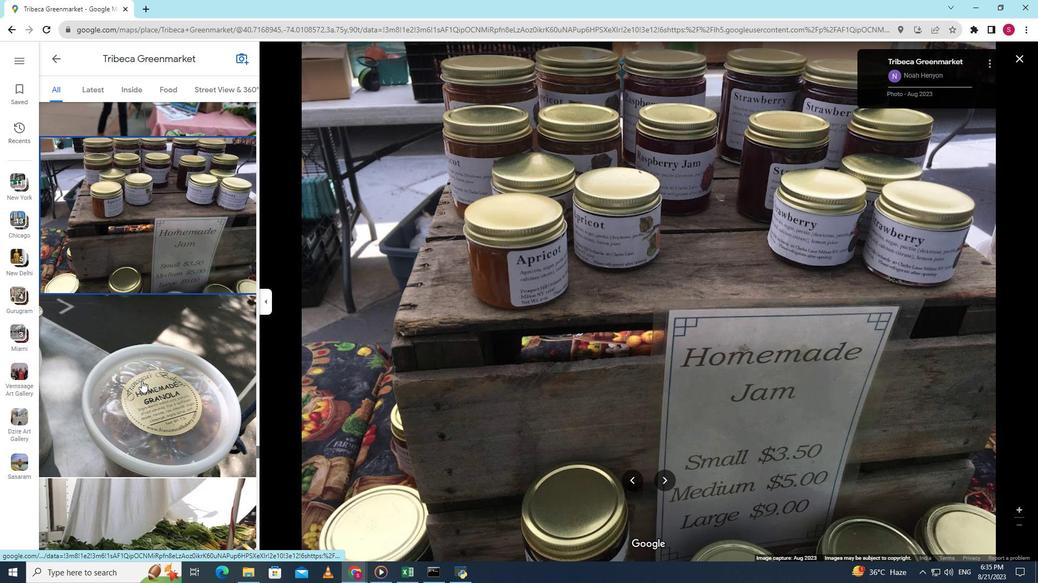 
Action: Mouse scrolled (141, 380) with delta (0, 0)
Screenshot: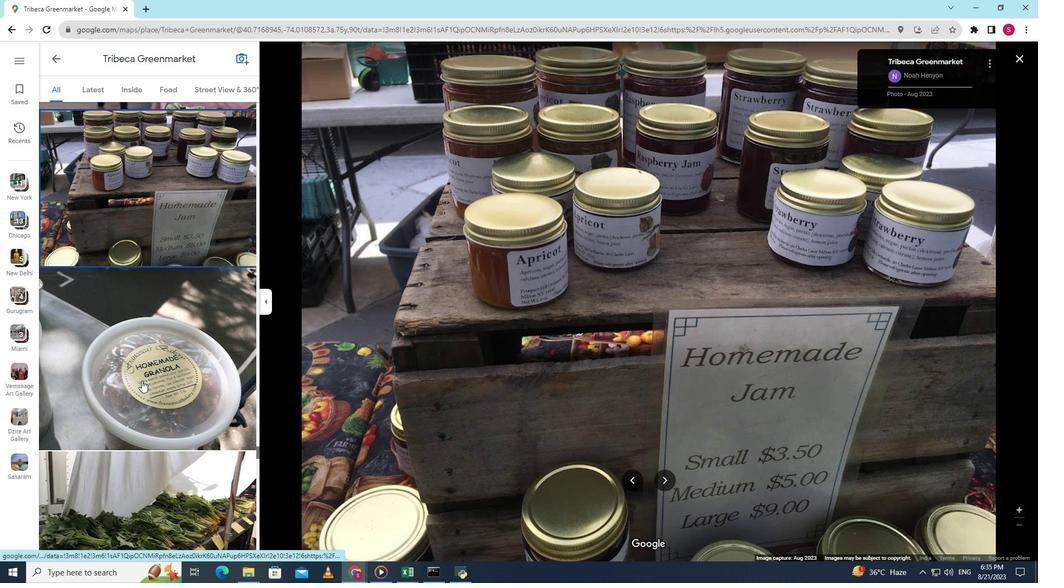 
Action: Mouse scrolled (141, 380) with delta (0, 0)
Screenshot: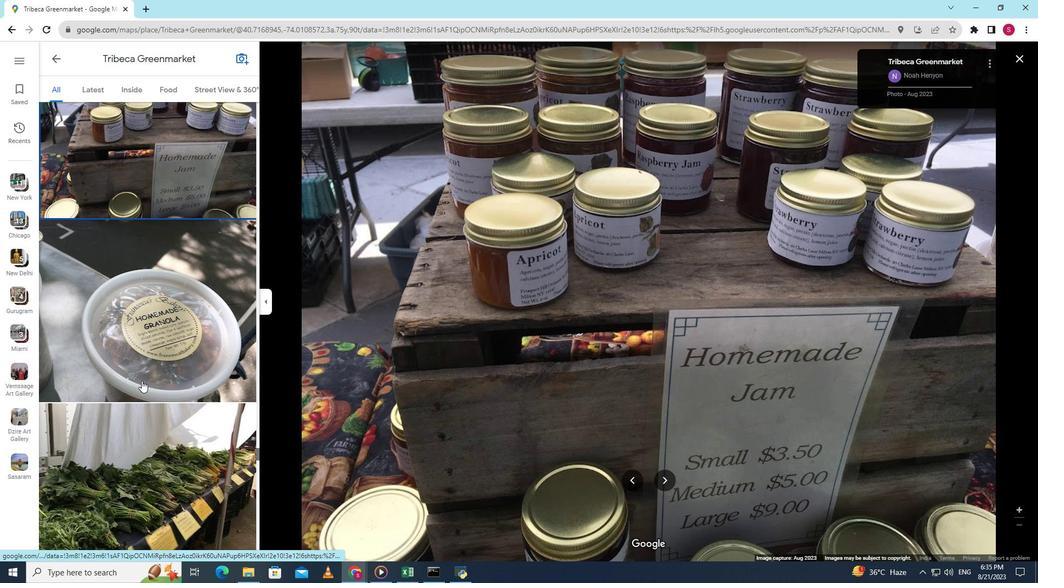 
Action: Mouse scrolled (141, 380) with delta (0, 0)
Screenshot: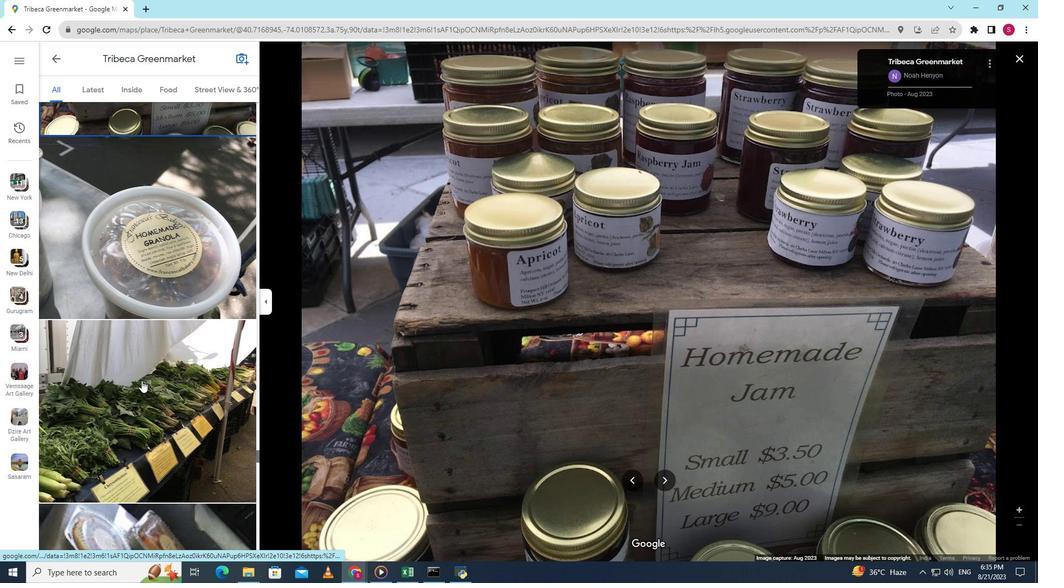 
Action: Mouse scrolled (141, 380) with delta (0, 0)
Screenshot: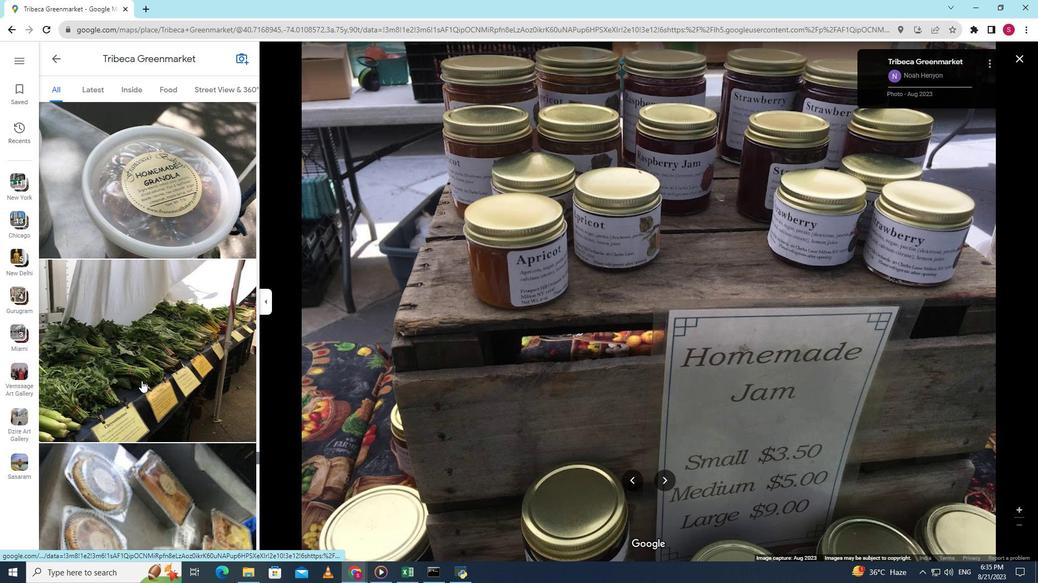
Action: Mouse scrolled (141, 380) with delta (0, 0)
Screenshot: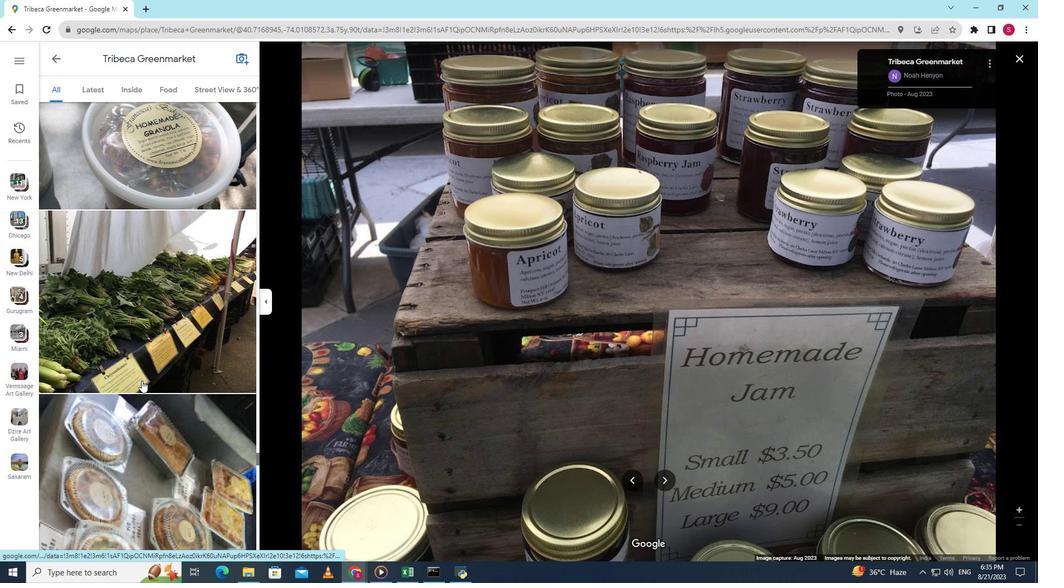 
Action: Mouse scrolled (141, 380) with delta (0, 0)
Screenshot: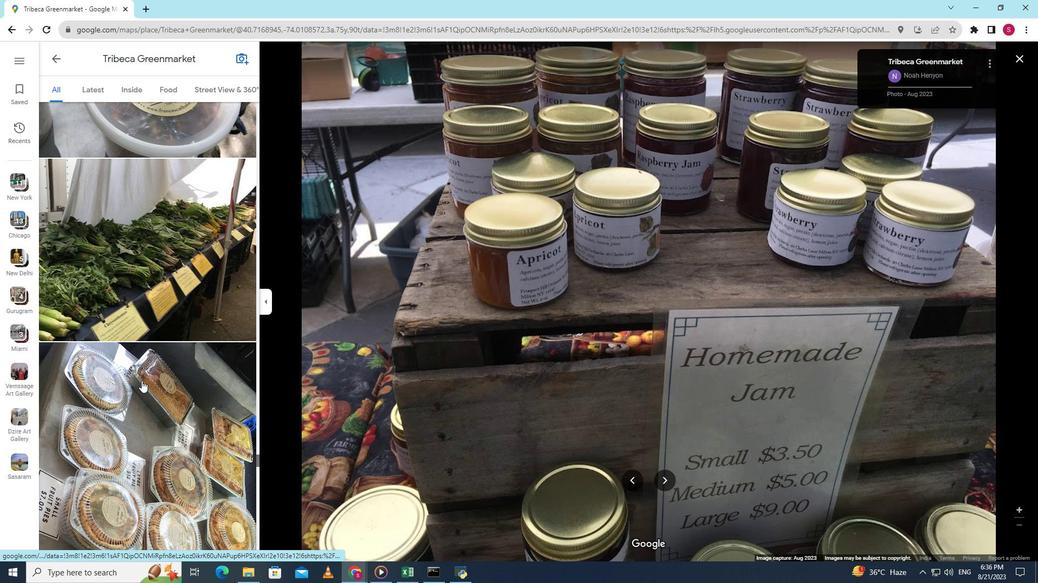 
Action: Mouse scrolled (141, 380) with delta (0, 0)
Screenshot: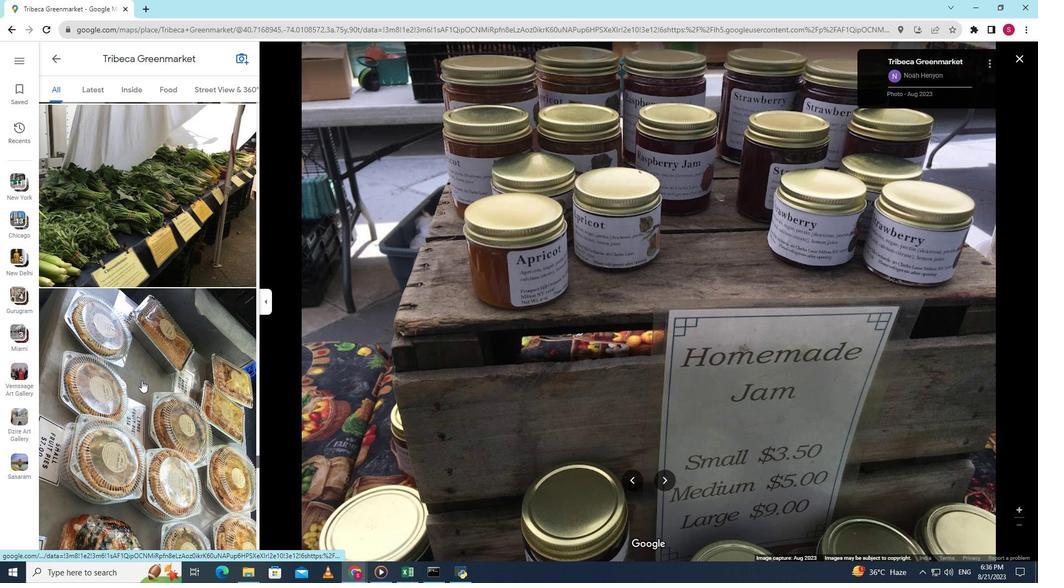 
Action: Mouse moved to (150, 239)
Screenshot: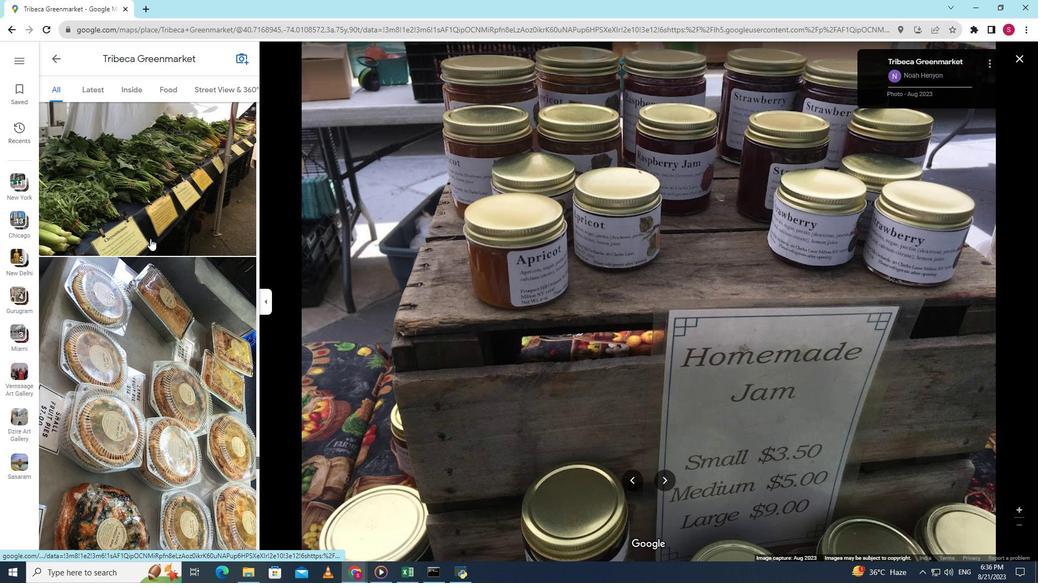 
Action: Mouse pressed left at (150, 239)
Screenshot: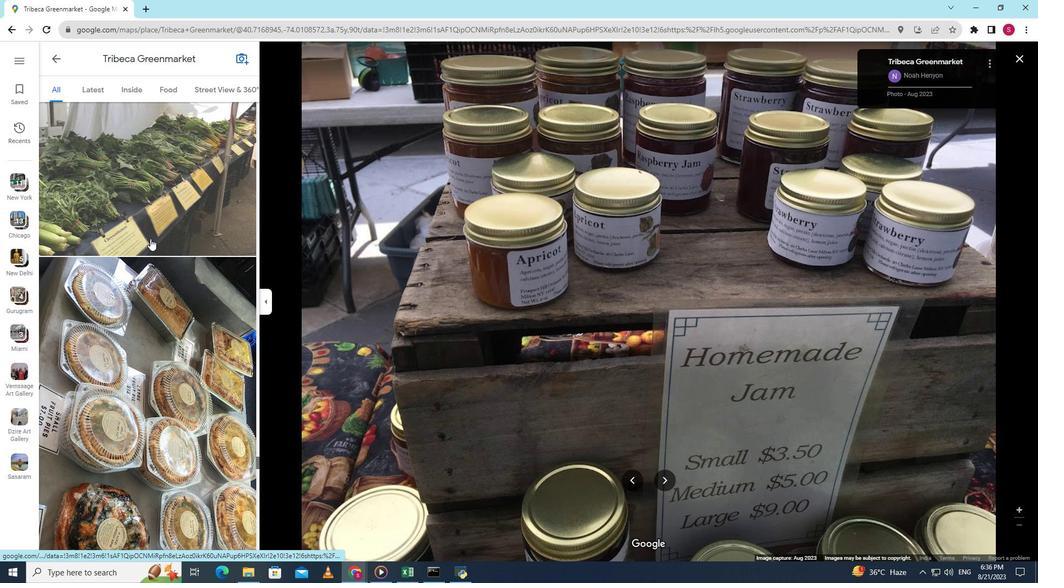 
Action: Mouse moved to (149, 356)
Screenshot: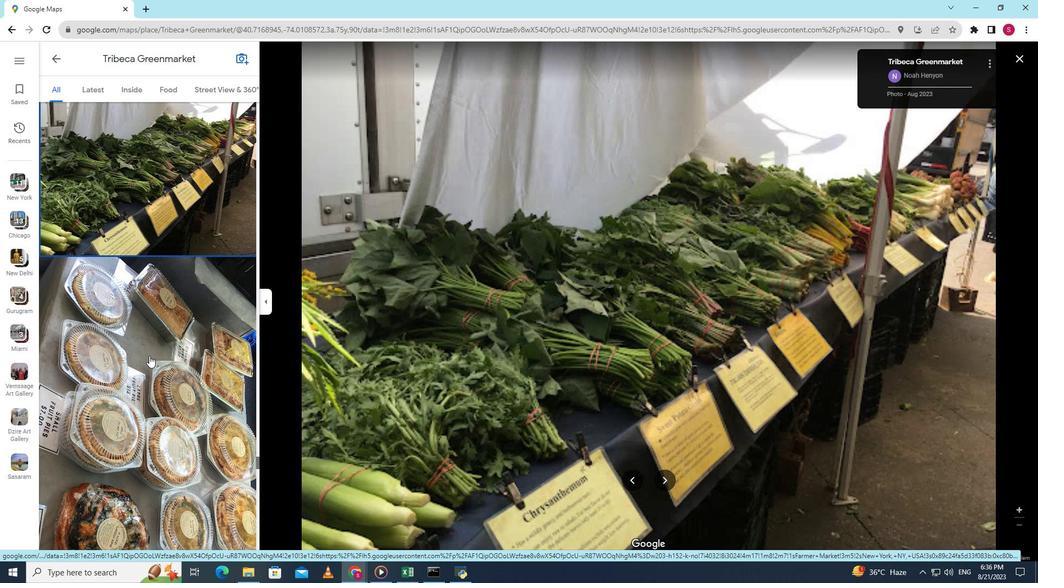 
Action: Mouse pressed left at (149, 356)
Screenshot: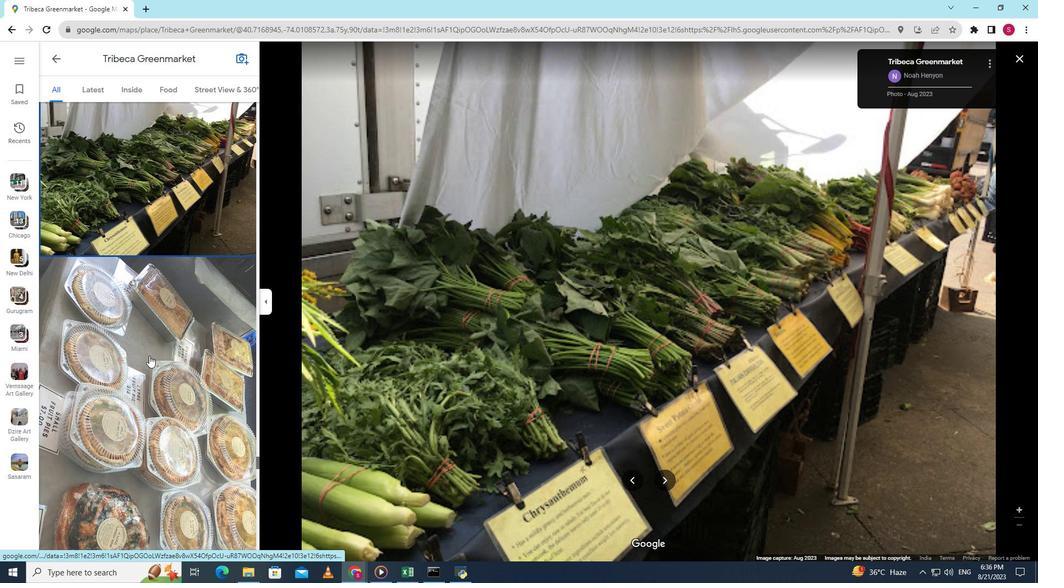 
Action: Mouse scrolled (149, 355) with delta (0, 0)
Screenshot: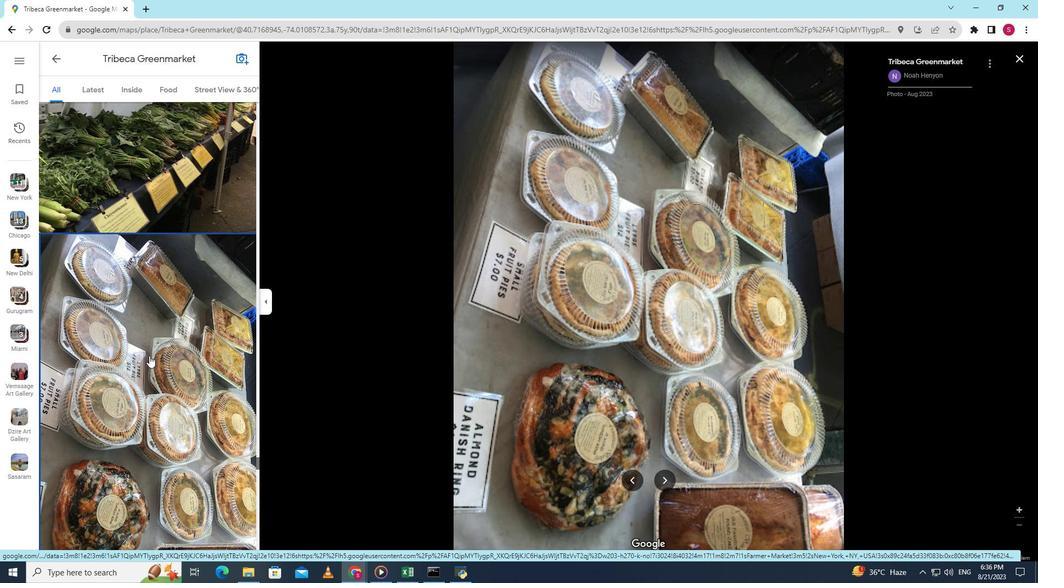
Action: Mouse scrolled (149, 355) with delta (0, 0)
Screenshot: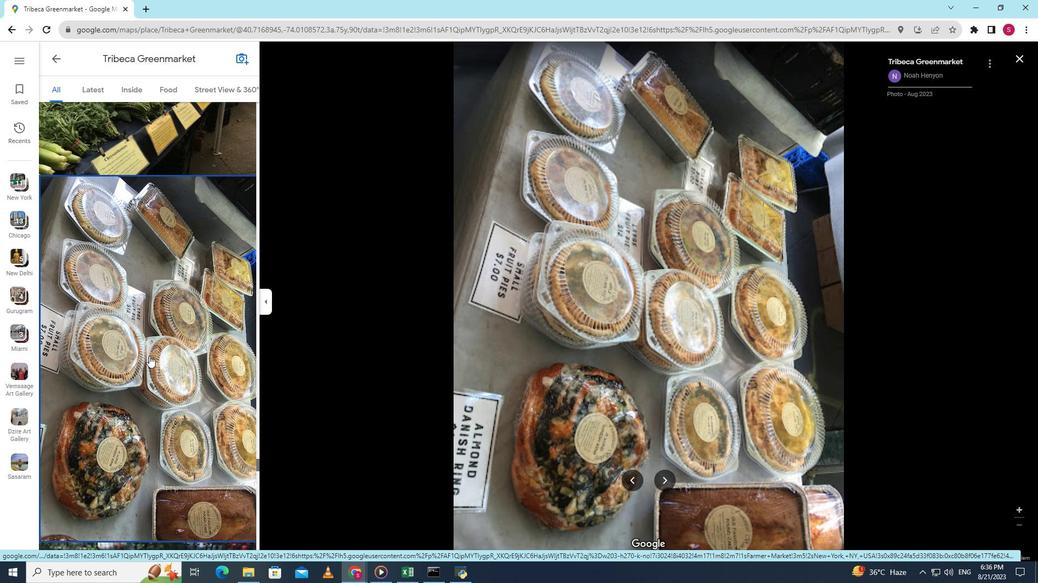 
Action: Mouse scrolled (149, 355) with delta (0, 0)
Screenshot: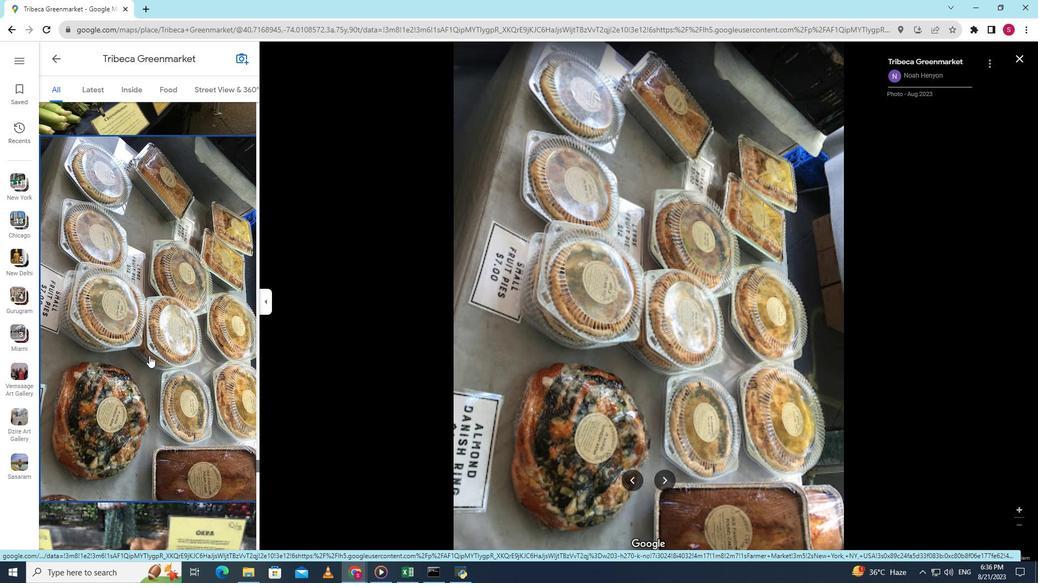 
Action: Mouse scrolled (149, 355) with delta (0, 0)
Screenshot: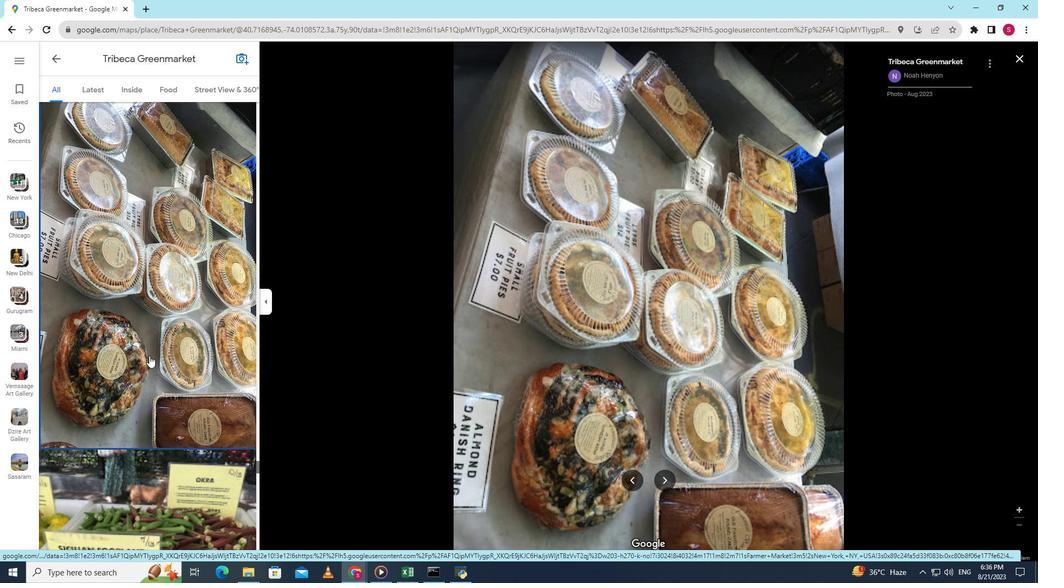 
Action: Mouse scrolled (149, 355) with delta (0, 0)
Screenshot: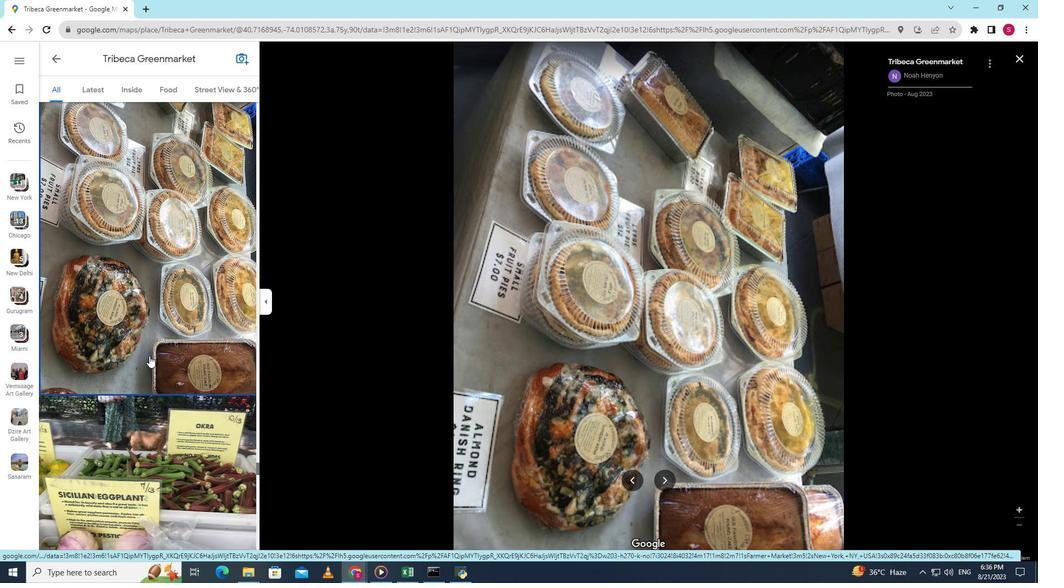 
Action: Mouse scrolled (149, 355) with delta (0, 0)
Screenshot: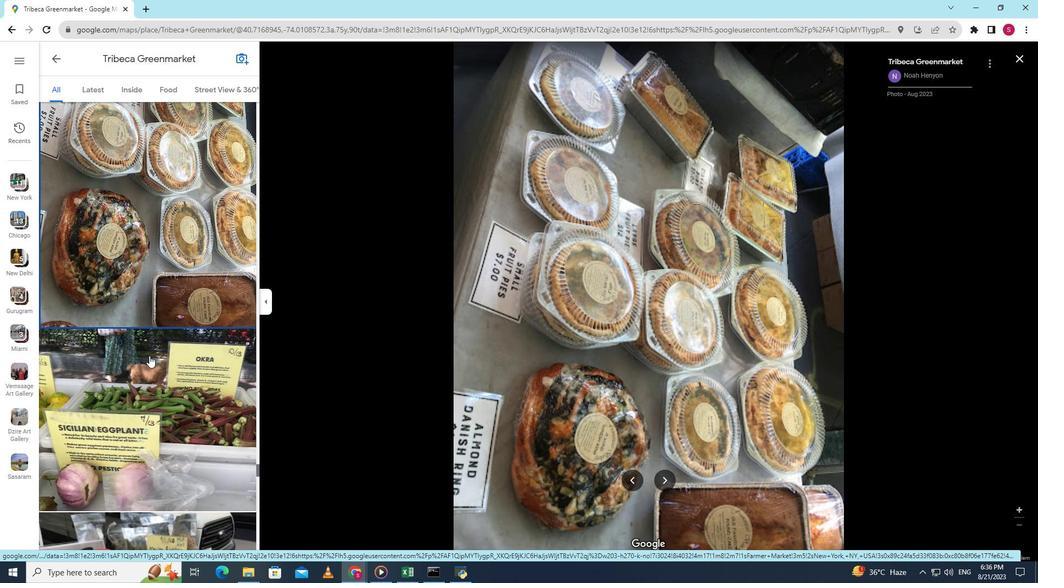 
Action: Mouse scrolled (149, 355) with delta (0, 0)
Screenshot: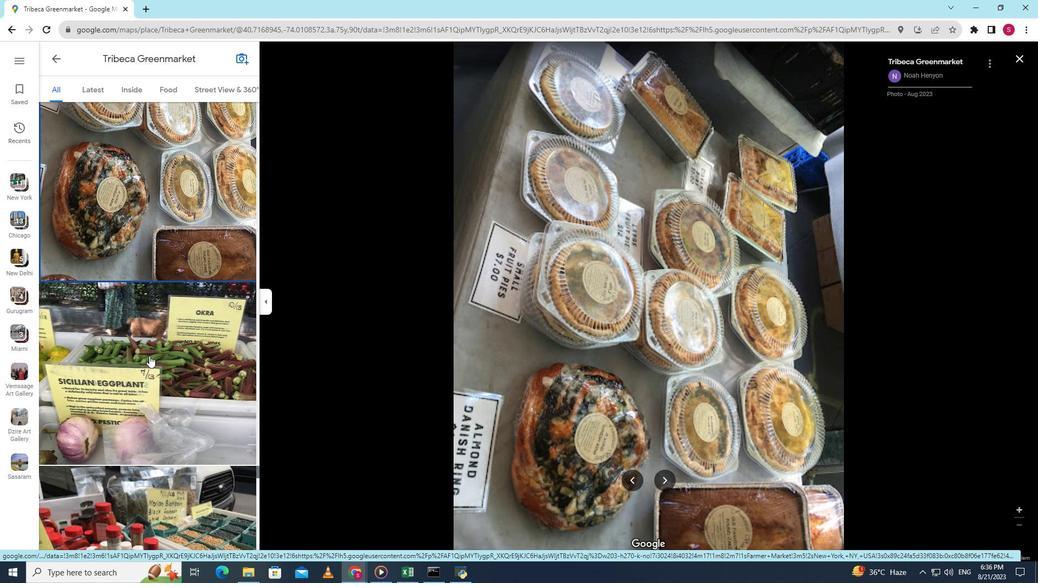 
Action: Mouse pressed left at (149, 356)
Screenshot: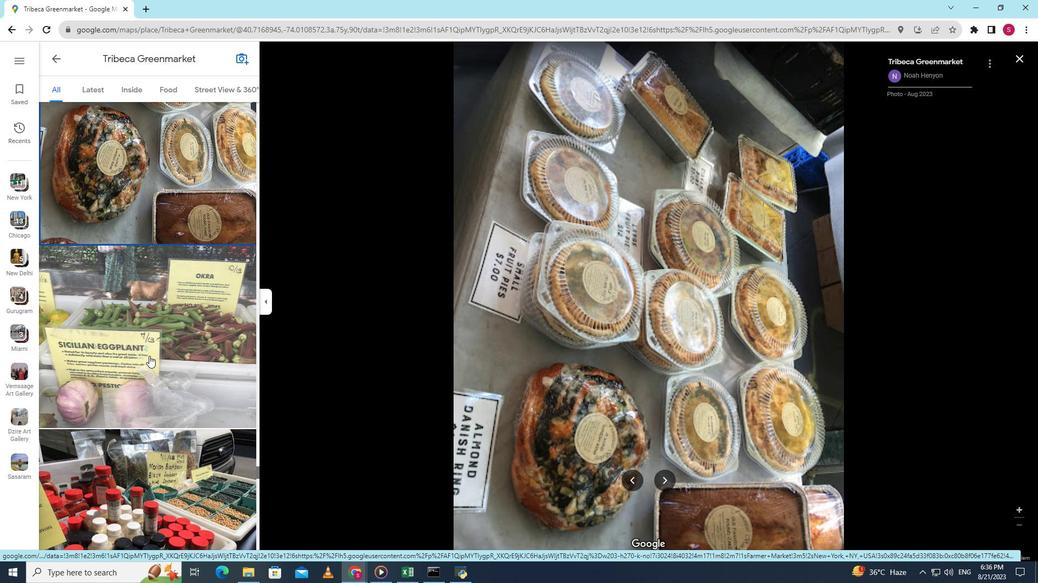 
Action: Mouse scrolled (149, 355) with delta (0, 0)
Screenshot: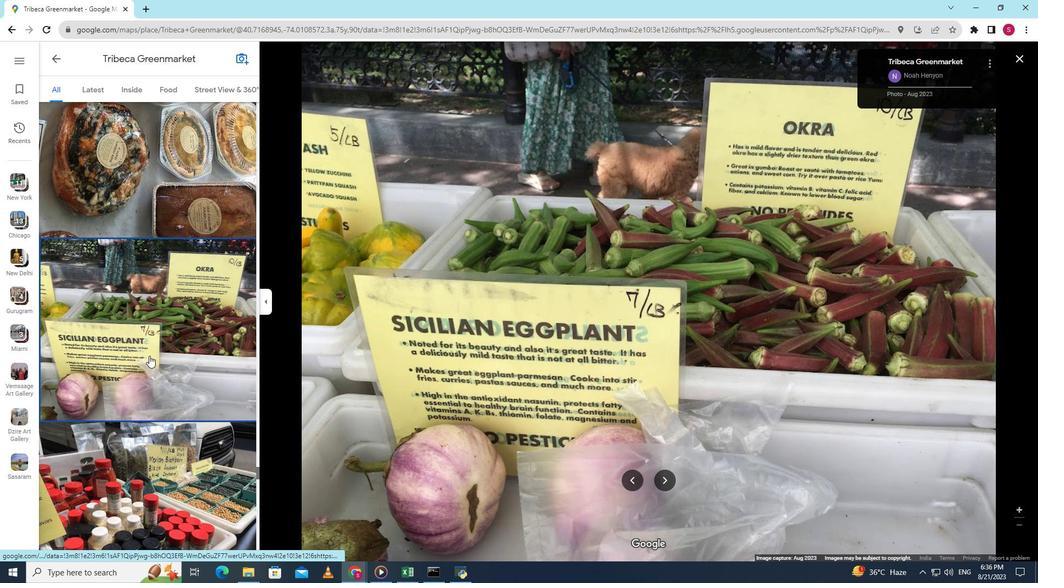 
Action: Mouse scrolled (149, 355) with delta (0, 0)
Screenshot: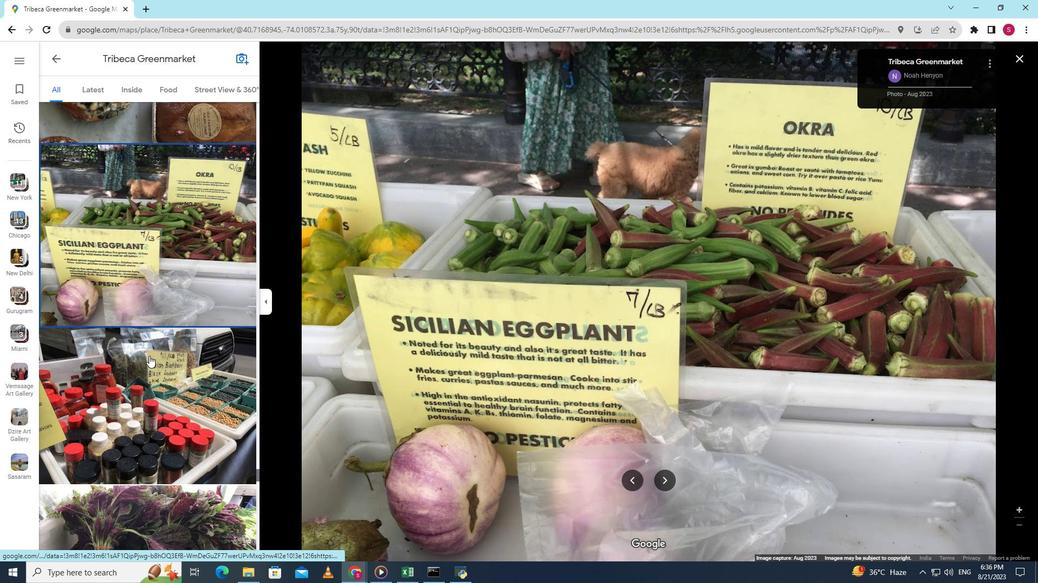 
Action: Mouse scrolled (149, 355) with delta (0, 0)
Screenshot: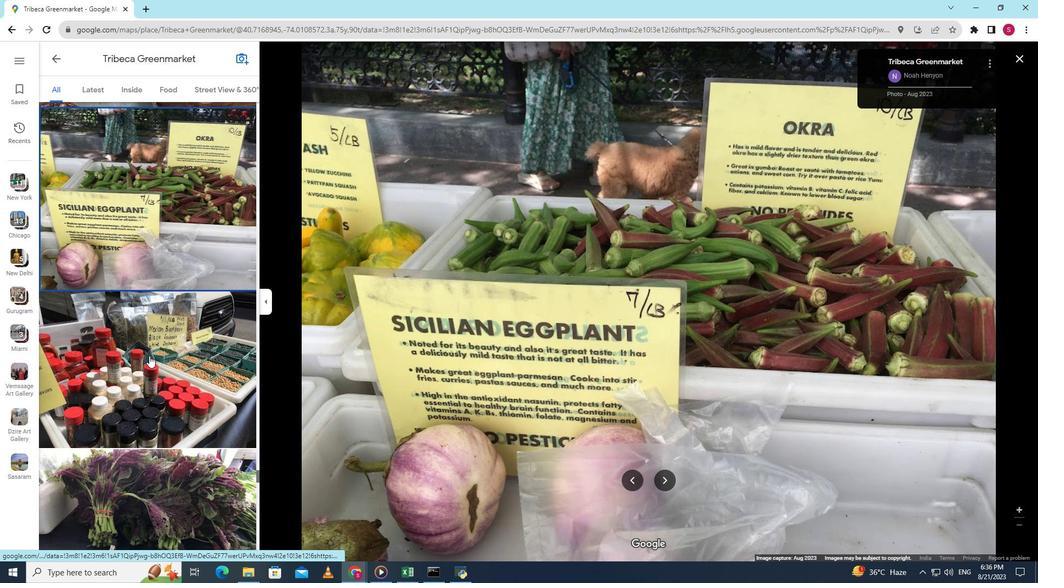 
Action: Mouse scrolled (149, 355) with delta (0, 0)
Screenshot: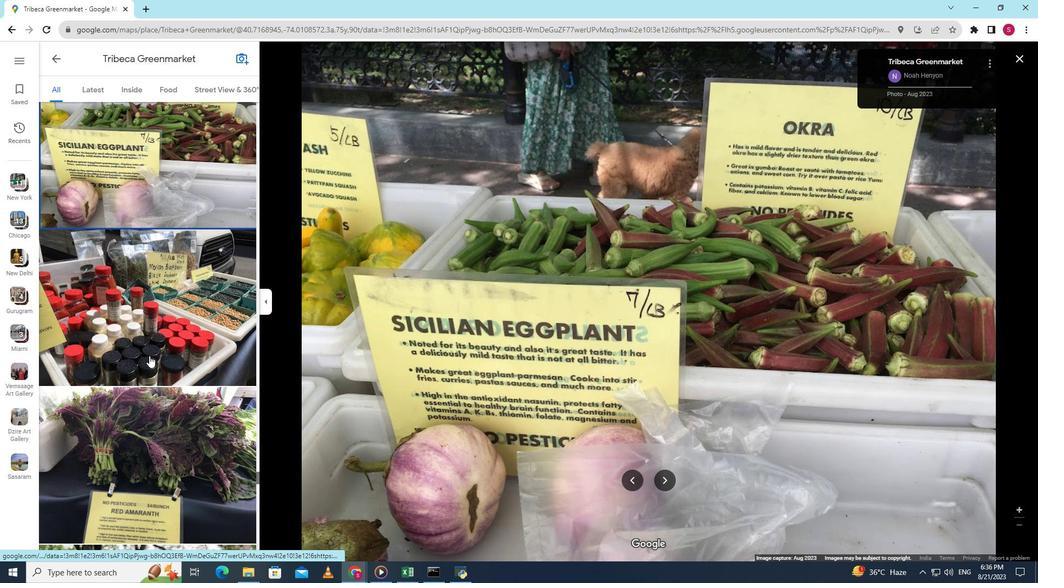 
Action: Mouse moved to (159, 332)
Screenshot: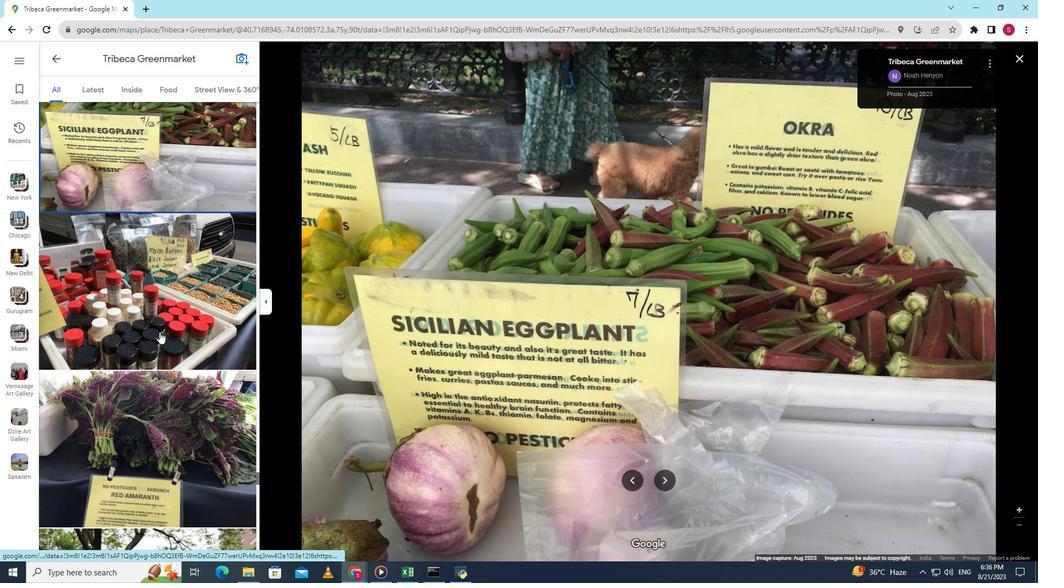 
Action: Mouse pressed left at (159, 332)
Screenshot: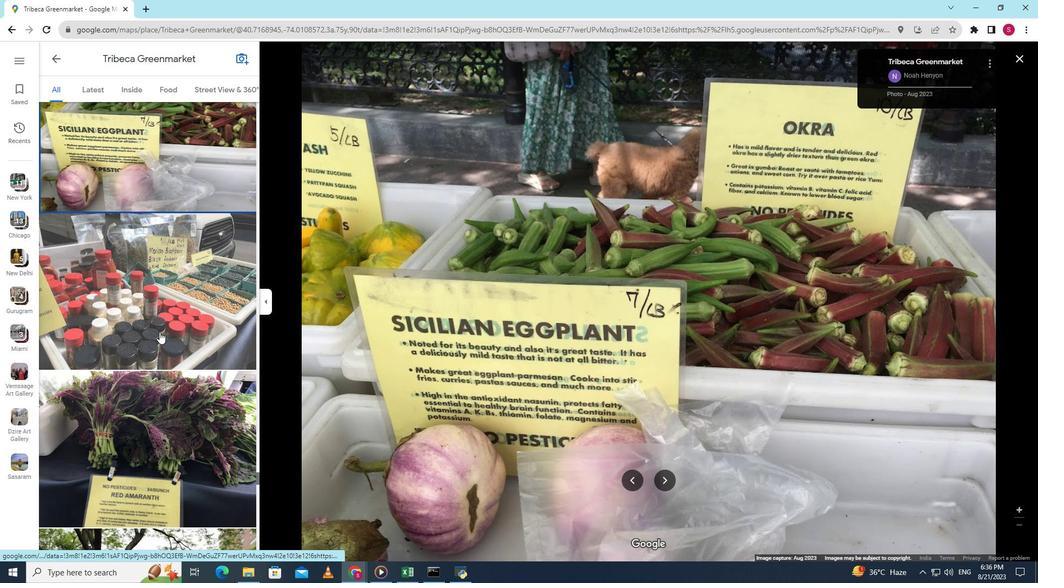 
Action: Mouse moved to (159, 333)
Screenshot: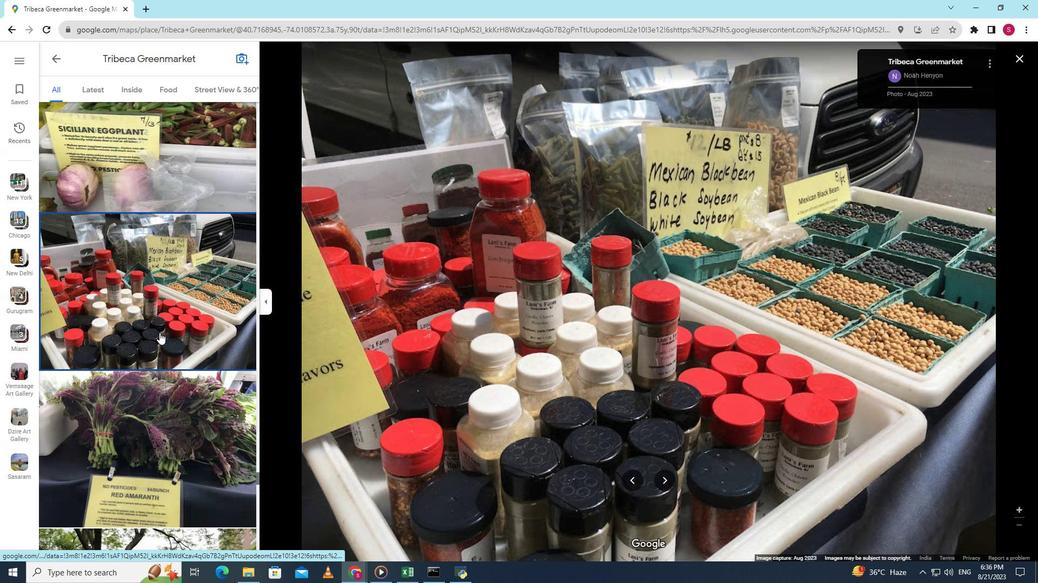 
Action: Mouse scrolled (159, 332) with delta (0, 0)
Screenshot: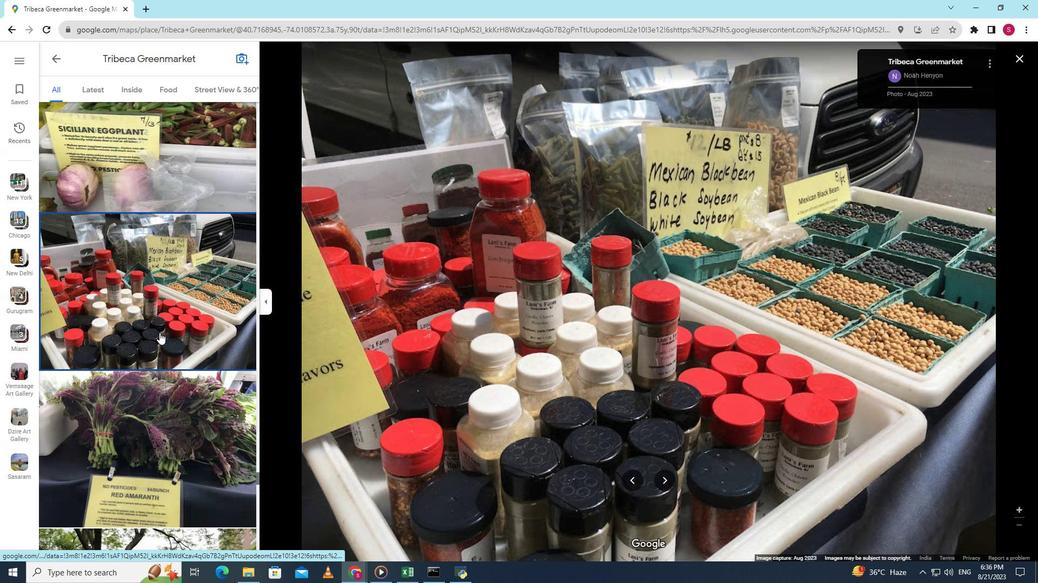 
Action: Mouse scrolled (159, 332) with delta (0, 0)
Screenshot: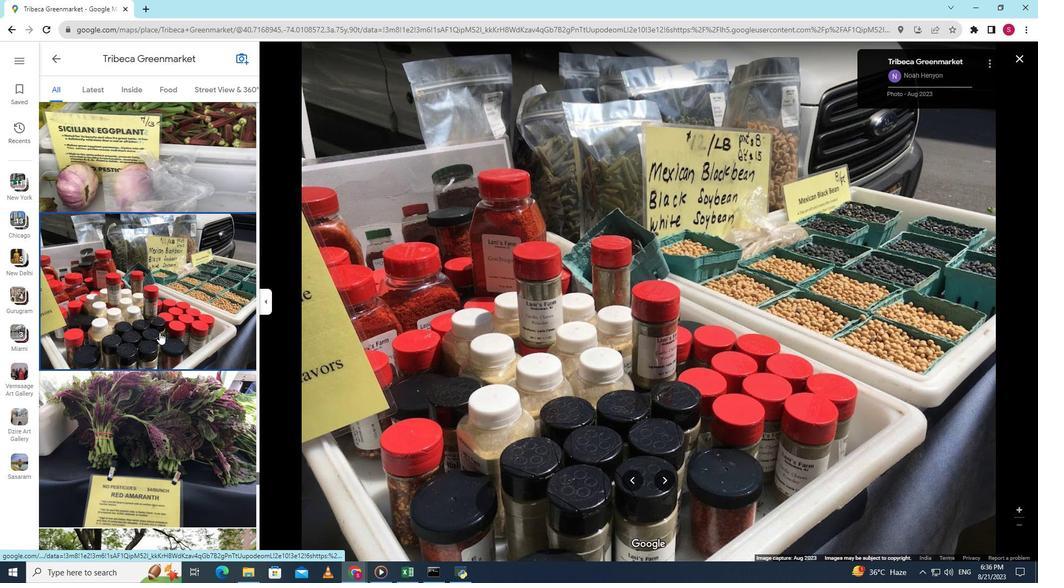 
Action: Mouse scrolled (159, 332) with delta (0, 0)
Screenshot: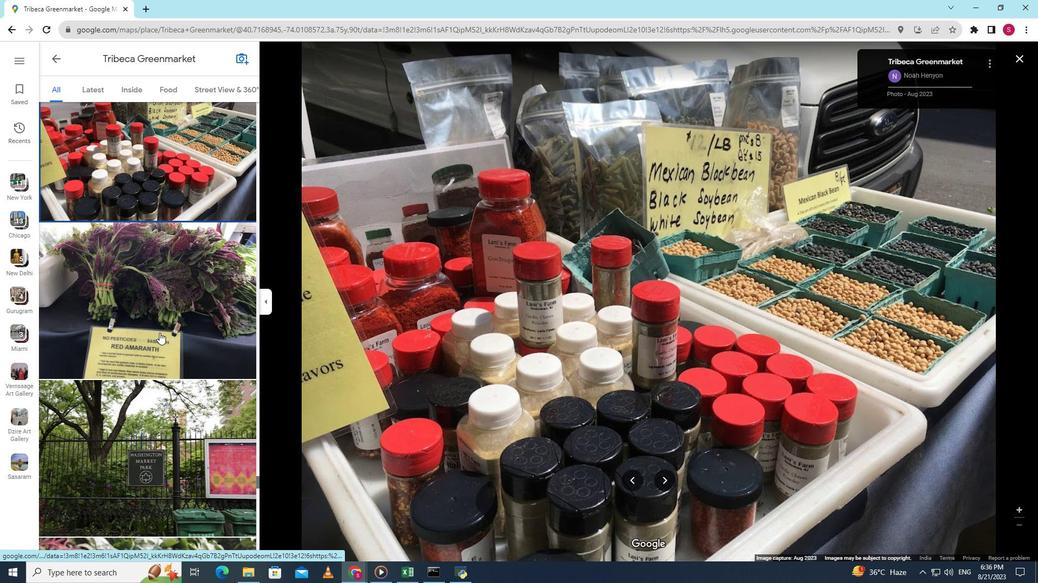 
Action: Mouse moved to (172, 315)
Screenshot: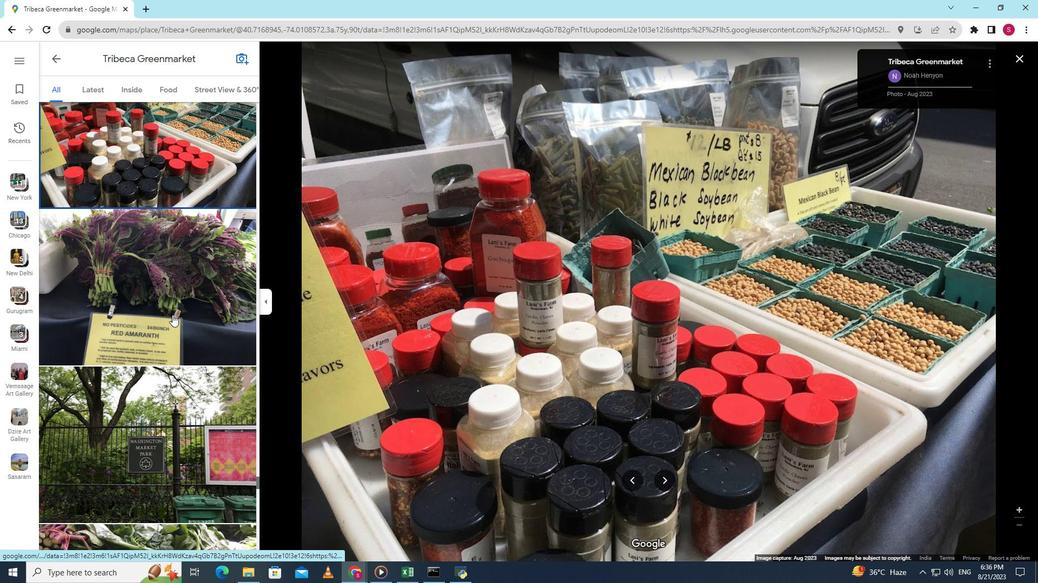 
Action: Mouse pressed left at (172, 315)
Screenshot: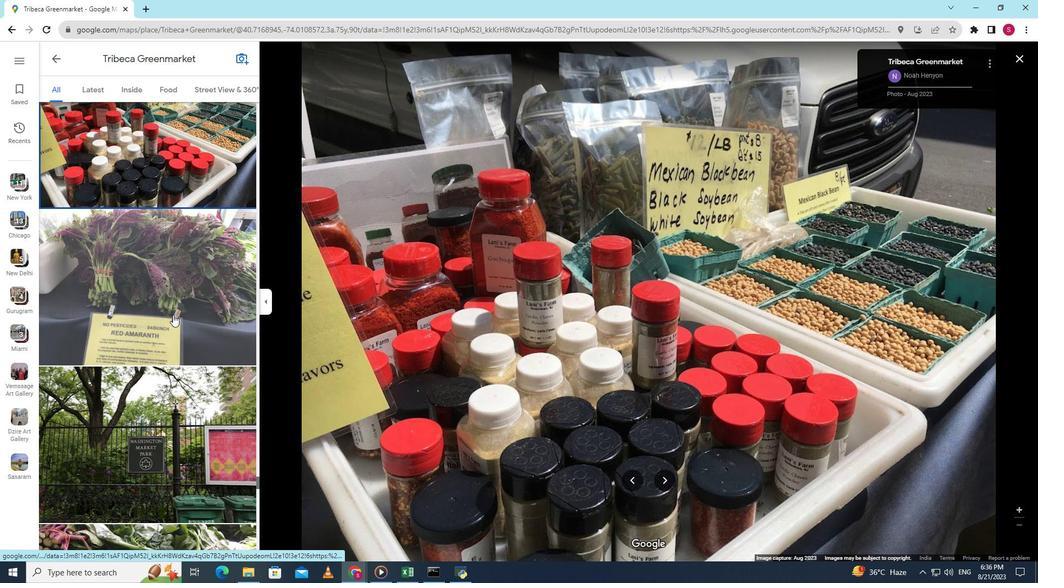 
Action: Mouse moved to (173, 315)
Screenshot: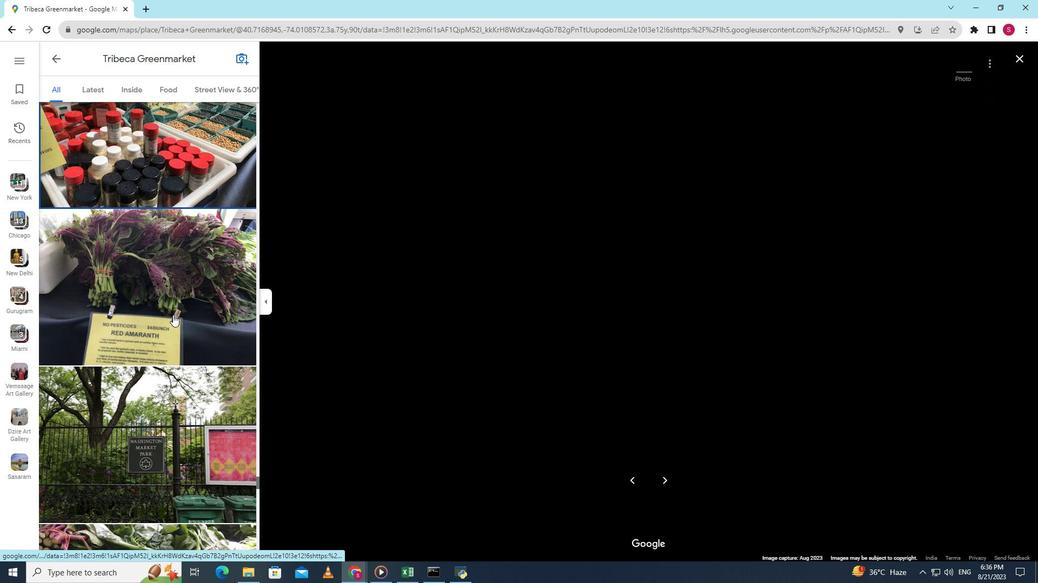 
Action: Mouse scrolled (173, 314) with delta (0, 0)
Screenshot: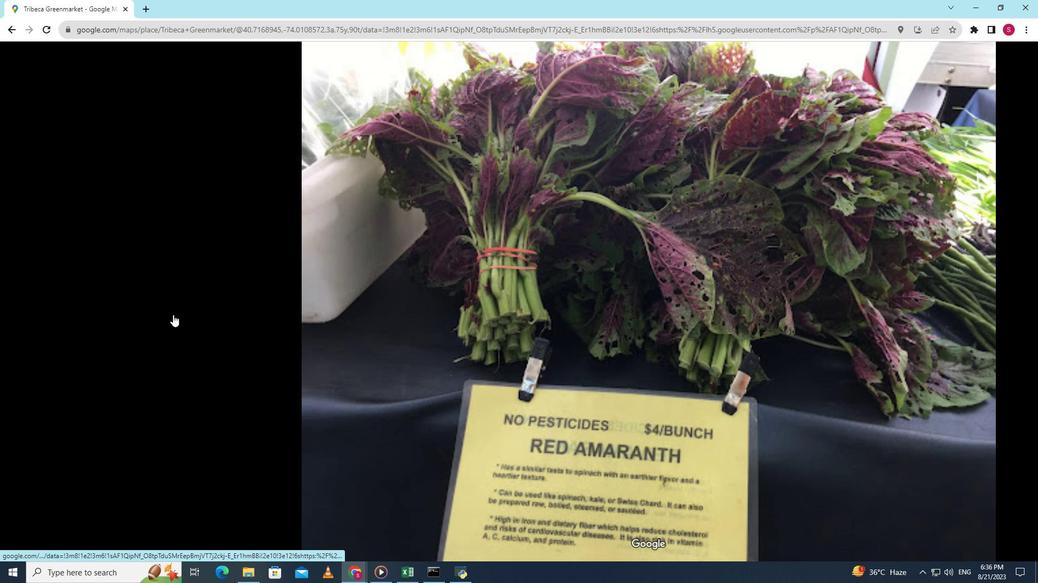 
Action: Mouse scrolled (173, 314) with delta (0, 0)
Screenshot: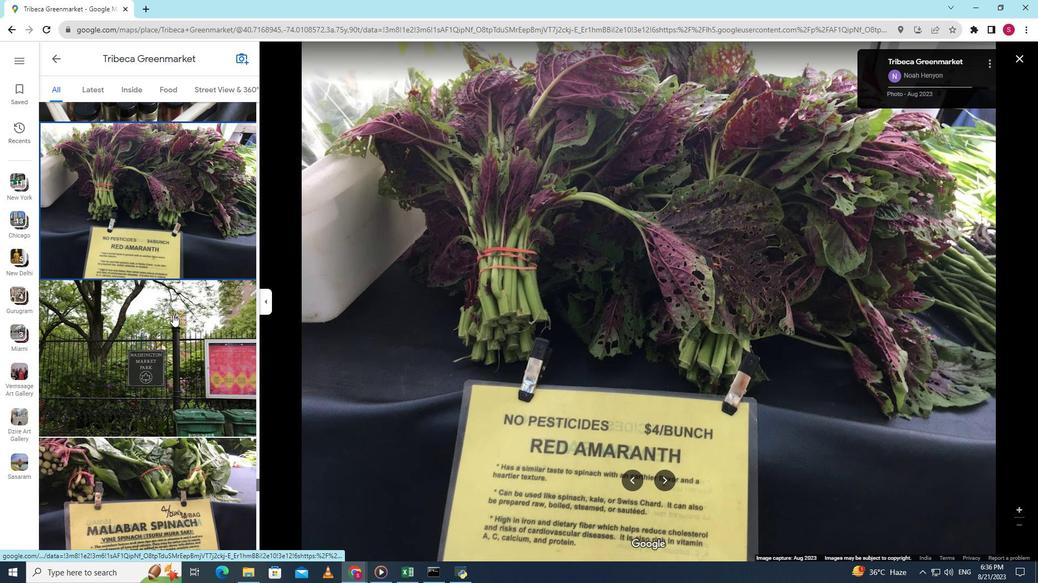 
Action: Mouse scrolled (173, 314) with delta (0, 0)
